 Task: Slide 3 - Table Of Contents.
Action: Mouse moved to (36, 91)
Screenshot: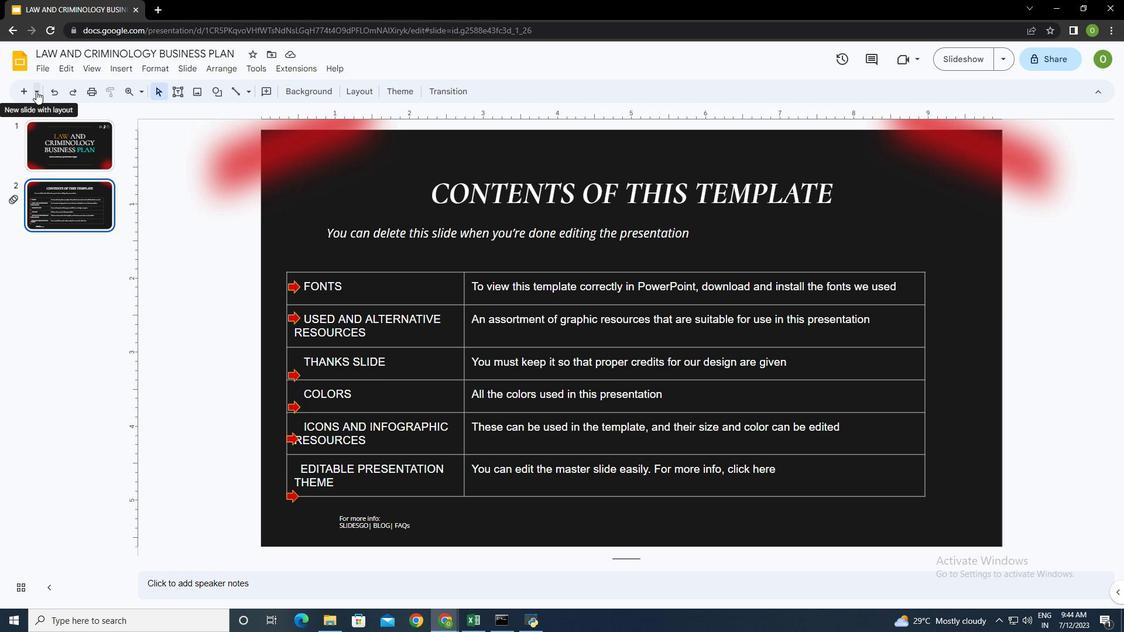 
Action: Mouse pressed left at (36, 91)
Screenshot: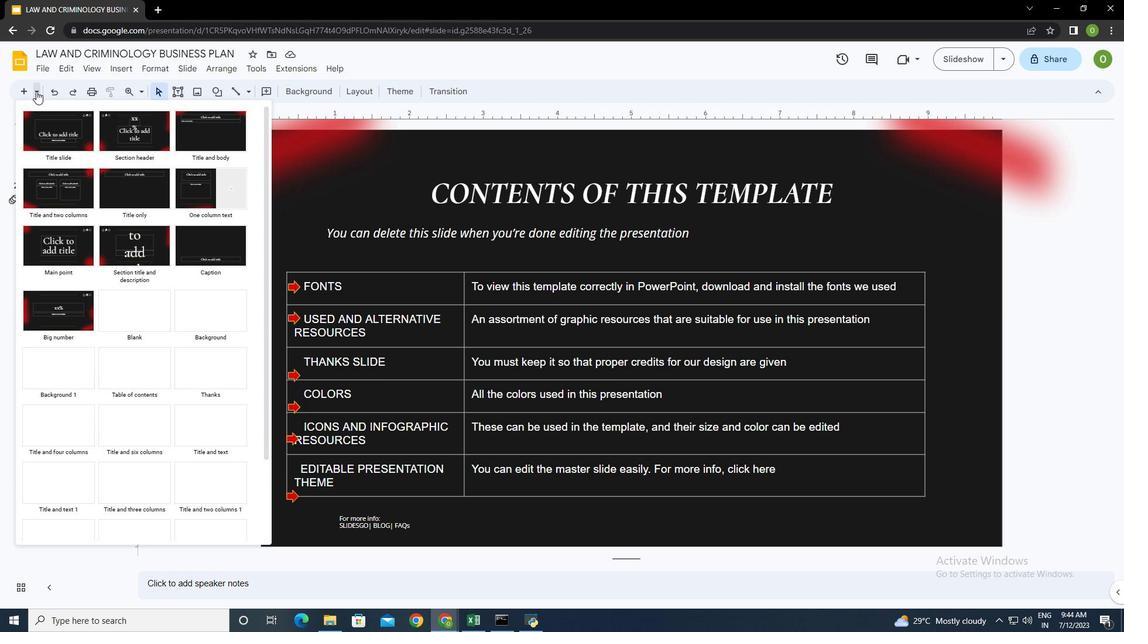 
Action: Mouse moved to (127, 186)
Screenshot: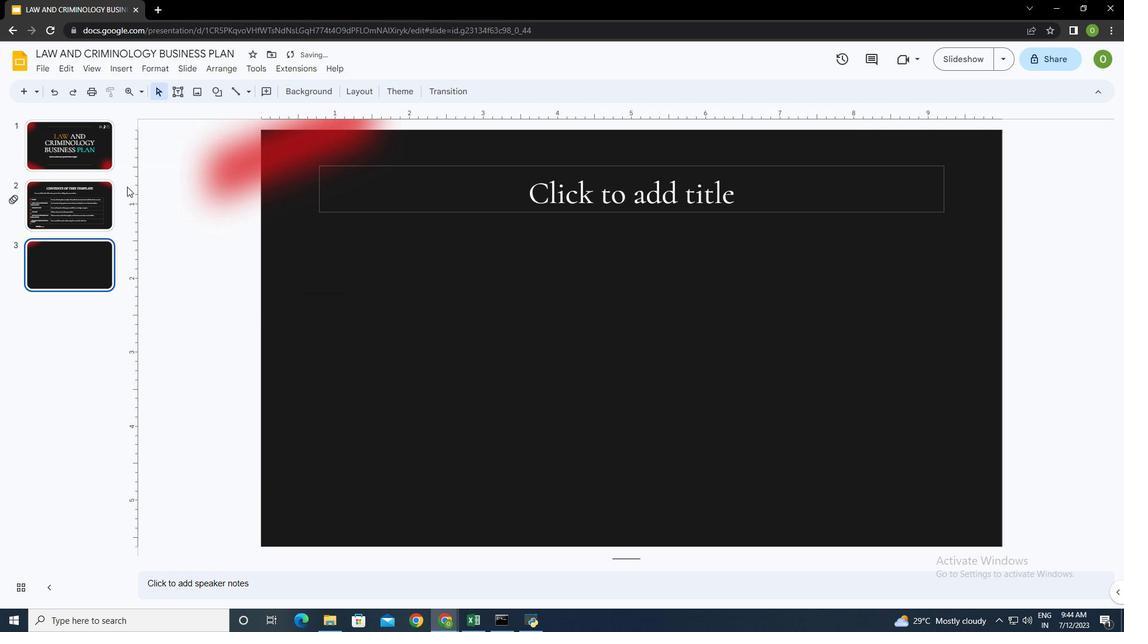 
Action: Mouse pressed left at (127, 186)
Screenshot: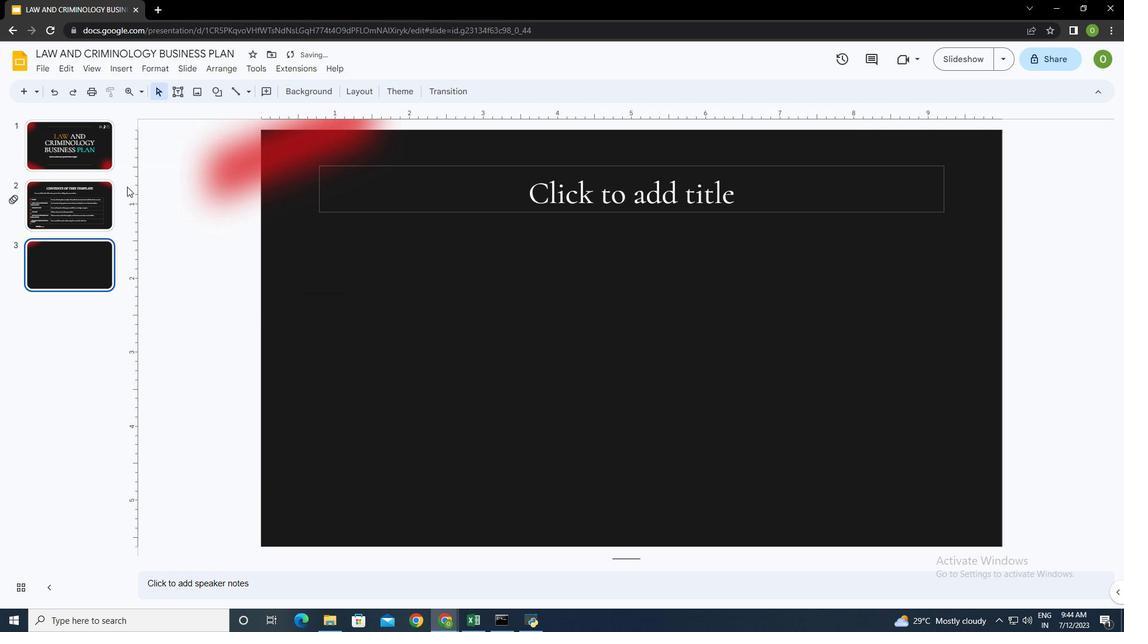 
Action: Mouse moved to (424, 183)
Screenshot: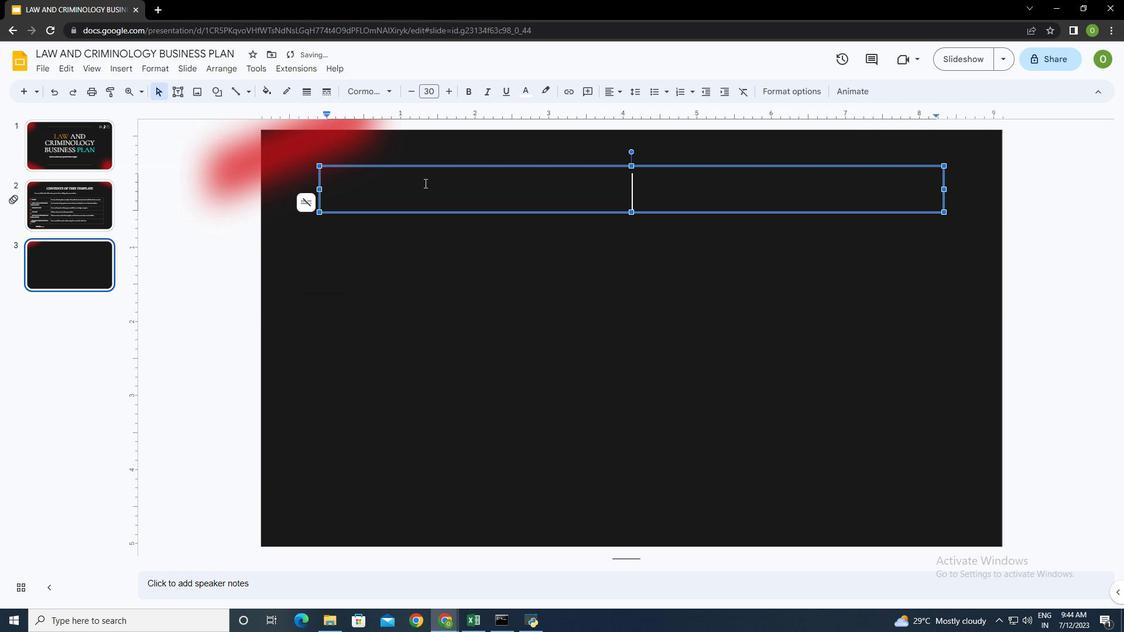 
Action: Mouse pressed left at (424, 183)
Screenshot: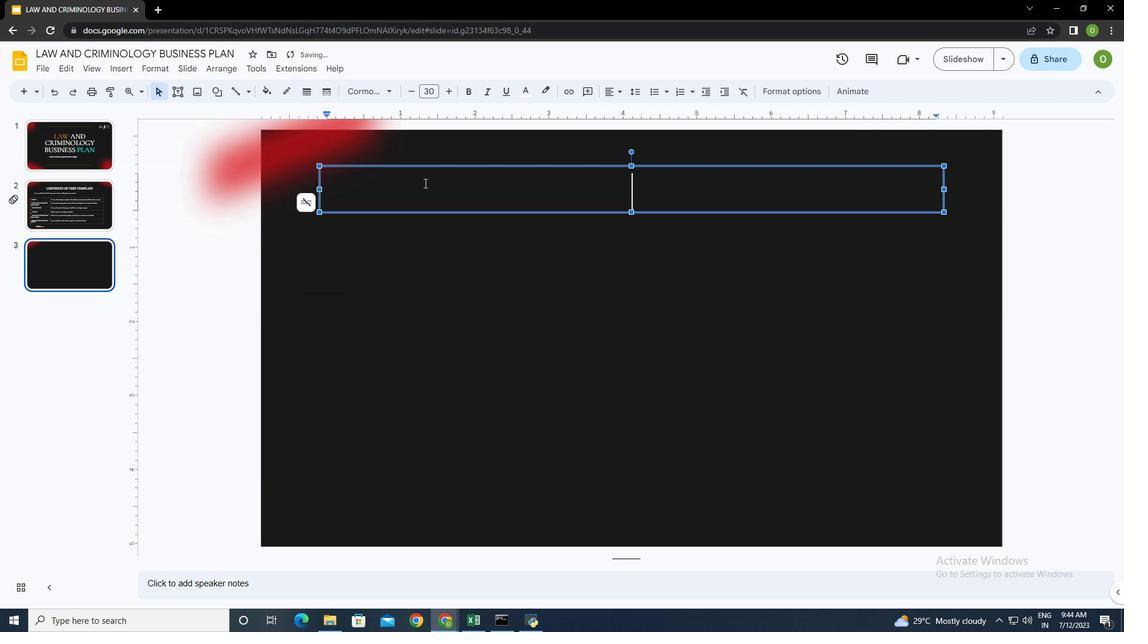 
Action: Mouse moved to (424, 183)
Screenshot: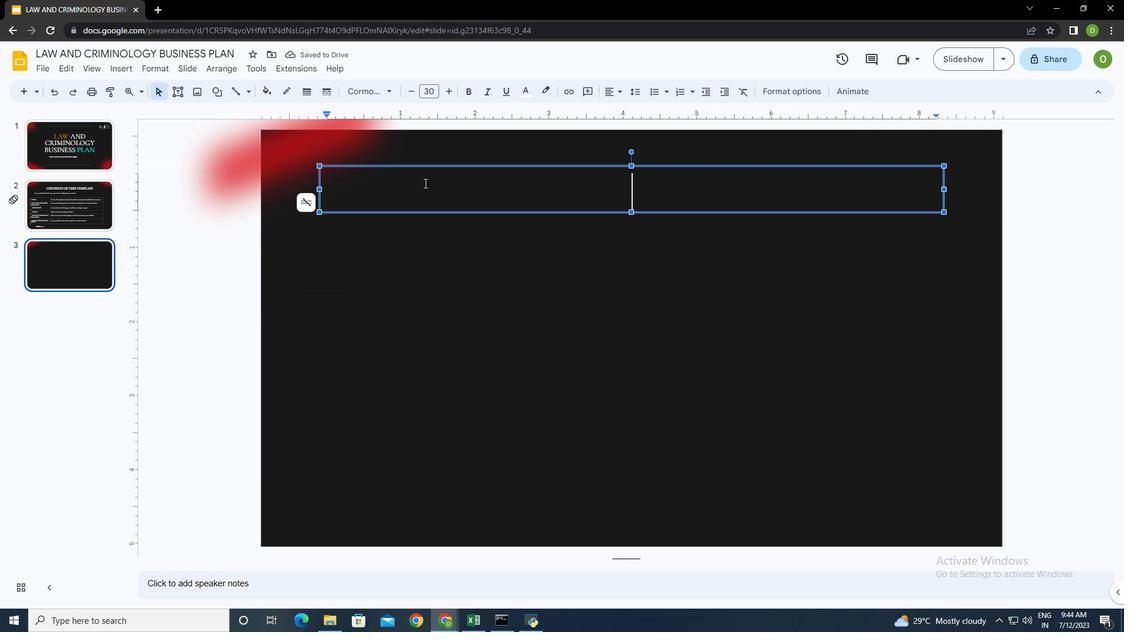 
Action: Key pressed <Key.shift>table<Key.space>of<Key.space>contents
Screenshot: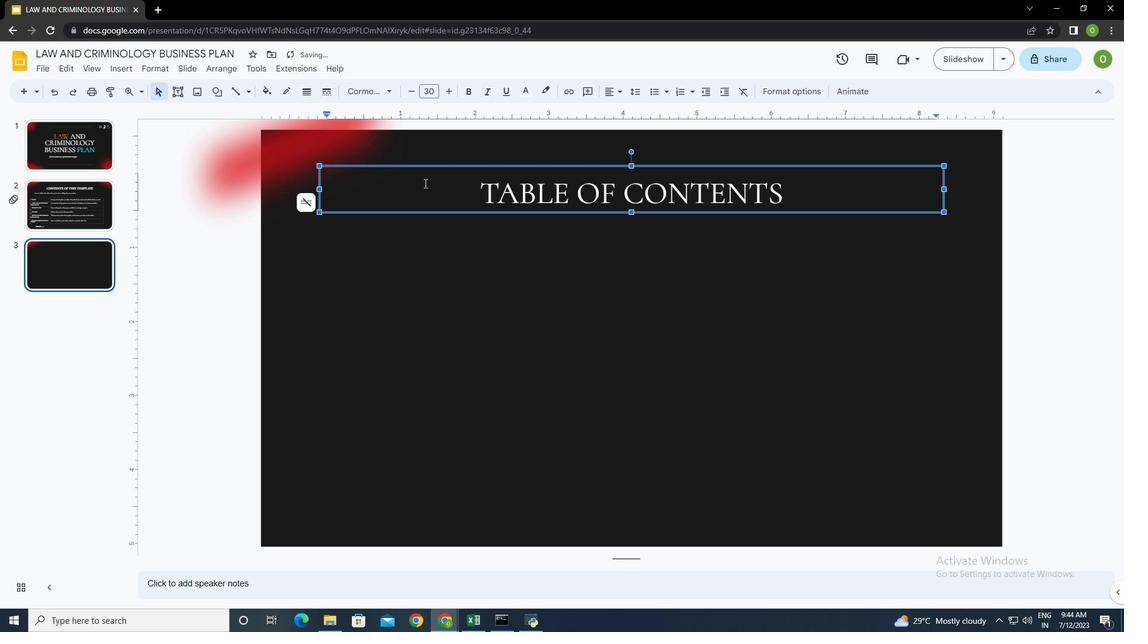 
Action: Mouse moved to (802, 192)
Screenshot: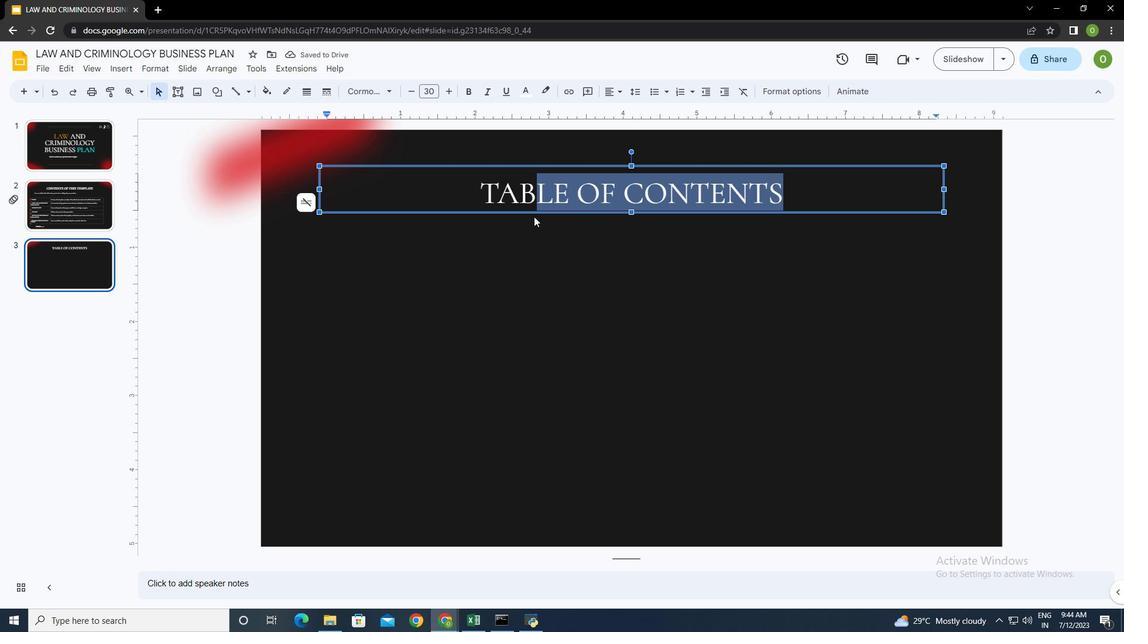 
Action: Mouse pressed left at (802, 192)
Screenshot: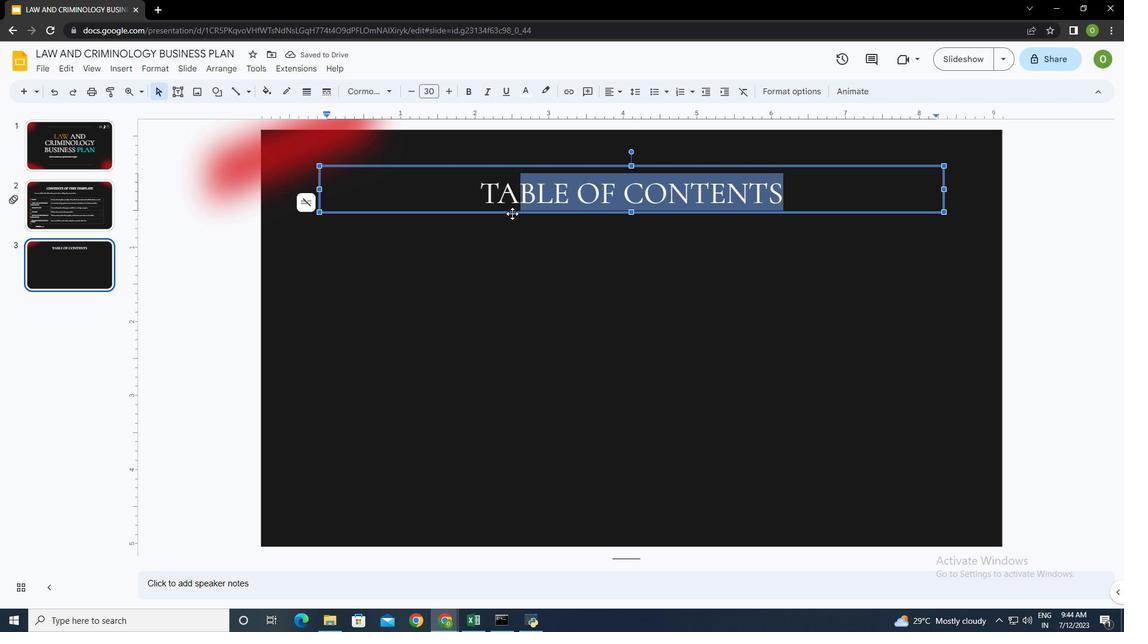 
Action: Mouse moved to (412, 91)
Screenshot: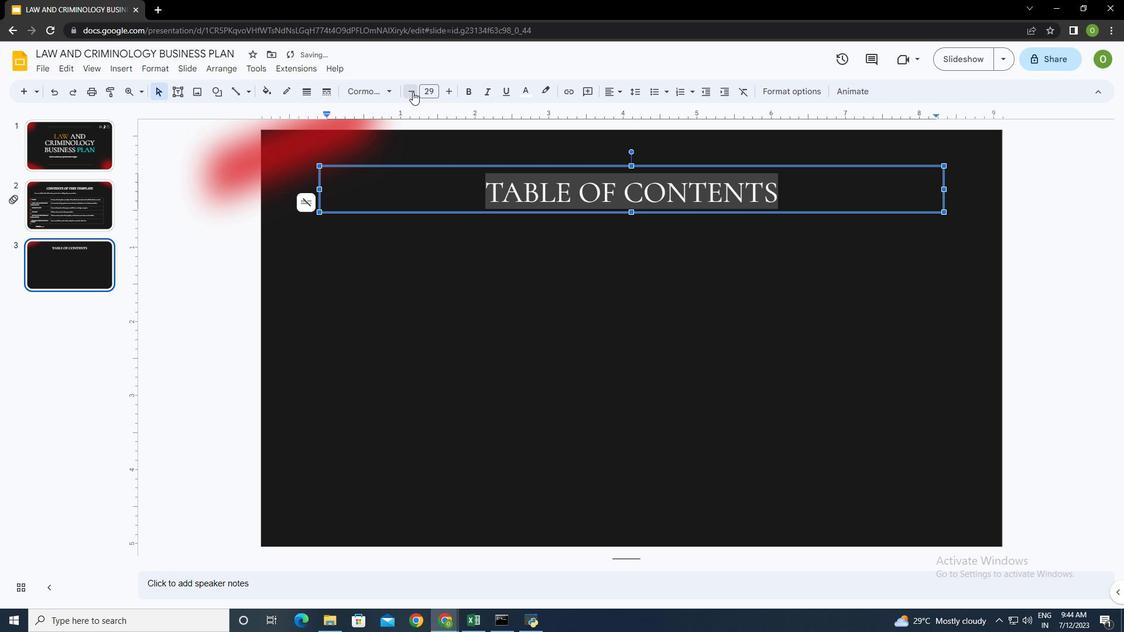 
Action: Mouse pressed left at (412, 91)
Screenshot: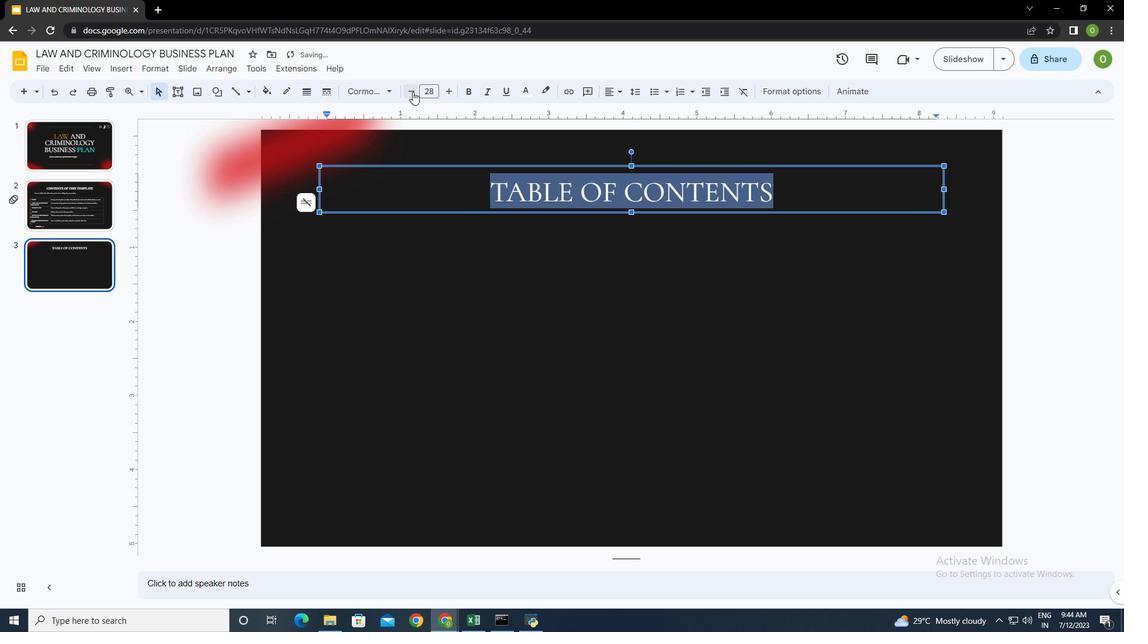 
Action: Mouse pressed left at (412, 91)
Screenshot: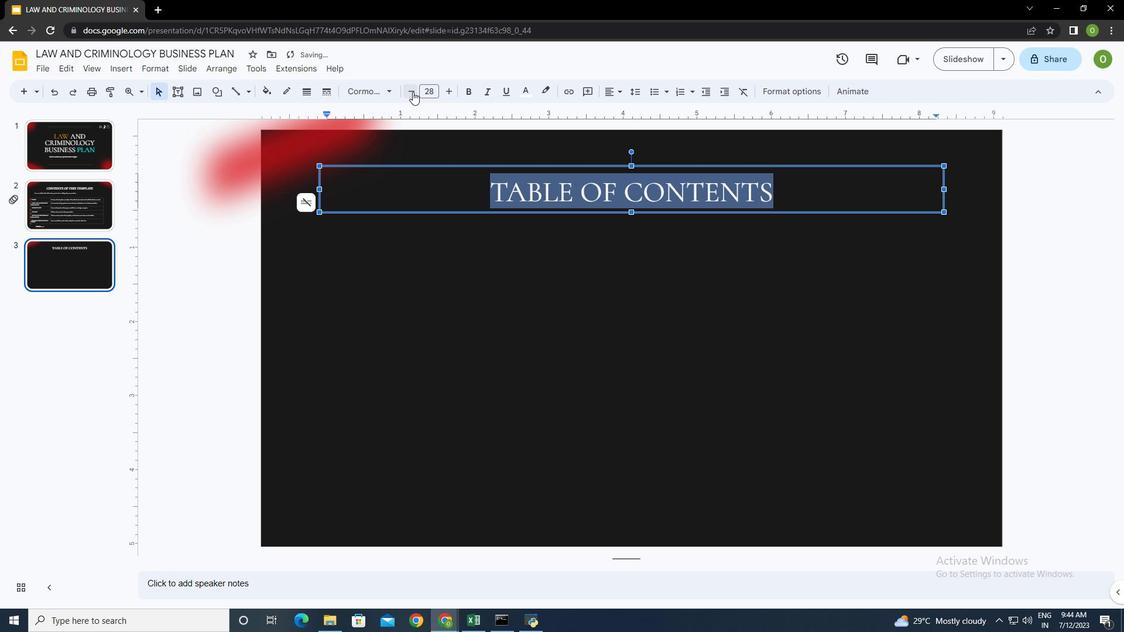 
Action: Mouse pressed left at (412, 91)
Screenshot: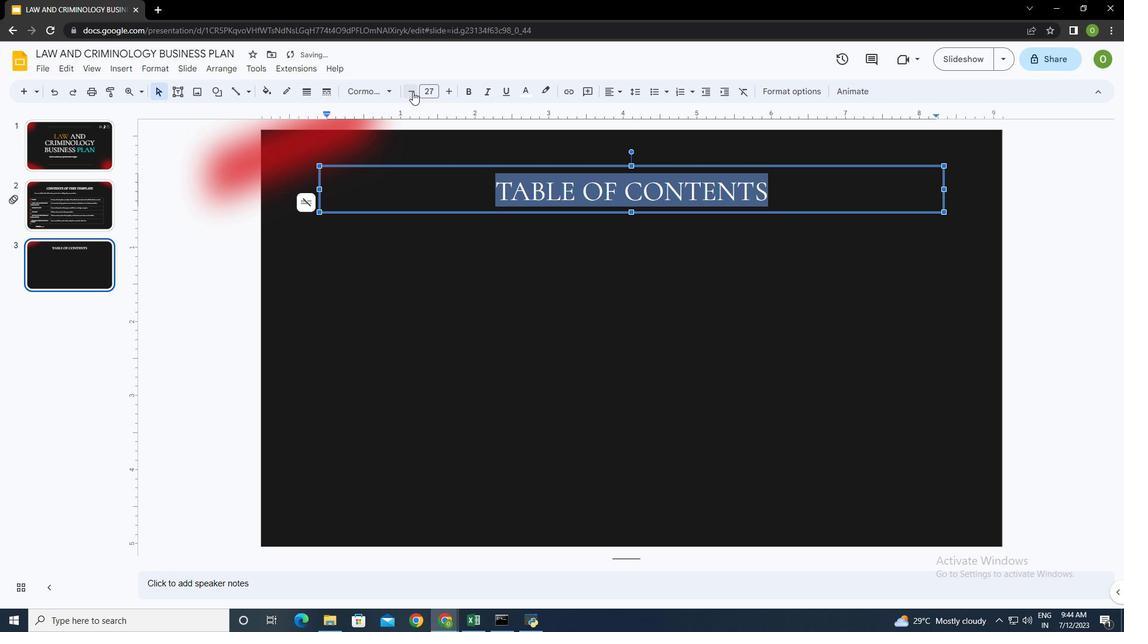 
Action: Mouse pressed left at (412, 91)
Screenshot: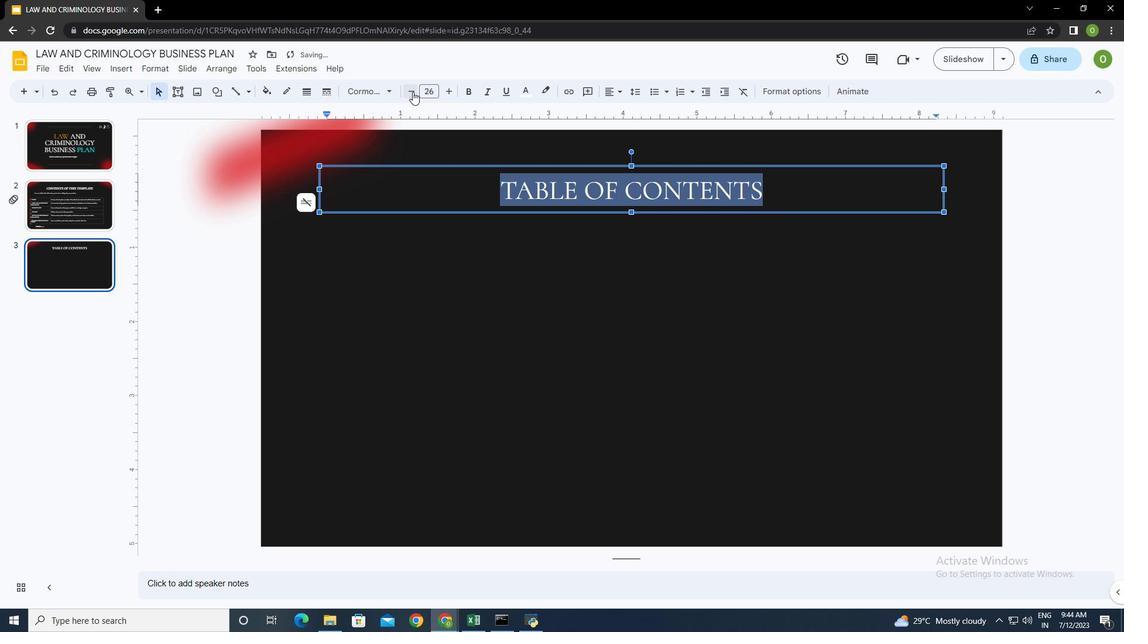 
Action: Mouse pressed left at (412, 91)
Screenshot: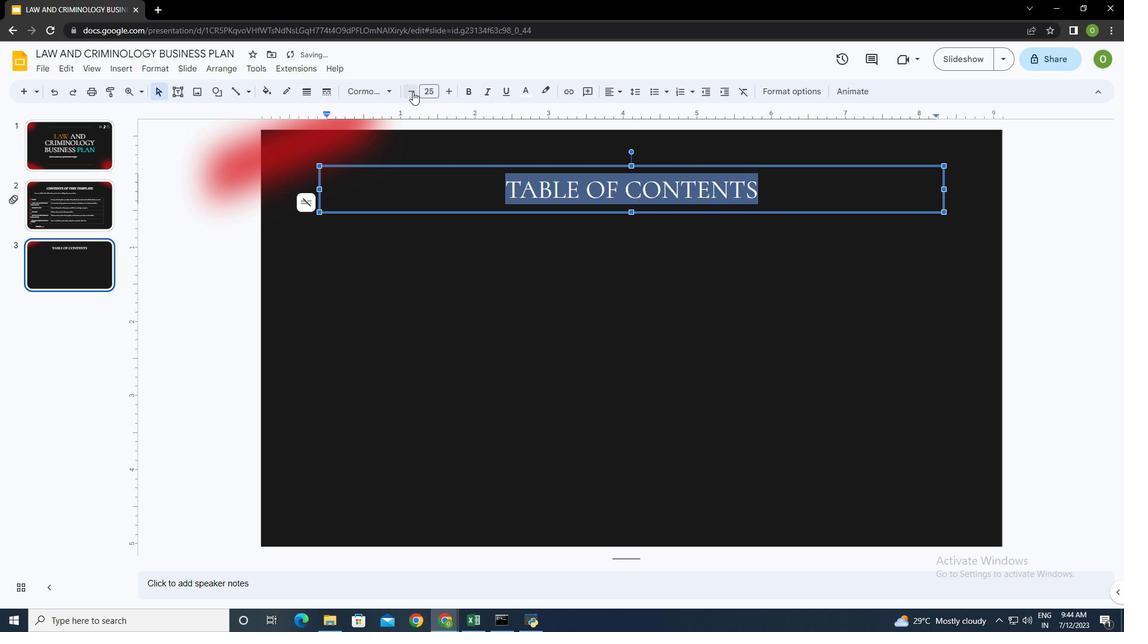 
Action: Mouse moved to (839, 196)
Screenshot: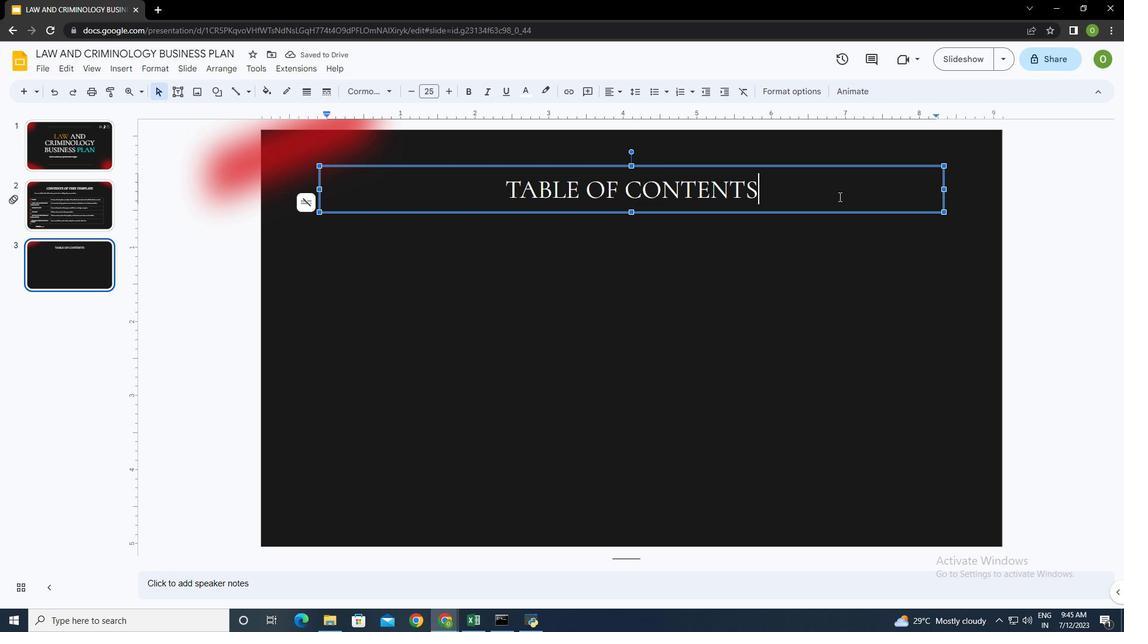 
Action: Mouse pressed left at (839, 196)
Screenshot: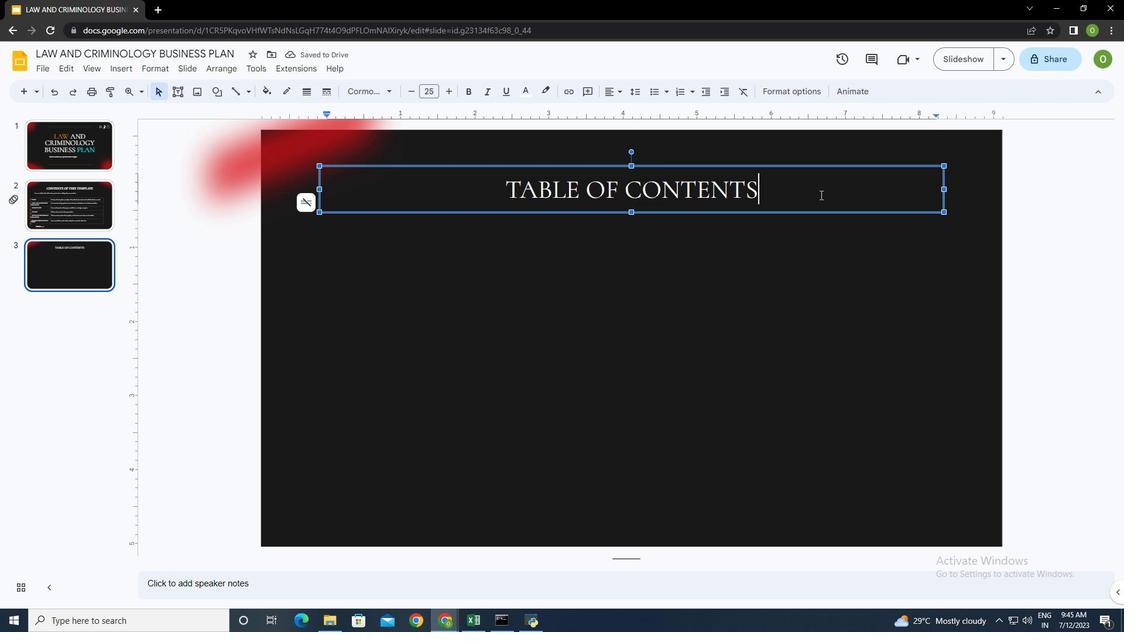 
Action: Mouse moved to (792, 90)
Screenshot: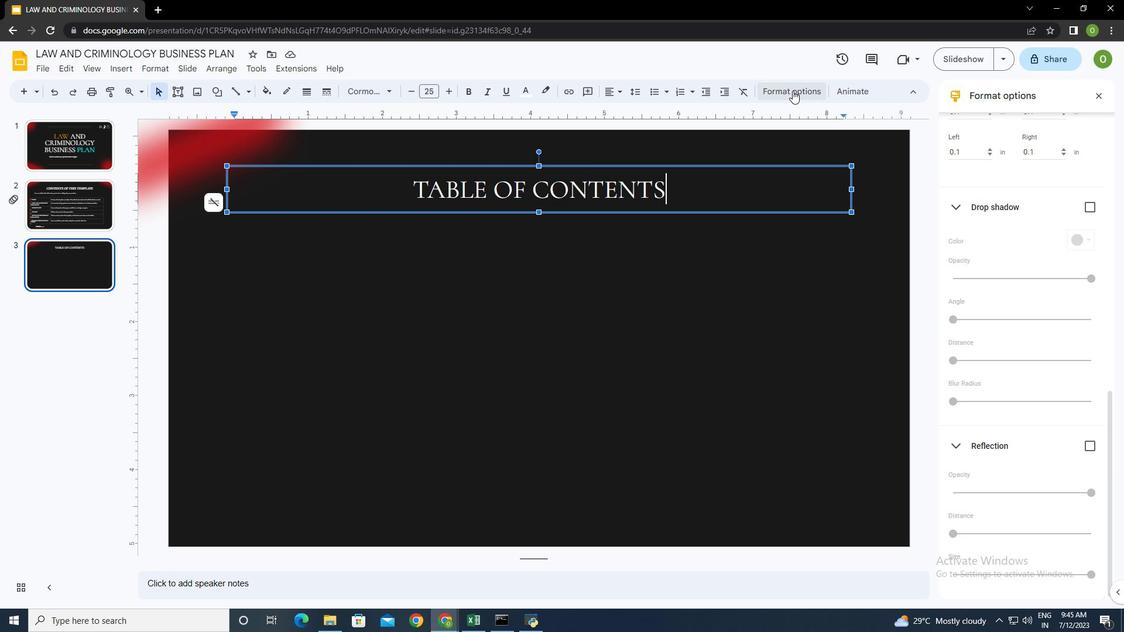 
Action: Mouse pressed left at (792, 90)
Screenshot: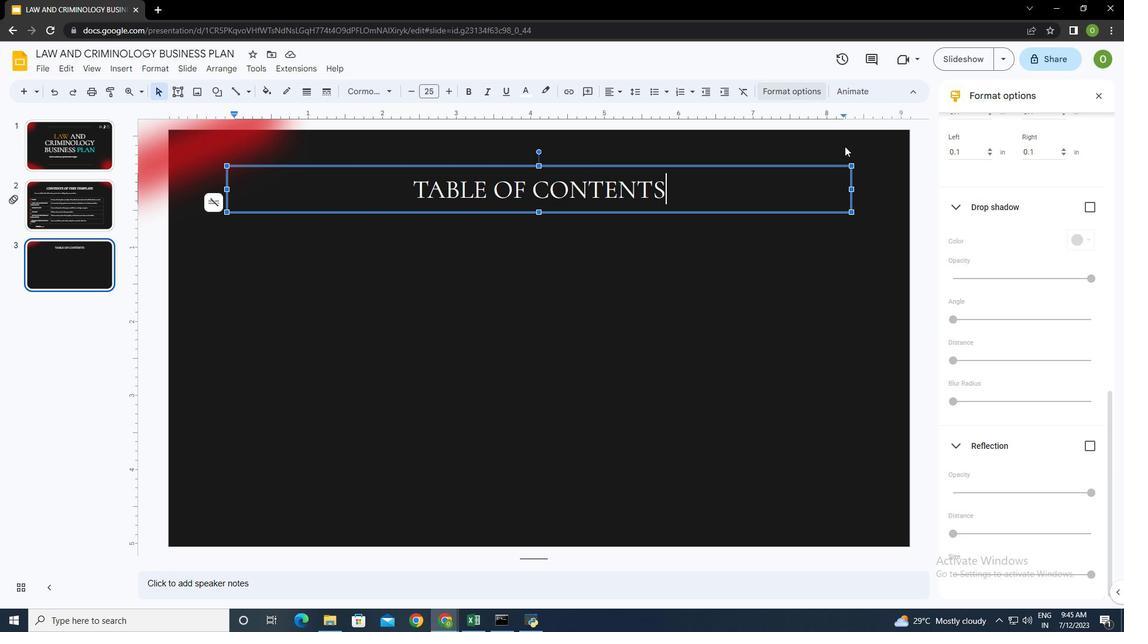 
Action: Mouse moved to (986, 182)
Screenshot: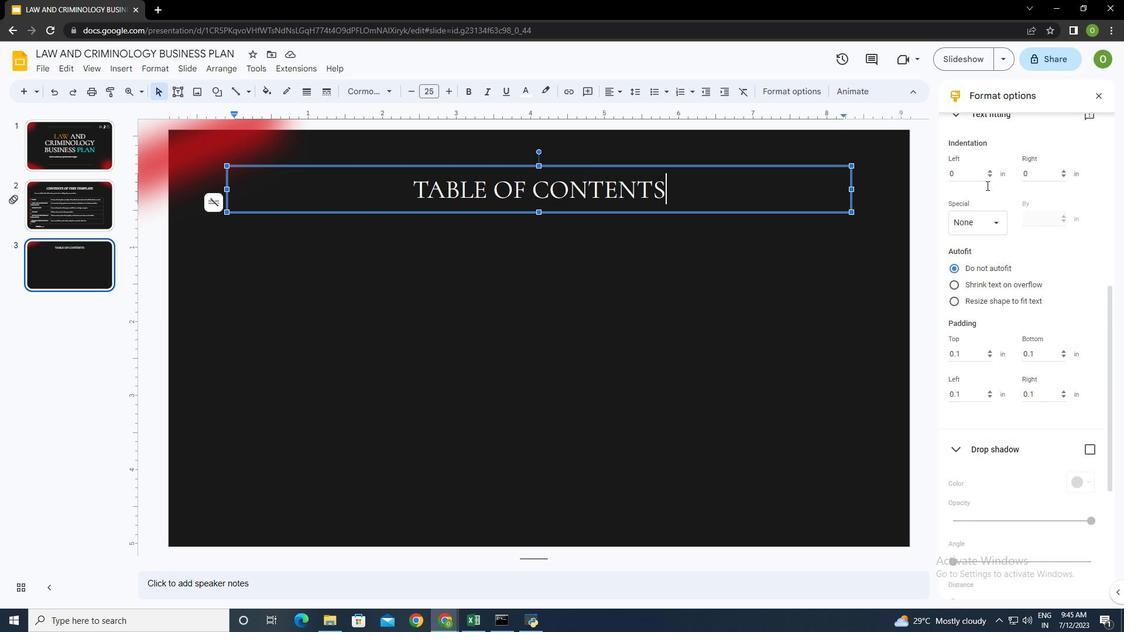 
Action: Mouse scrolled (986, 183) with delta (0, 0)
Screenshot: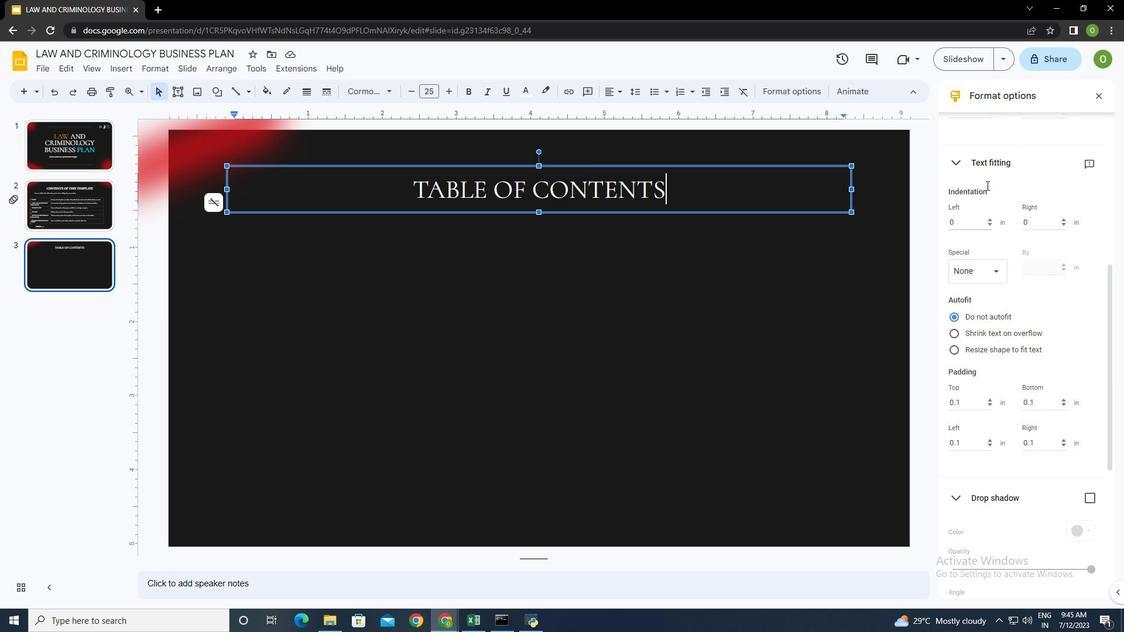 
Action: Mouse scrolled (986, 183) with delta (0, 0)
Screenshot: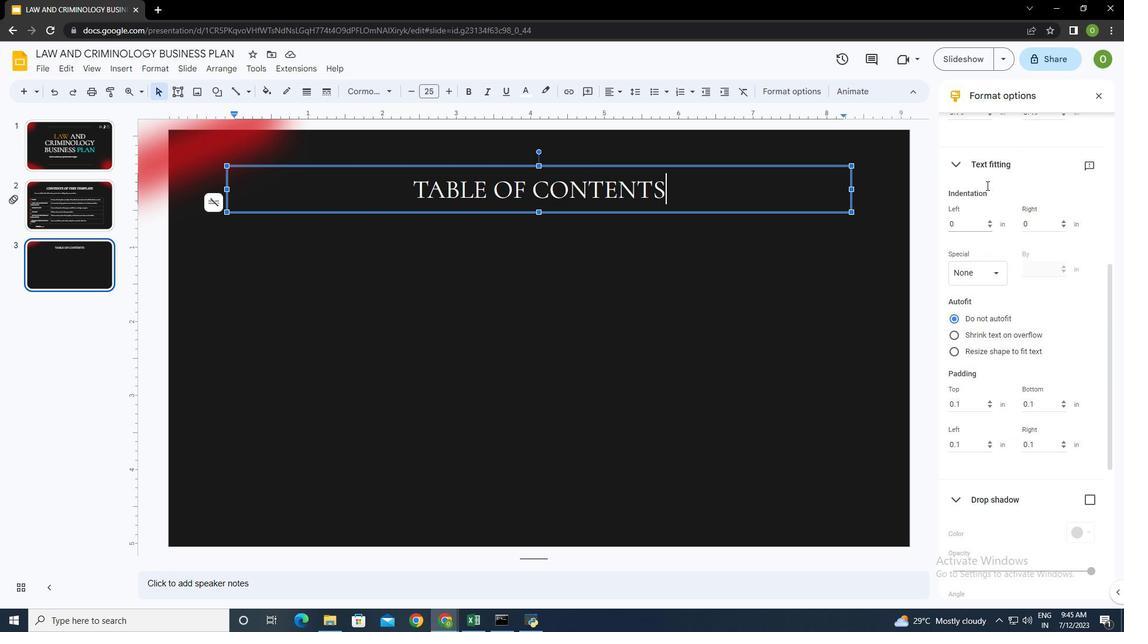 
Action: Mouse scrolled (986, 183) with delta (0, 0)
Screenshot: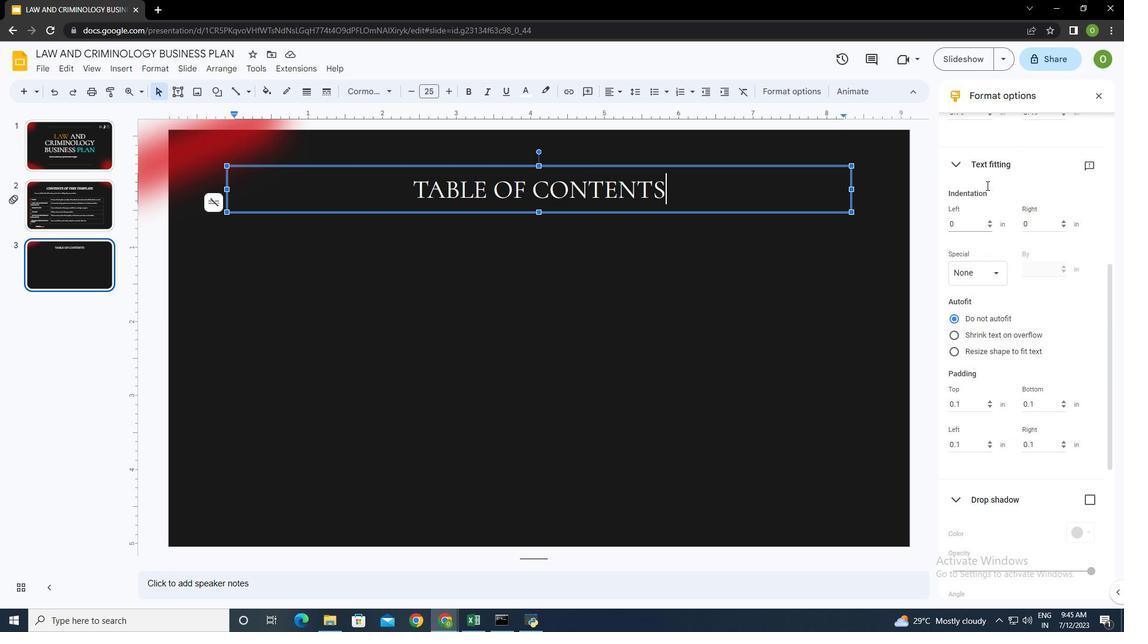 
Action: Mouse moved to (986, 183)
Screenshot: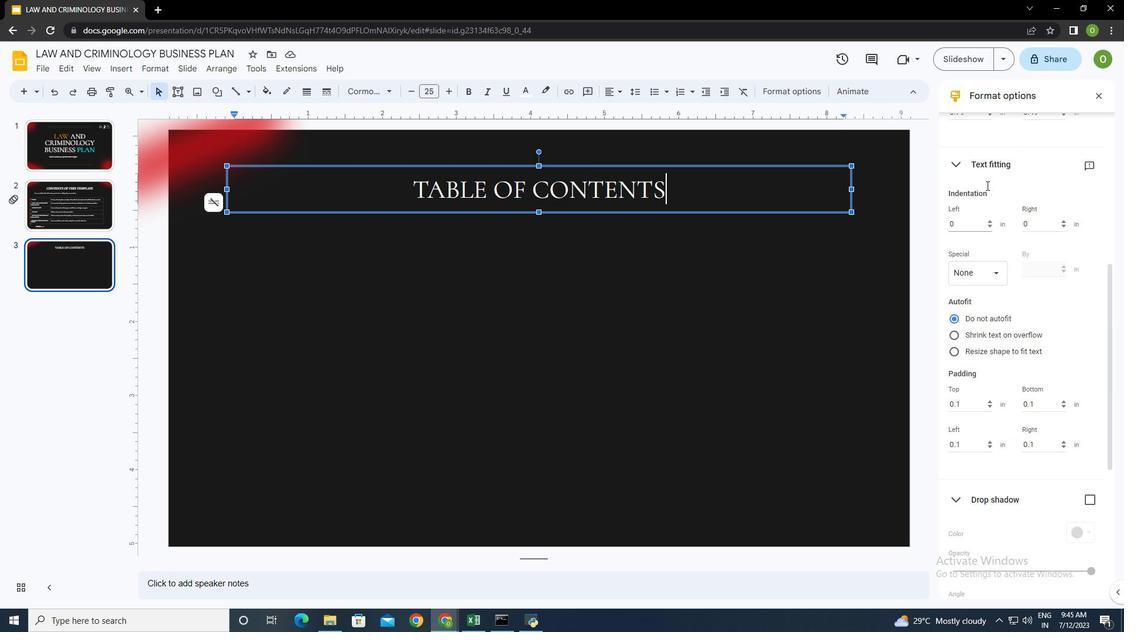 
Action: Mouse scrolled (986, 183) with delta (0, 0)
Screenshot: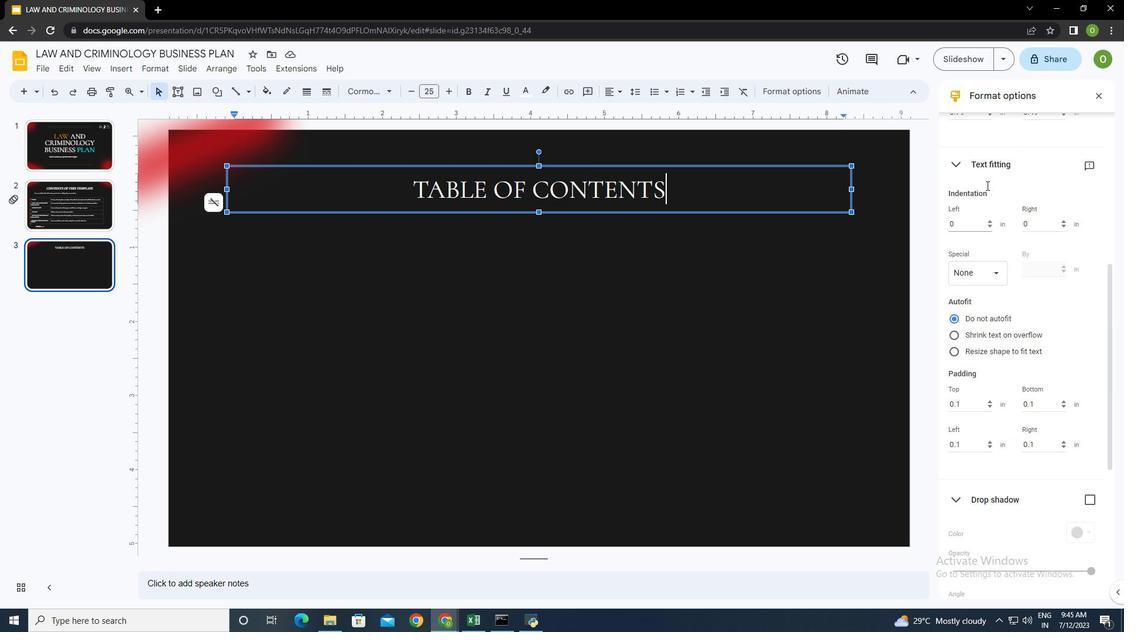 
Action: Mouse moved to (986, 184)
Screenshot: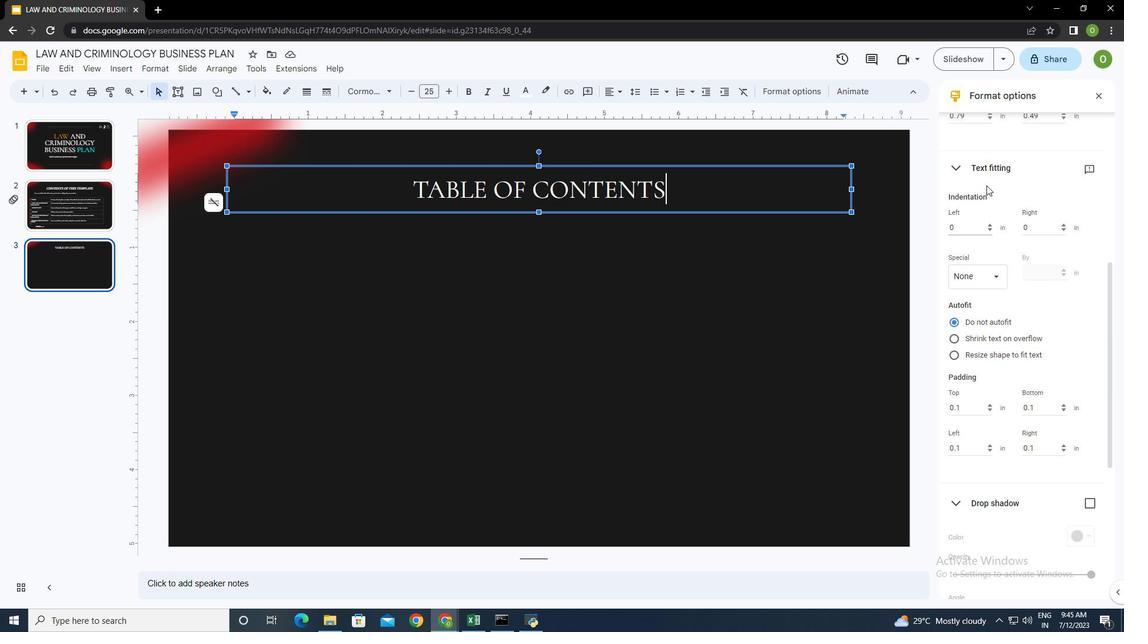 
Action: Mouse scrolled (986, 185) with delta (0, 0)
Screenshot: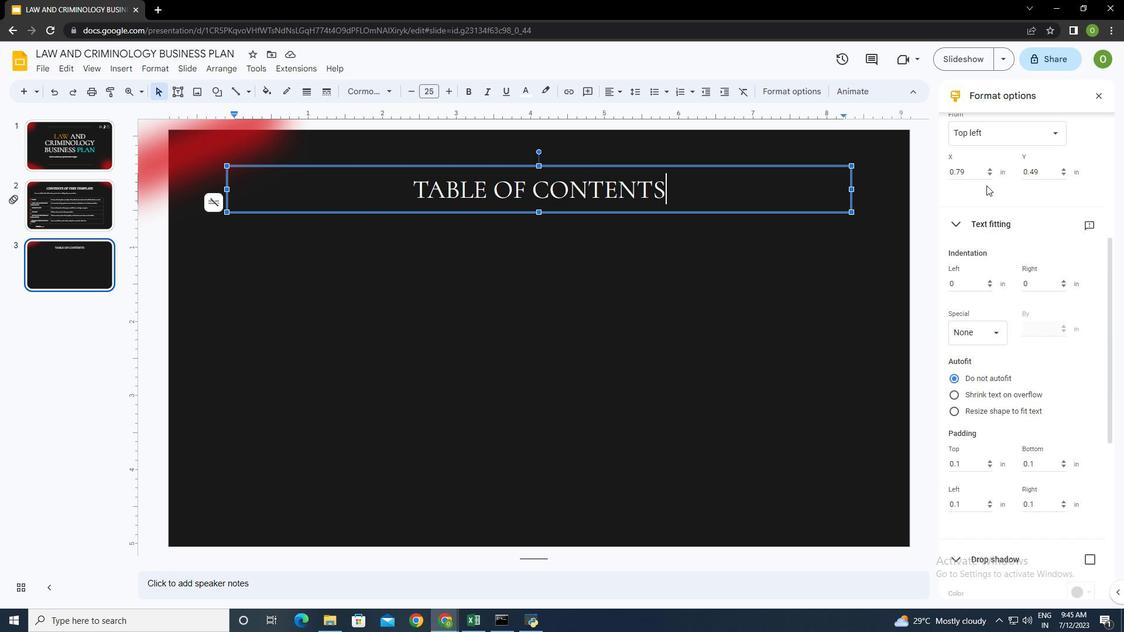 
Action: Mouse moved to (986, 185)
Screenshot: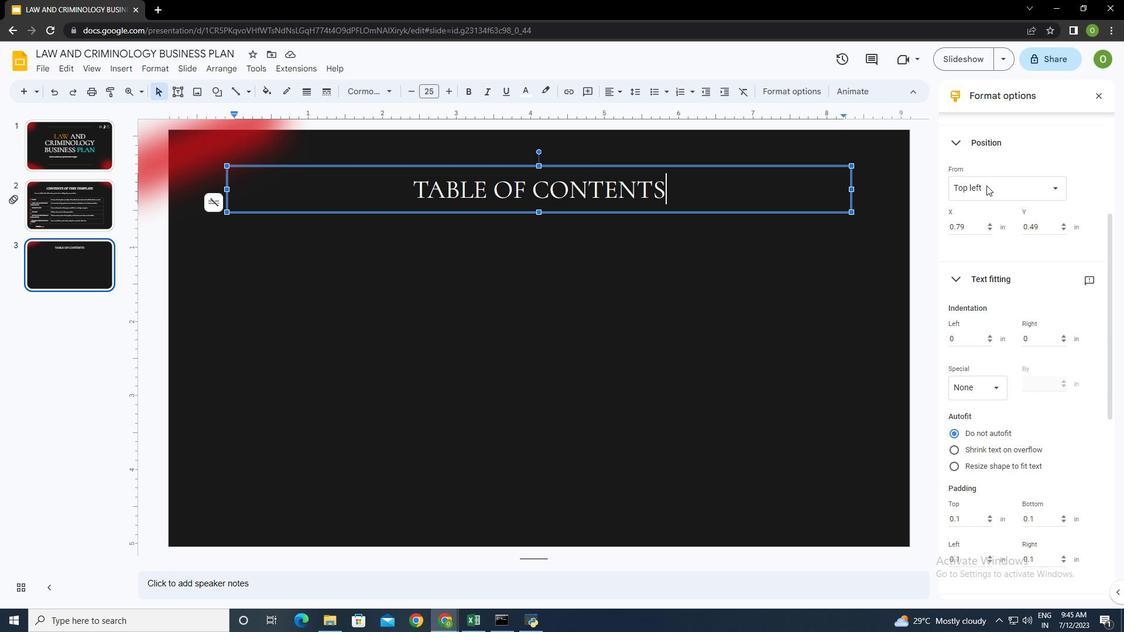 
Action: Mouse scrolled (986, 186) with delta (0, 0)
Screenshot: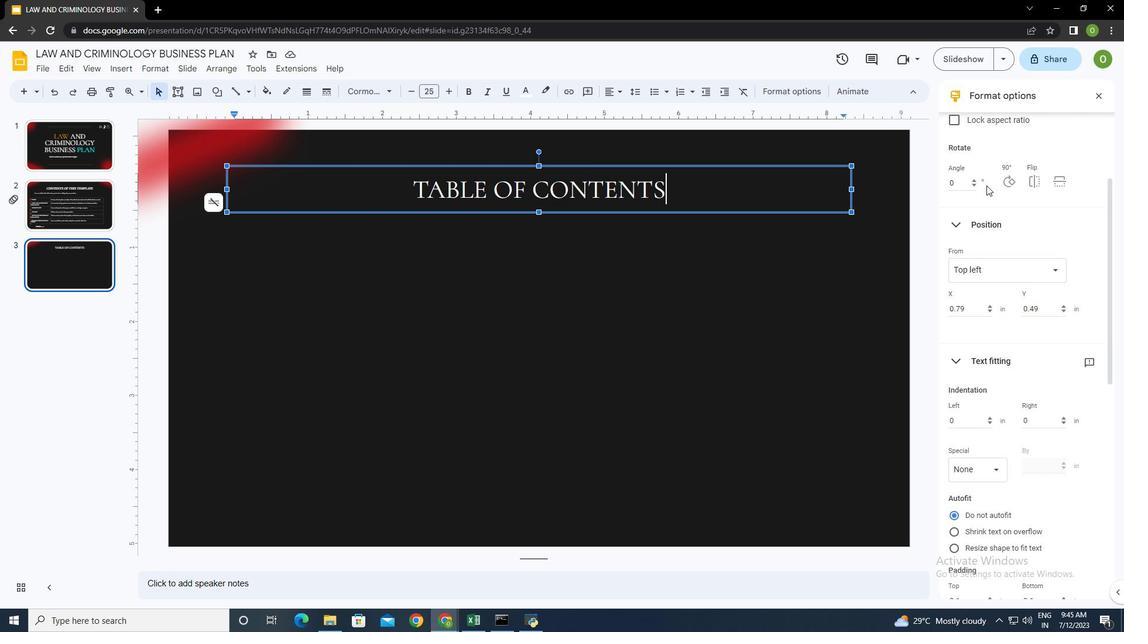 
Action: Mouse scrolled (986, 186) with delta (0, 0)
Screenshot: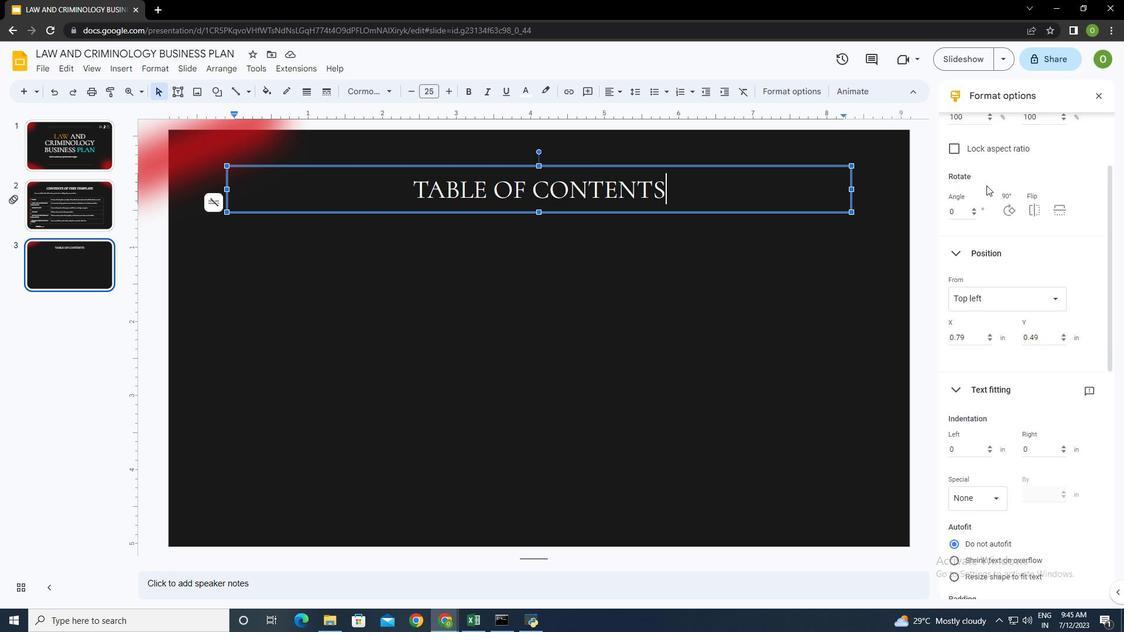 
Action: Mouse scrolled (986, 186) with delta (0, 0)
Screenshot: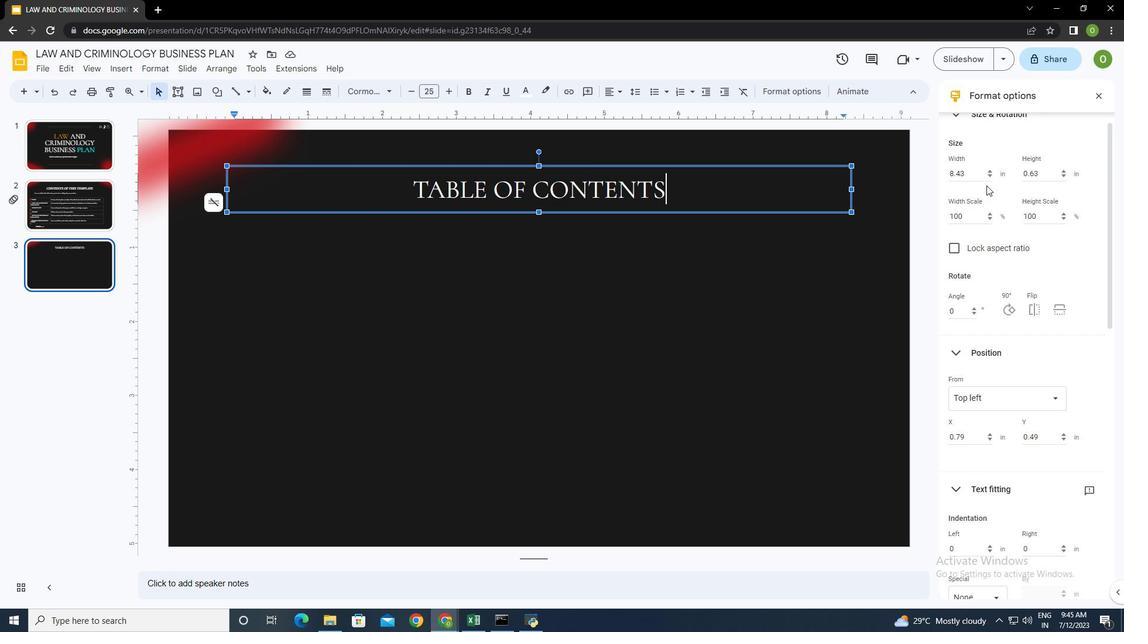 
Action: Mouse scrolled (986, 186) with delta (0, 0)
Screenshot: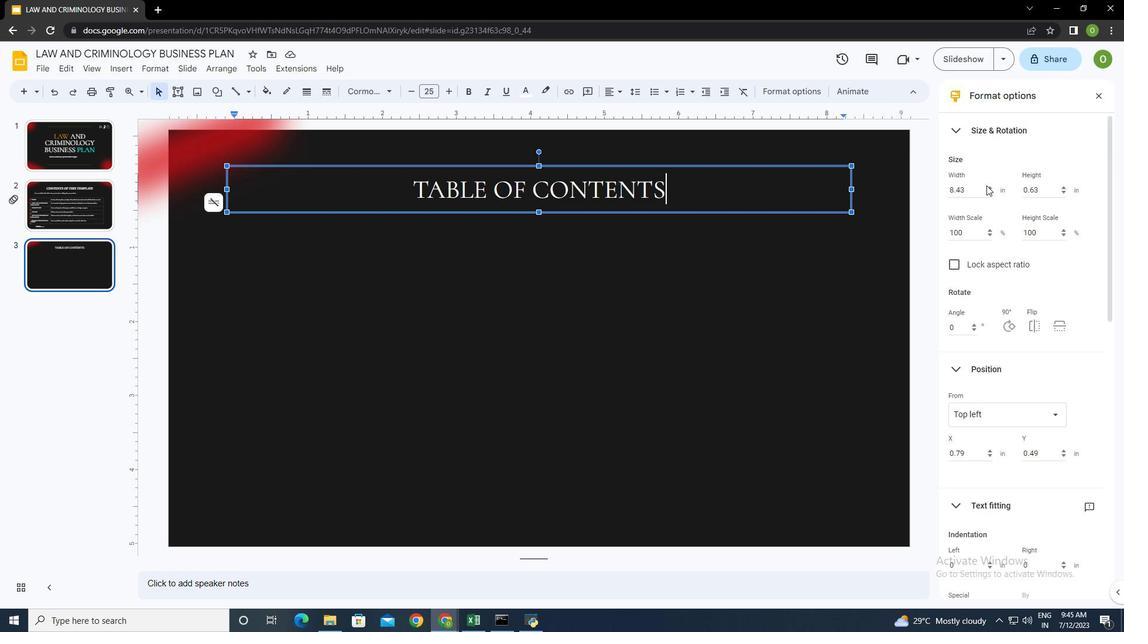 
Action: Mouse scrolled (986, 186) with delta (0, 0)
Screenshot: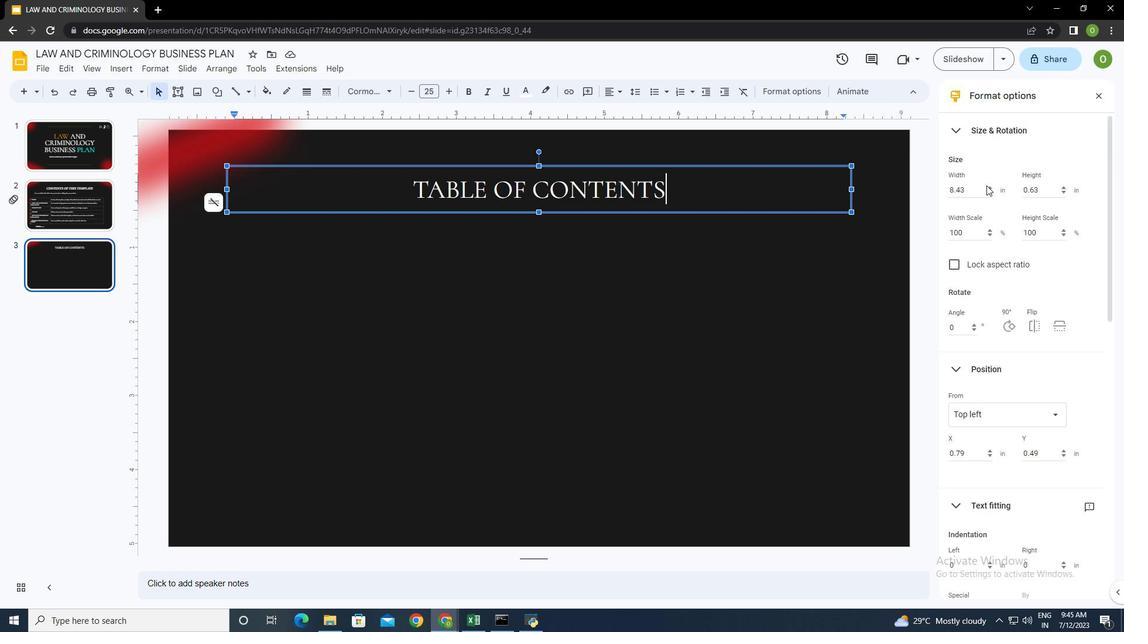 
Action: Mouse scrolled (986, 186) with delta (0, 0)
Screenshot: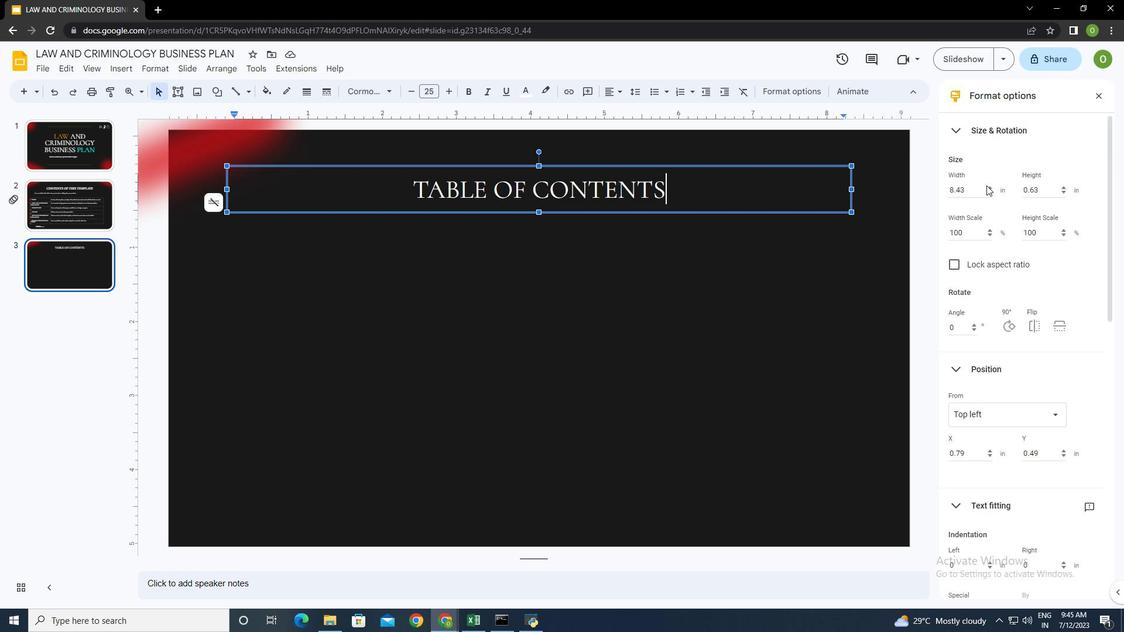 
Action: Mouse scrolled (986, 186) with delta (0, 0)
Screenshot: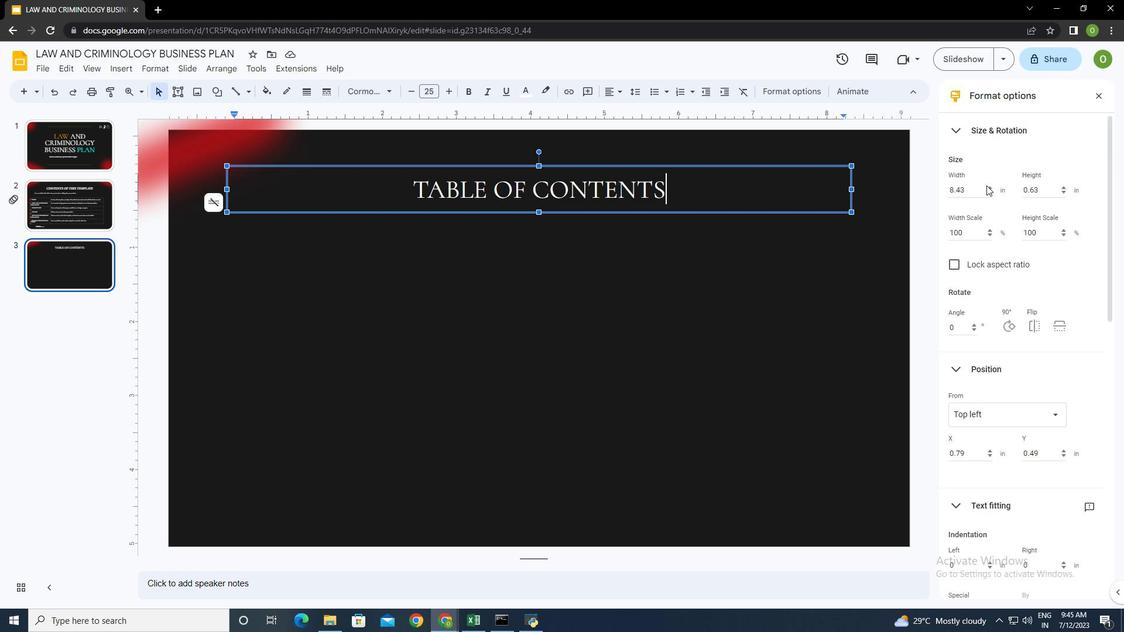 
Action: Mouse scrolled (986, 186) with delta (0, 0)
Screenshot: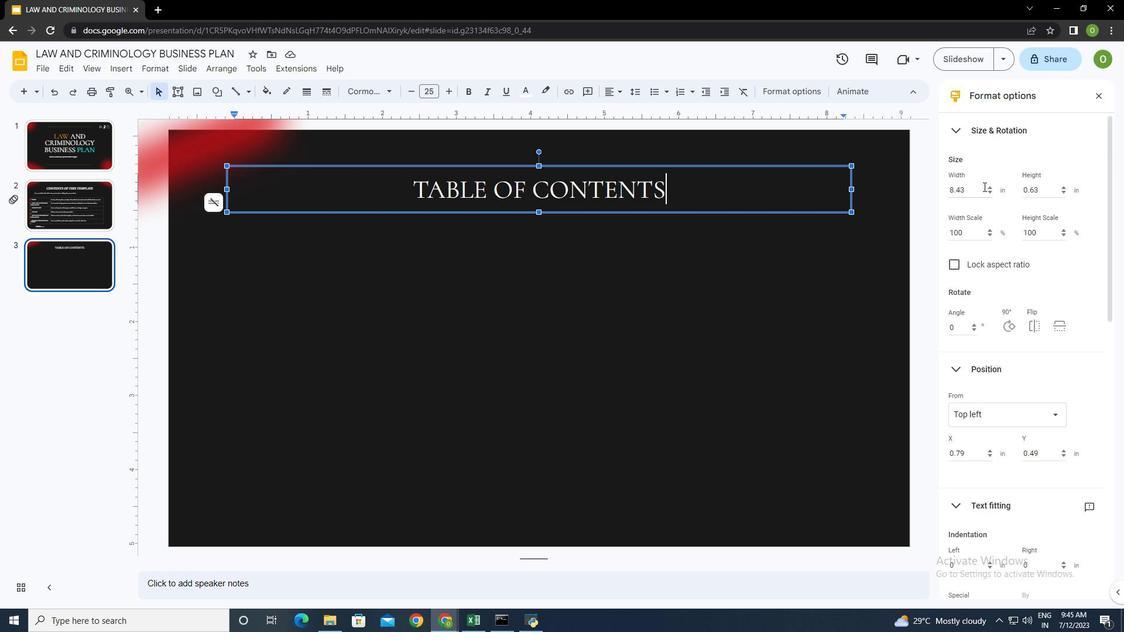 
Action: Mouse scrolled (986, 186) with delta (0, 0)
Screenshot: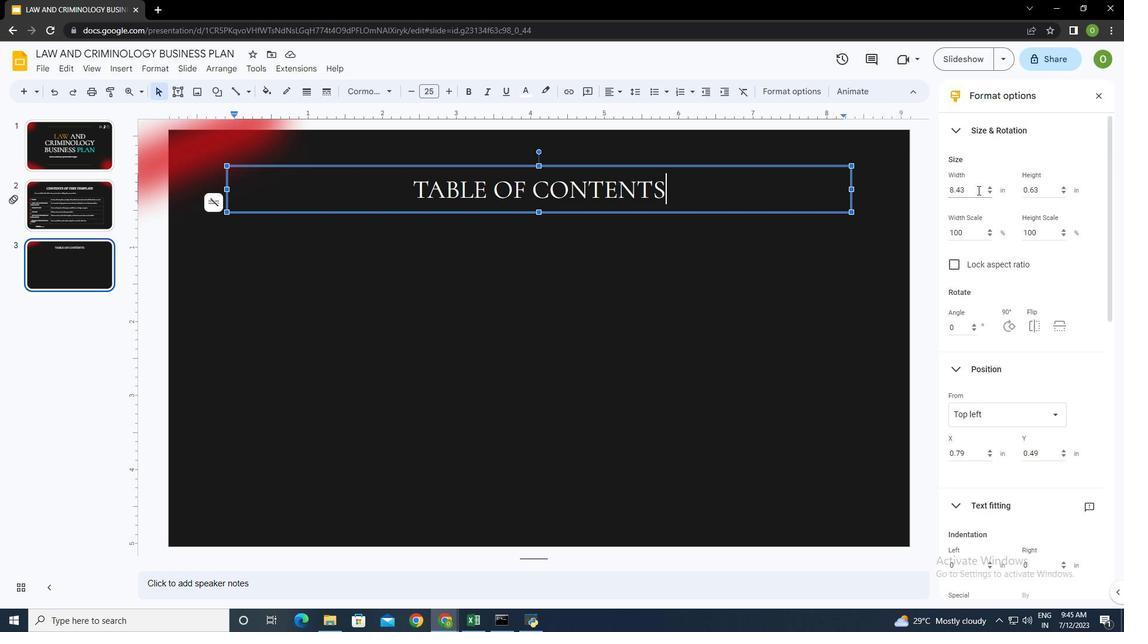 
Action: Mouse moved to (977, 190)
Screenshot: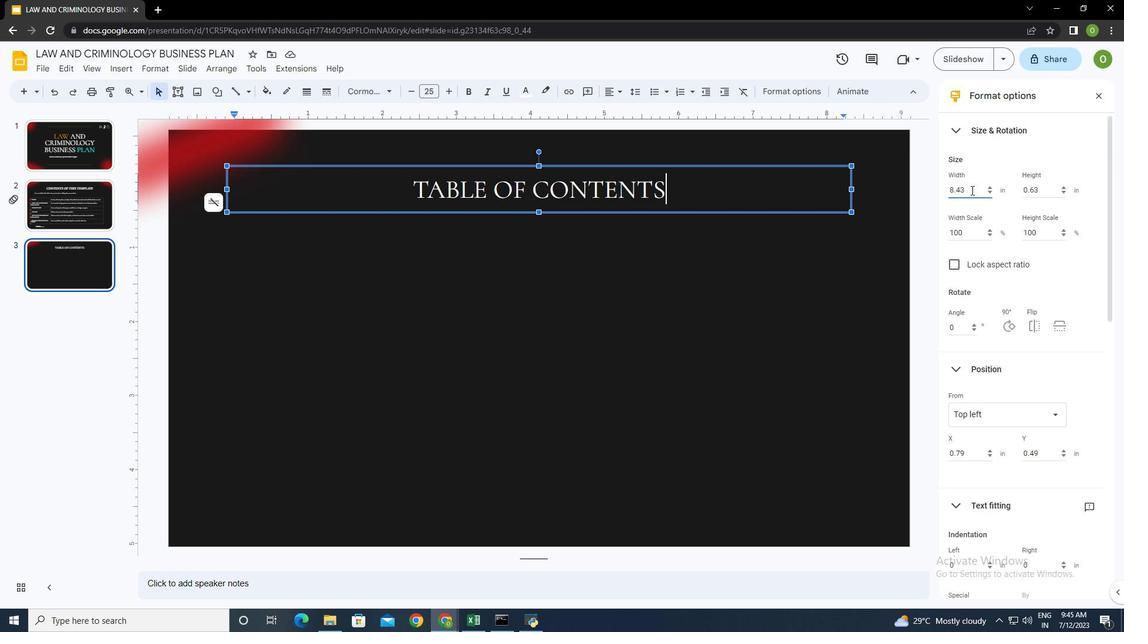 
Action: Mouse pressed left at (977, 190)
Screenshot: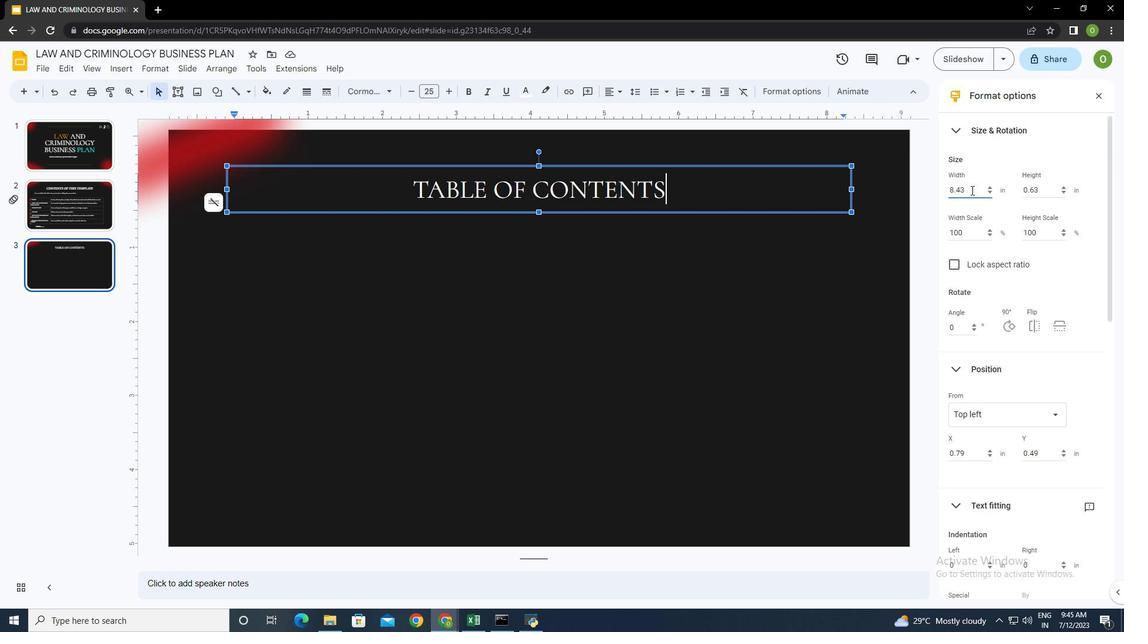 
Action: Mouse moved to (971, 190)
Screenshot: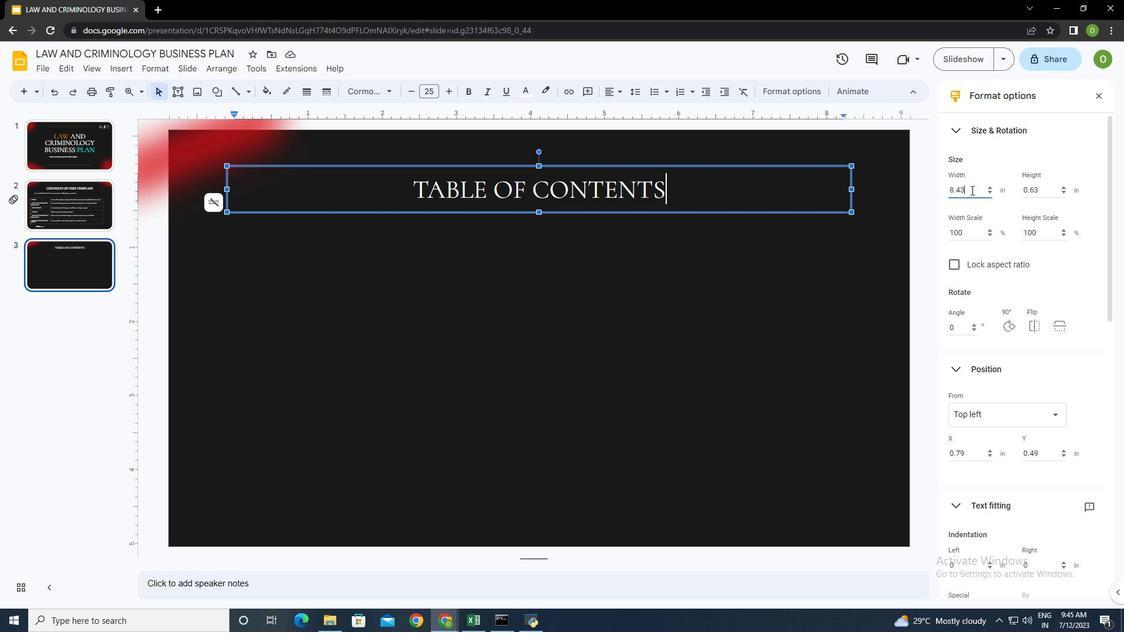 
Action: Key pressed <Key.backspace><Key.backspace>00
Screenshot: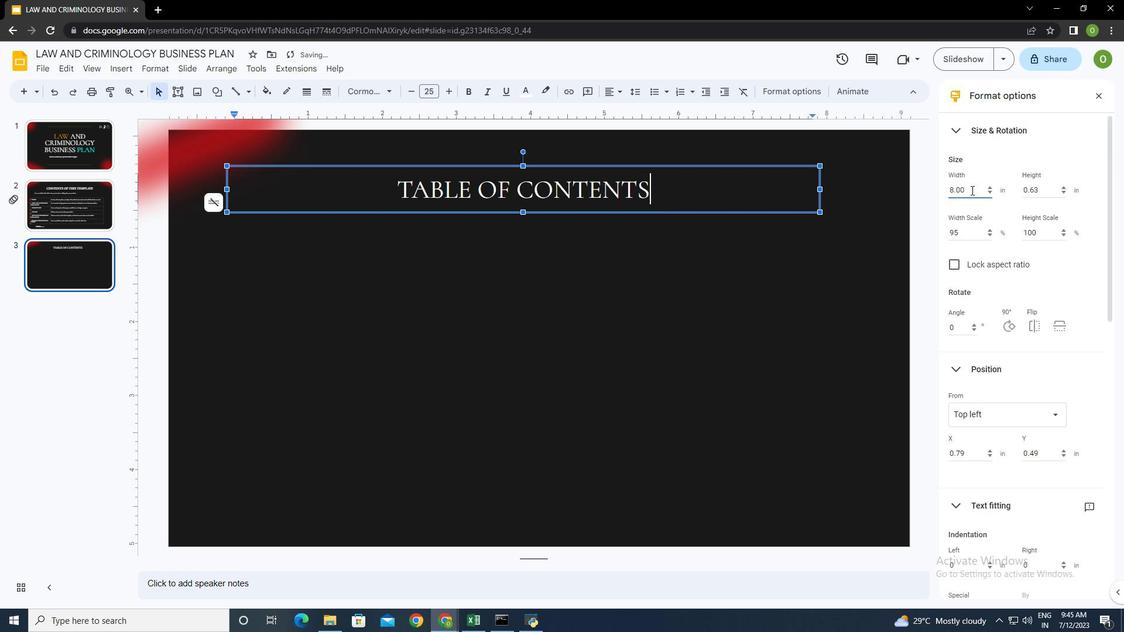 
Action: Mouse moved to (1043, 189)
Screenshot: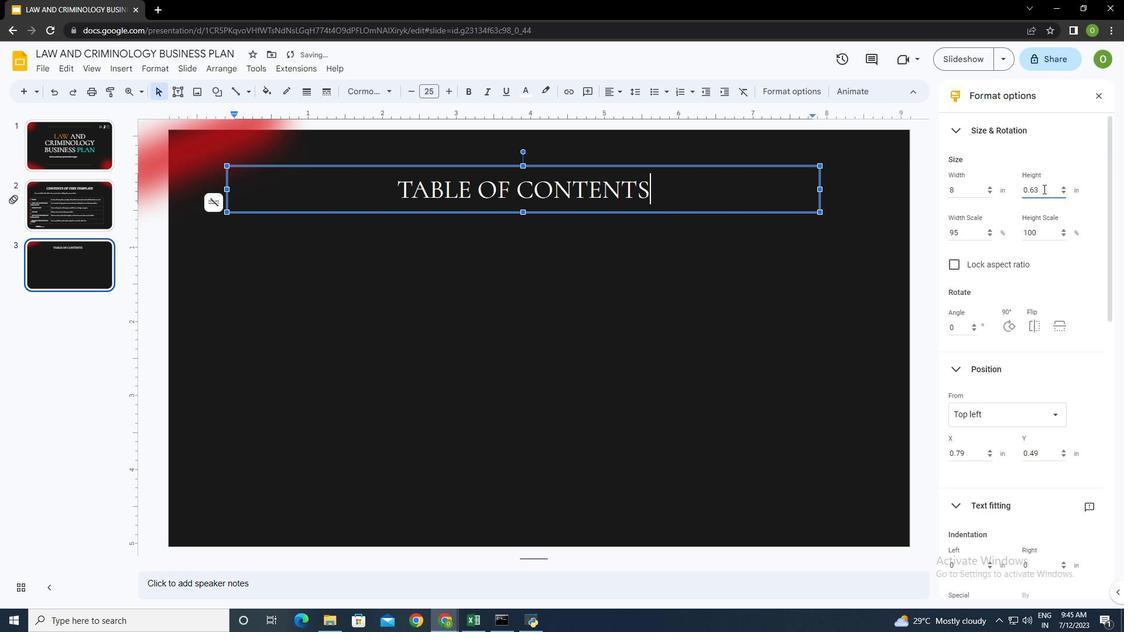 
Action: Mouse pressed left at (1043, 189)
Screenshot: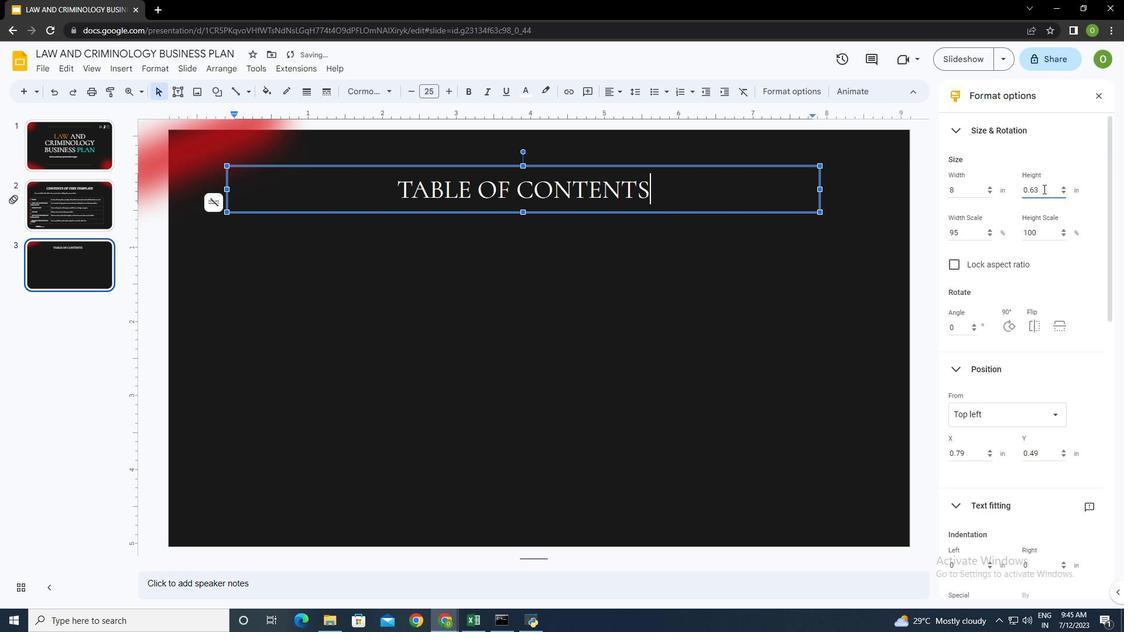 
Action: Key pressed <Key.backspace><Key.backspace>50
Screenshot: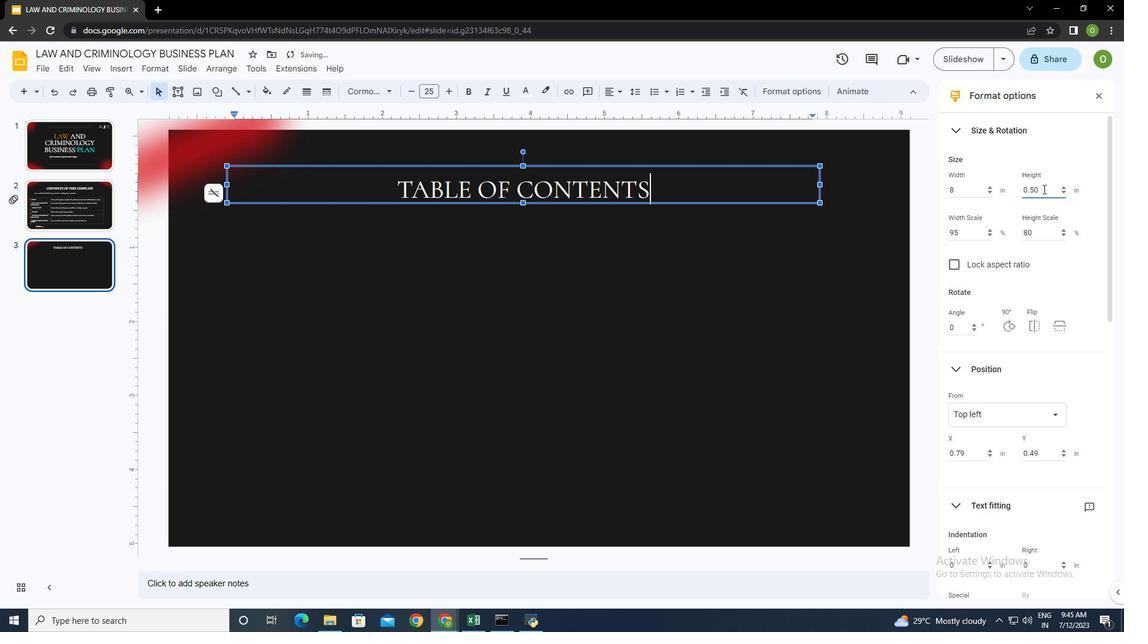 
Action: Mouse moved to (1060, 261)
Screenshot: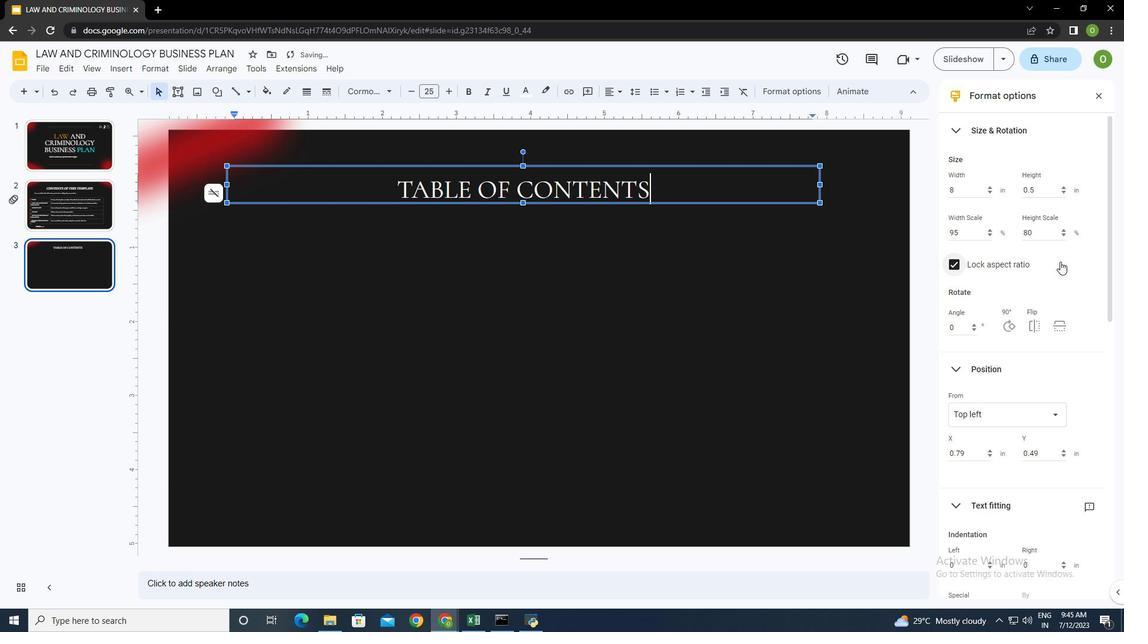 
Action: Mouse pressed left at (1060, 261)
Screenshot: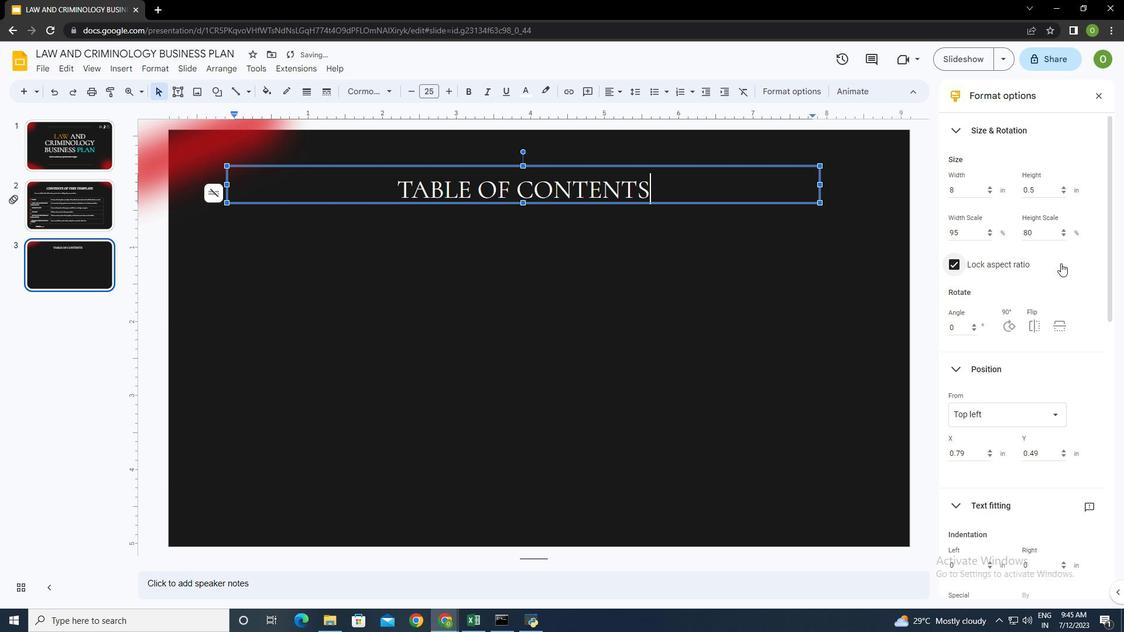 
Action: Mouse moved to (953, 262)
Screenshot: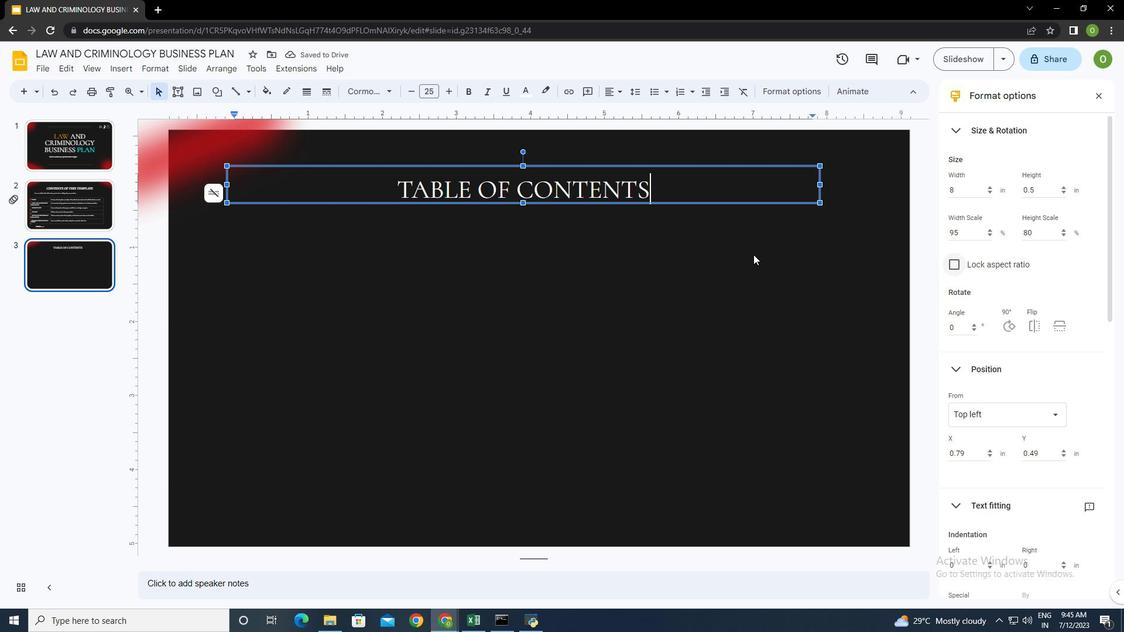 
Action: Mouse pressed left at (953, 262)
Screenshot: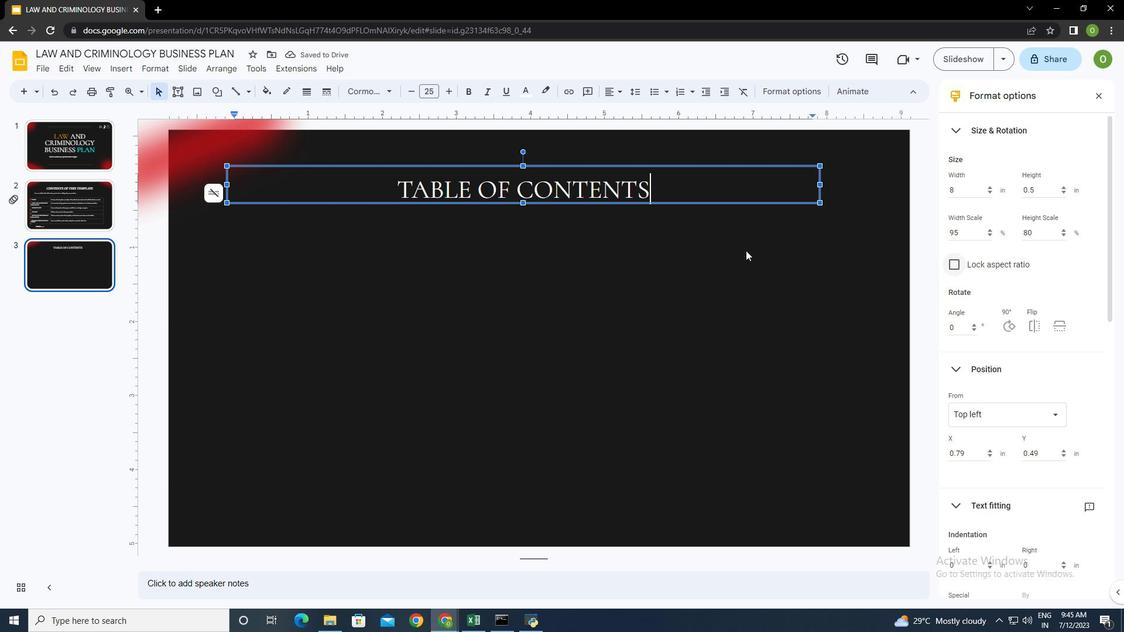 
Action: Mouse moved to (722, 227)
Screenshot: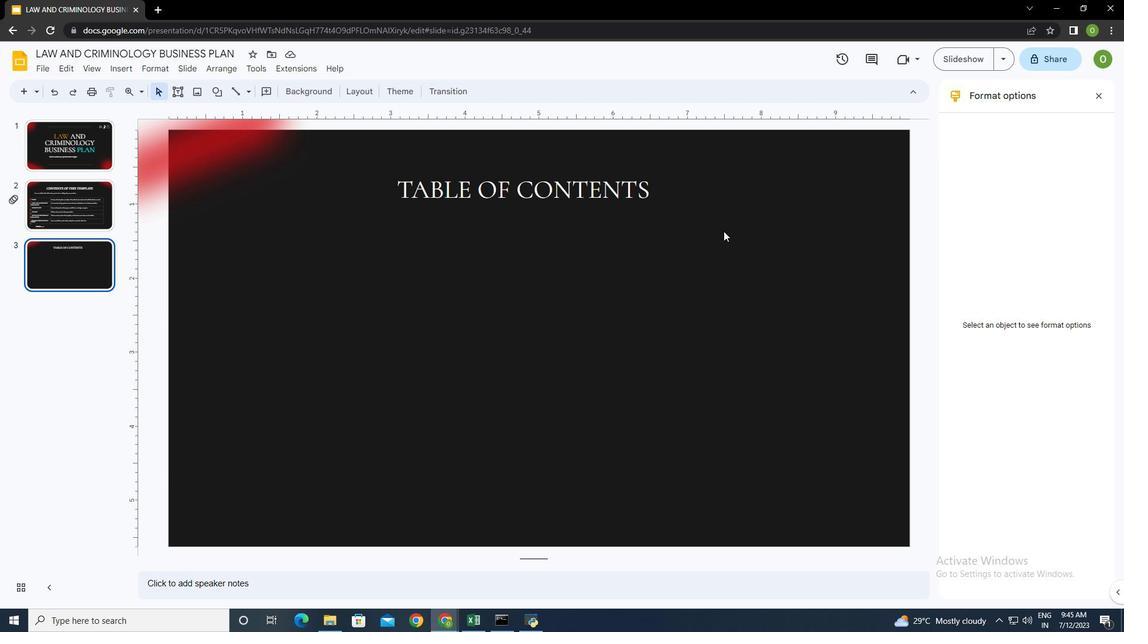 
Action: Mouse pressed left at (722, 227)
Screenshot: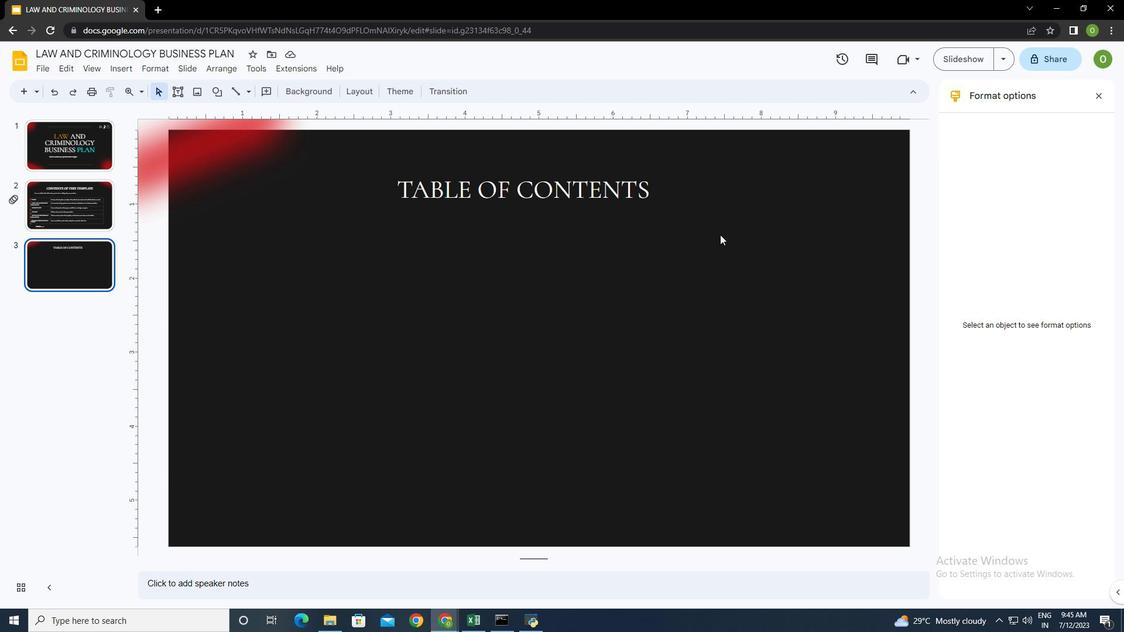 
Action: Mouse moved to (118, 67)
Screenshot: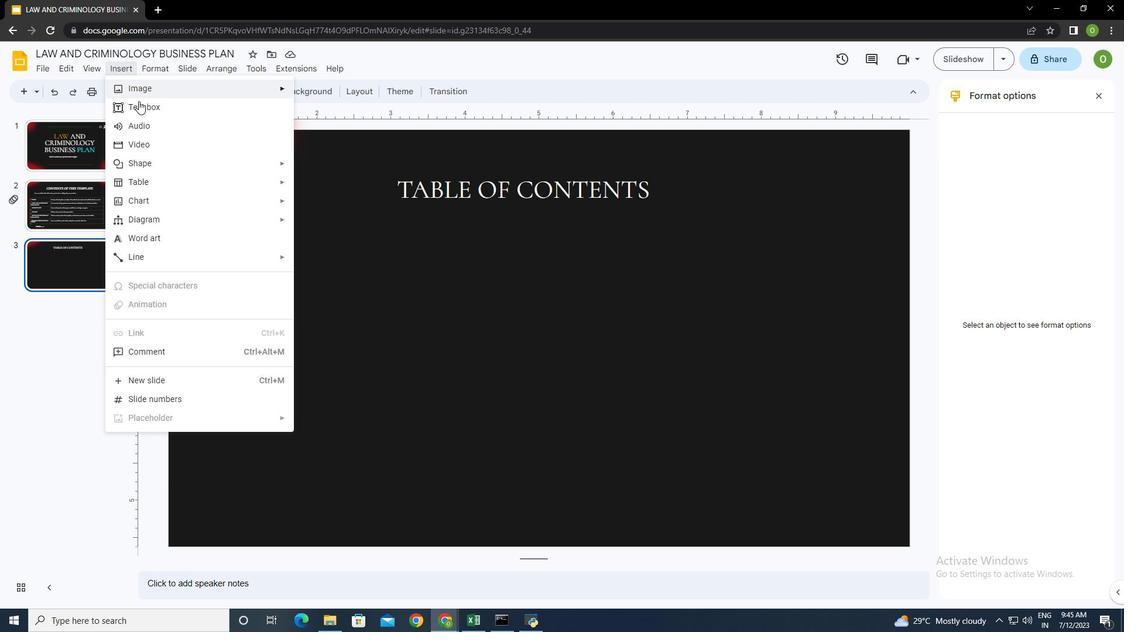 
Action: Mouse pressed left at (118, 67)
Screenshot: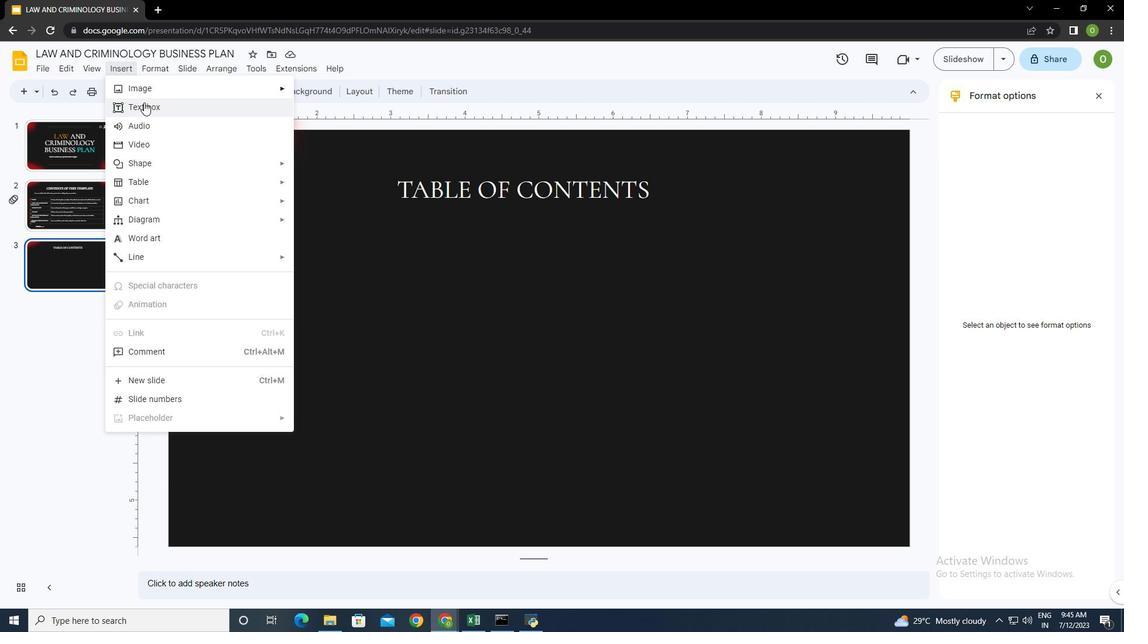 
Action: Mouse moved to (158, 107)
Screenshot: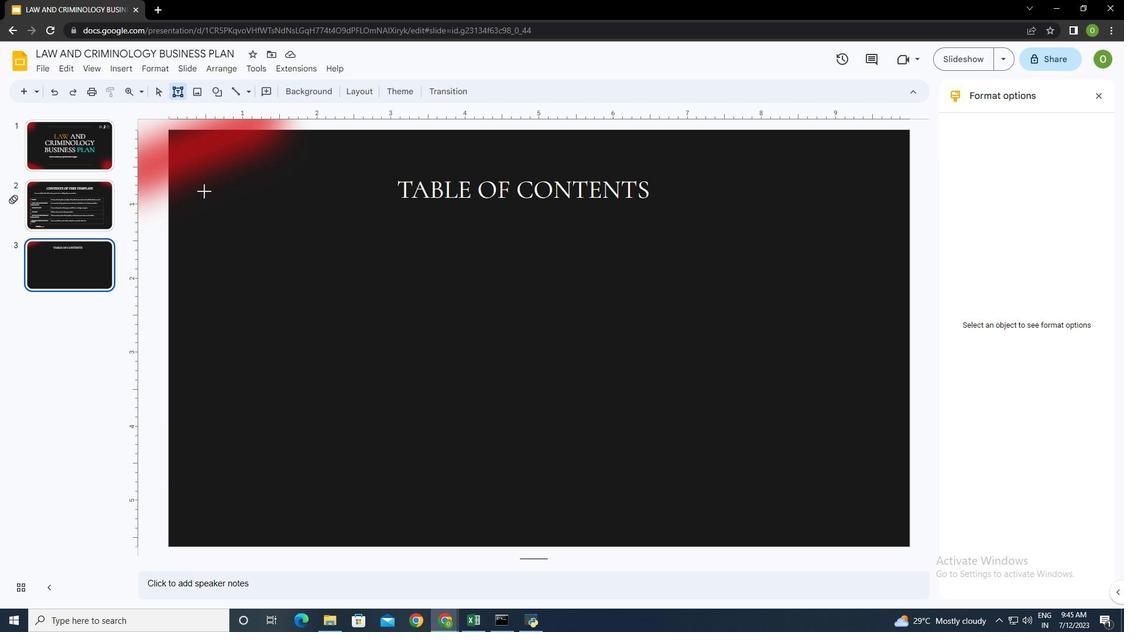 
Action: Mouse pressed left at (158, 107)
Screenshot: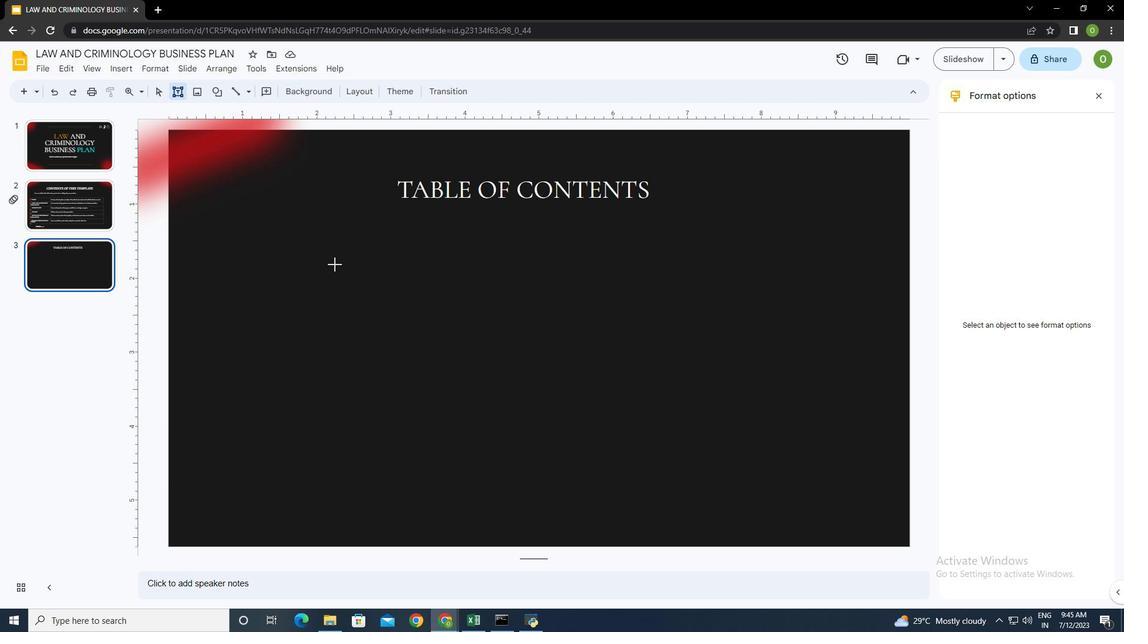 
Action: Mouse moved to (285, 238)
Screenshot: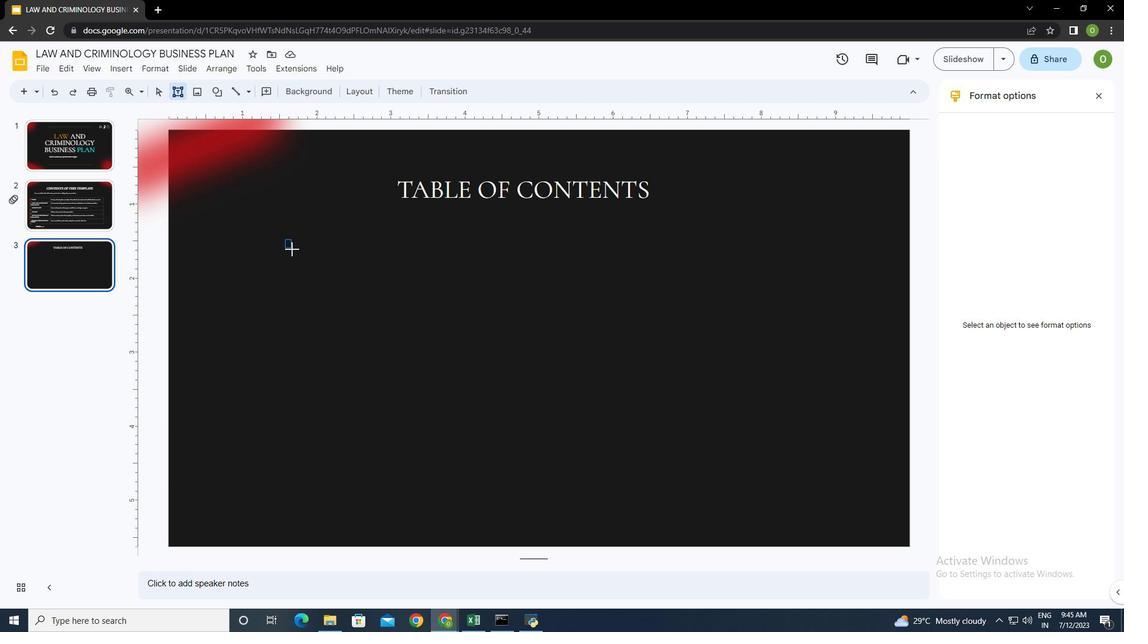 
Action: Mouse pressed left at (285, 238)
Screenshot: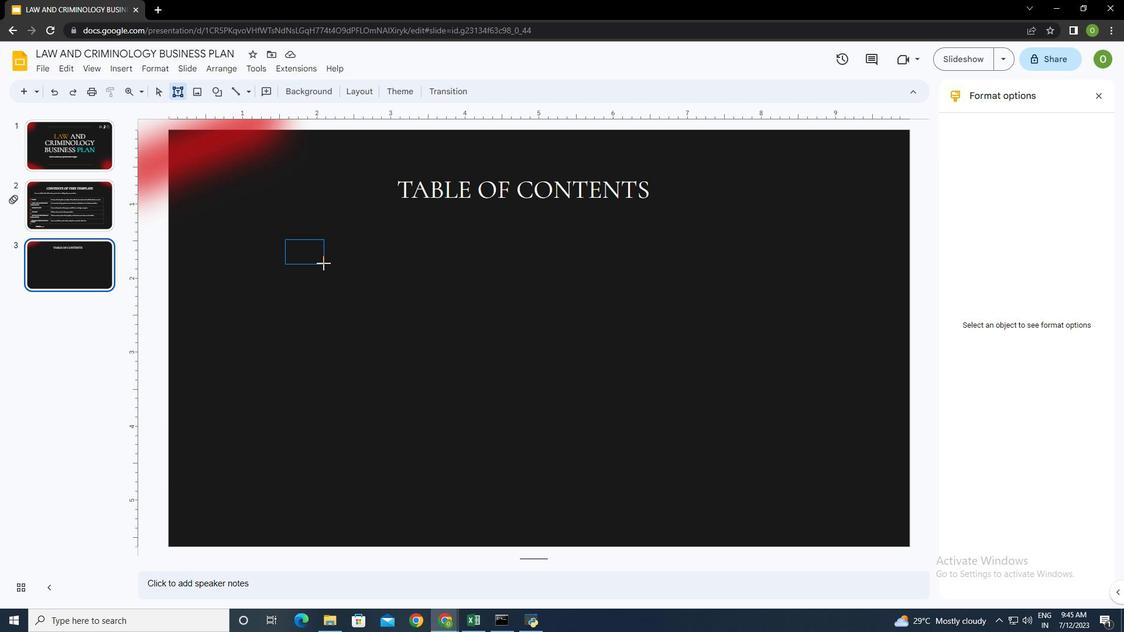 
Action: Mouse moved to (484, 227)
Screenshot: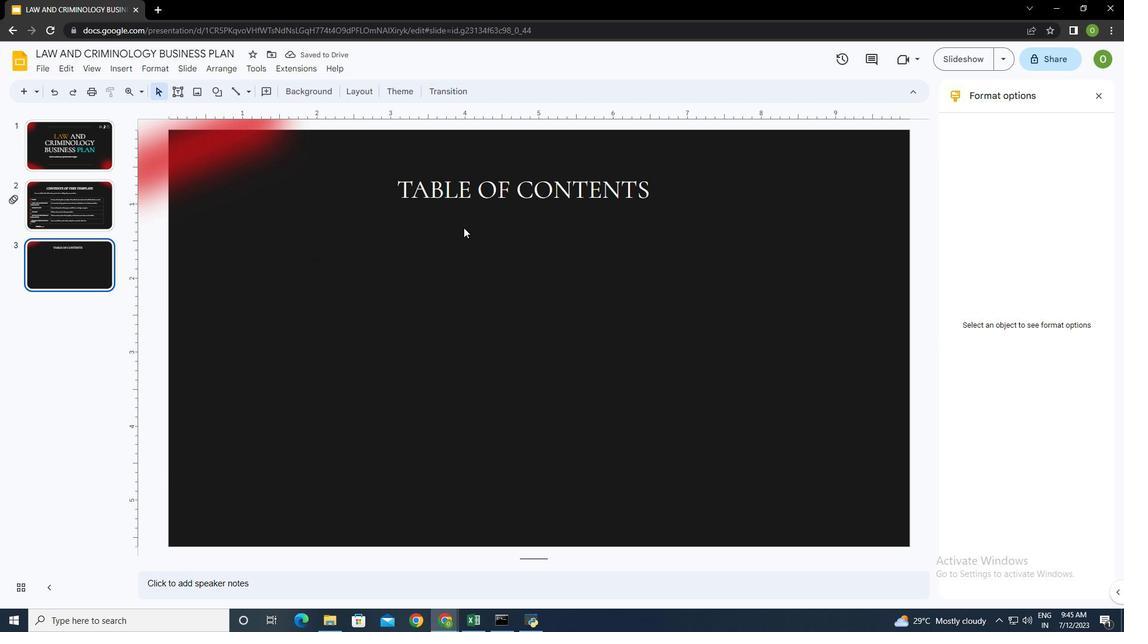 
Action: Mouse pressed left at (484, 227)
Screenshot: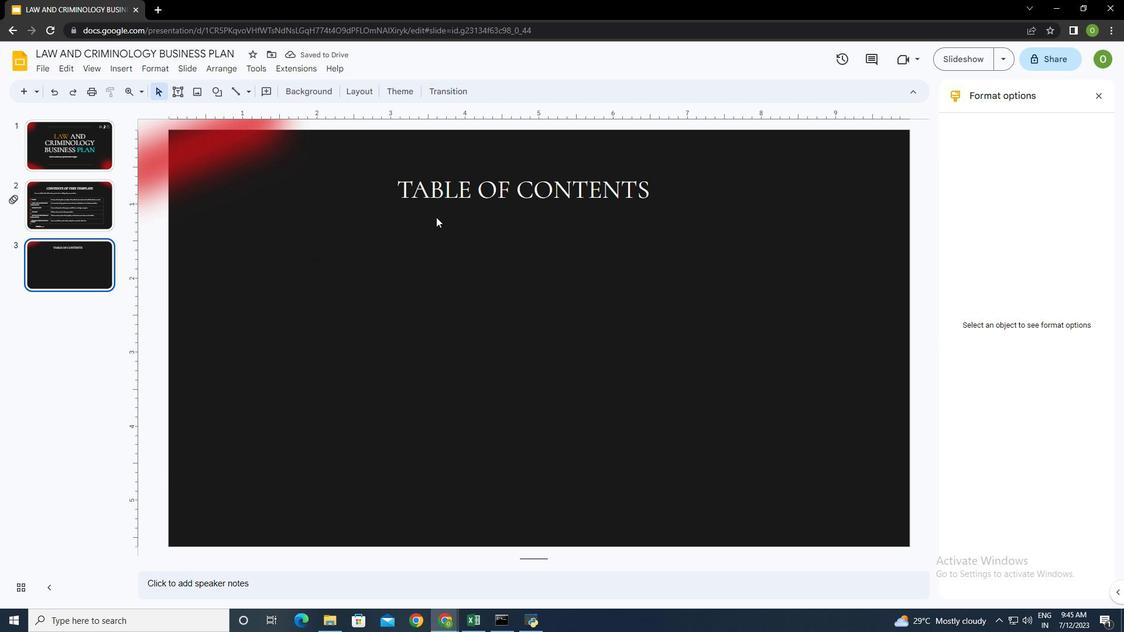 
Action: Mouse moved to (301, 246)
Screenshot: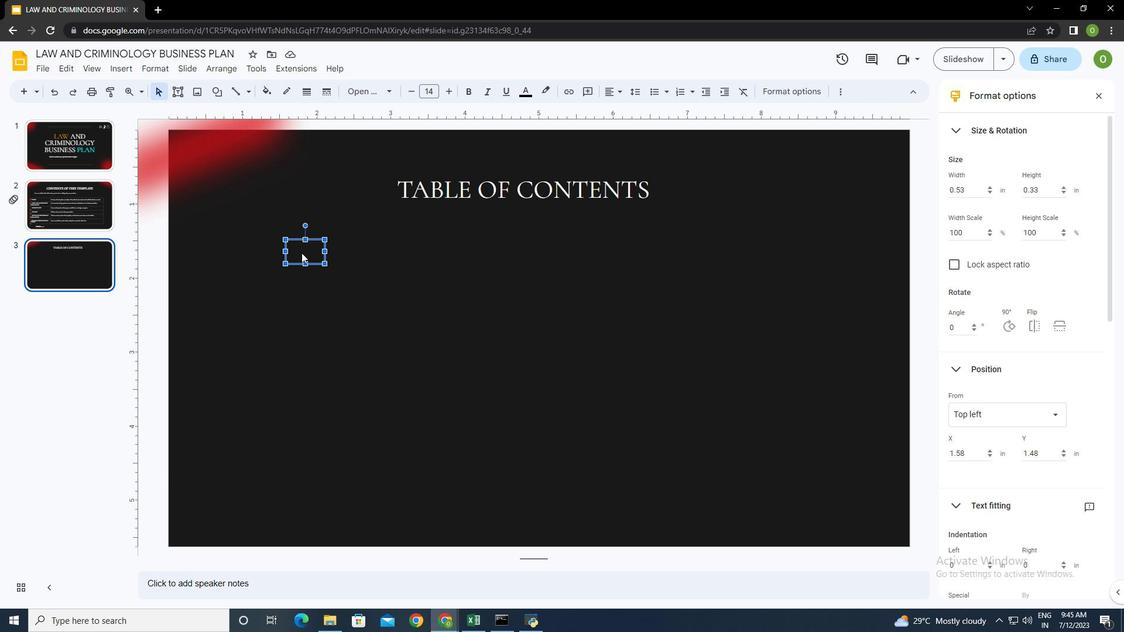 
Action: Mouse pressed left at (301, 246)
Screenshot: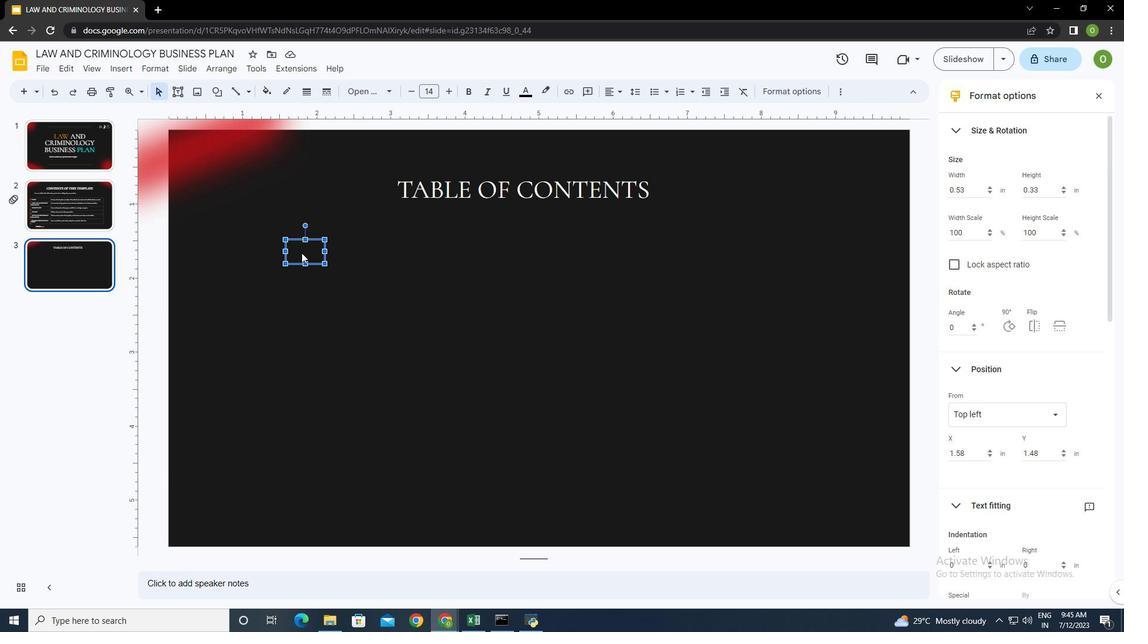 
Action: Mouse moved to (301, 252)
Screenshot: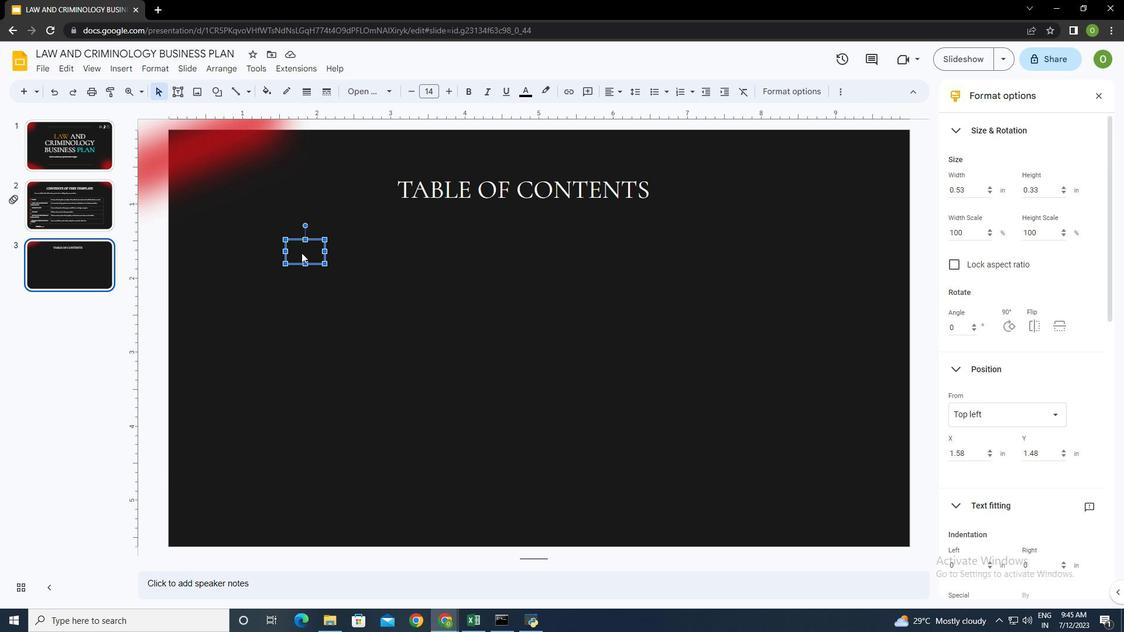 
Action: Key pressed 01
Screenshot: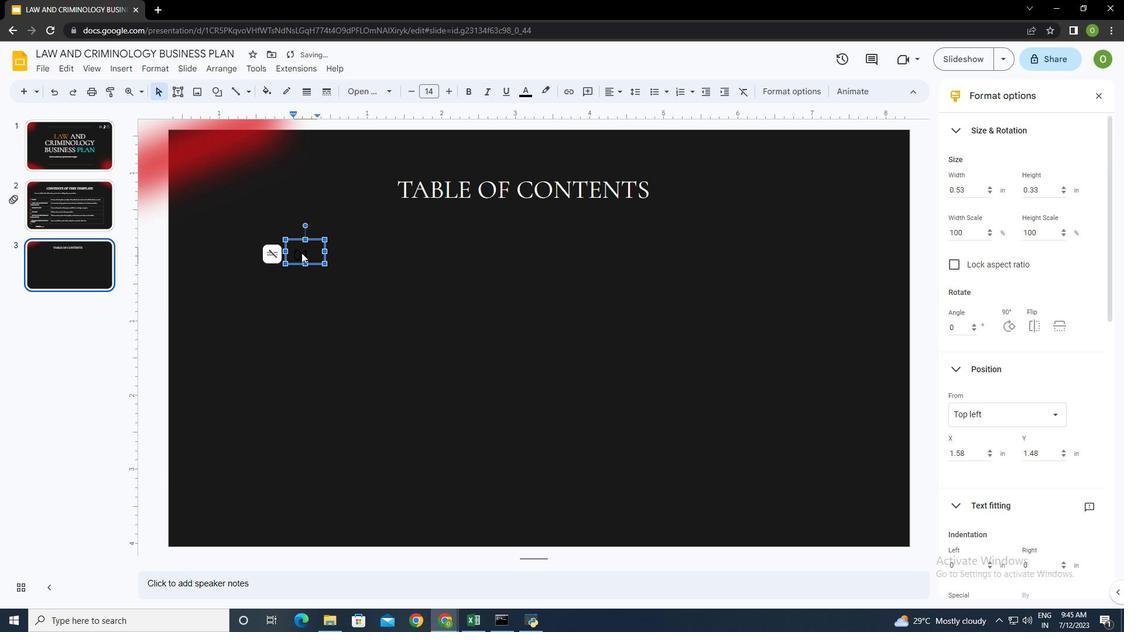 
Action: Mouse moved to (522, 90)
Screenshot: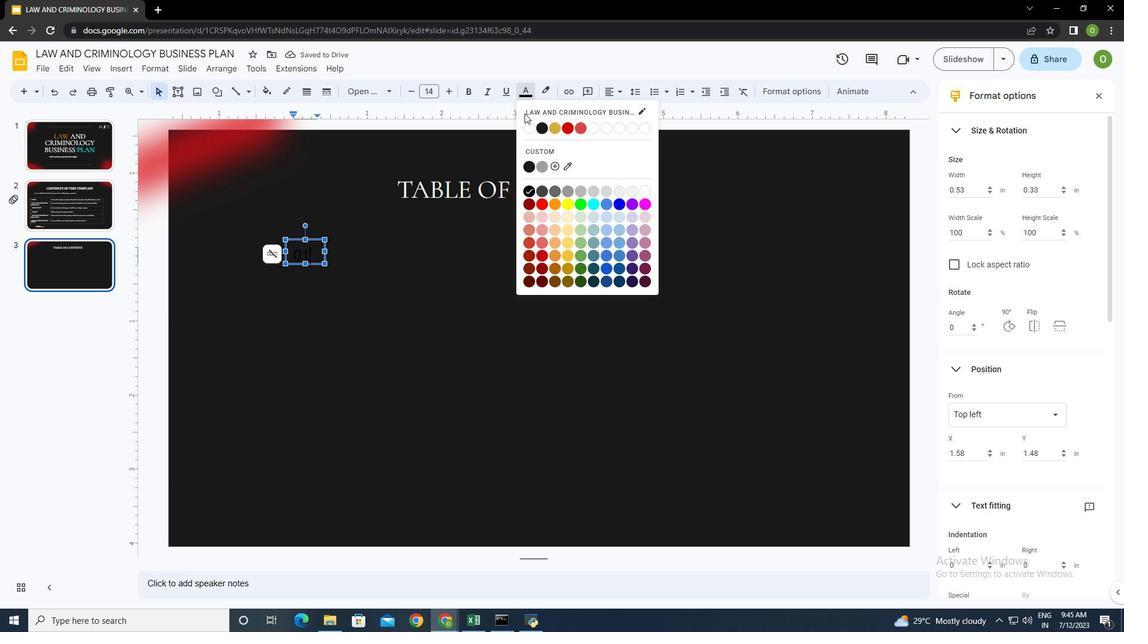
Action: Mouse pressed left at (522, 90)
Screenshot: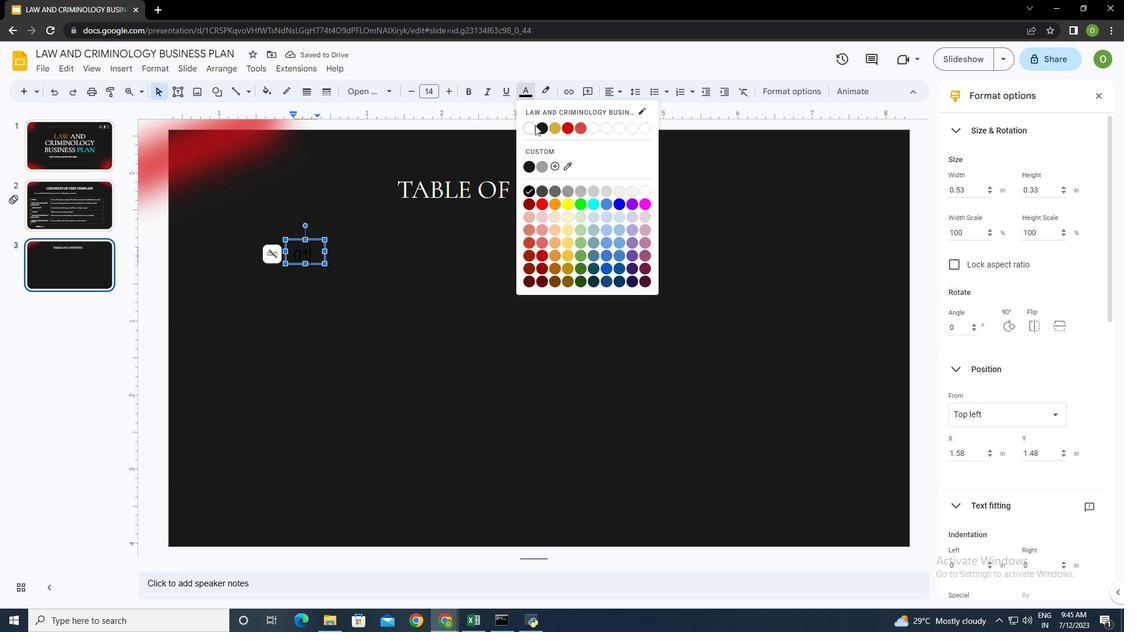 
Action: Mouse moved to (530, 126)
Screenshot: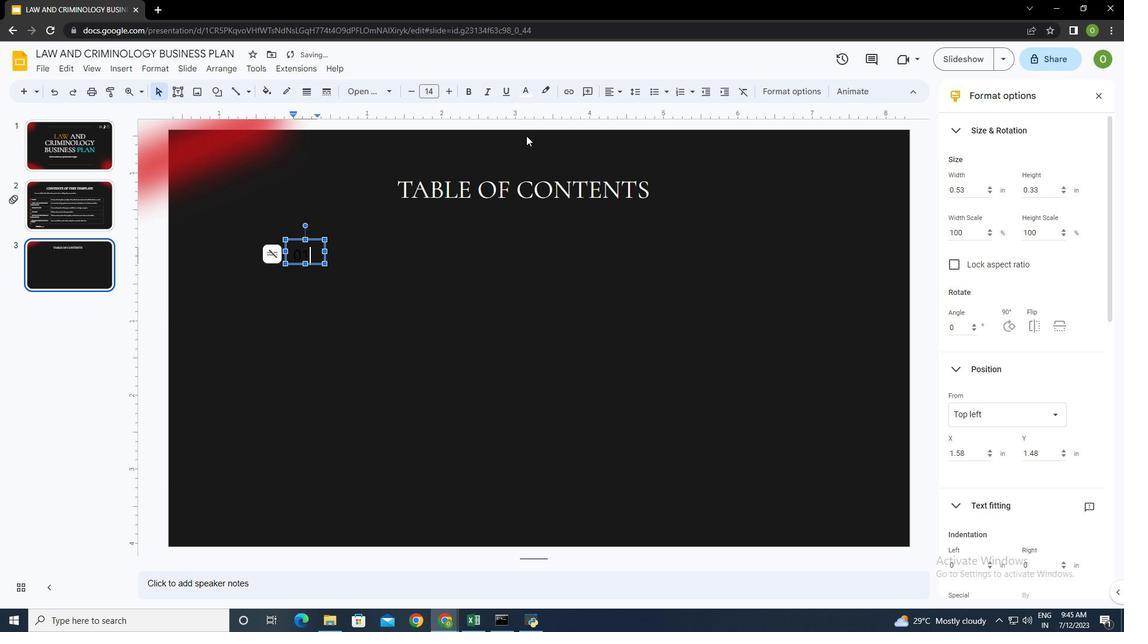 
Action: Mouse pressed left at (530, 126)
Screenshot: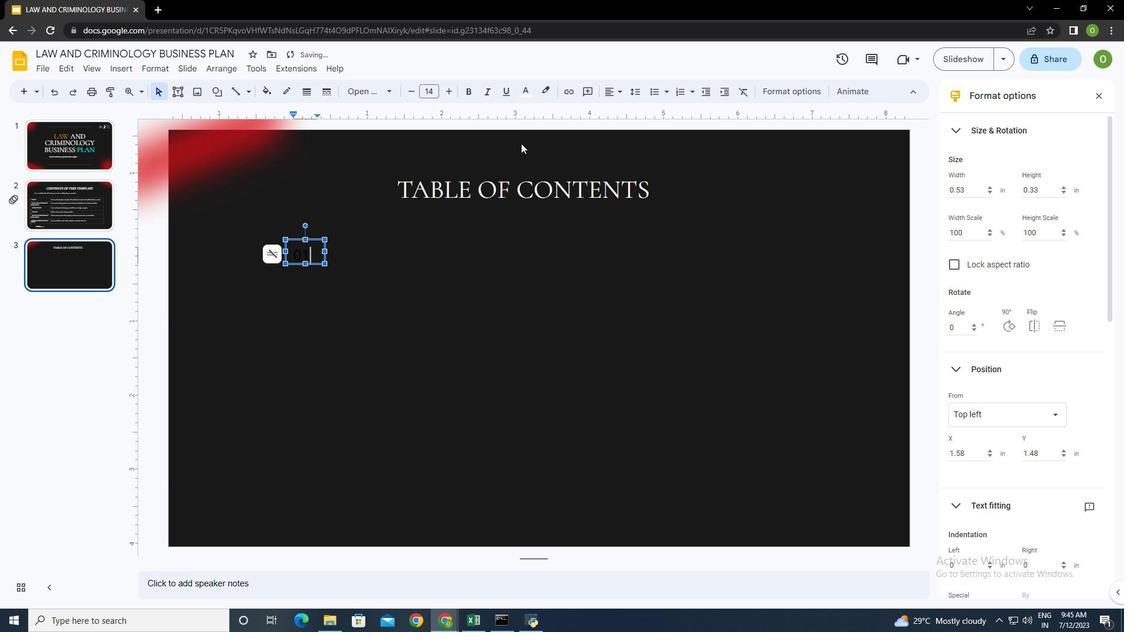 
Action: Mouse moved to (314, 252)
Screenshot: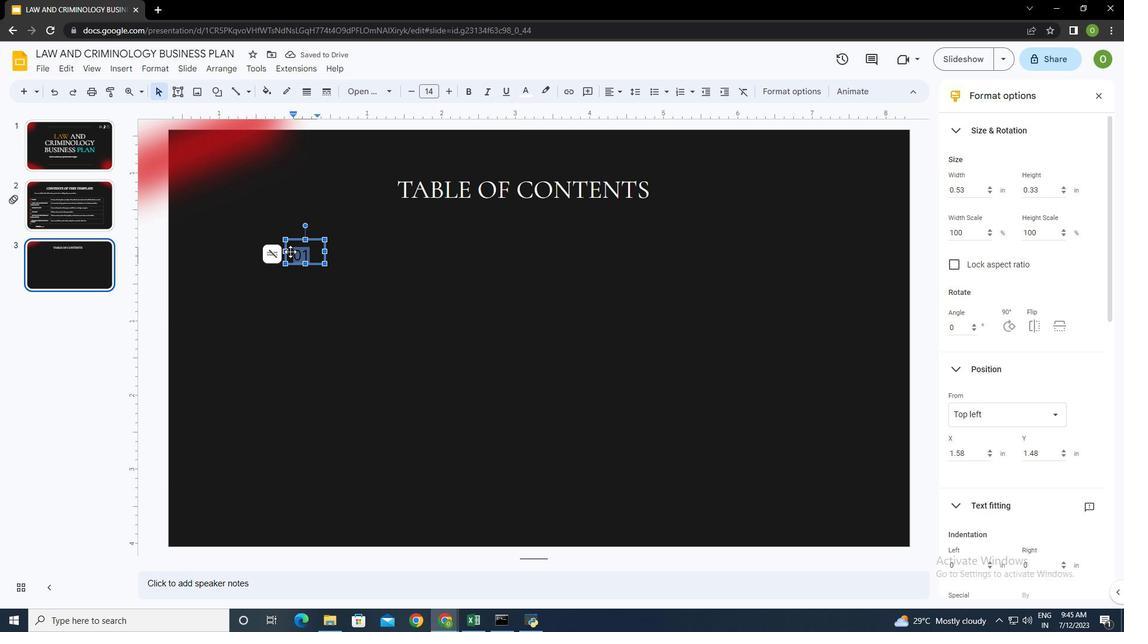 
Action: Mouse pressed left at (314, 252)
Screenshot: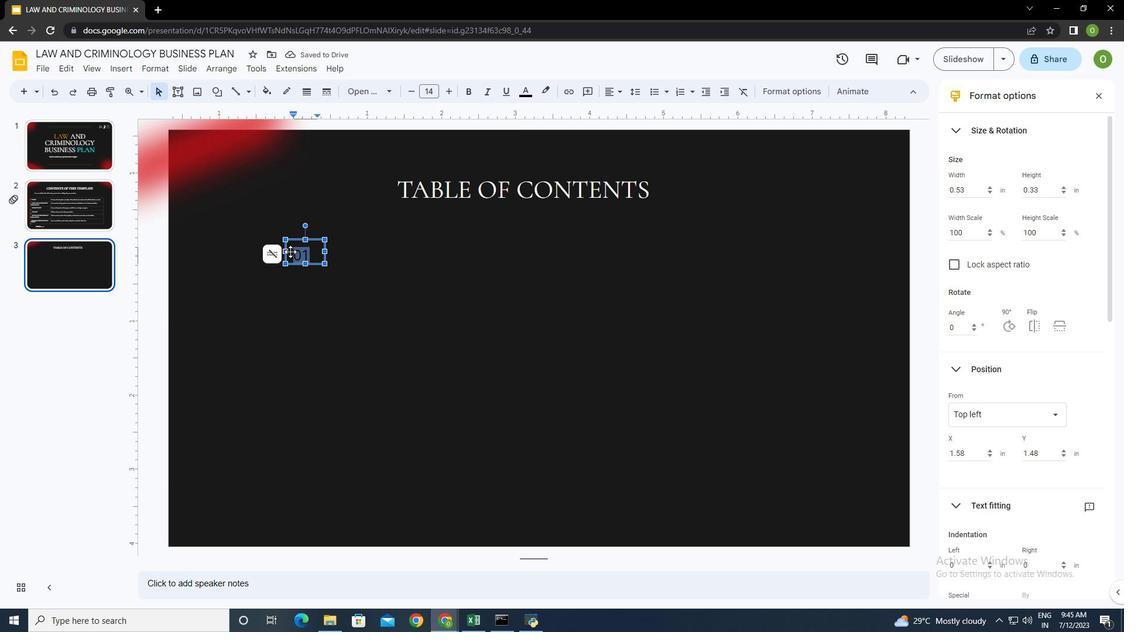 
Action: Mouse moved to (524, 91)
Screenshot: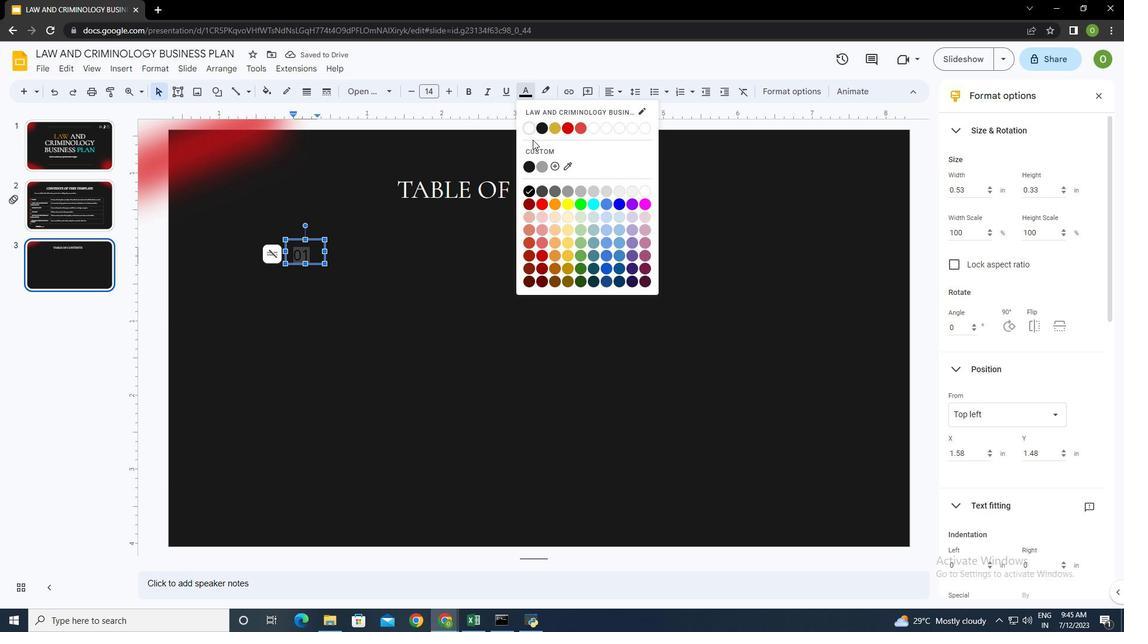 
Action: Mouse pressed left at (524, 91)
Screenshot: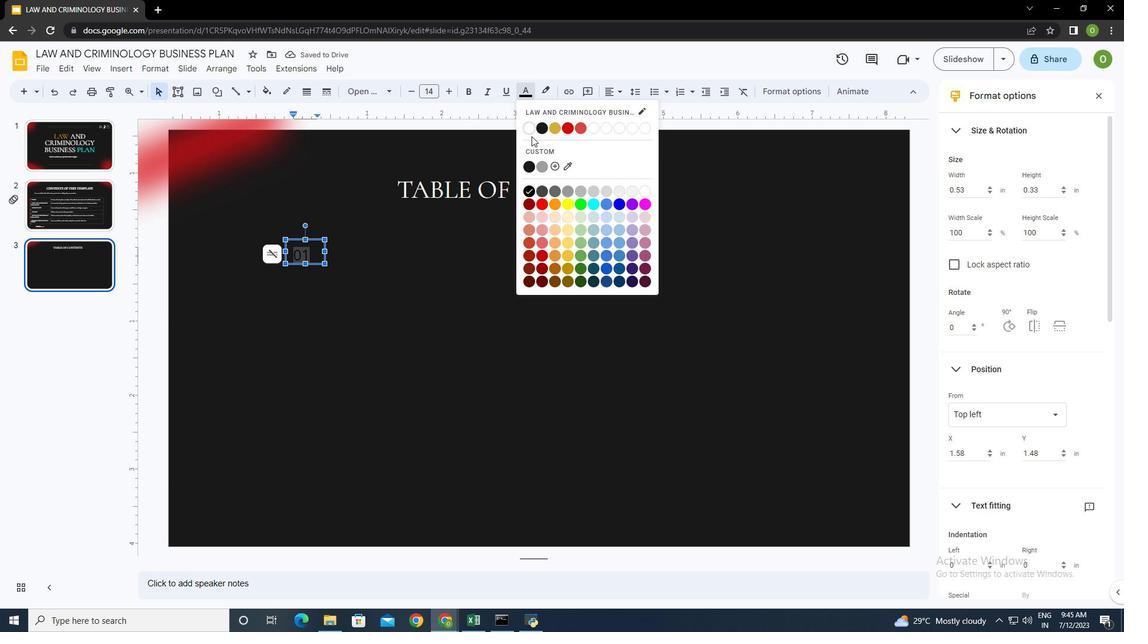 
Action: Mouse moved to (530, 131)
Screenshot: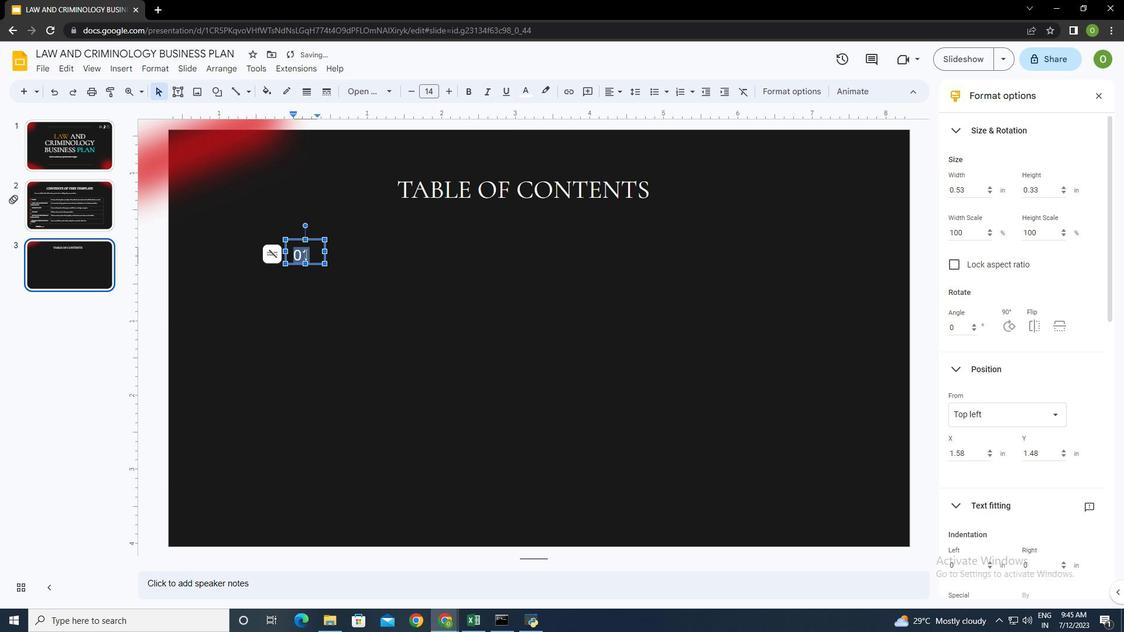 
Action: Mouse pressed left at (530, 131)
Screenshot: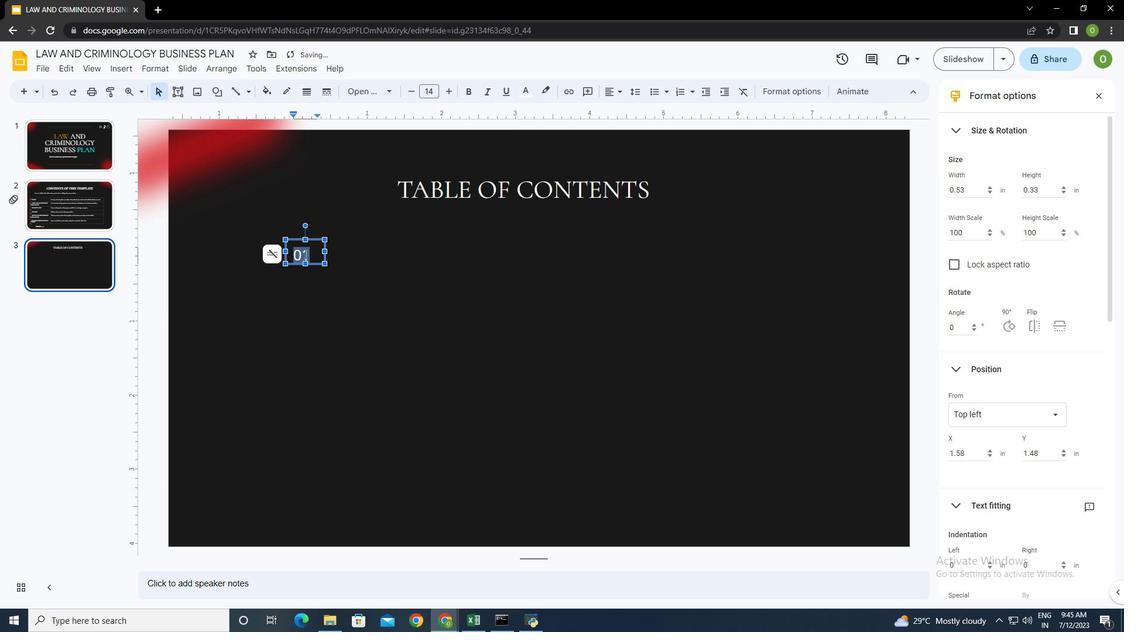 
Action: Mouse moved to (448, 91)
Screenshot: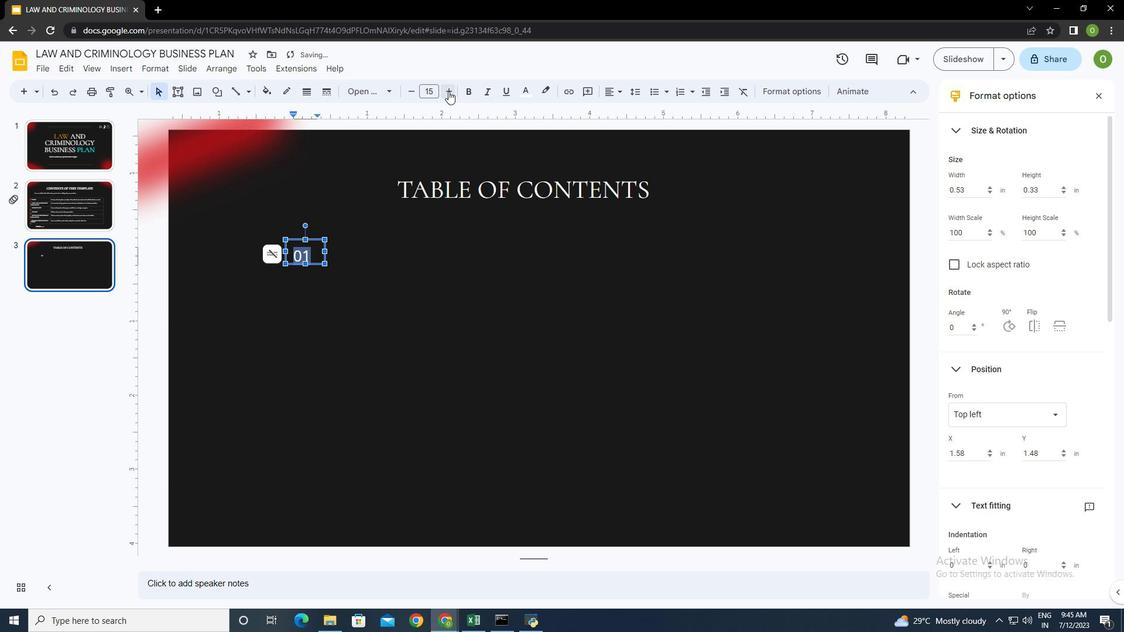 
Action: Mouse pressed left at (448, 91)
Screenshot: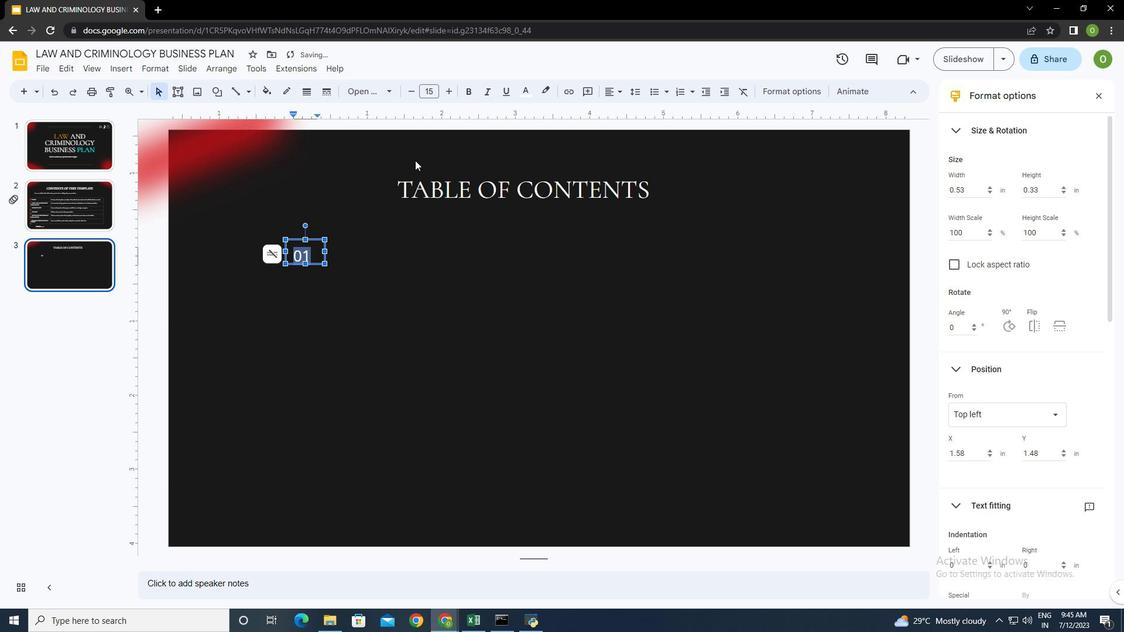 
Action: Mouse moved to (337, 253)
Screenshot: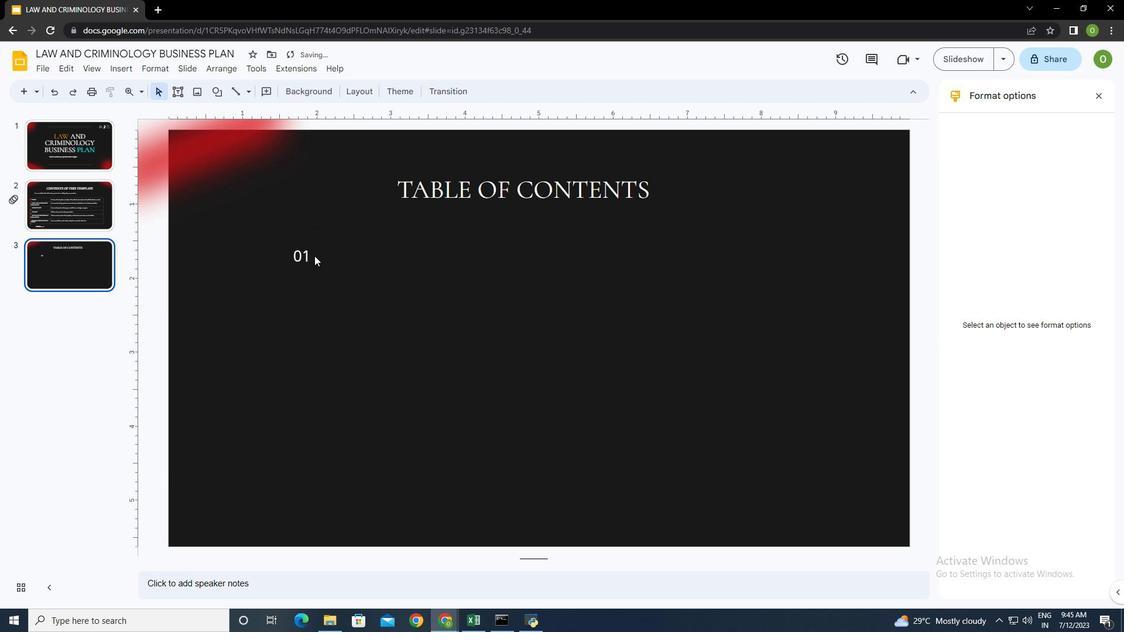 
Action: Mouse pressed left at (337, 253)
Screenshot: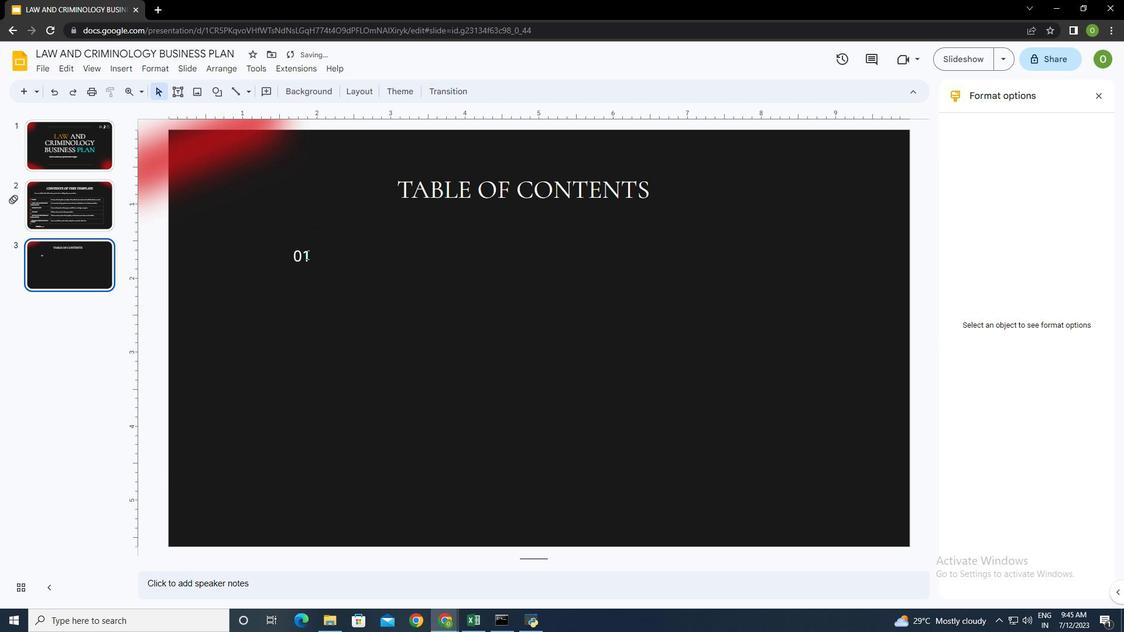 
Action: Mouse moved to (305, 254)
Screenshot: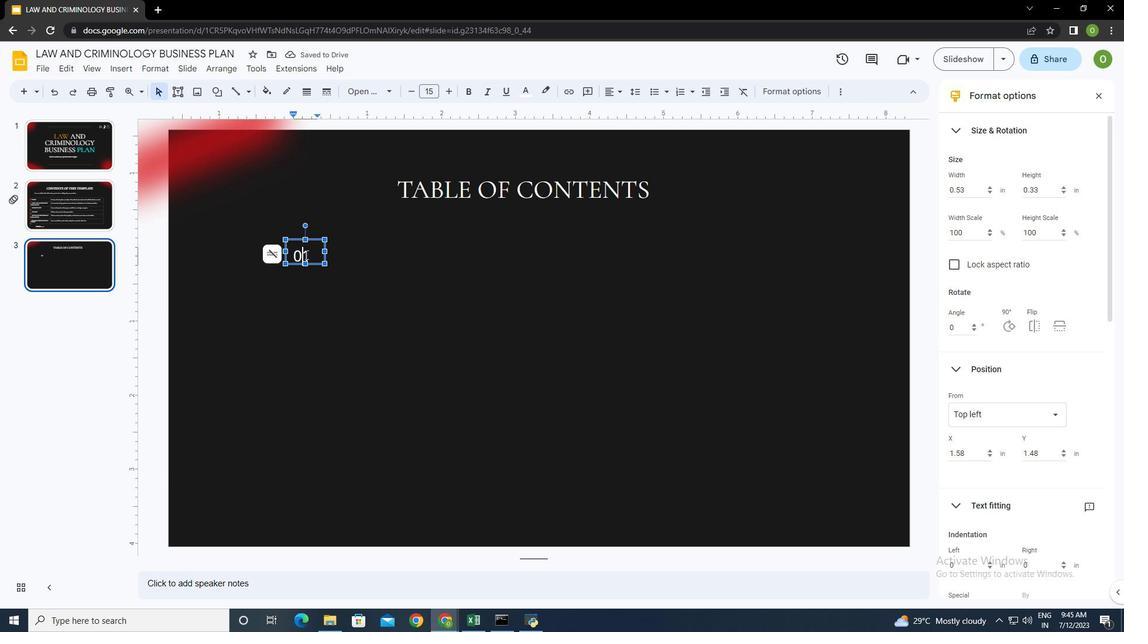 
Action: Mouse pressed left at (305, 254)
Screenshot: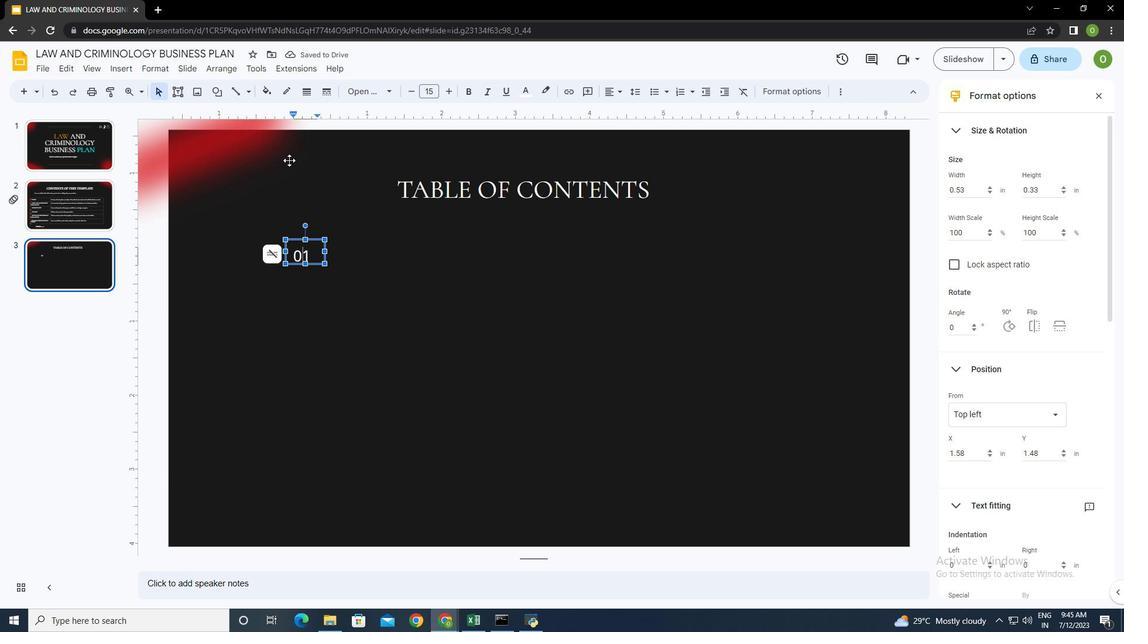
Action: Mouse moved to (131, 67)
Screenshot: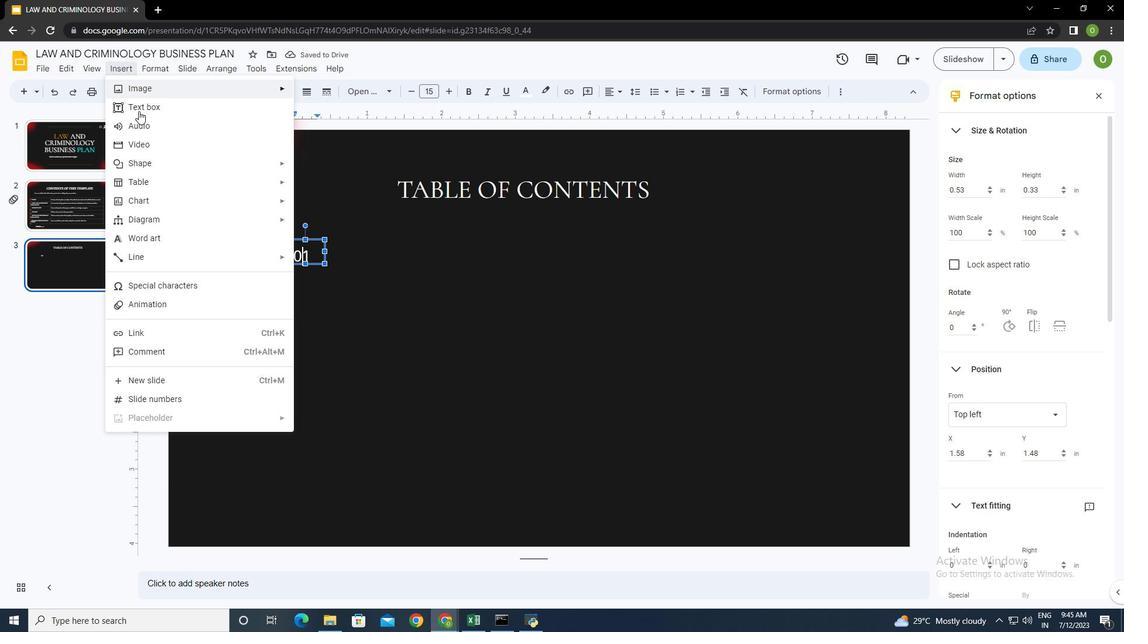 
Action: Mouse pressed left at (131, 67)
Screenshot: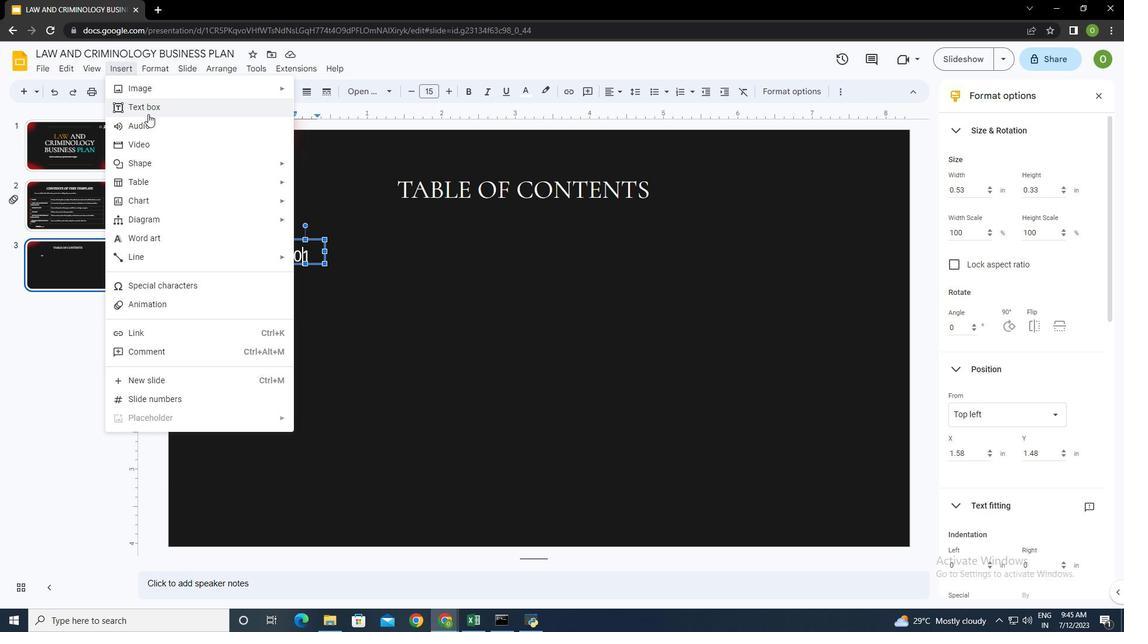 
Action: Mouse moved to (158, 110)
Screenshot: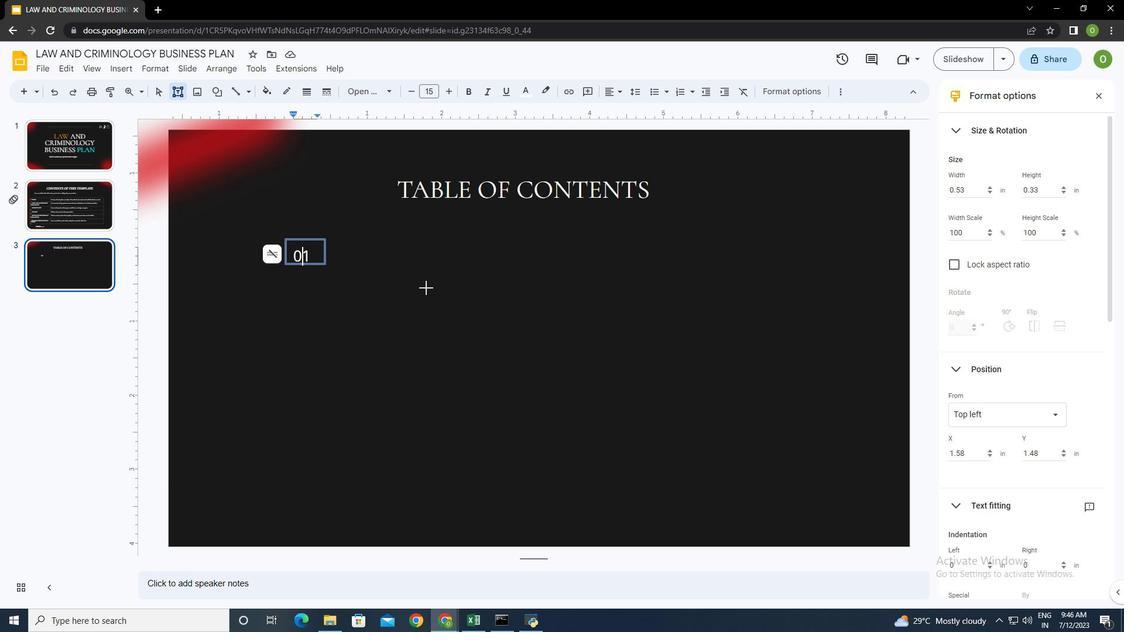 
Action: Mouse pressed left at (158, 110)
Screenshot: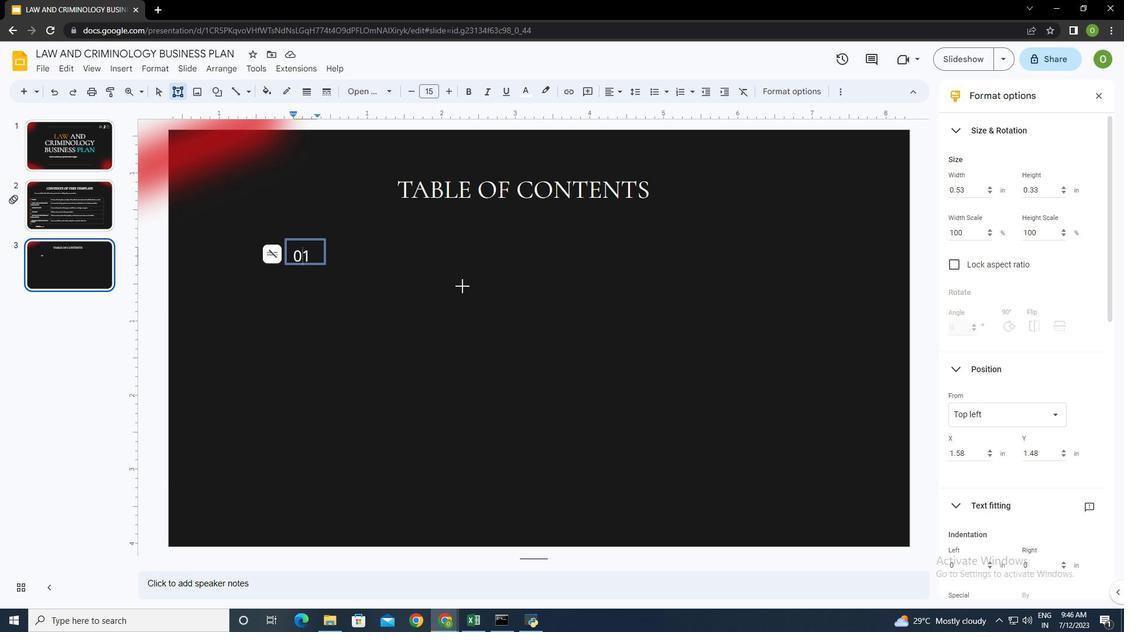 
Action: Mouse moved to (475, 238)
Screenshot: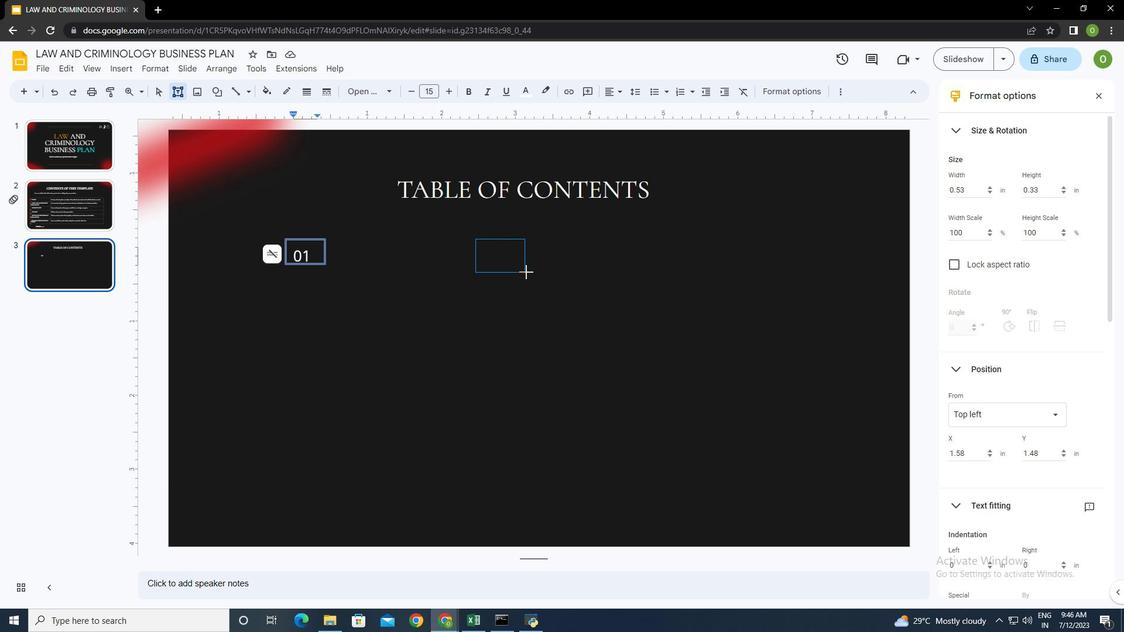 
Action: Mouse pressed left at (475, 238)
Screenshot: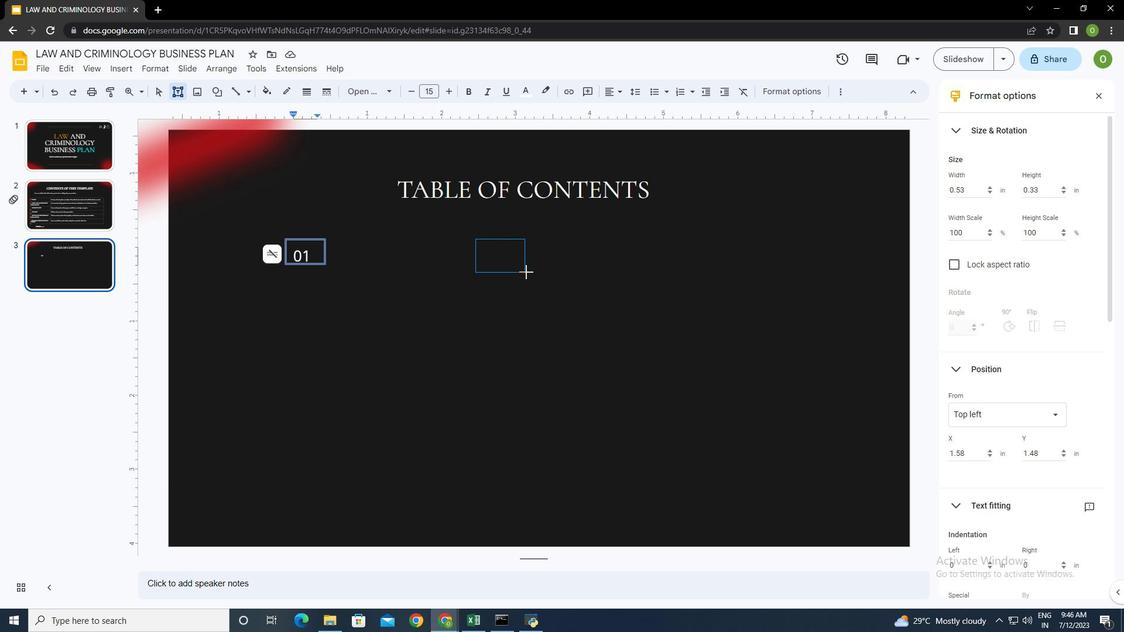 
Action: Mouse moved to (545, 254)
Screenshot: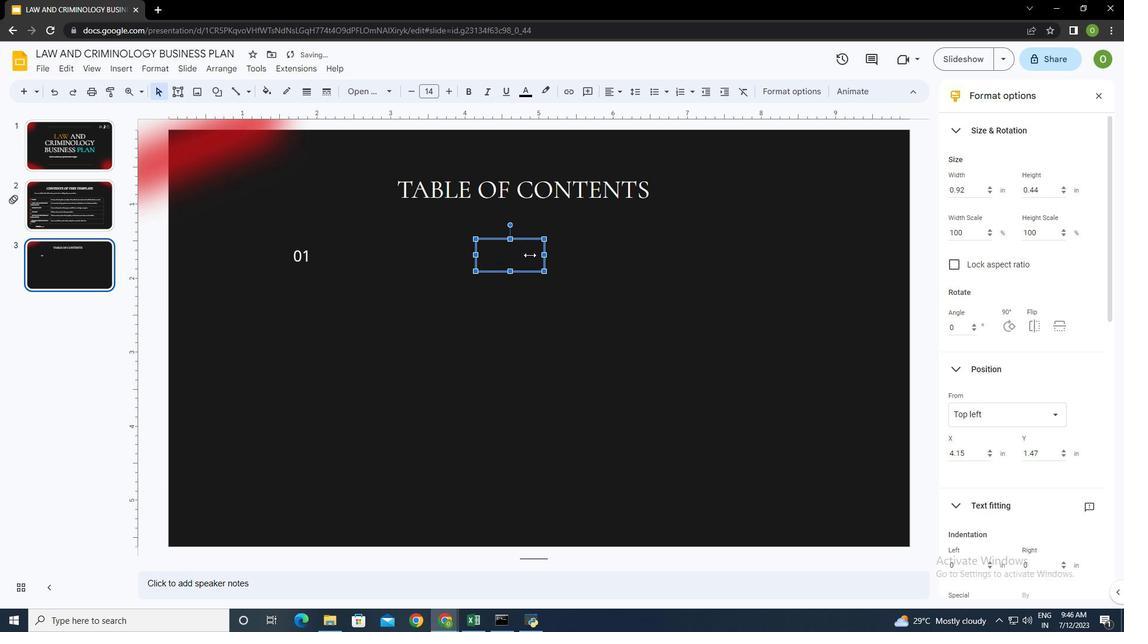 
Action: Mouse pressed left at (545, 254)
Screenshot: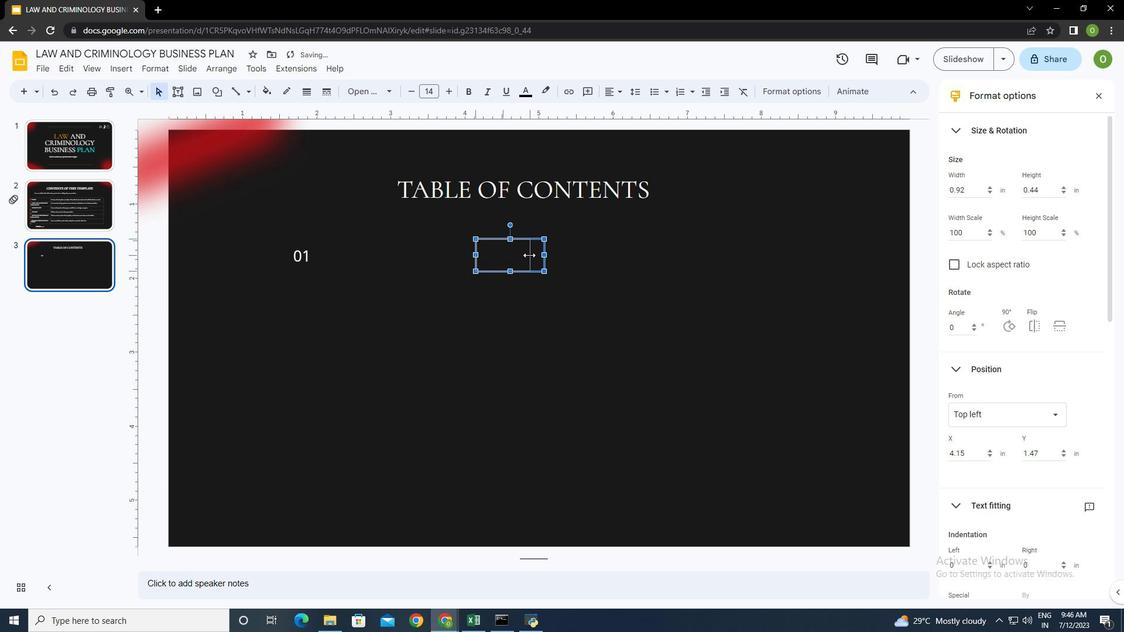 
Action: Mouse moved to (522, 93)
Screenshot: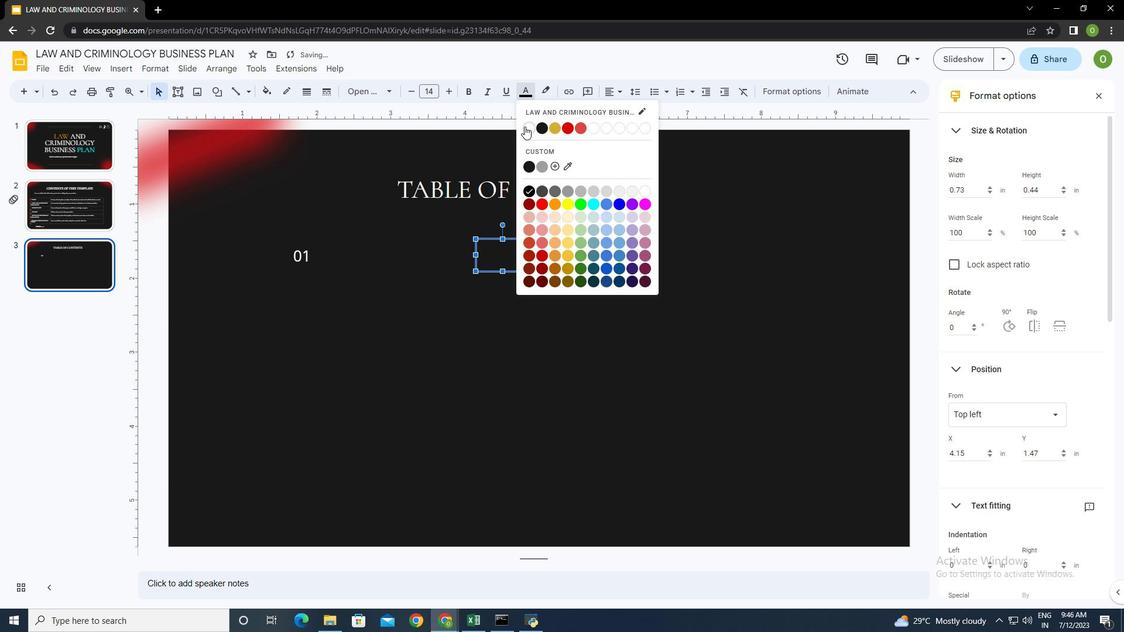
Action: Mouse pressed left at (522, 93)
Screenshot: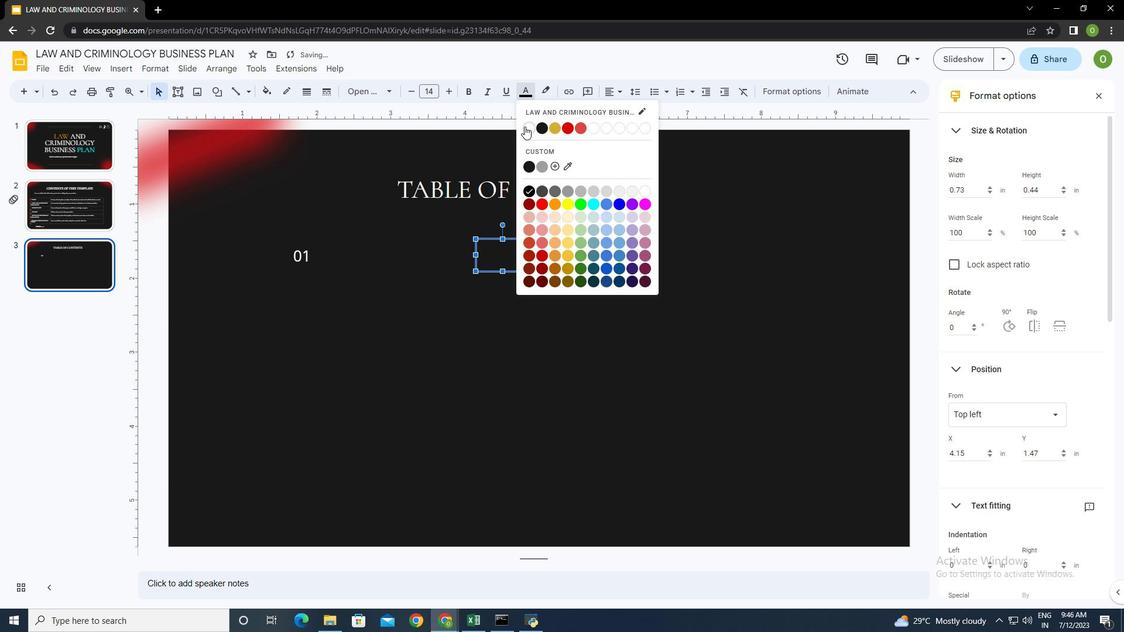 
Action: Mouse moved to (525, 128)
Screenshot: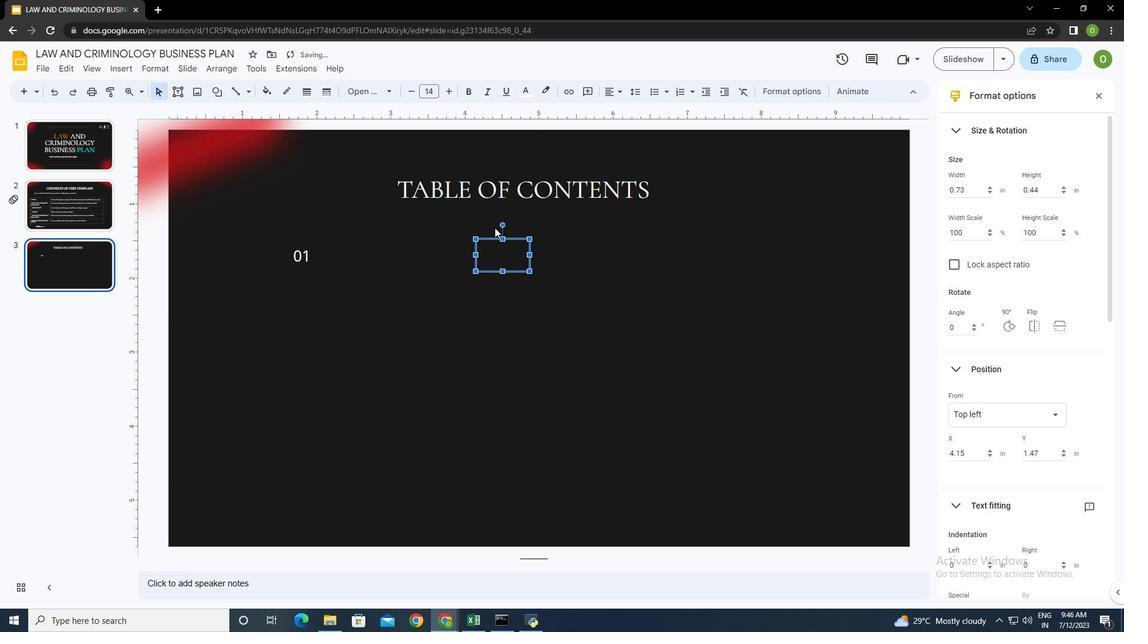 
Action: Mouse pressed left at (525, 128)
Screenshot: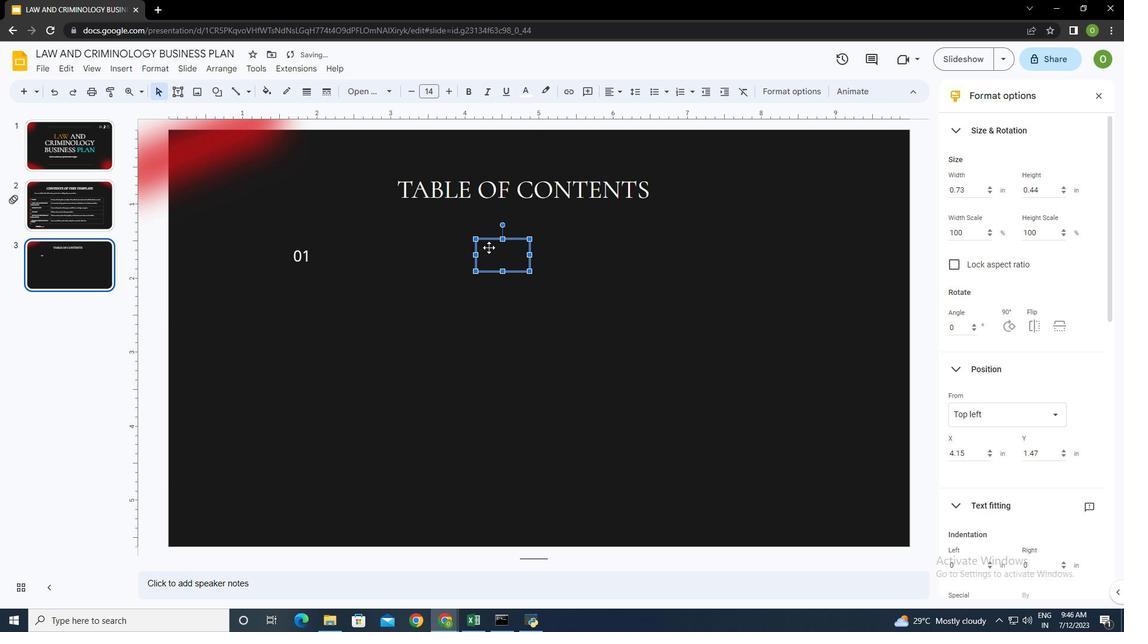 
Action: Mouse moved to (488, 255)
Screenshot: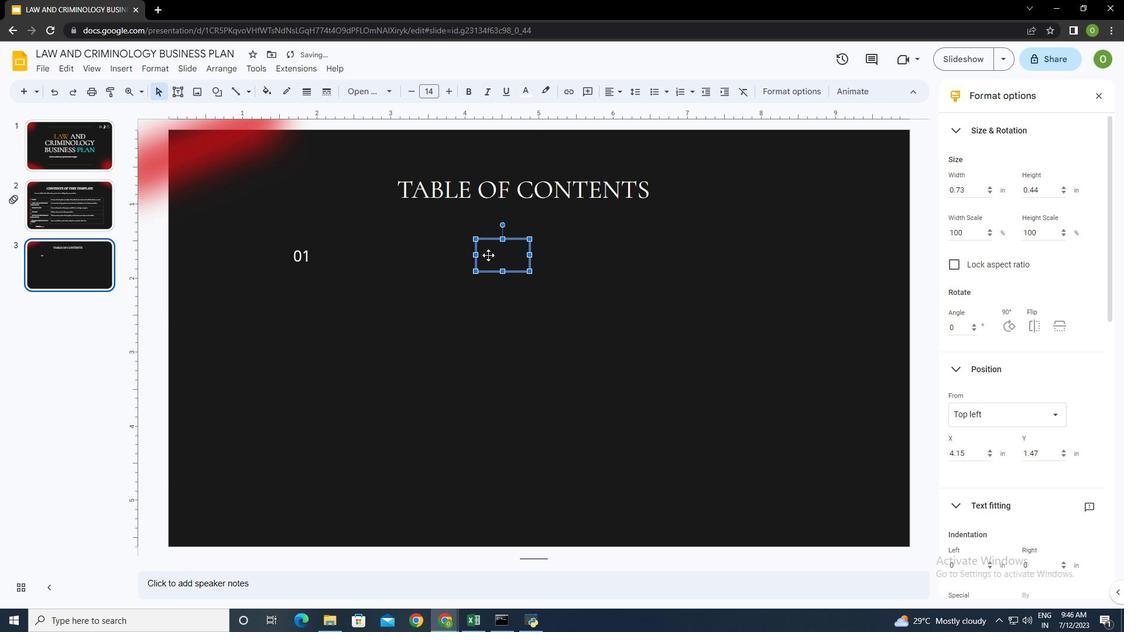 
Action: Mouse pressed left at (488, 255)
Screenshot: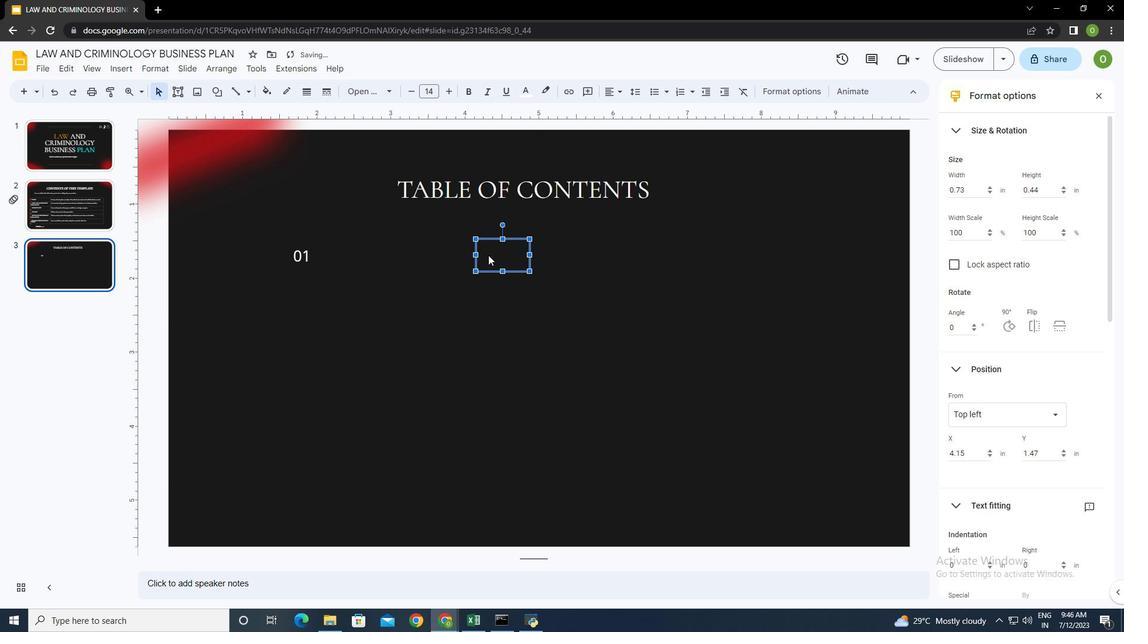
Action: Mouse moved to (488, 255)
Screenshot: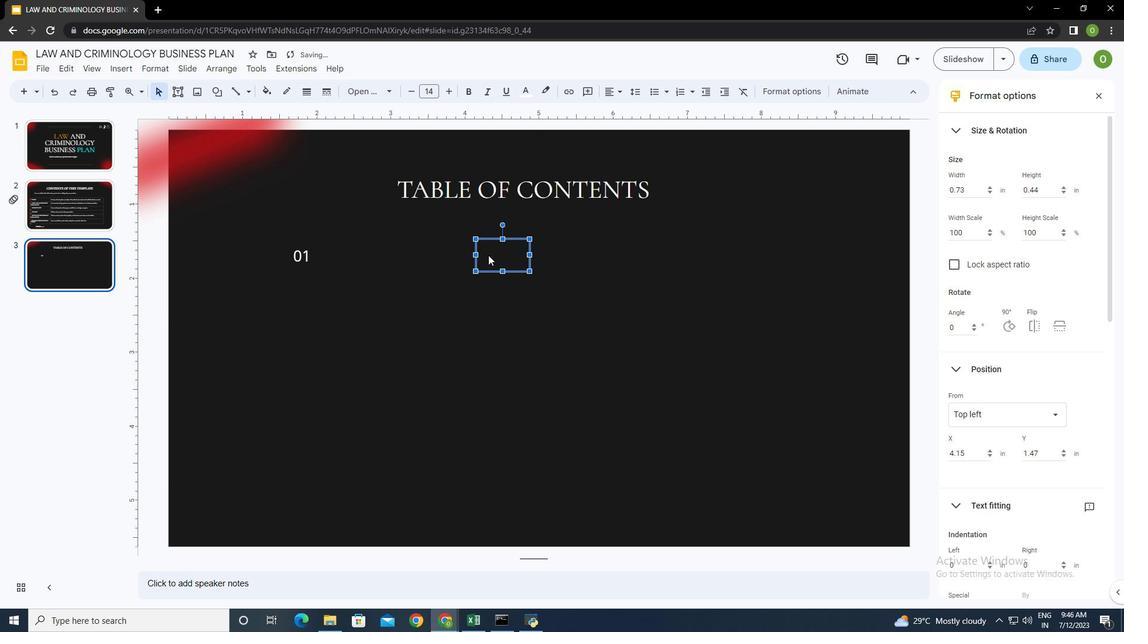 
Action: Key pressed 02<Key.enter><Key.backspace>
Screenshot: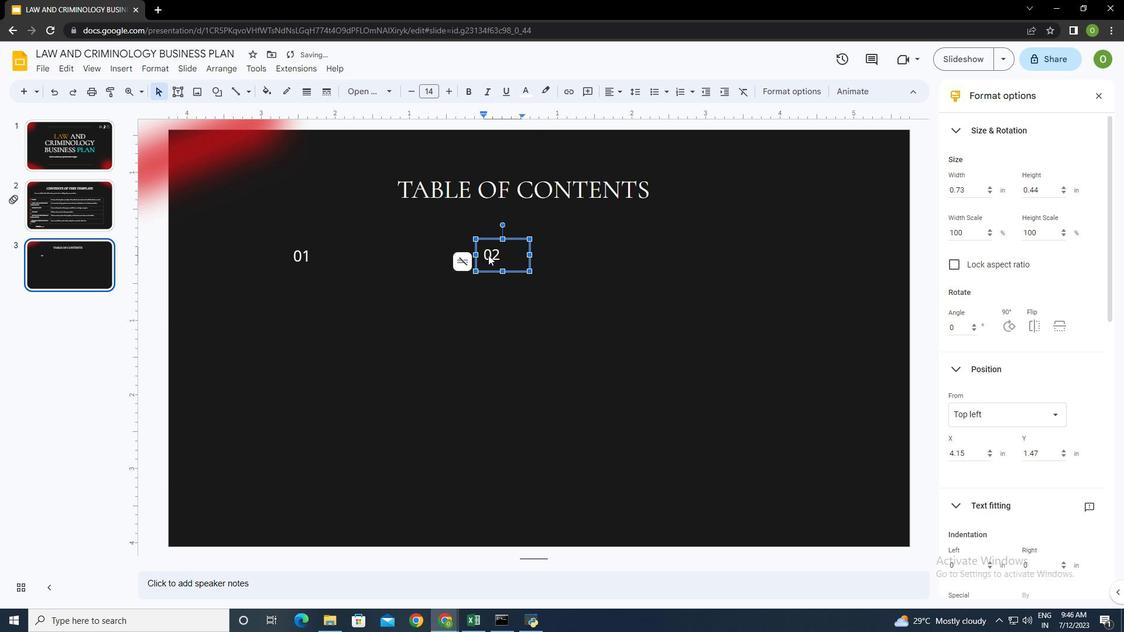 
Action: Mouse moved to (652, 260)
Screenshot: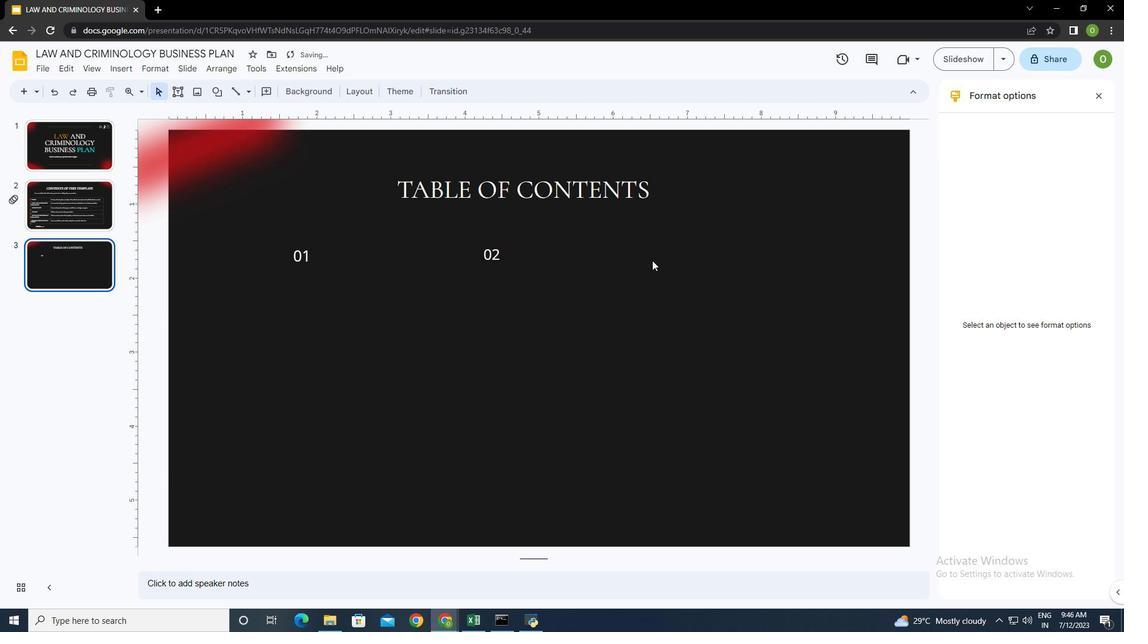 
Action: Mouse pressed left at (652, 260)
Screenshot: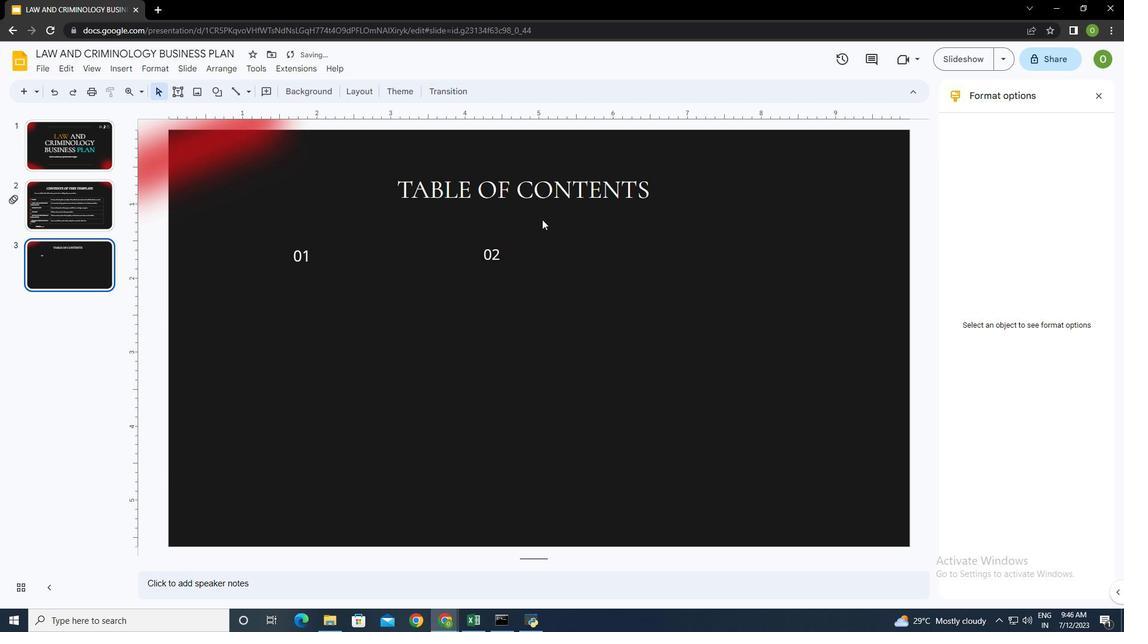 
Action: Mouse moved to (125, 64)
Screenshot: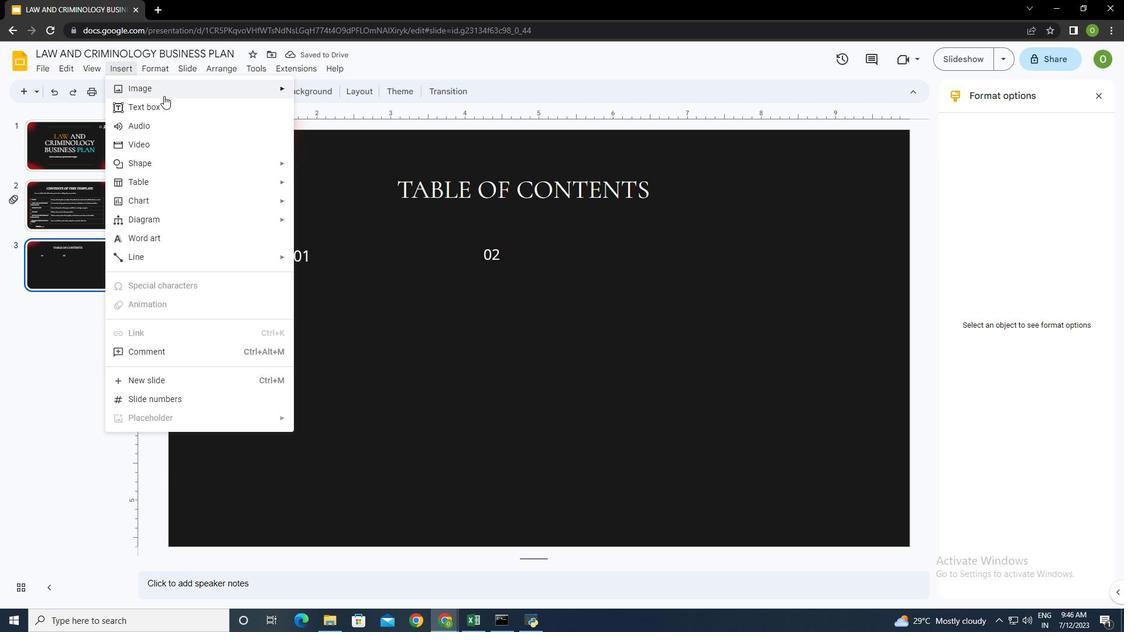 
Action: Mouse pressed left at (125, 64)
Screenshot: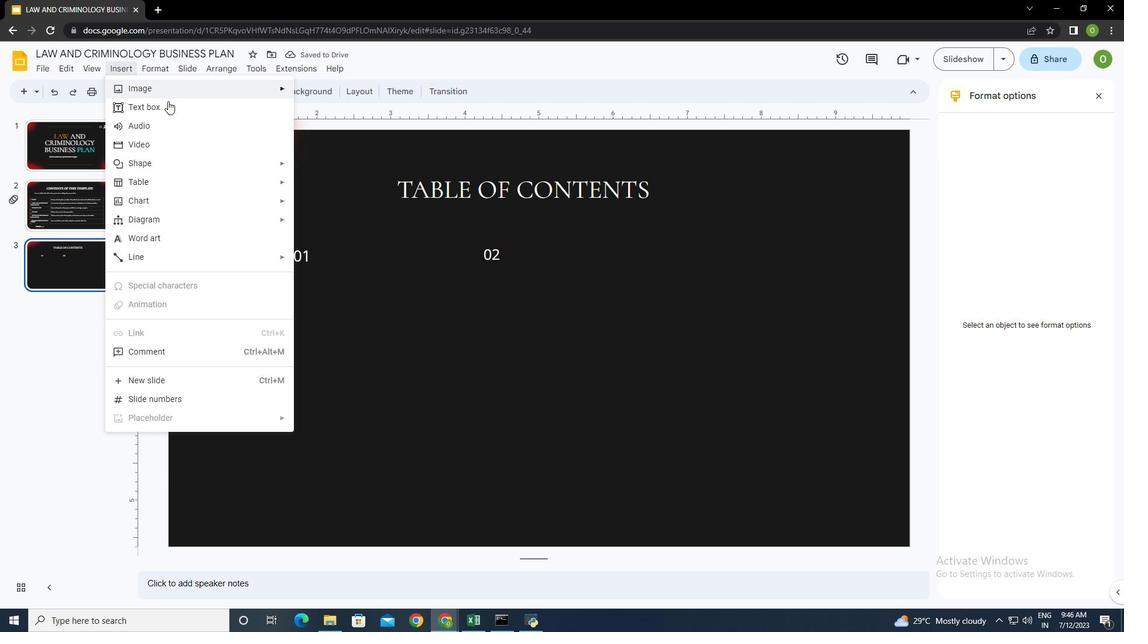 
Action: Mouse moved to (169, 103)
Screenshot: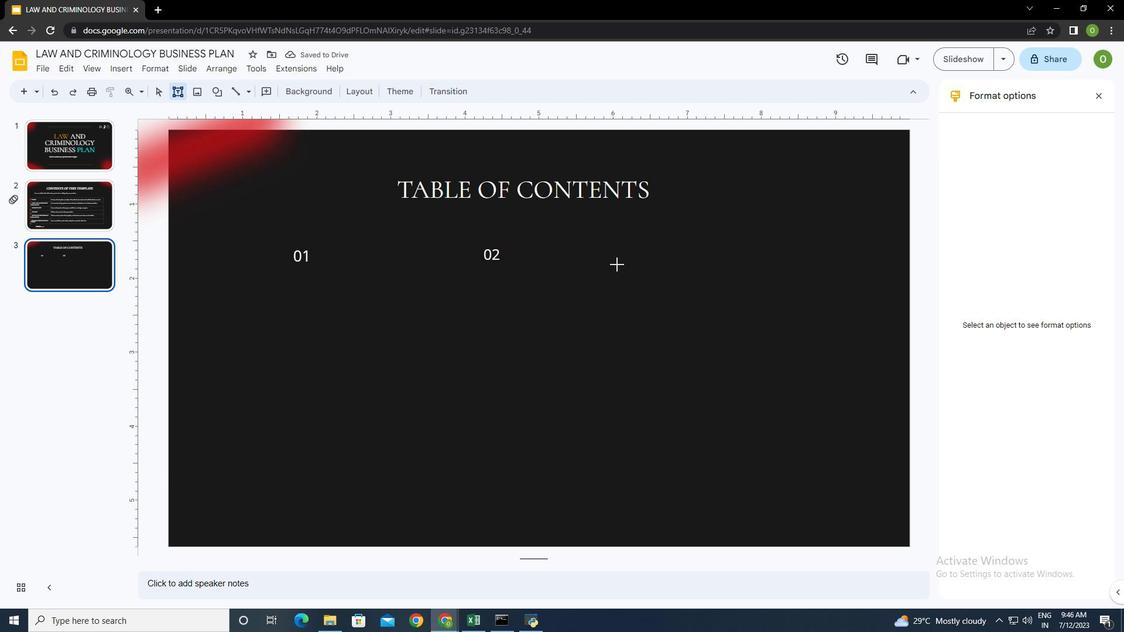 
Action: Mouse pressed left at (169, 103)
Screenshot: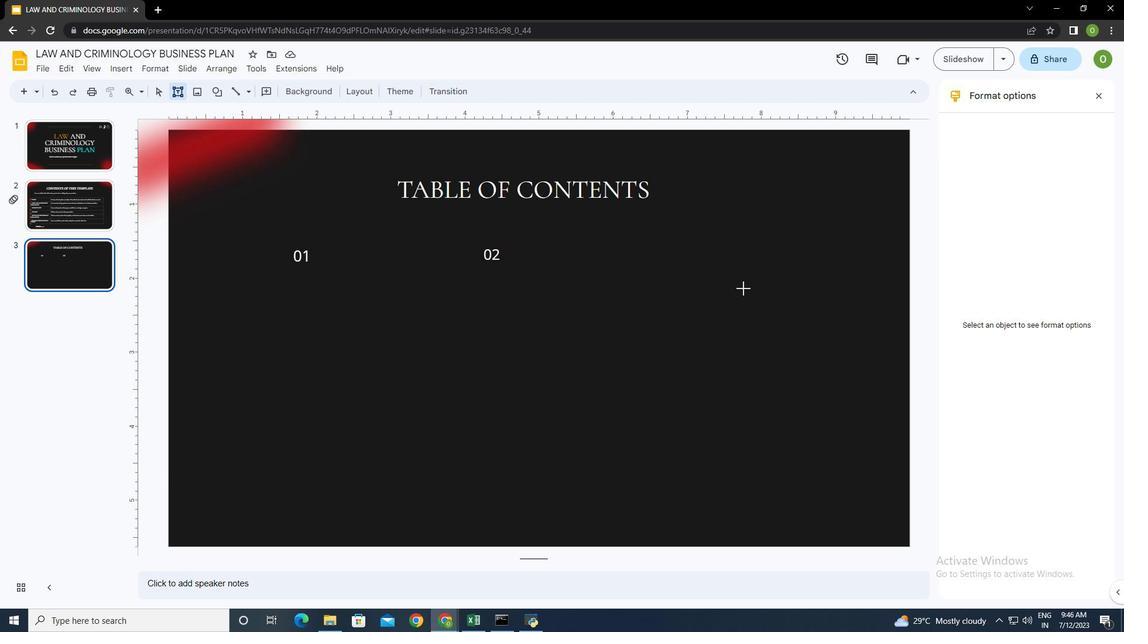 
Action: Mouse moved to (703, 245)
Screenshot: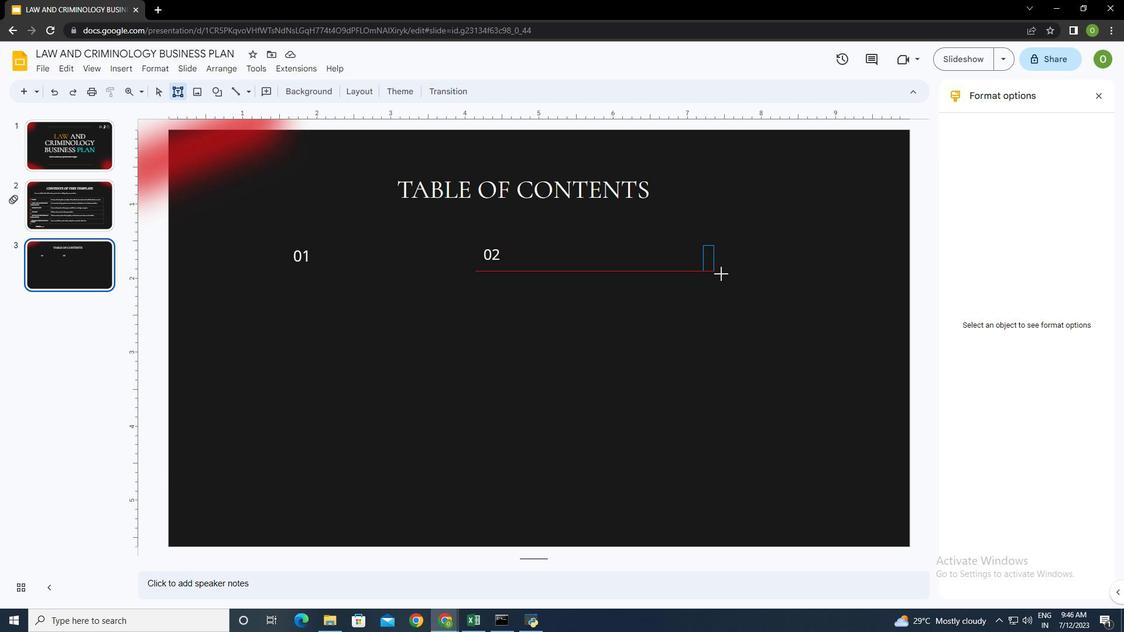 
Action: Mouse pressed left at (703, 245)
Screenshot: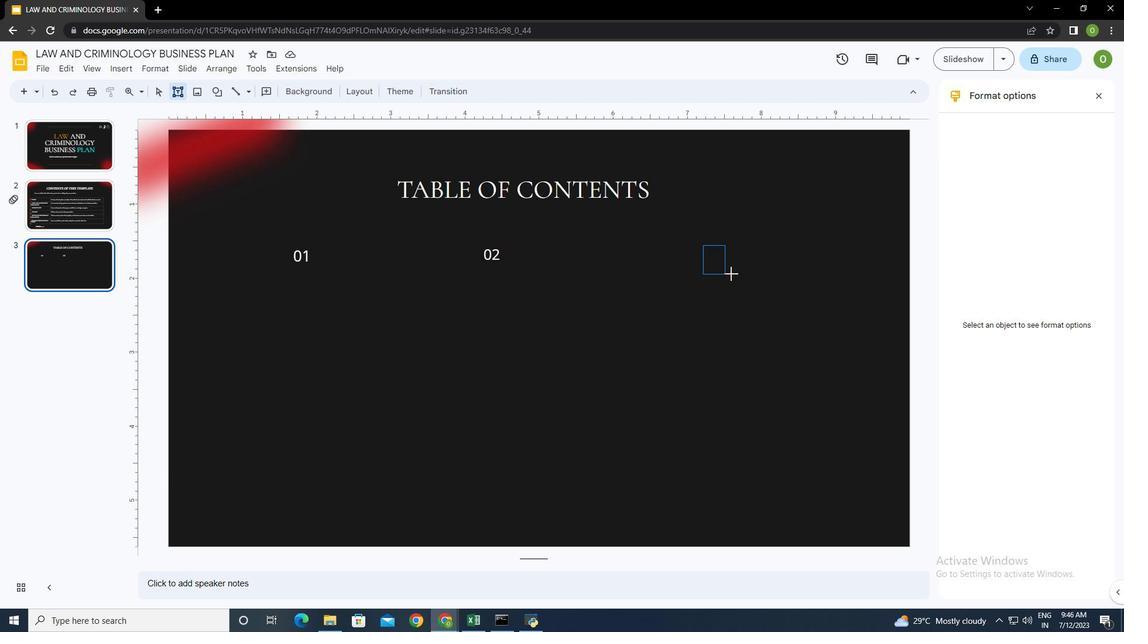 
Action: Mouse moved to (526, 94)
Screenshot: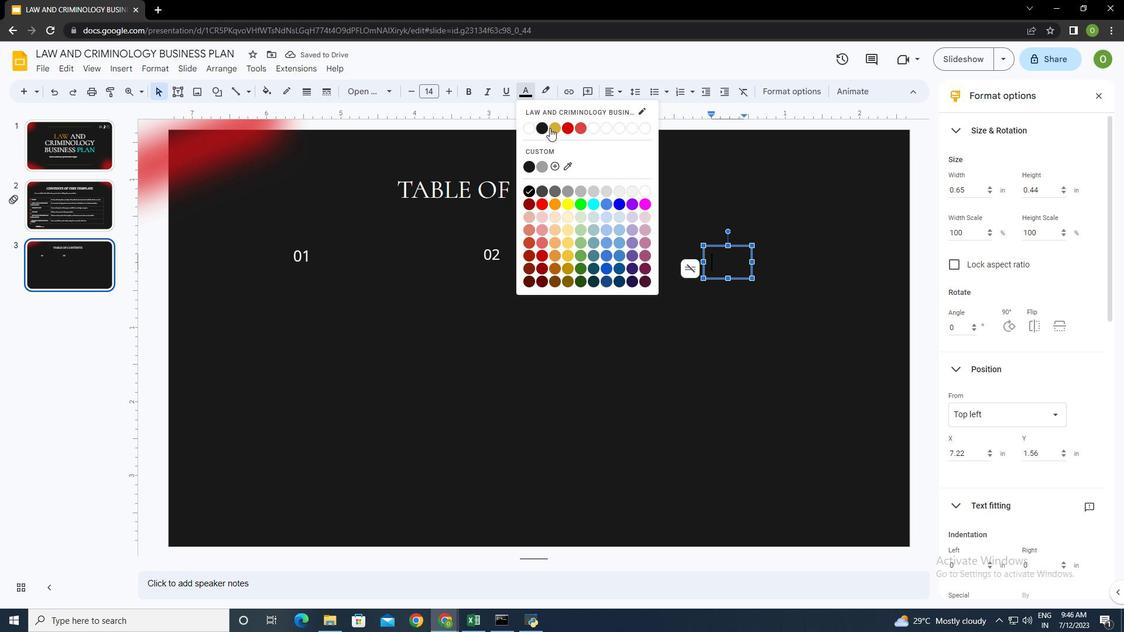 
Action: Mouse pressed left at (526, 94)
Screenshot: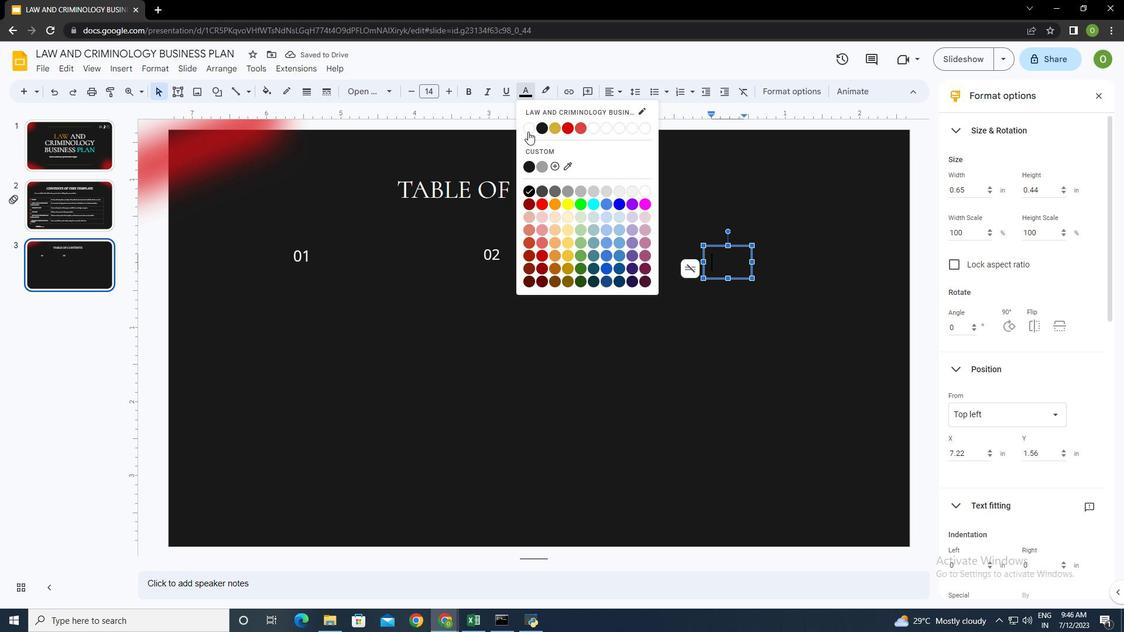 
Action: Mouse moved to (529, 128)
Screenshot: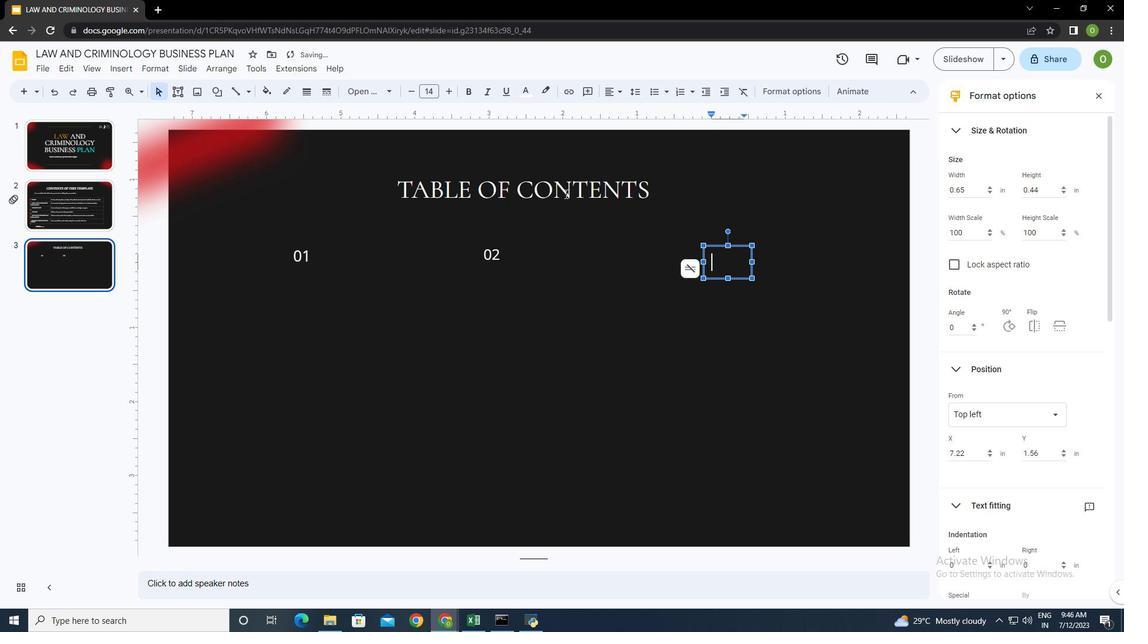 
Action: Mouse pressed left at (529, 128)
Screenshot: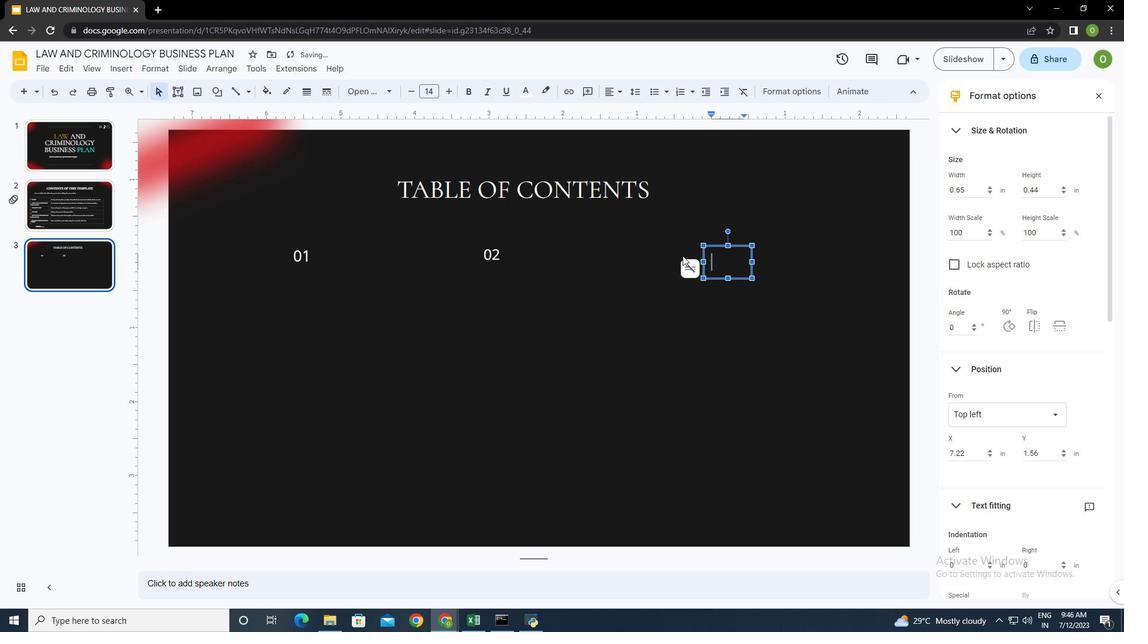 
Action: Mouse moved to (674, 257)
Screenshot: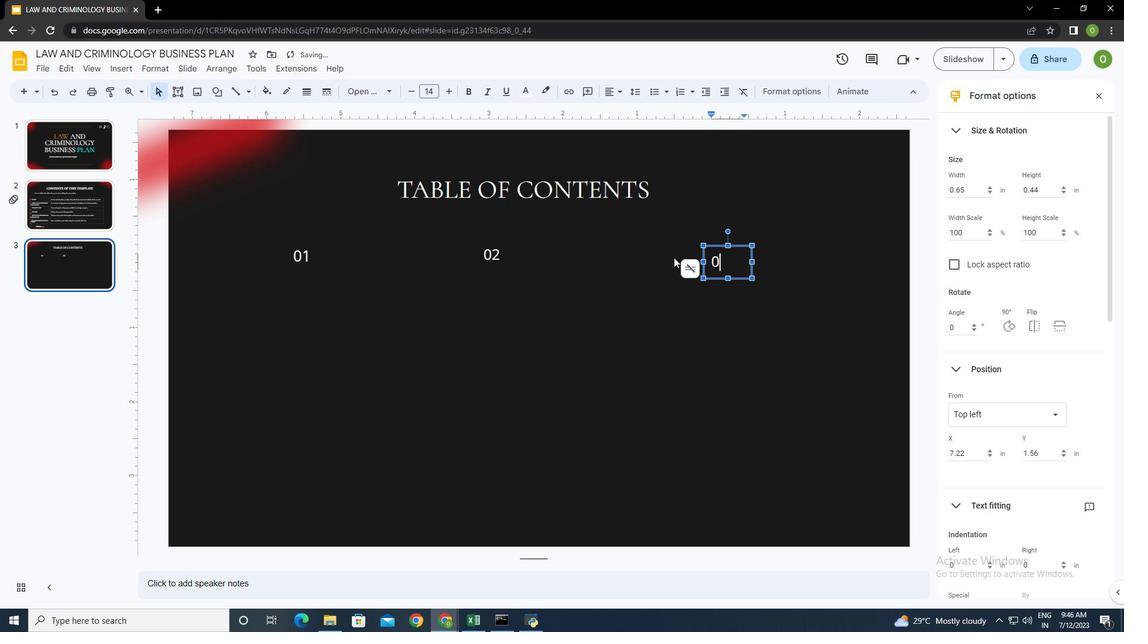 
Action: Key pressed 03
Screenshot: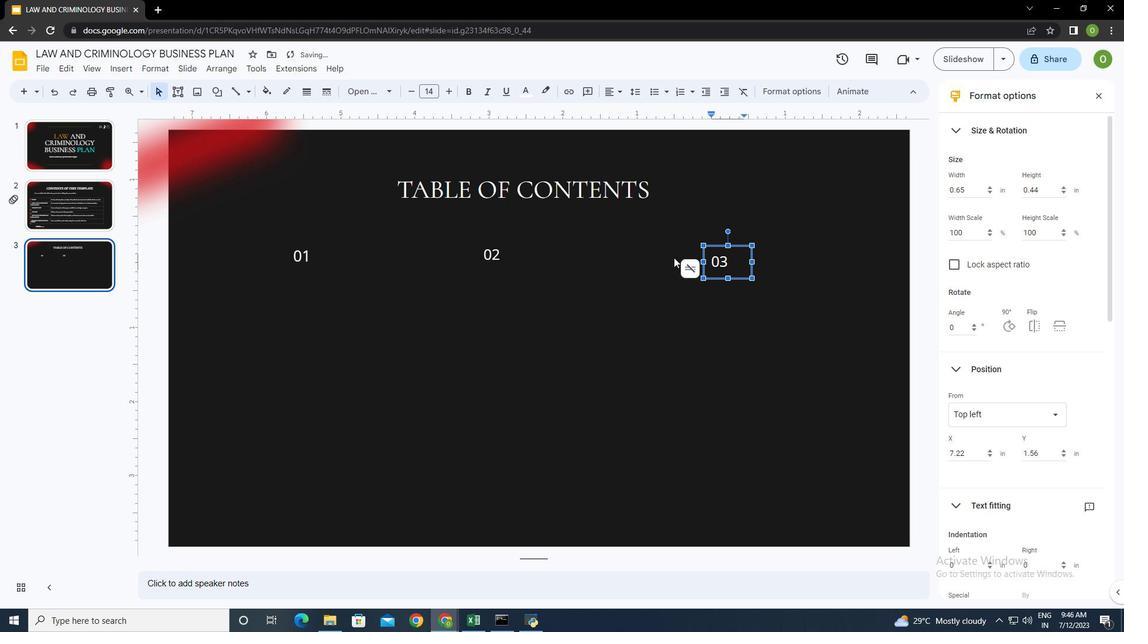 
Action: Mouse moved to (745, 288)
Screenshot: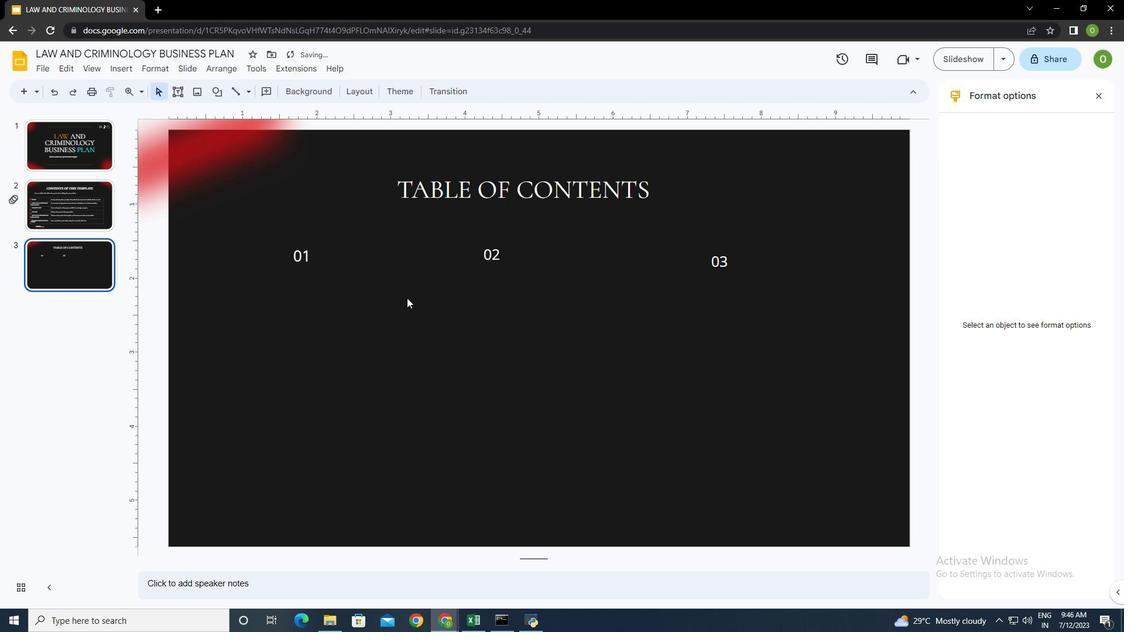 
Action: Mouse pressed left at (745, 288)
Screenshot: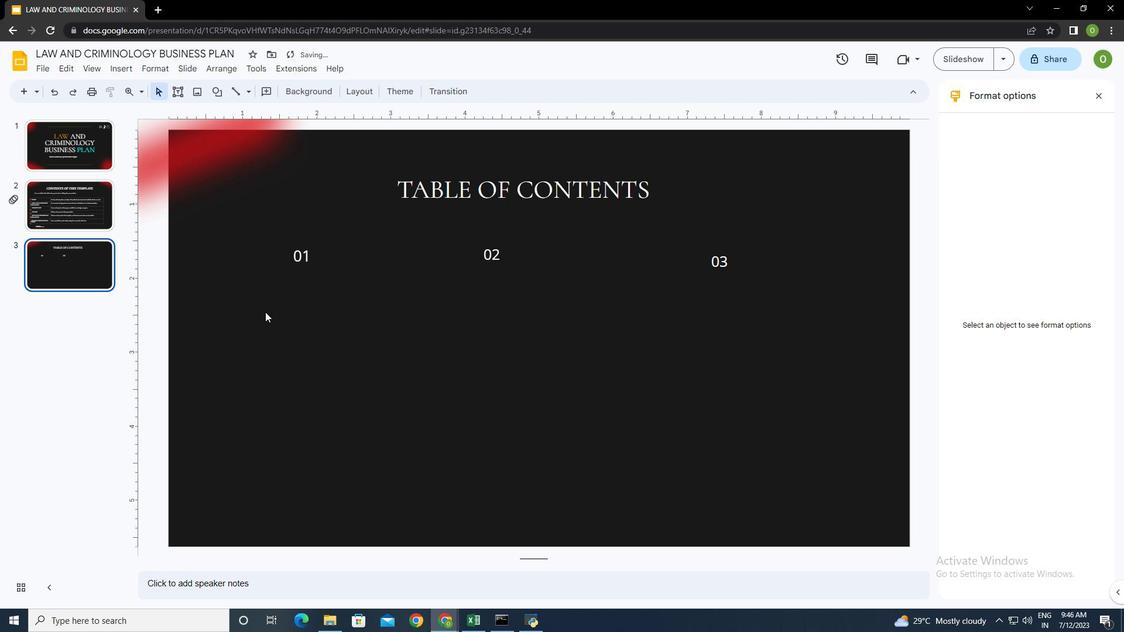 
Action: Mouse moved to (293, 303)
Screenshot: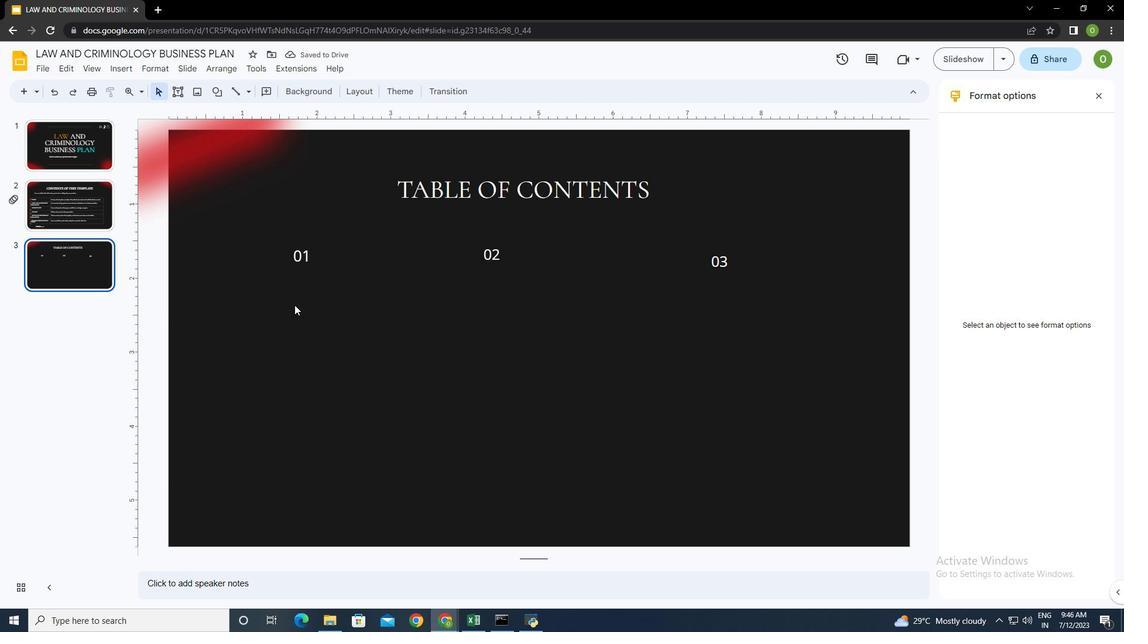 
Action: Mouse pressed left at (293, 303)
Screenshot: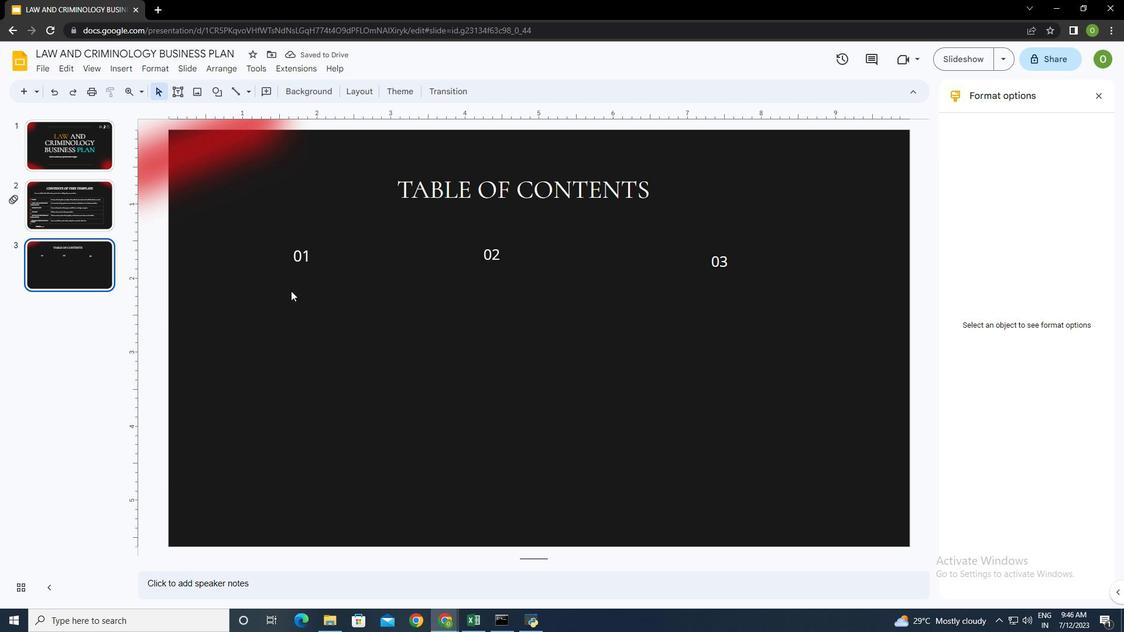 
Action: Mouse moved to (121, 69)
Screenshot: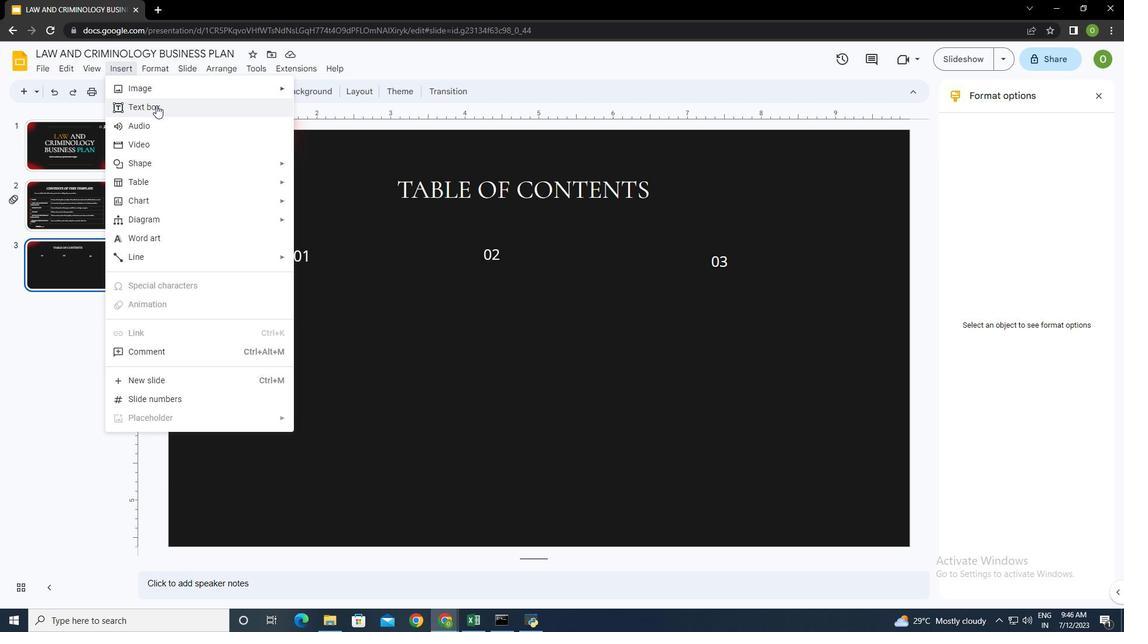 
Action: Mouse pressed left at (121, 69)
Screenshot: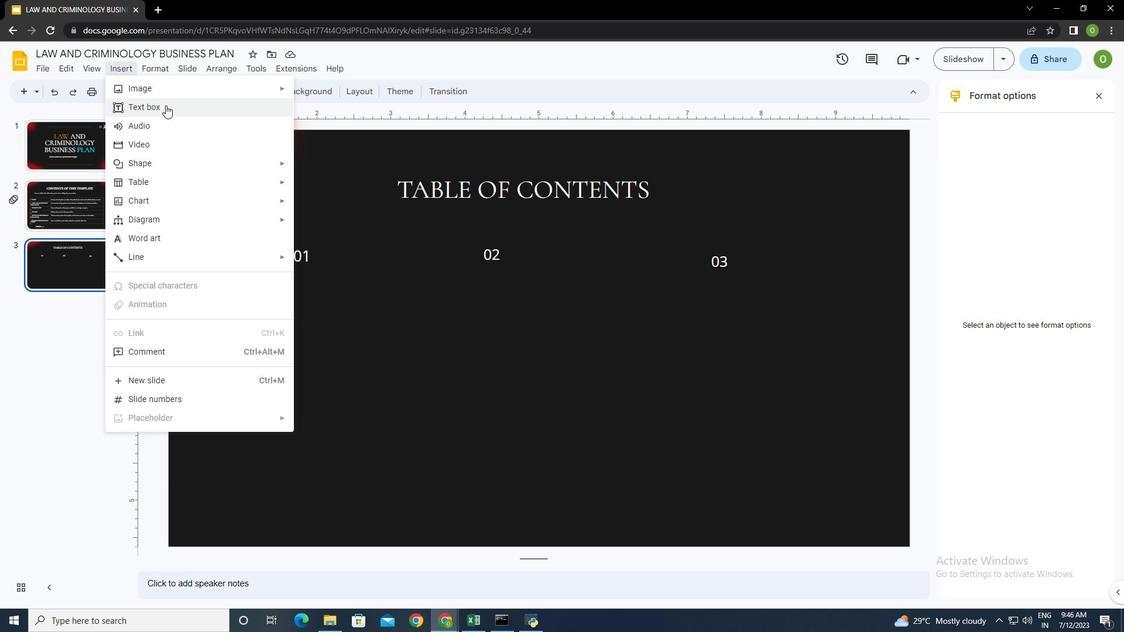 
Action: Mouse moved to (166, 105)
Screenshot: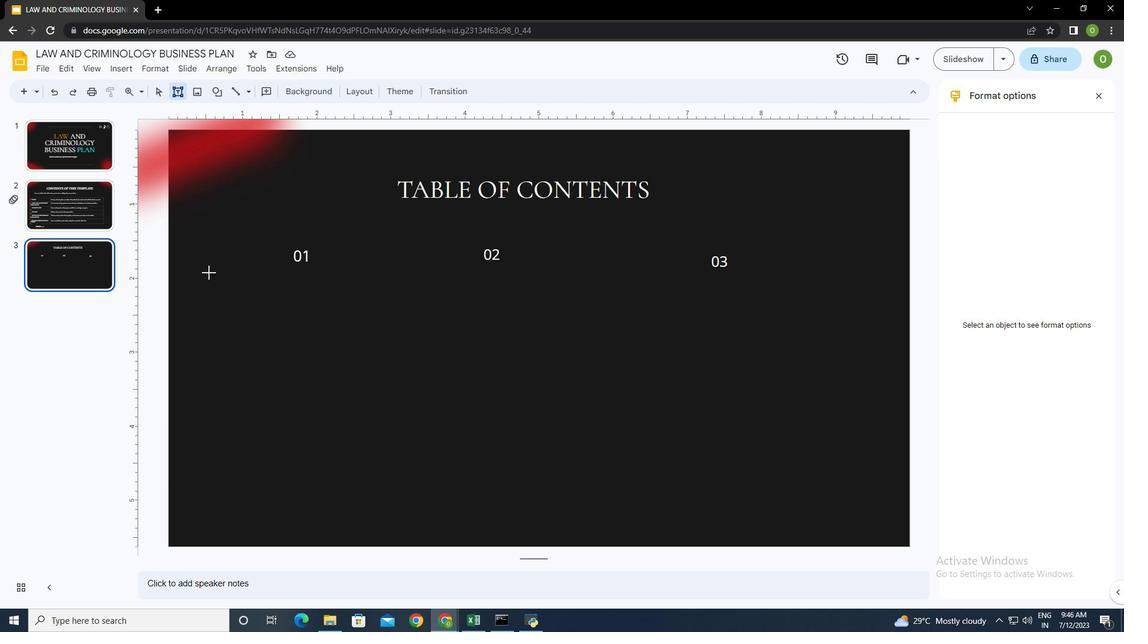 
Action: Mouse pressed left at (166, 105)
Screenshot: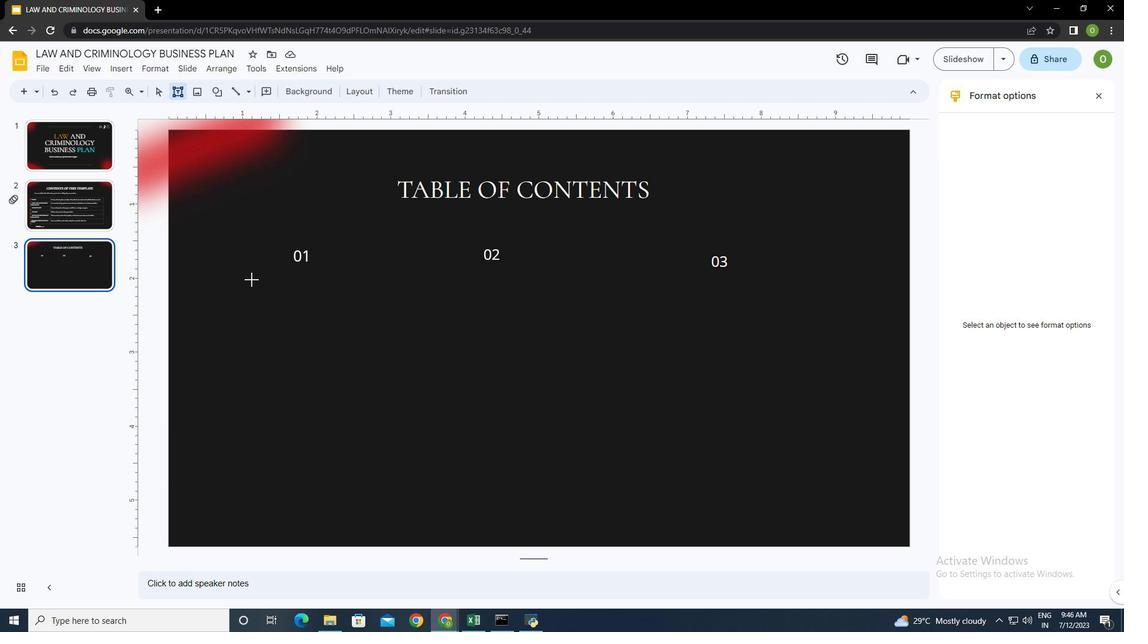 
Action: Mouse moved to (269, 285)
Screenshot: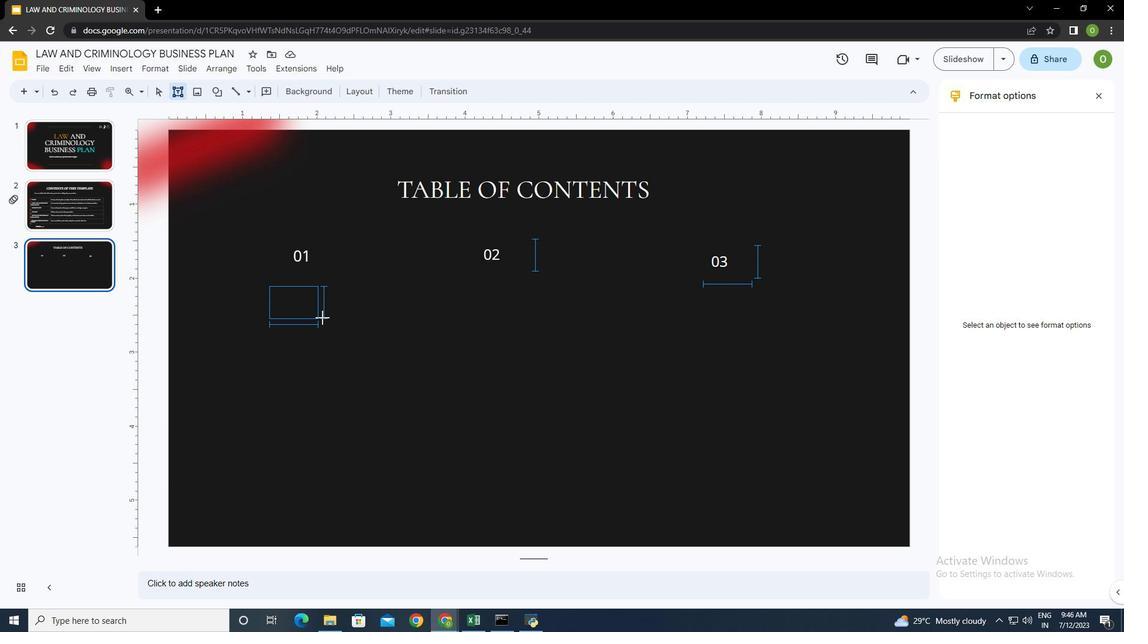 
Action: Mouse pressed left at (269, 285)
Screenshot: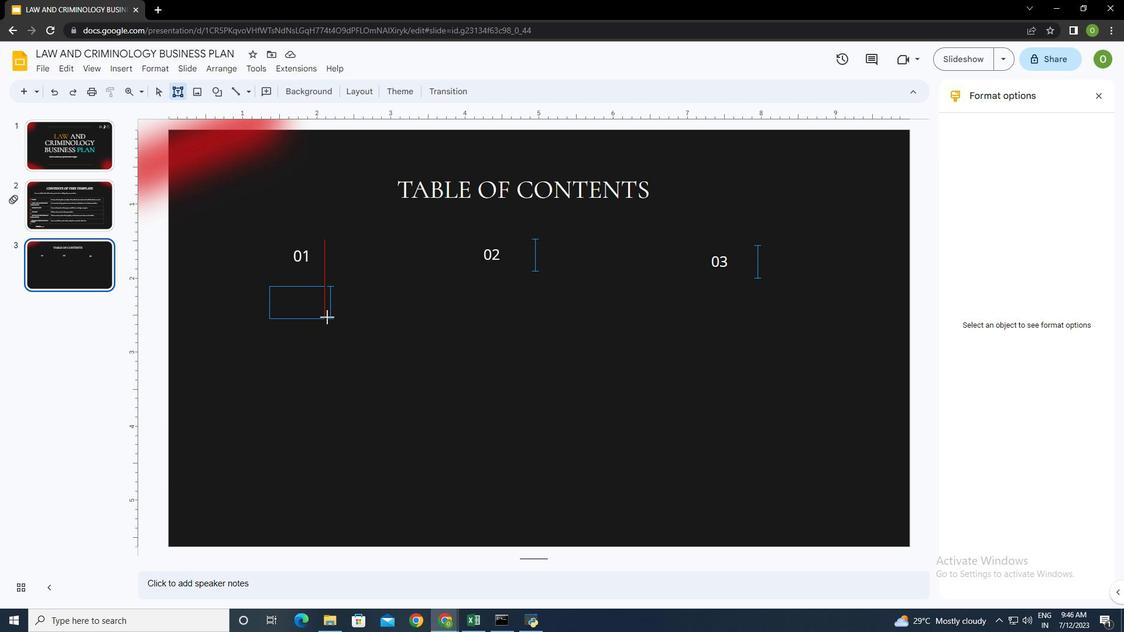 
Action: Mouse moved to (528, 91)
Screenshot: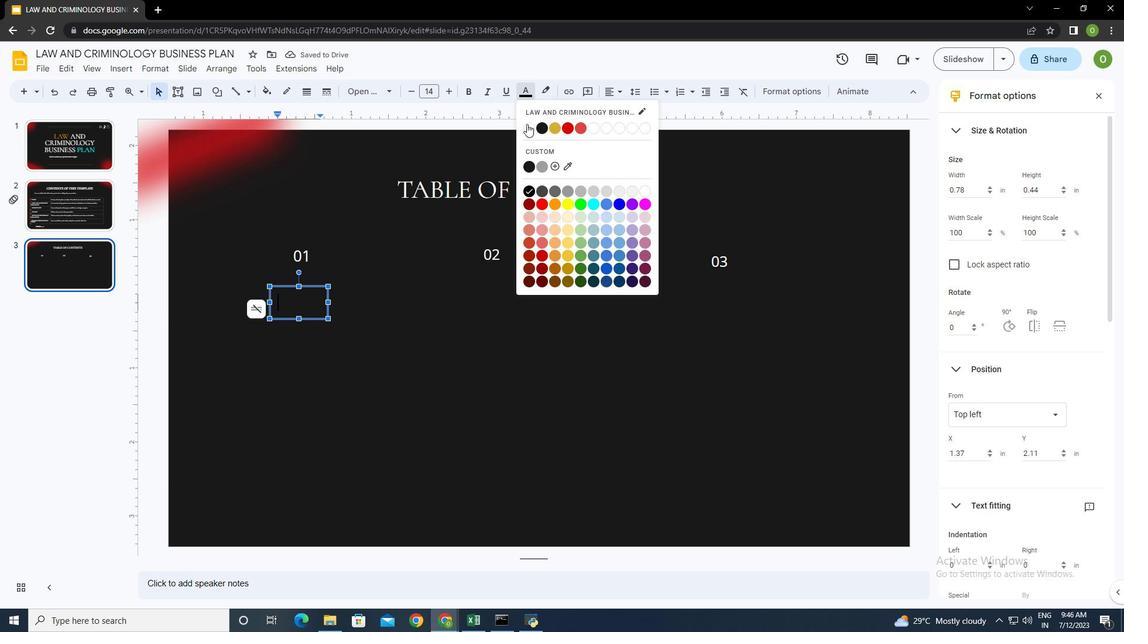 
Action: Mouse pressed left at (528, 91)
Screenshot: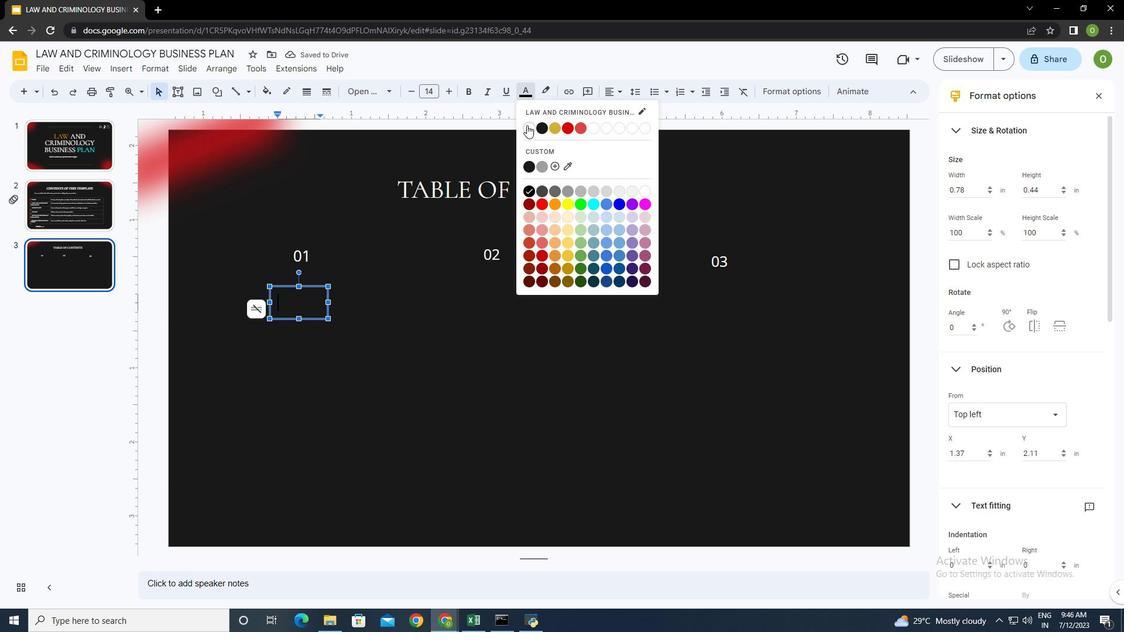 
Action: Mouse moved to (527, 125)
Screenshot: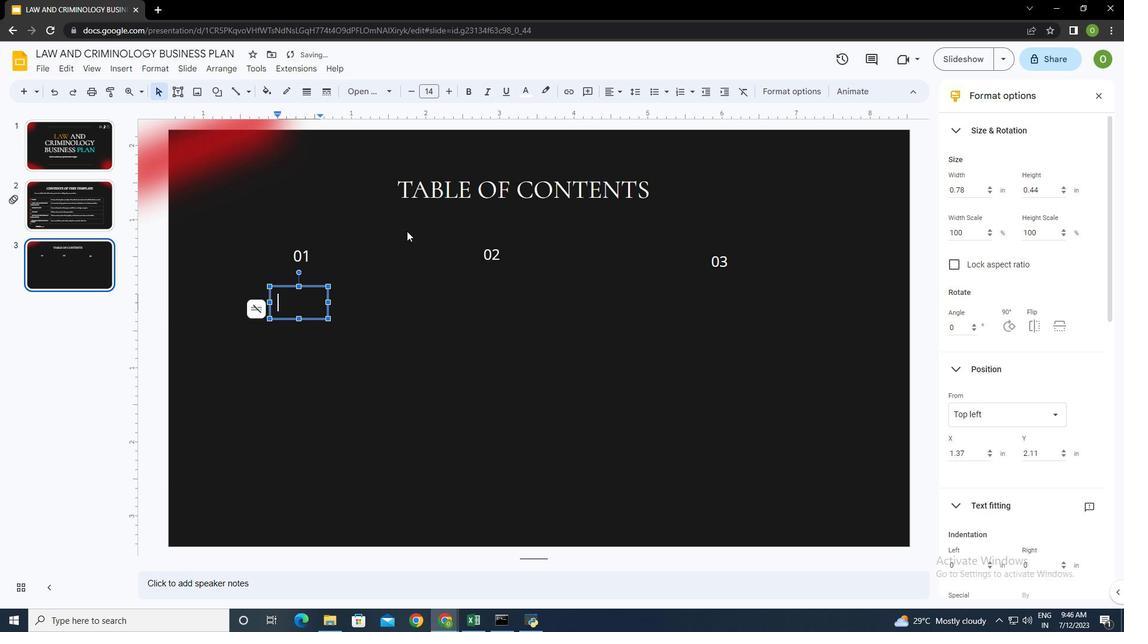 
Action: Mouse pressed left at (527, 125)
Screenshot: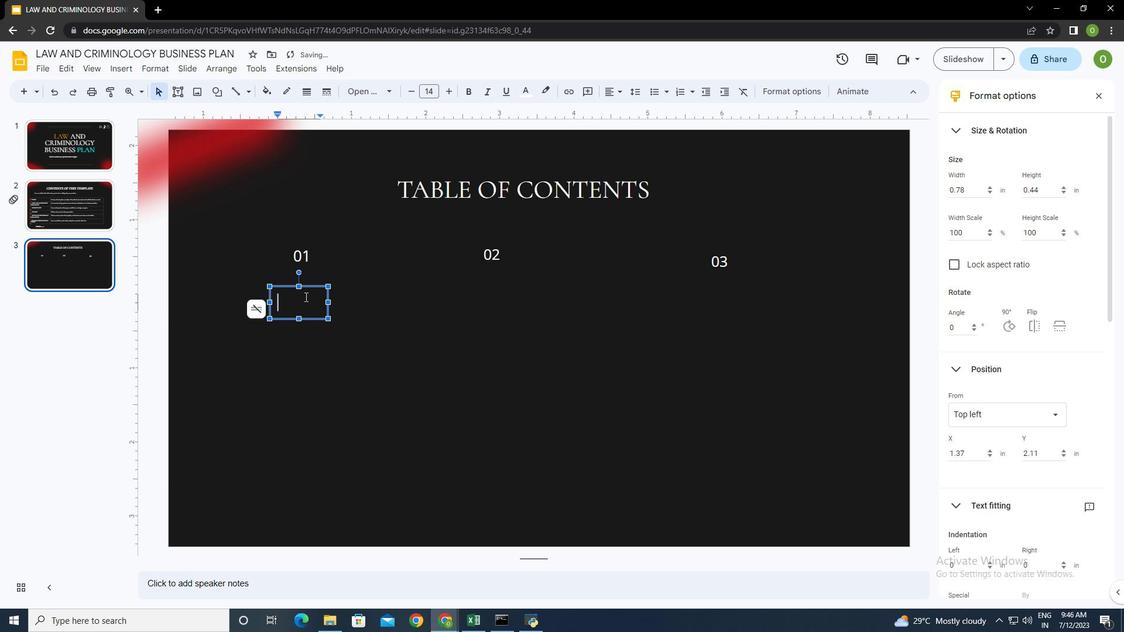 
Action: Mouse moved to (303, 296)
Screenshot: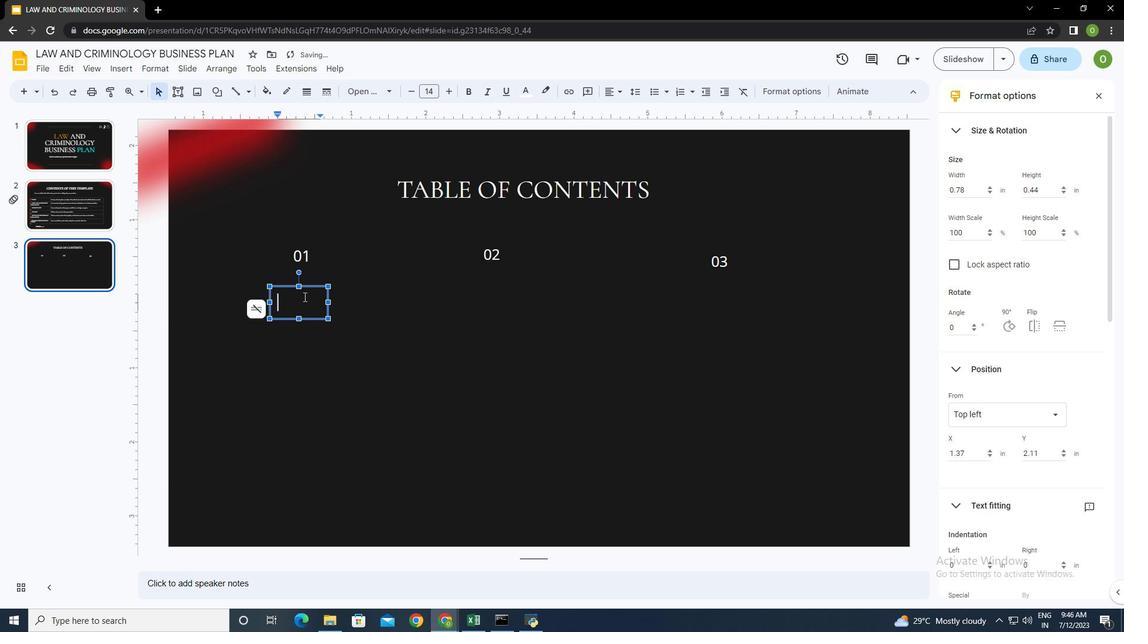 
Action: Key pressed business<Key.space>plan
Screenshot: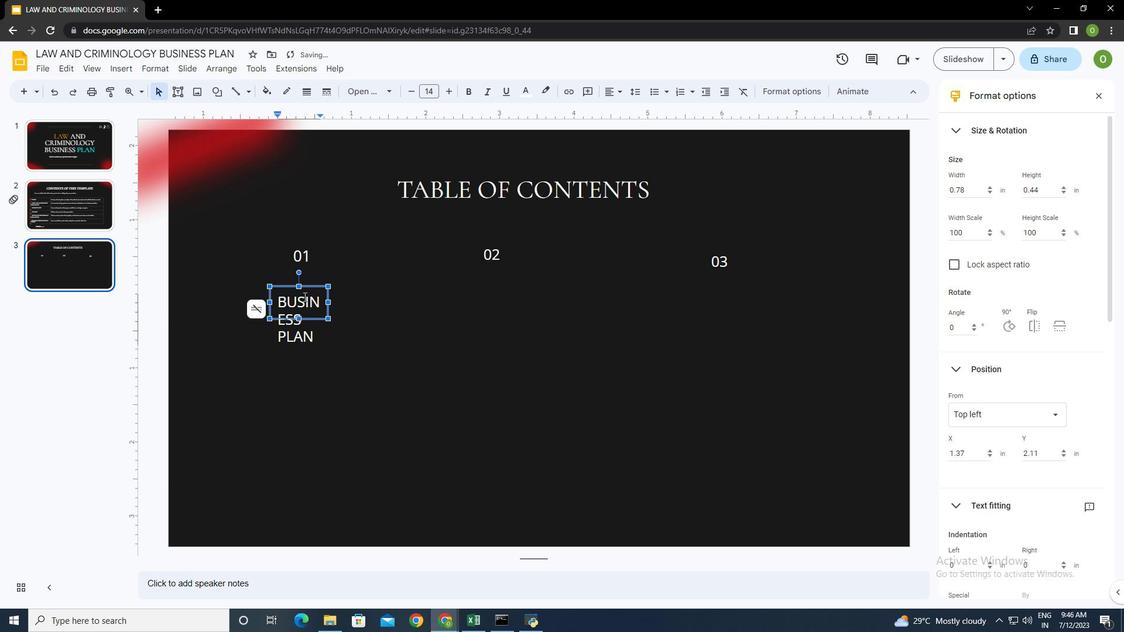 
Action: Mouse moved to (329, 301)
Screenshot: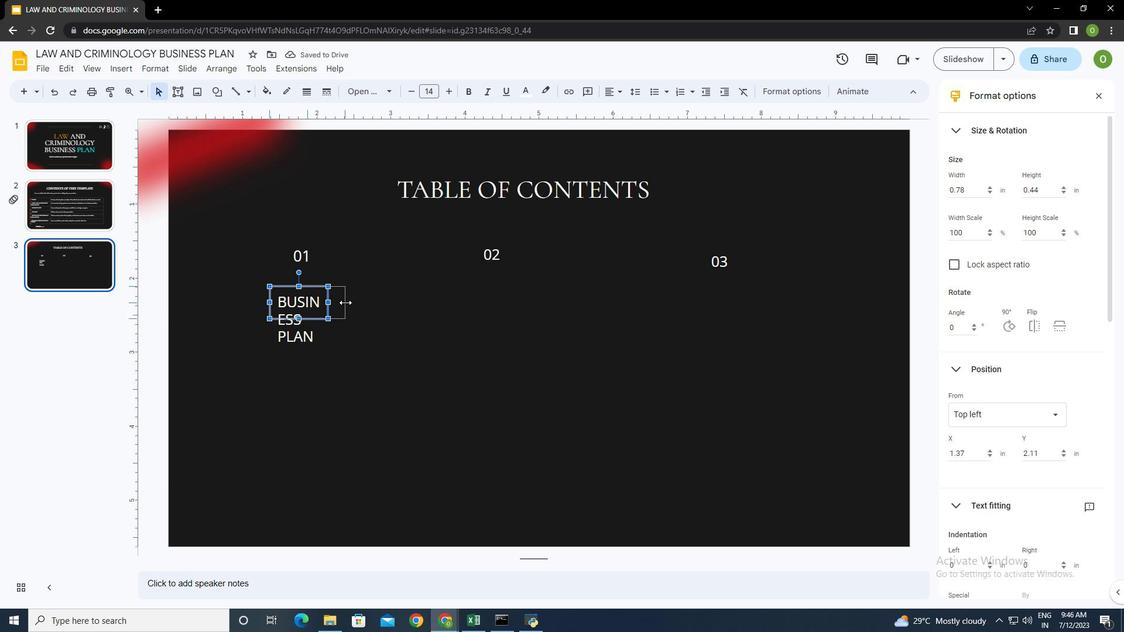 
Action: Mouse pressed left at (329, 301)
Screenshot: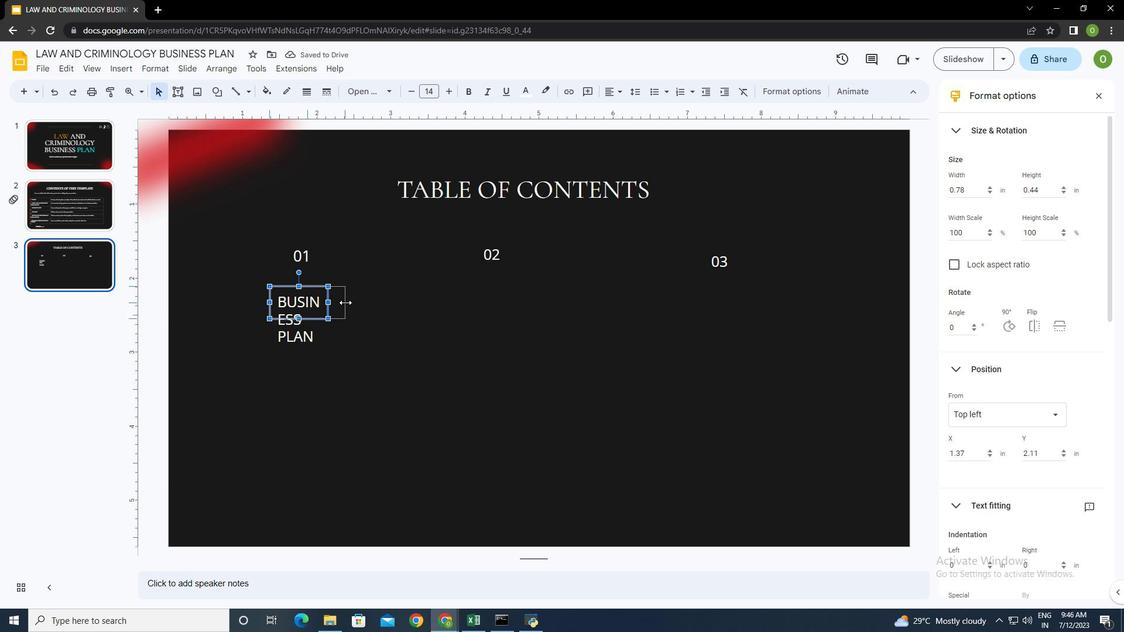 
Action: Mouse moved to (271, 303)
Screenshot: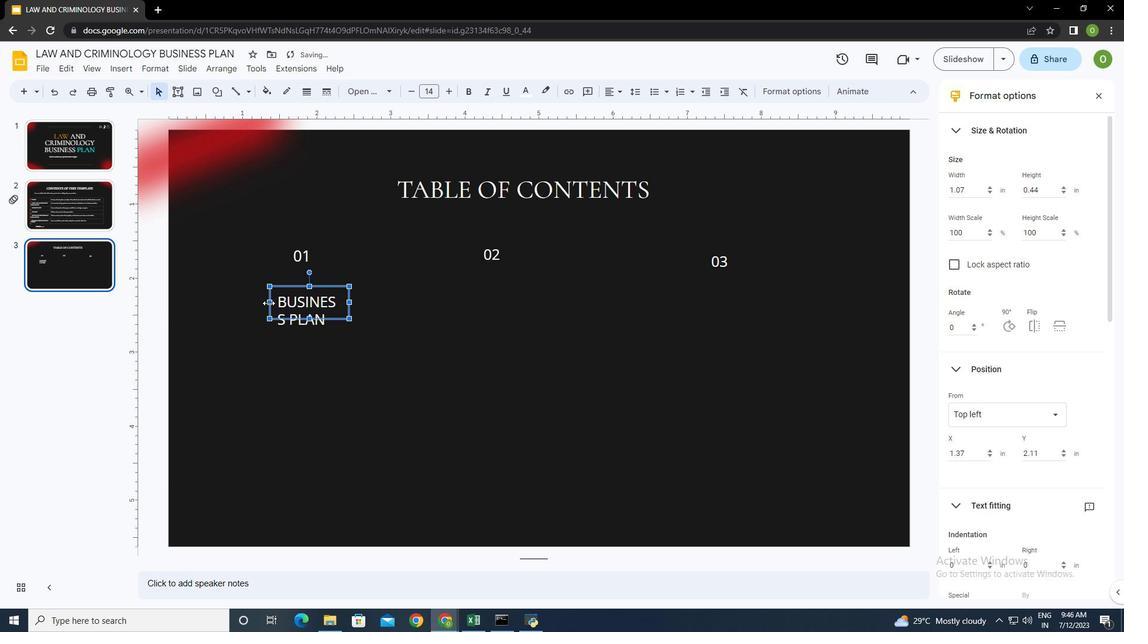 
Action: Mouse pressed left at (271, 303)
Screenshot: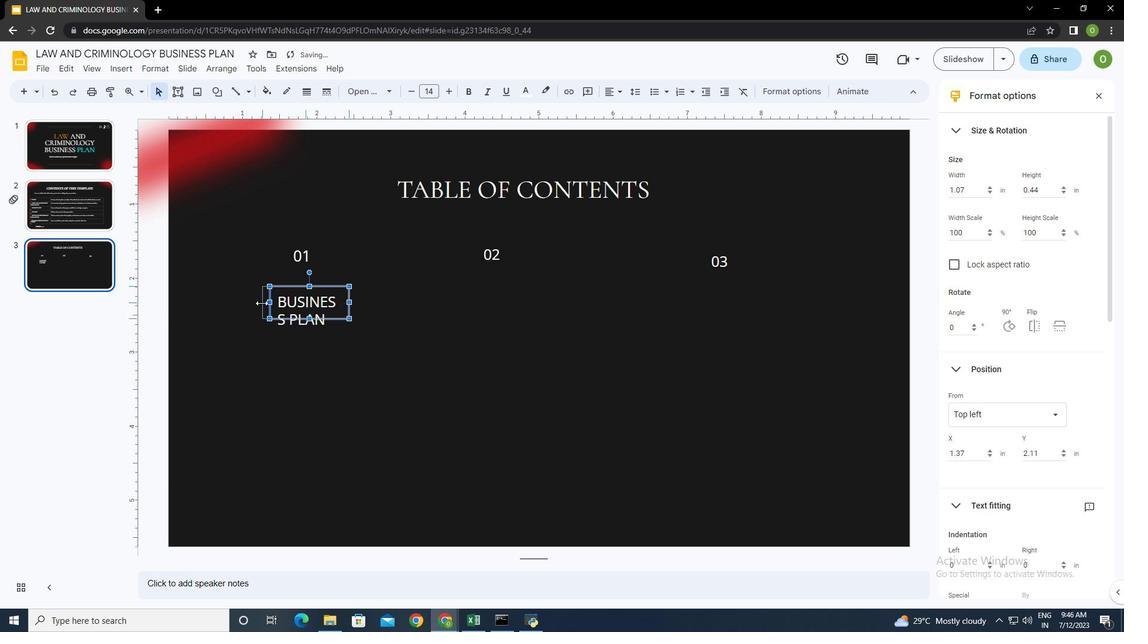 
Action: Mouse moved to (306, 319)
Screenshot: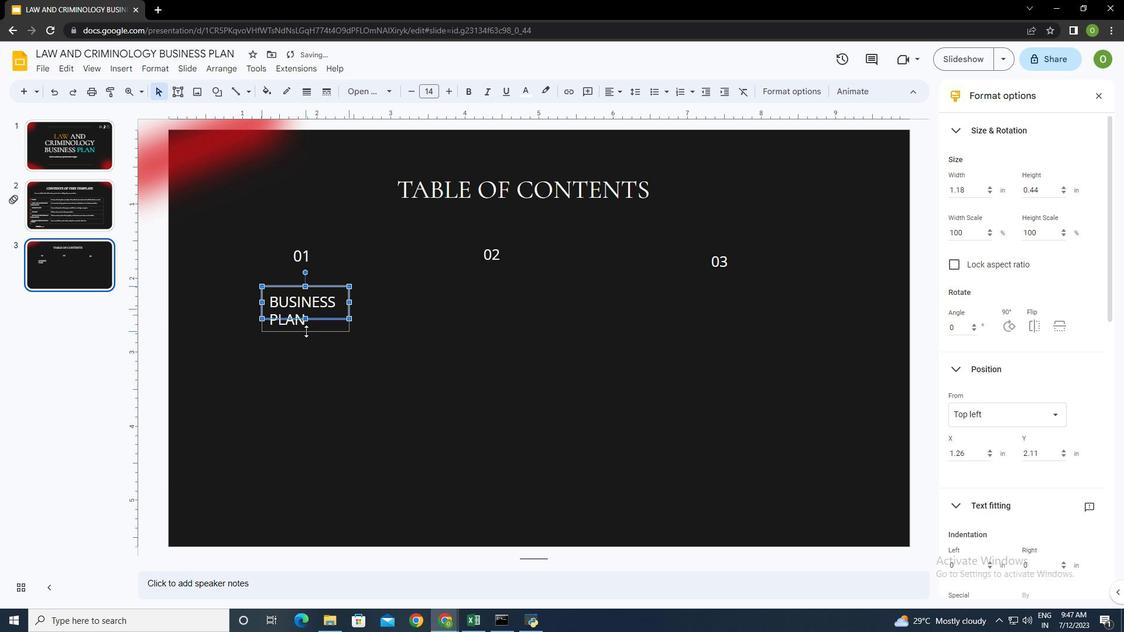 
Action: Mouse pressed left at (306, 319)
Screenshot: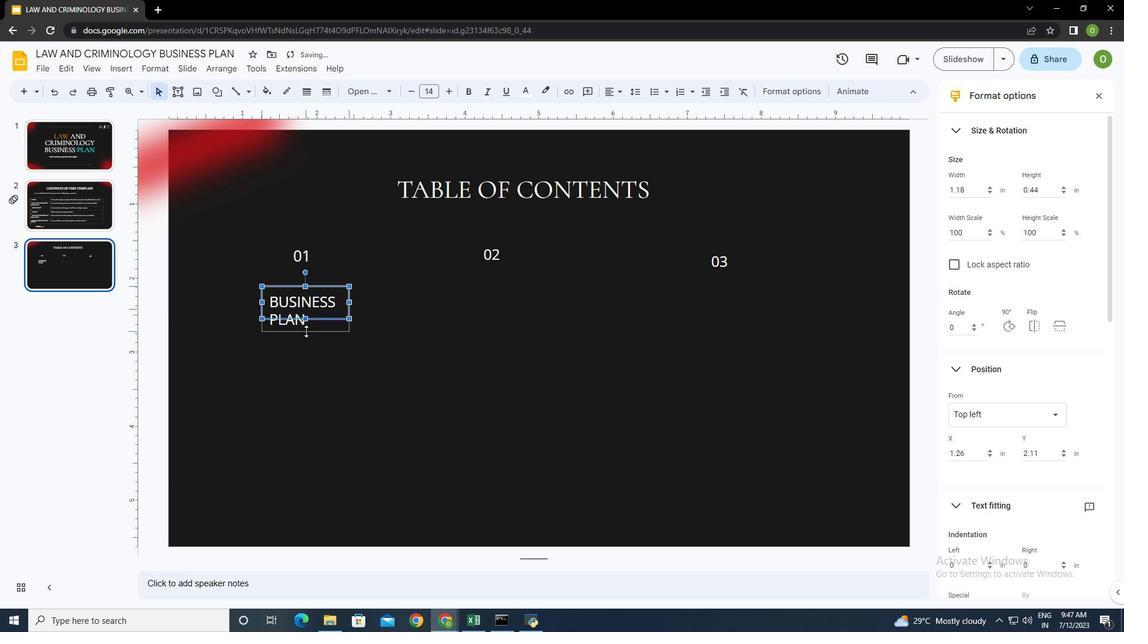 
Action: Mouse moved to (309, 319)
Screenshot: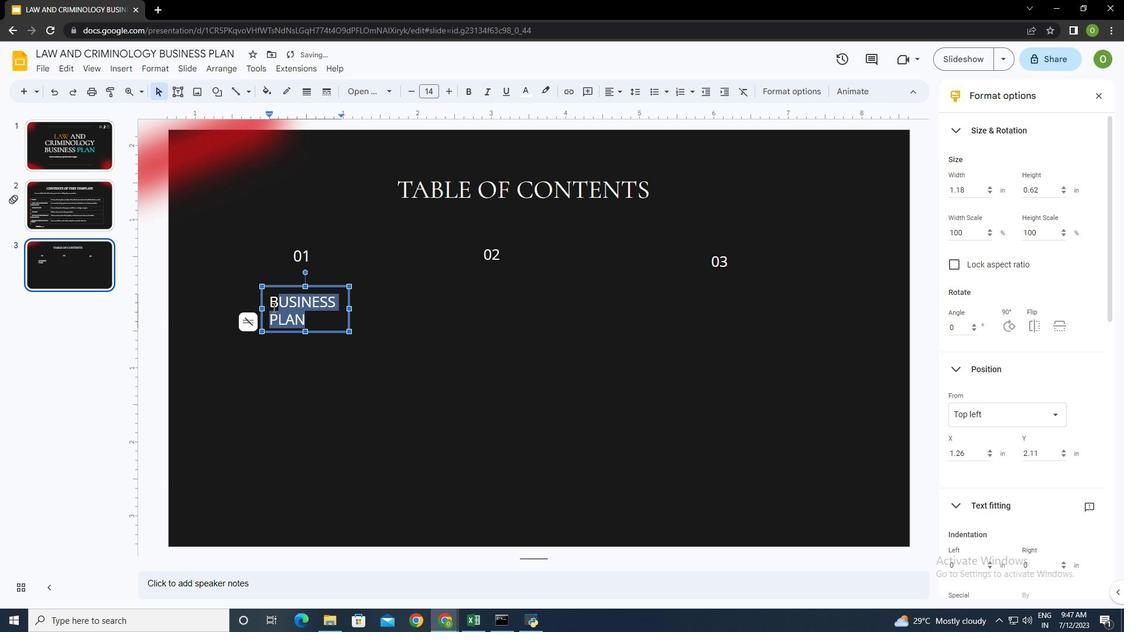 
Action: Mouse pressed left at (309, 319)
Screenshot: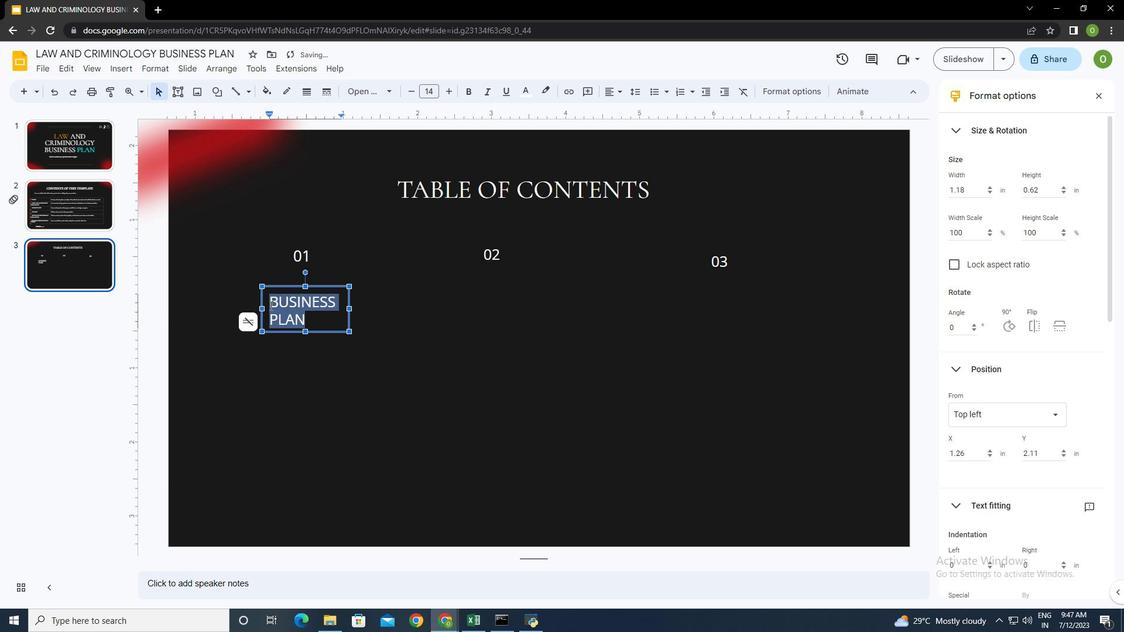 
Action: Mouse moved to (622, 91)
Screenshot: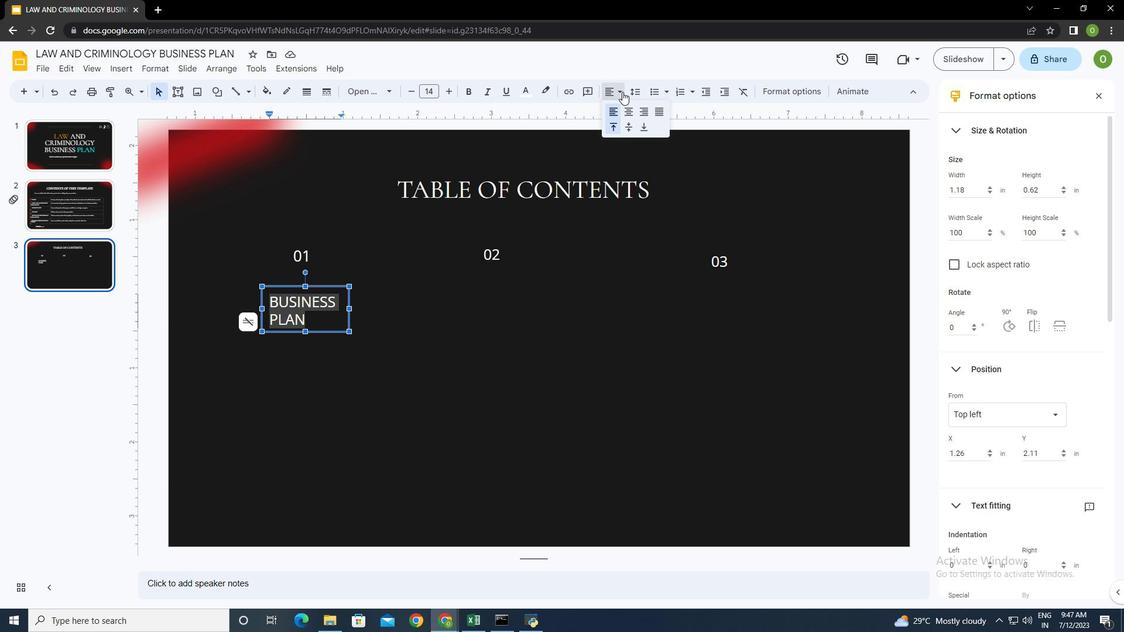 
Action: Mouse pressed left at (622, 91)
Screenshot: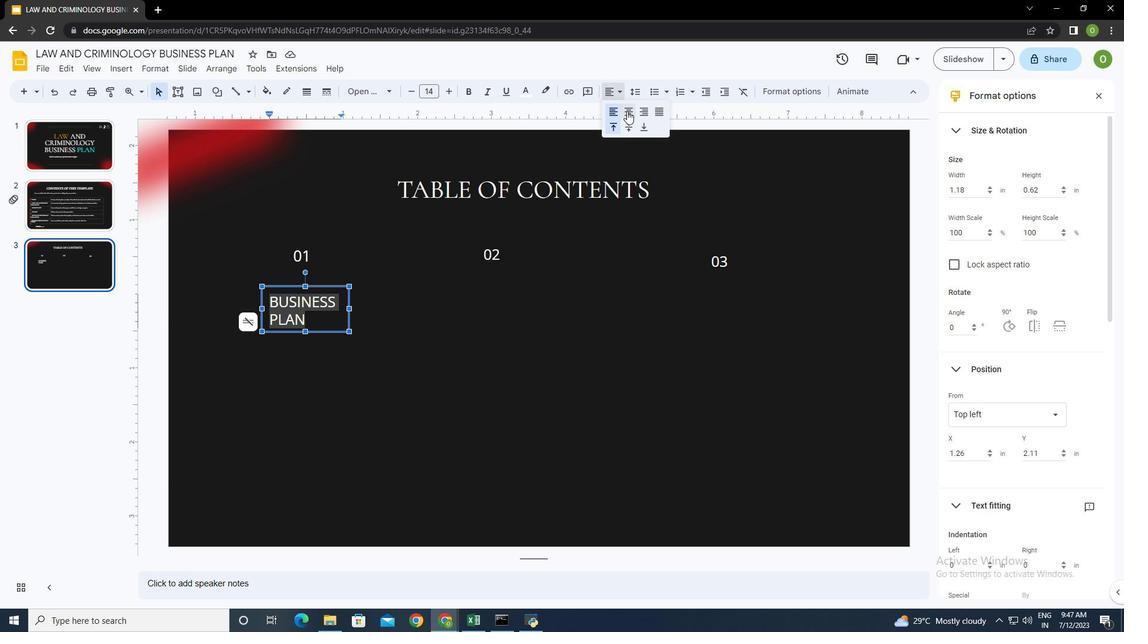 
Action: Mouse moved to (629, 114)
Screenshot: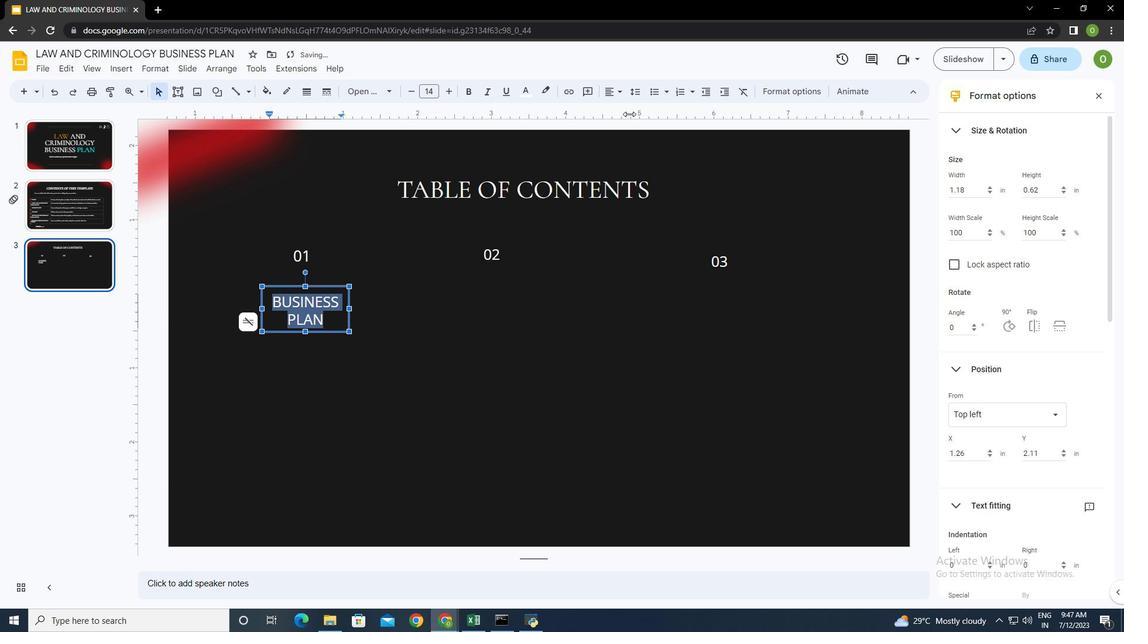 
Action: Mouse pressed left at (629, 114)
Screenshot: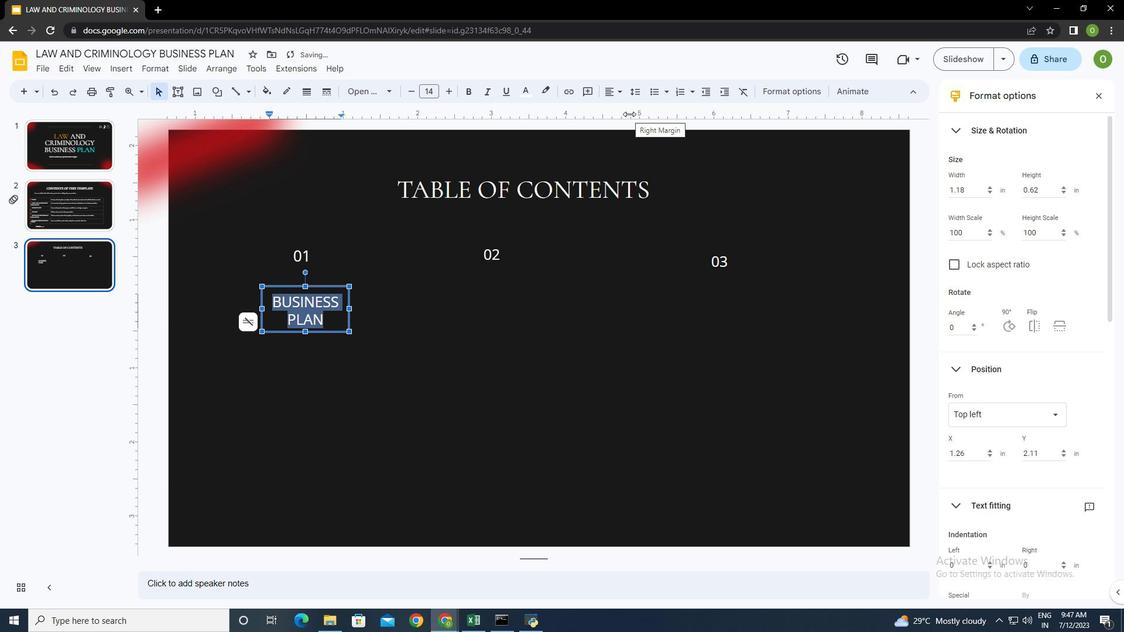 
Action: Mouse moved to (475, 317)
Screenshot: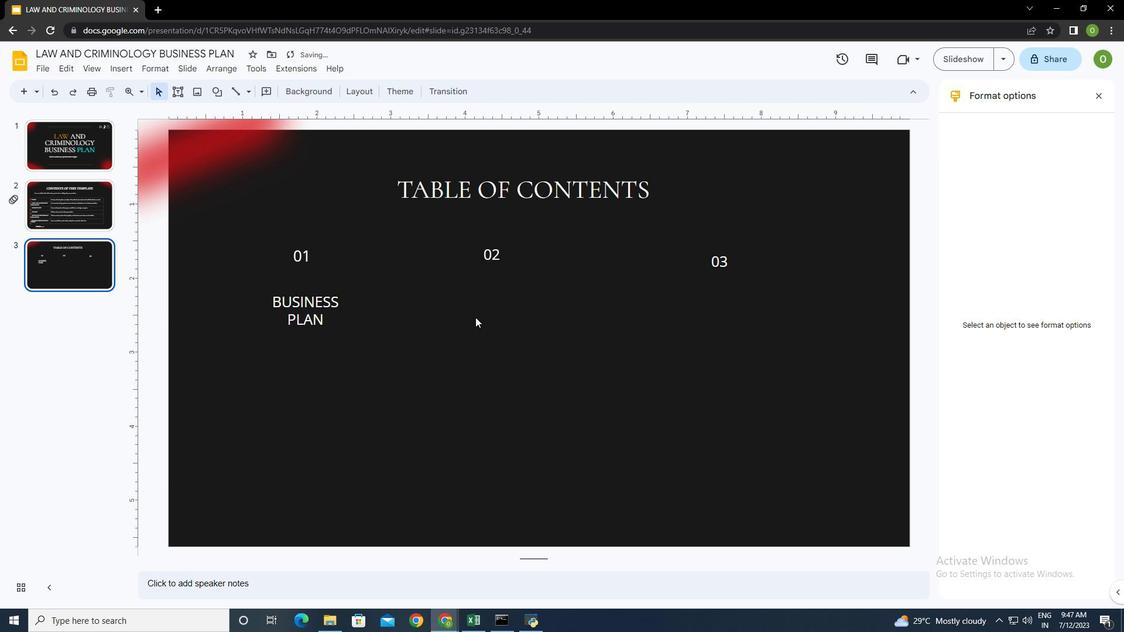 
Action: Mouse pressed left at (475, 317)
Screenshot: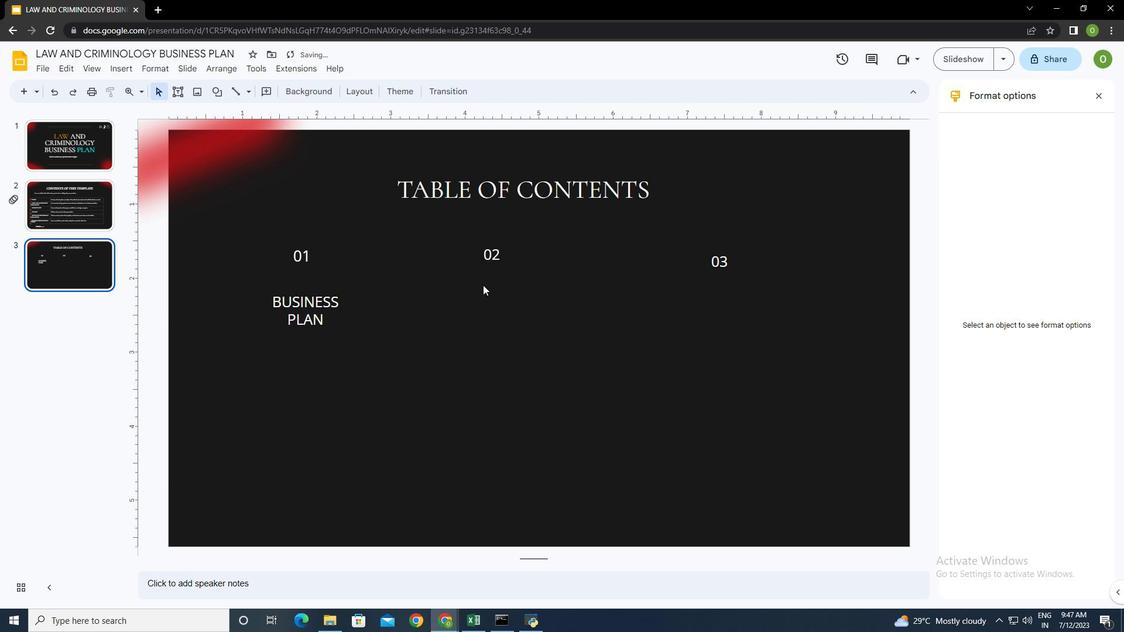 
Action: Mouse moved to (119, 64)
Screenshot: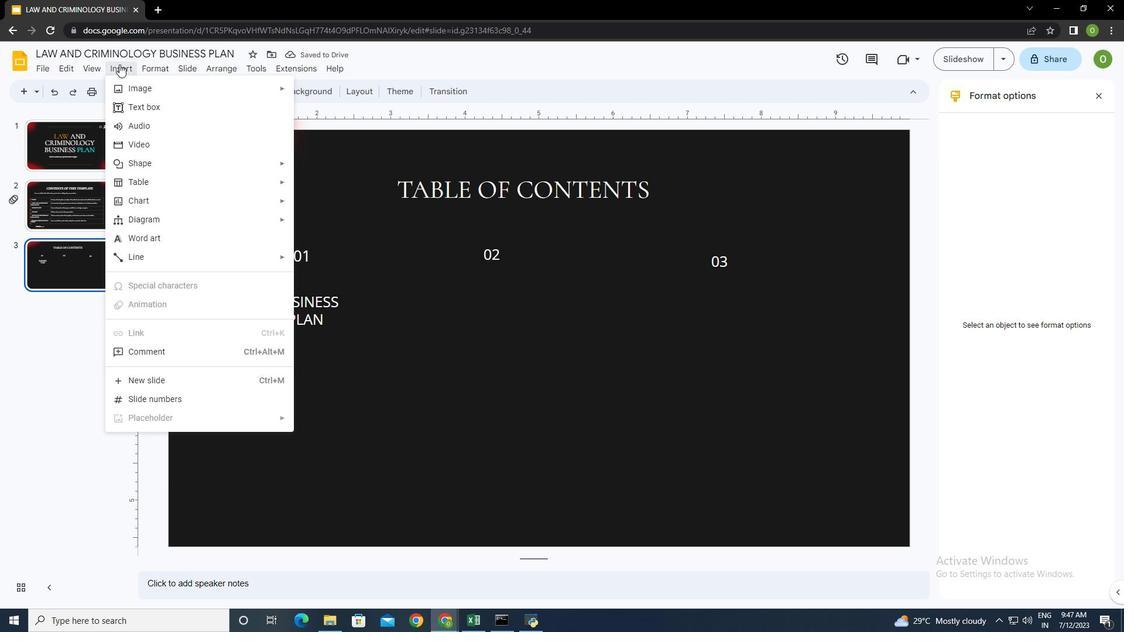 
Action: Mouse pressed left at (119, 64)
Screenshot: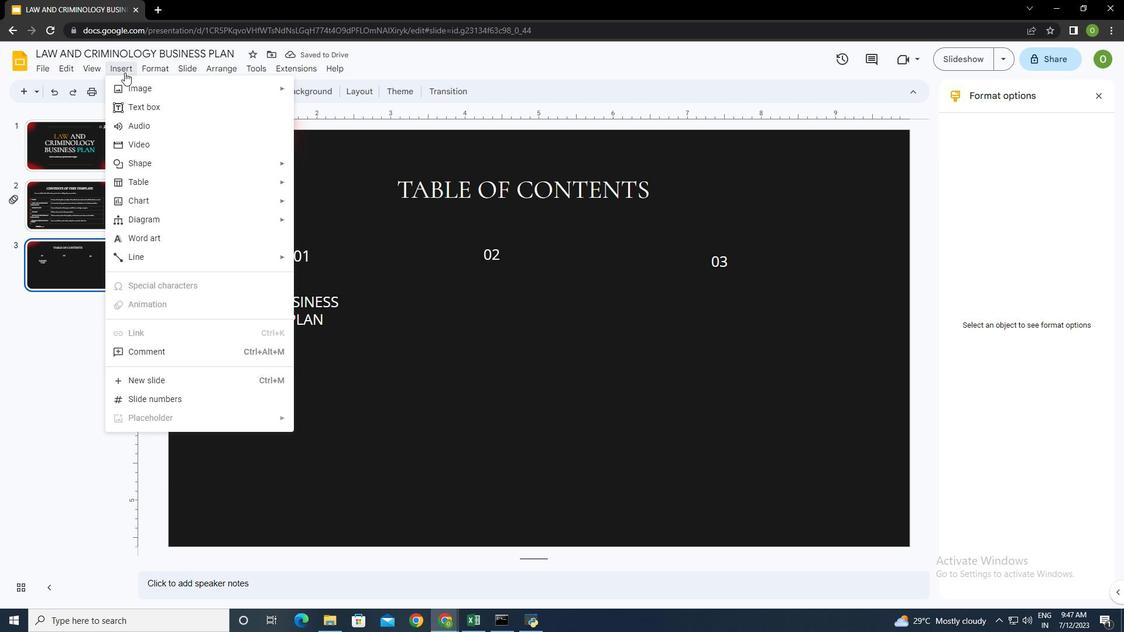 
Action: Mouse moved to (158, 106)
Screenshot: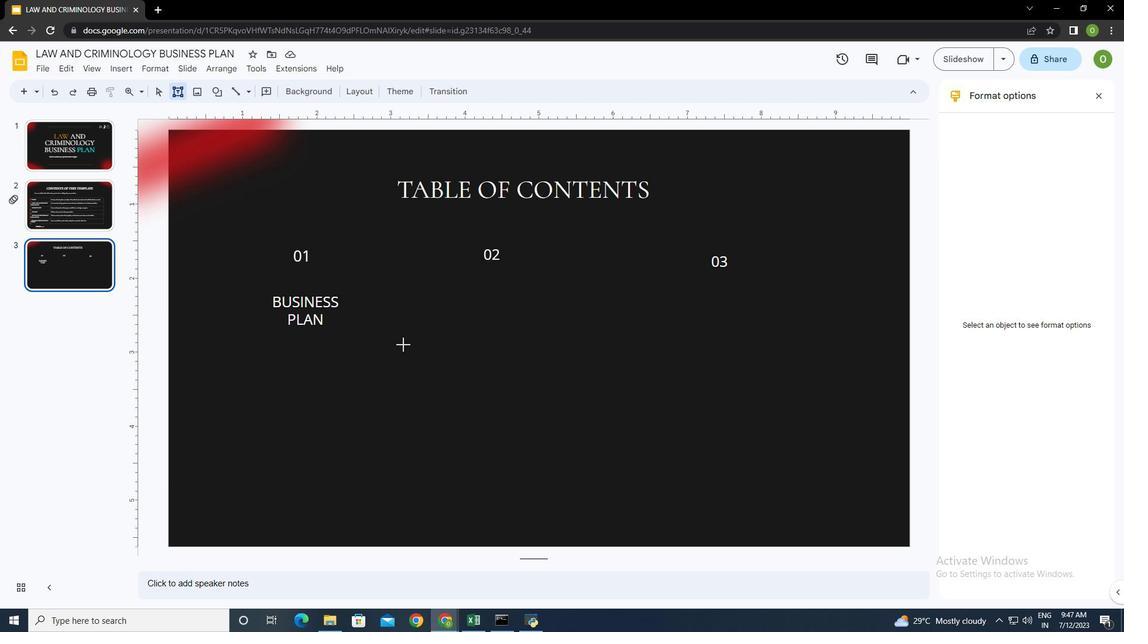 
Action: Mouse pressed left at (158, 106)
Screenshot: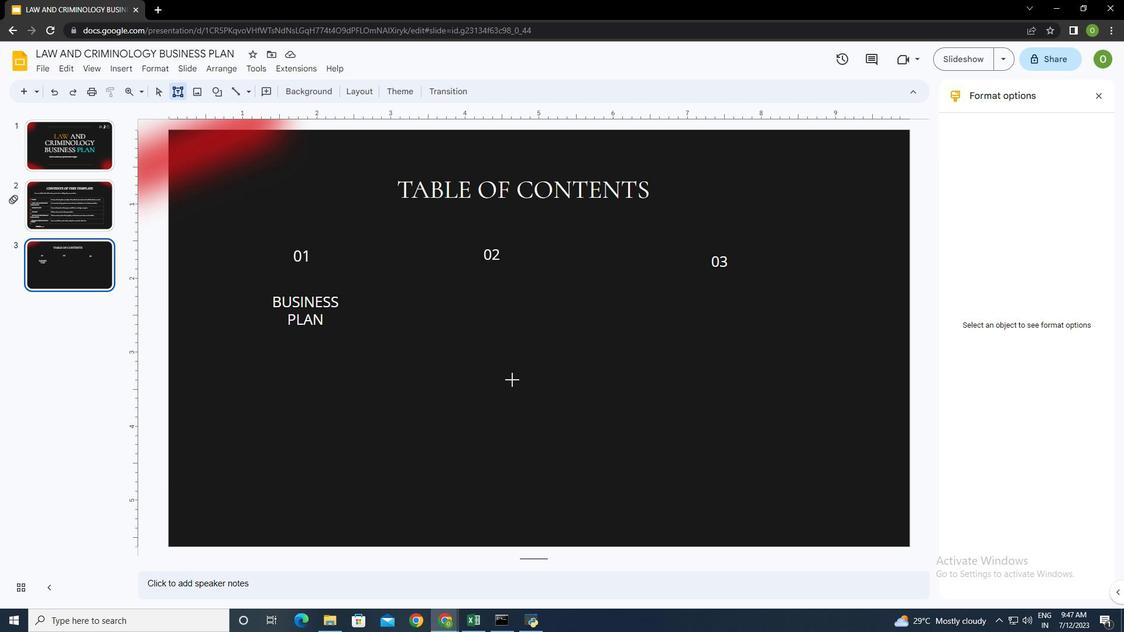 
Action: Mouse moved to (474, 293)
Screenshot: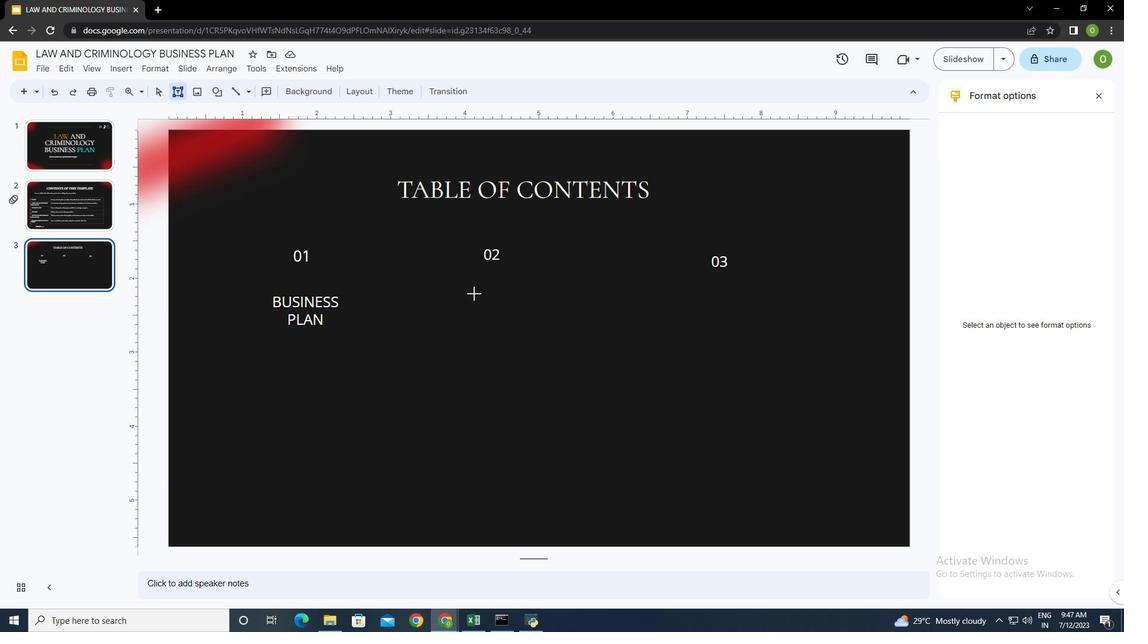 
Action: Mouse pressed left at (474, 293)
Screenshot: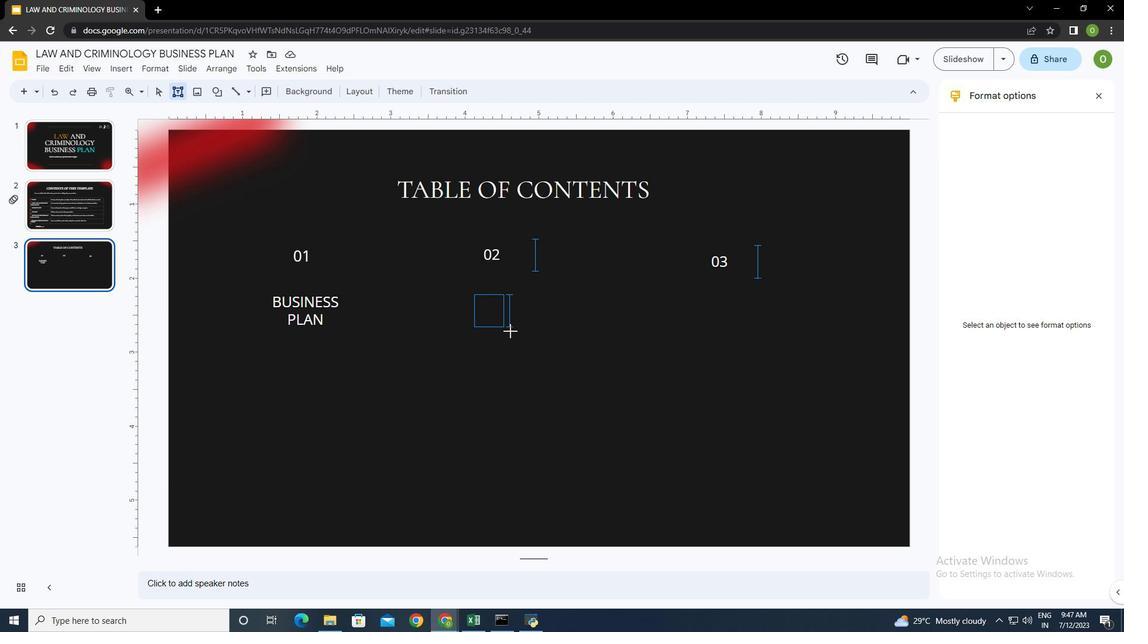 
Action: Mouse moved to (524, 92)
Screenshot: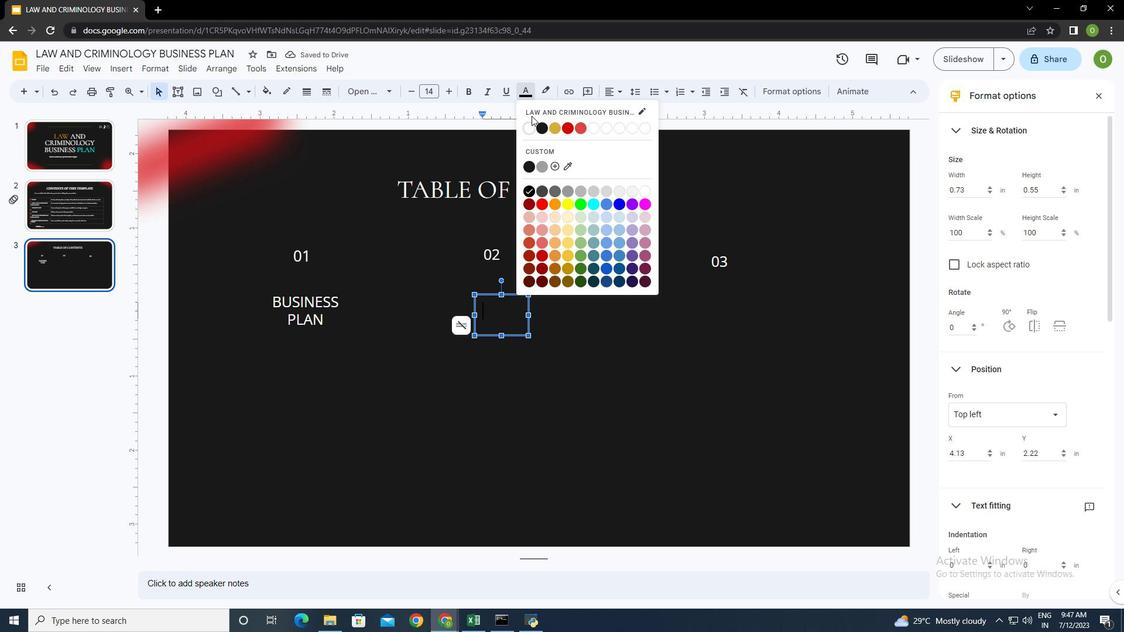 
Action: Mouse pressed left at (524, 92)
Screenshot: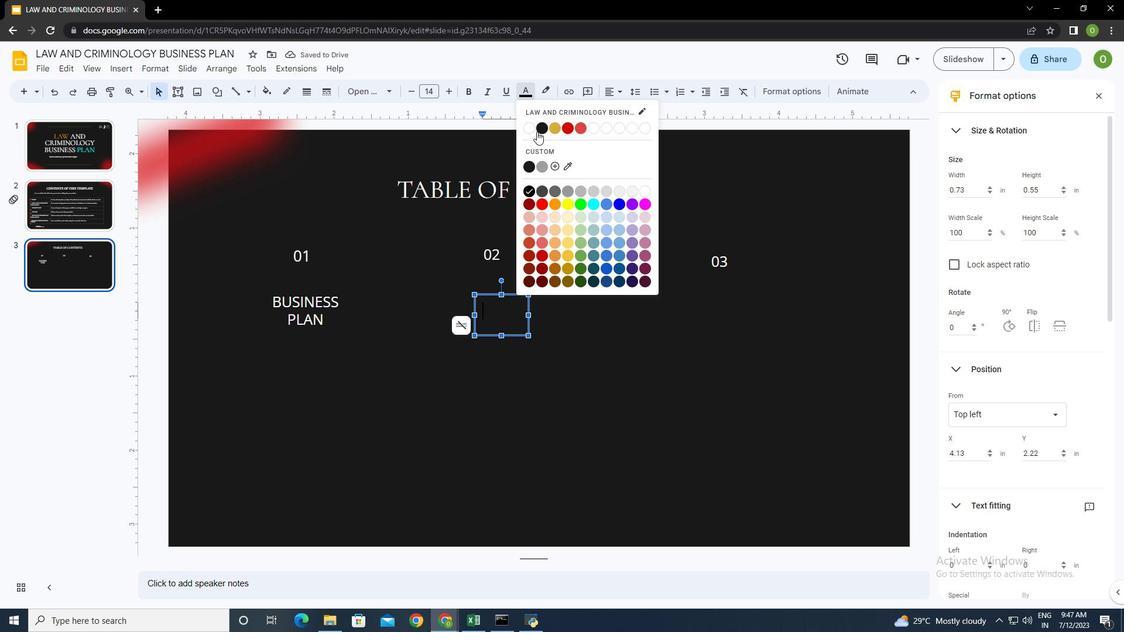
Action: Mouse moved to (532, 128)
Screenshot: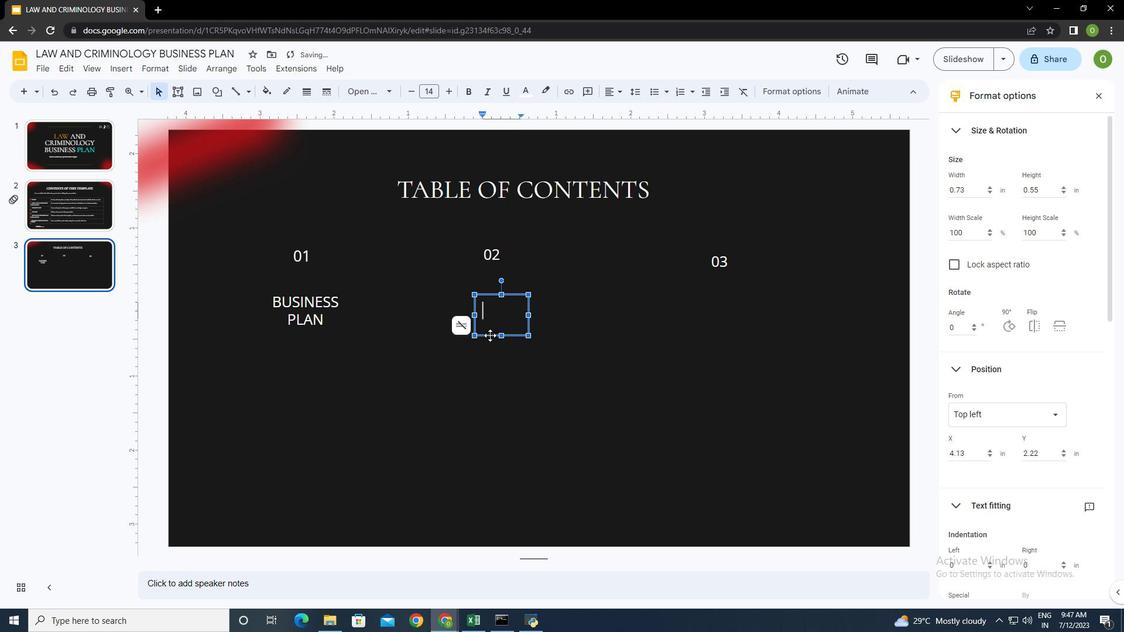 
Action: Mouse pressed left at (532, 128)
Screenshot: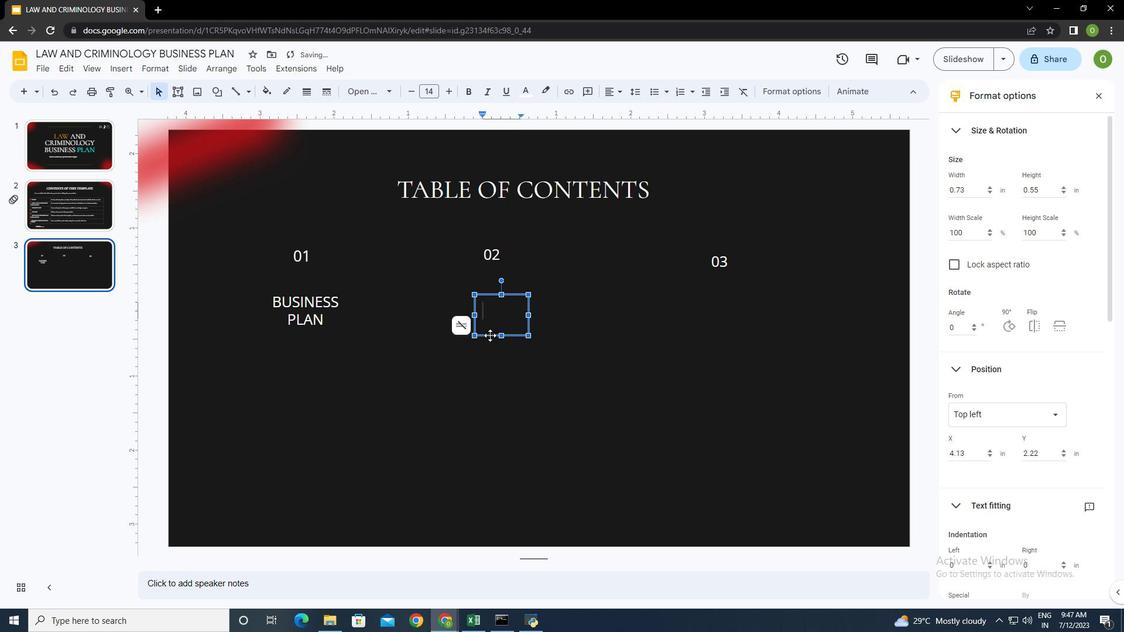 
Action: Mouse moved to (492, 323)
Screenshot: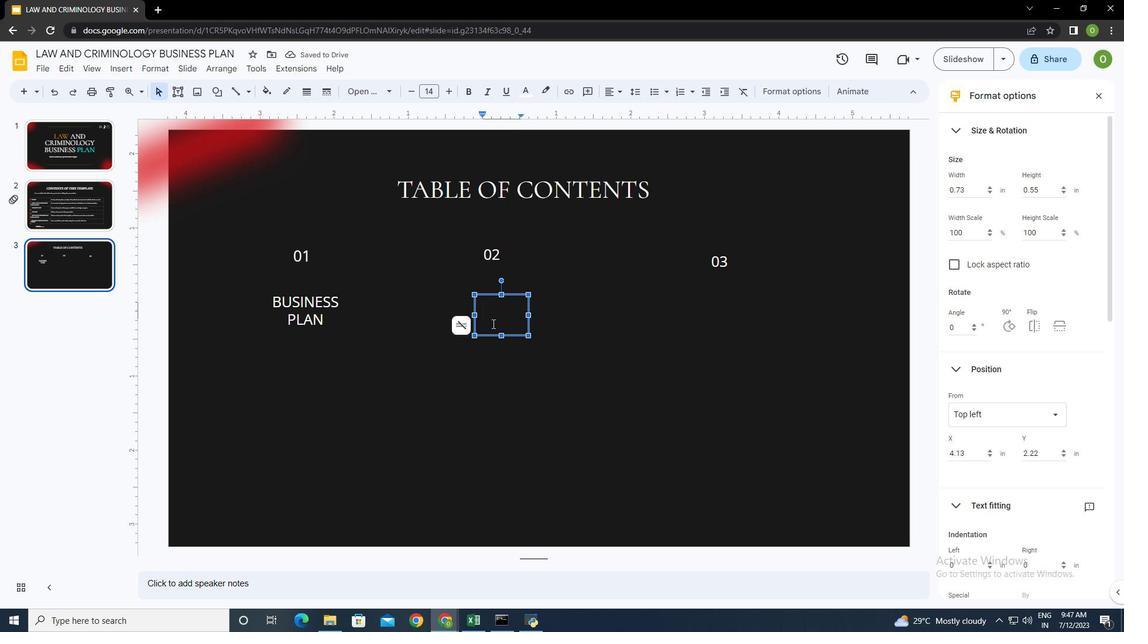 
Action: Key pressed company<Key.space>description
Screenshot: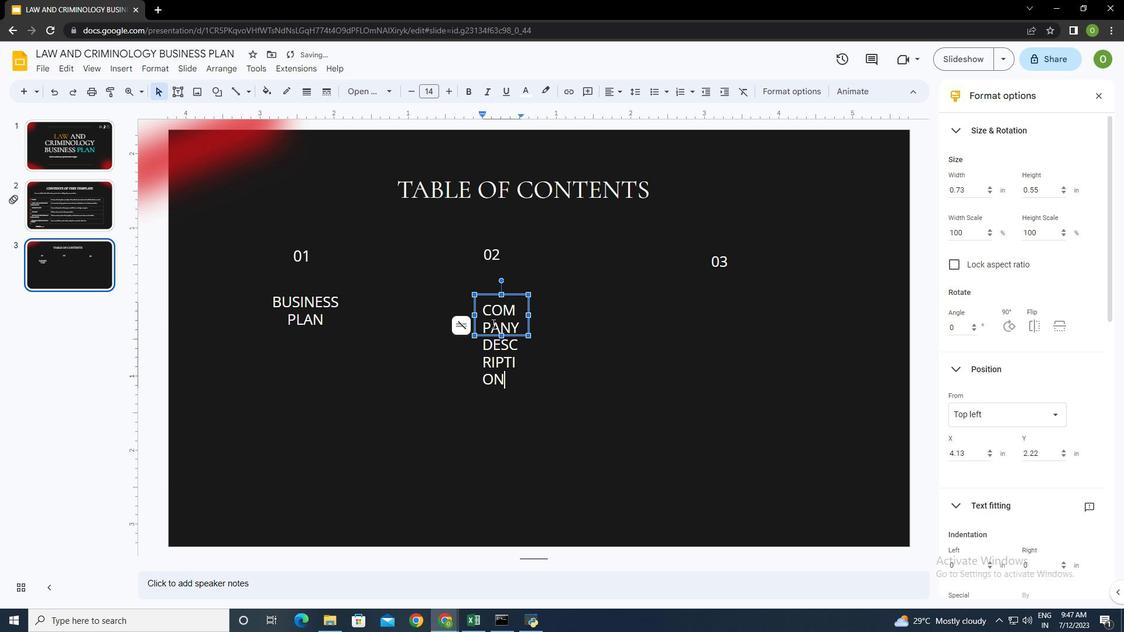
Action: Mouse moved to (965, 190)
Screenshot: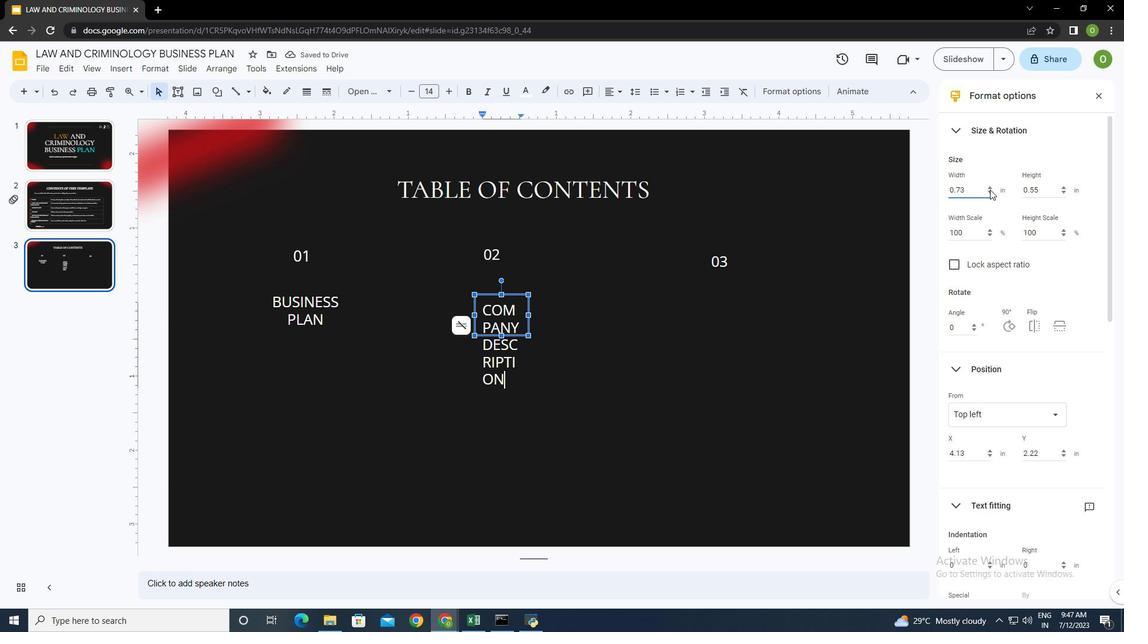 
Action: Mouse pressed left at (965, 190)
Screenshot: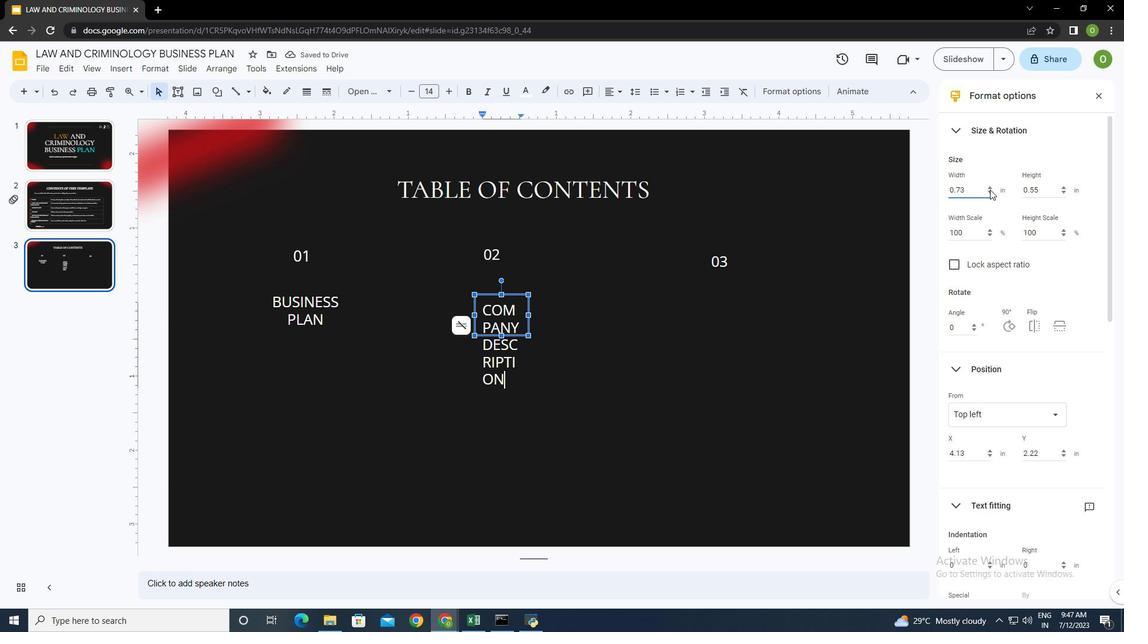 
Action: Mouse moved to (990, 189)
Screenshot: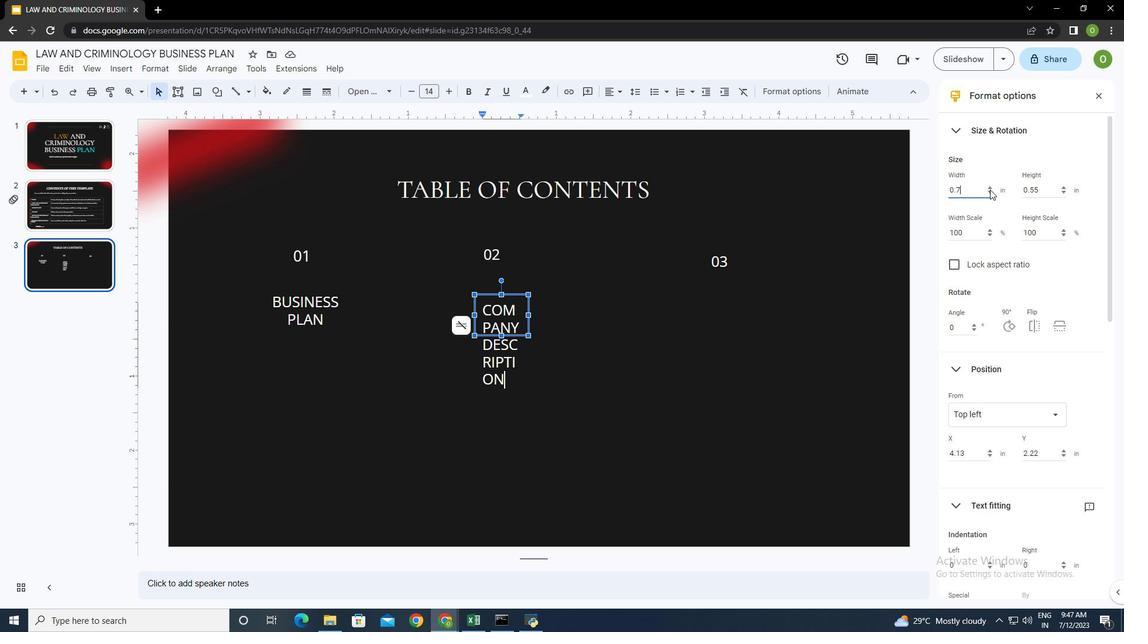 
Action: Key pressed <Key.backspace><Key.backspace><Key.backspace><Key.backspace>4<Key.backspace>2
Screenshot: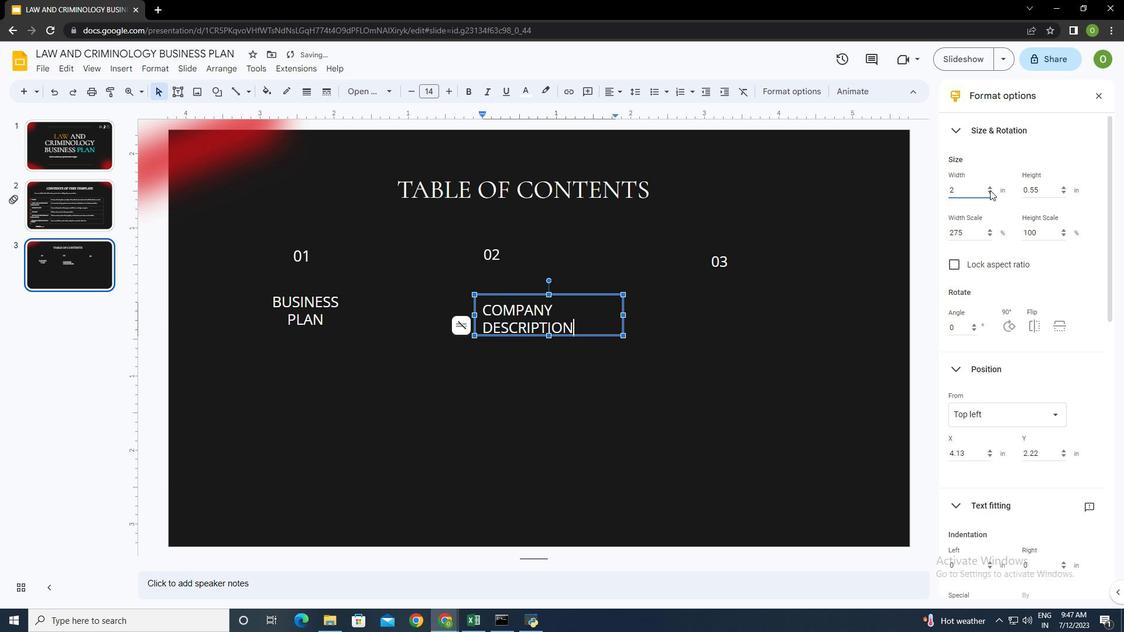 
Action: Mouse moved to (1047, 190)
Screenshot: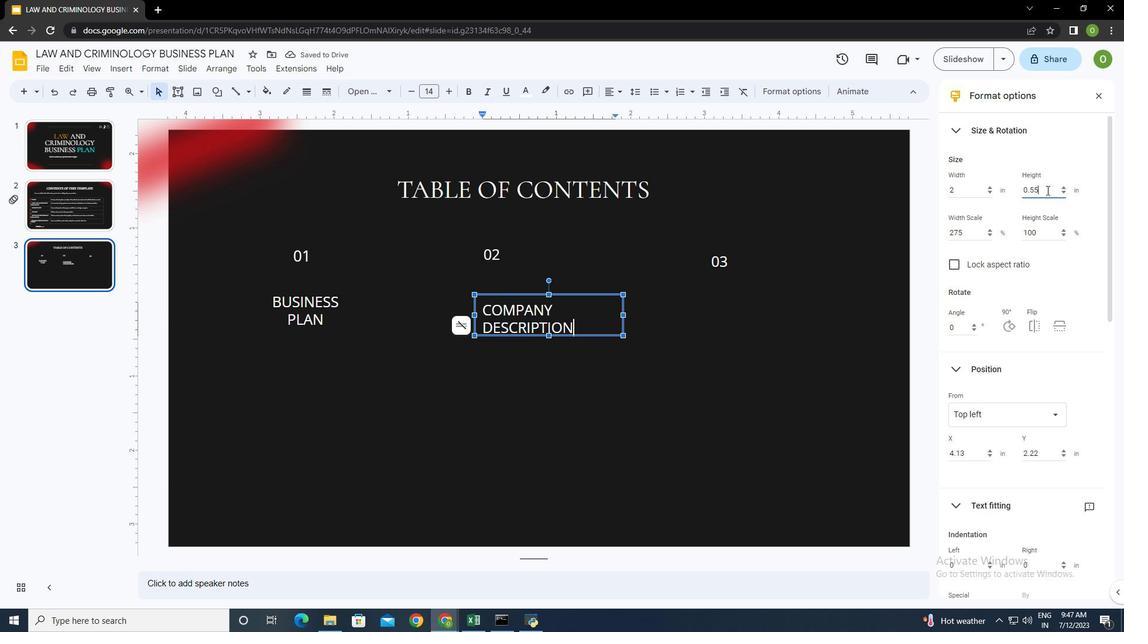 
Action: Mouse pressed left at (1047, 190)
Screenshot: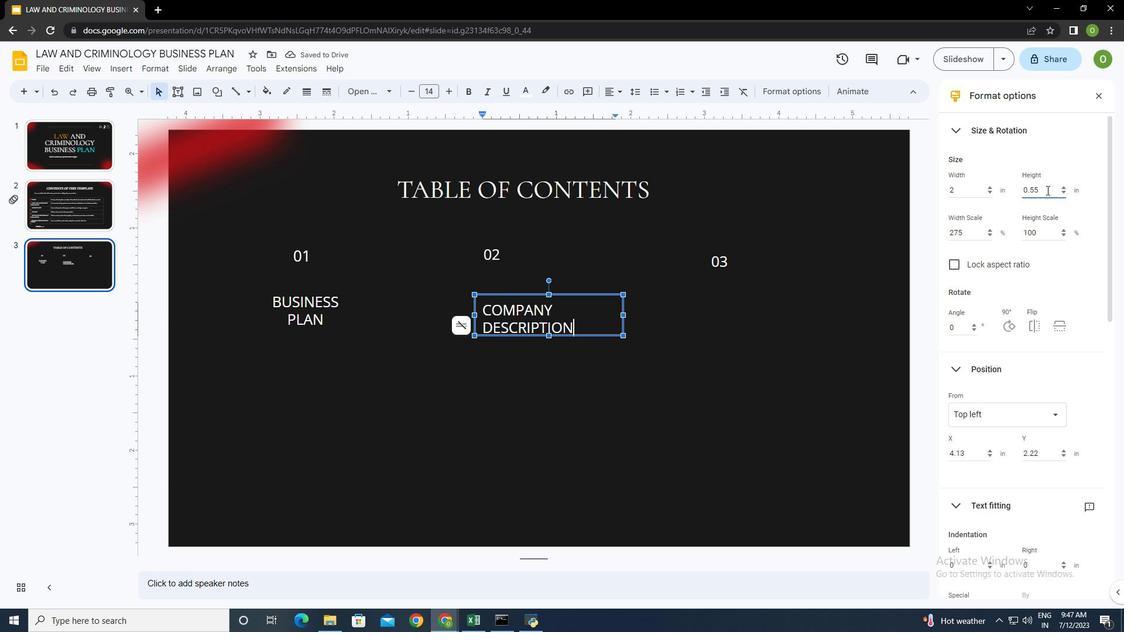 
Action: Mouse moved to (623, 316)
Screenshot: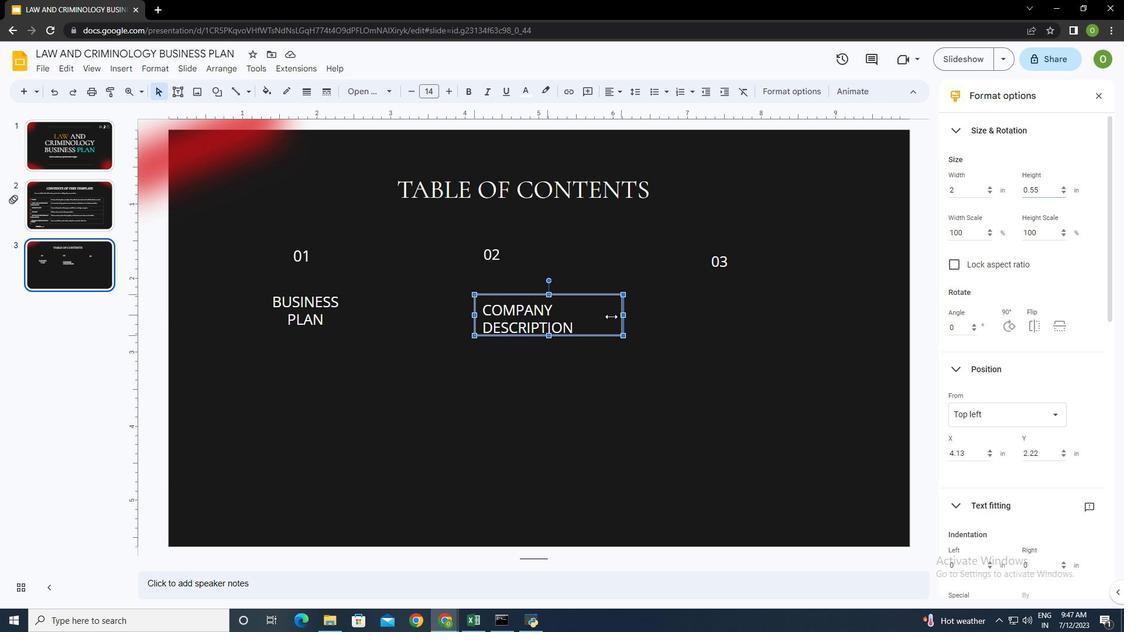 
Action: Mouse pressed left at (623, 316)
Screenshot: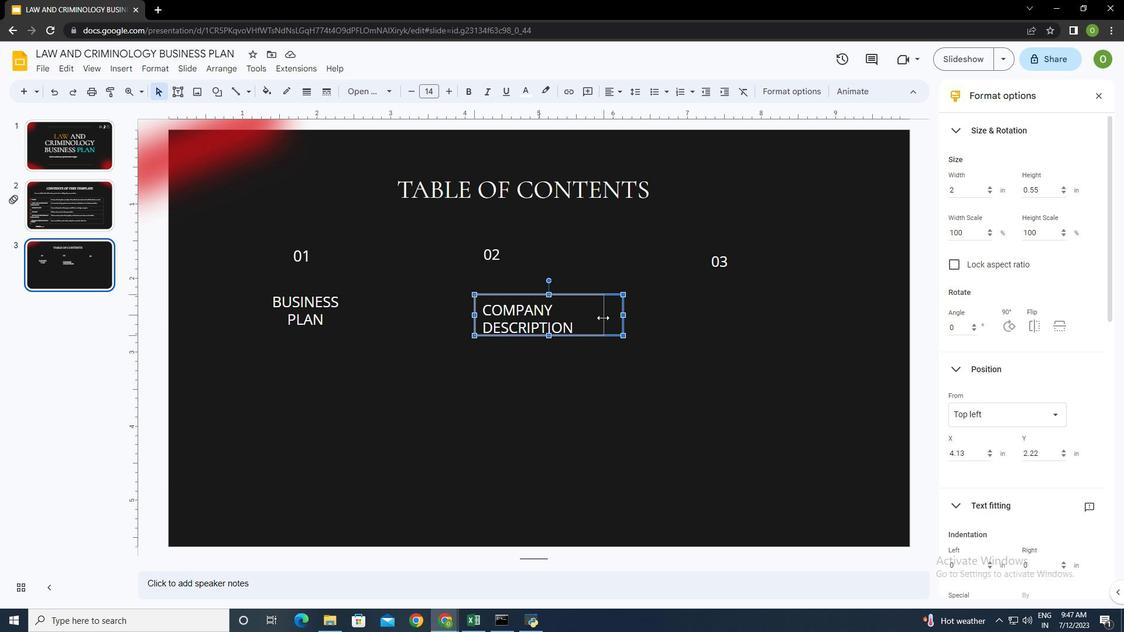 
Action: Mouse moved to (534, 336)
Screenshot: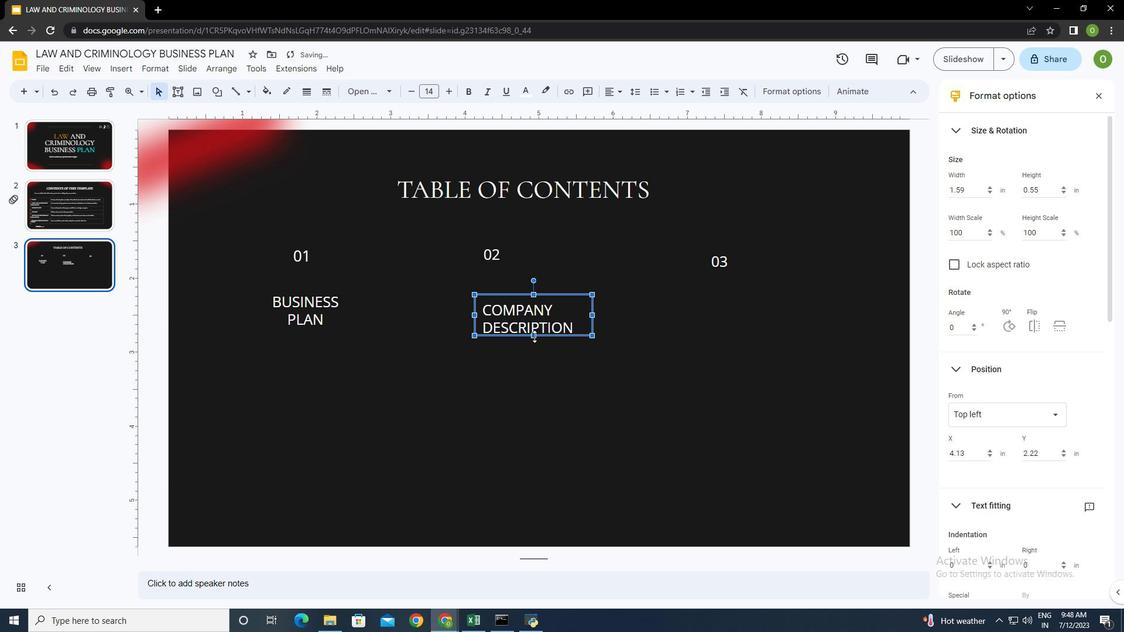 
Action: Mouse pressed left at (534, 336)
Screenshot: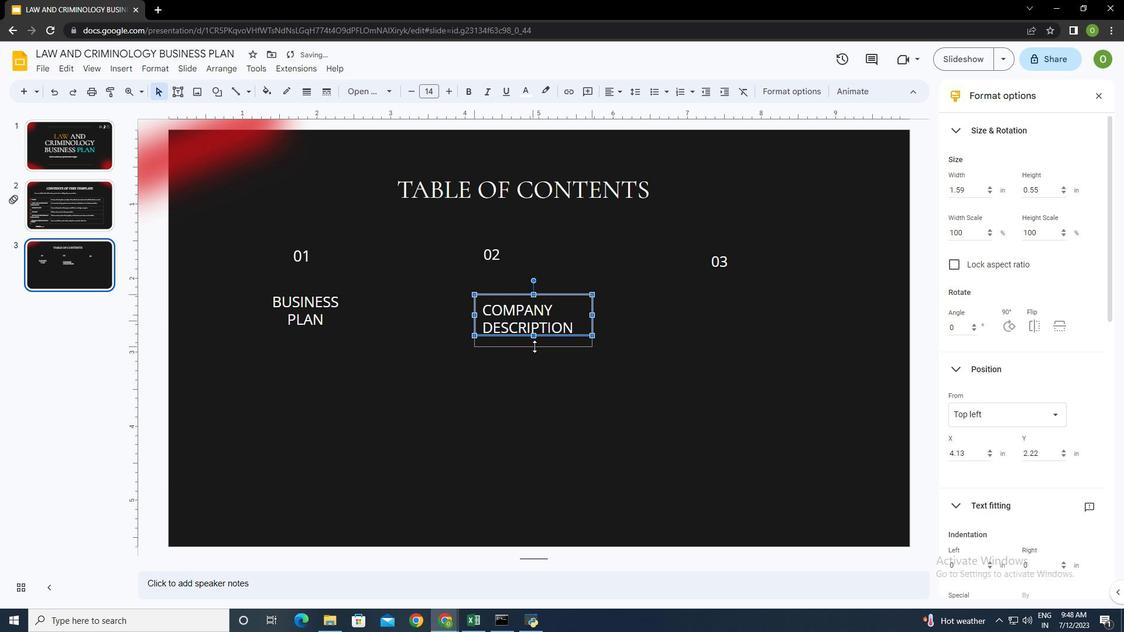 
Action: Mouse moved to (474, 320)
Screenshot: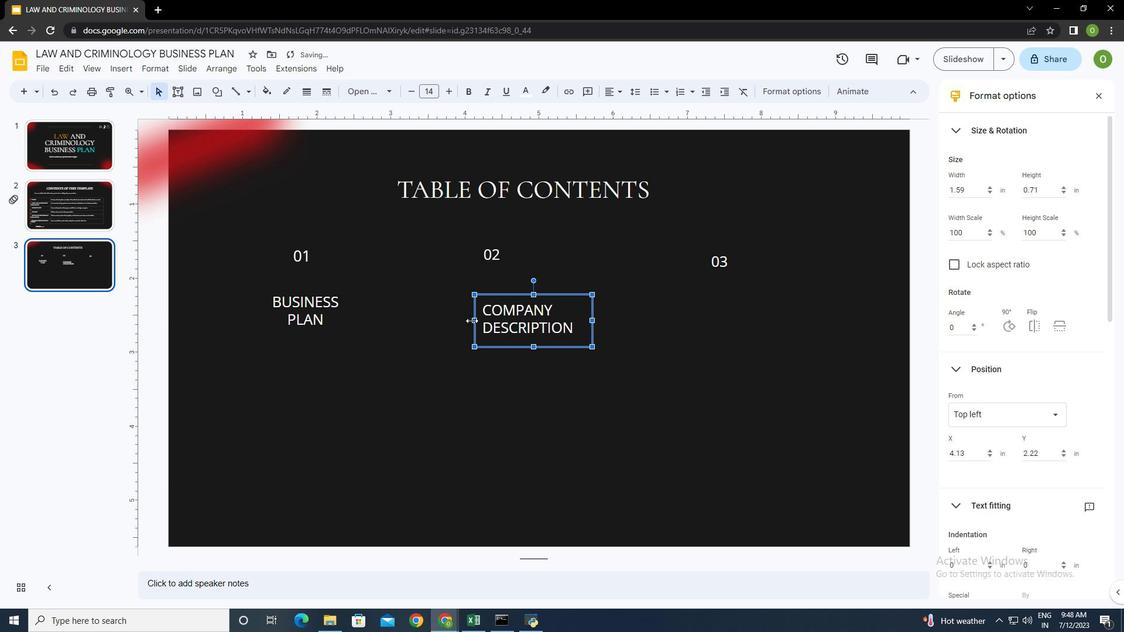 
Action: Mouse pressed left at (474, 320)
Screenshot: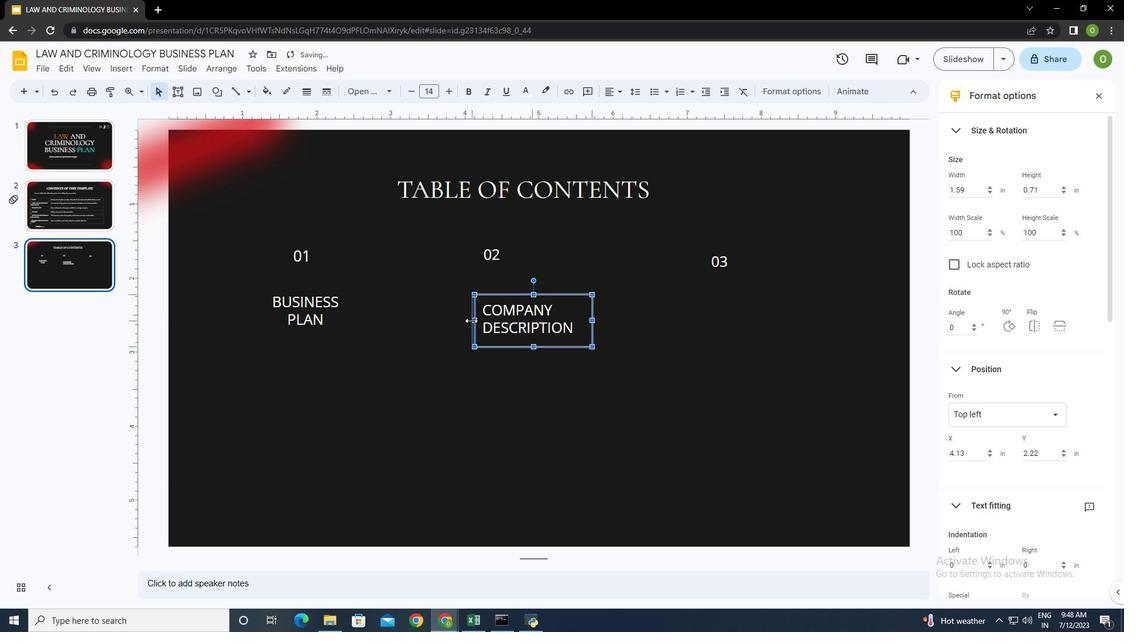 
Action: Mouse moved to (711, 310)
Screenshot: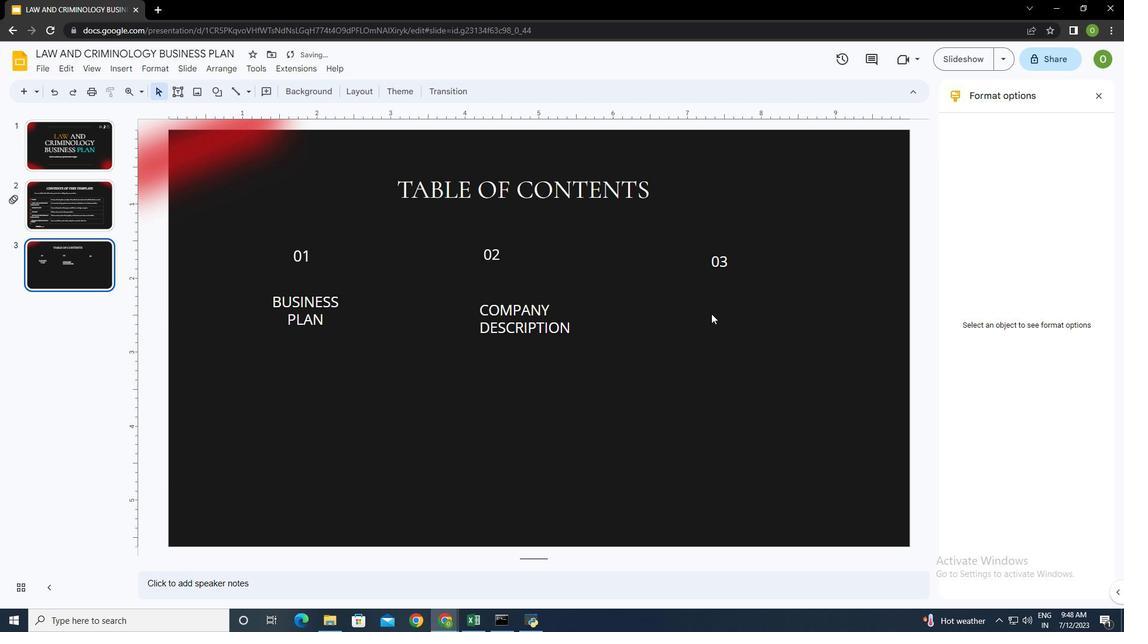 
Action: Mouse pressed left at (711, 310)
Screenshot: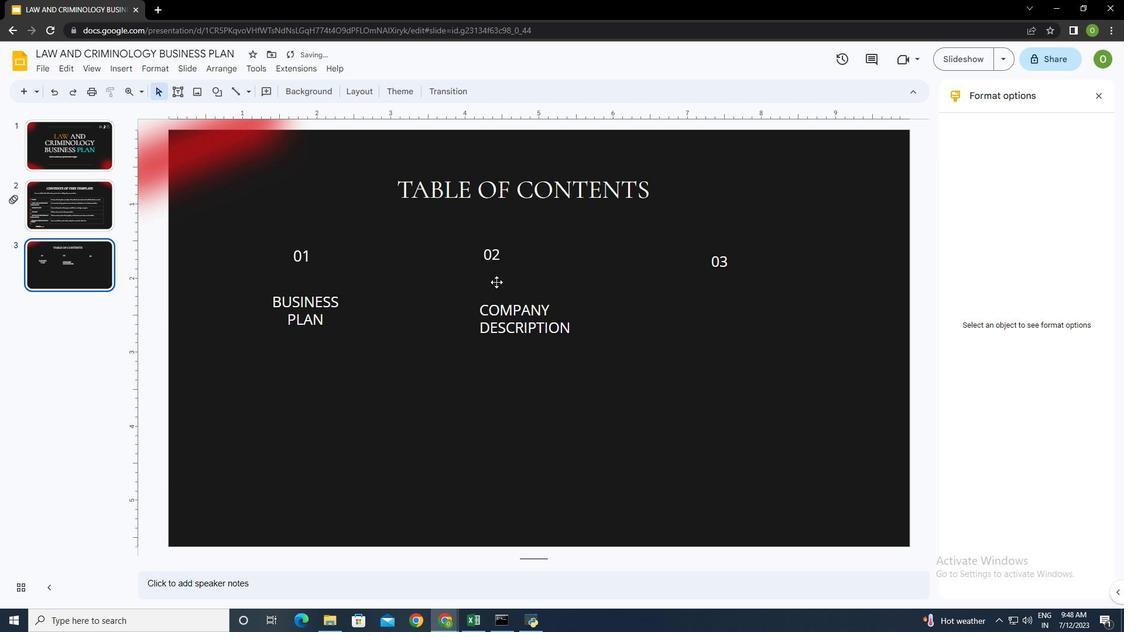 
Action: Mouse moved to (129, 67)
Screenshot: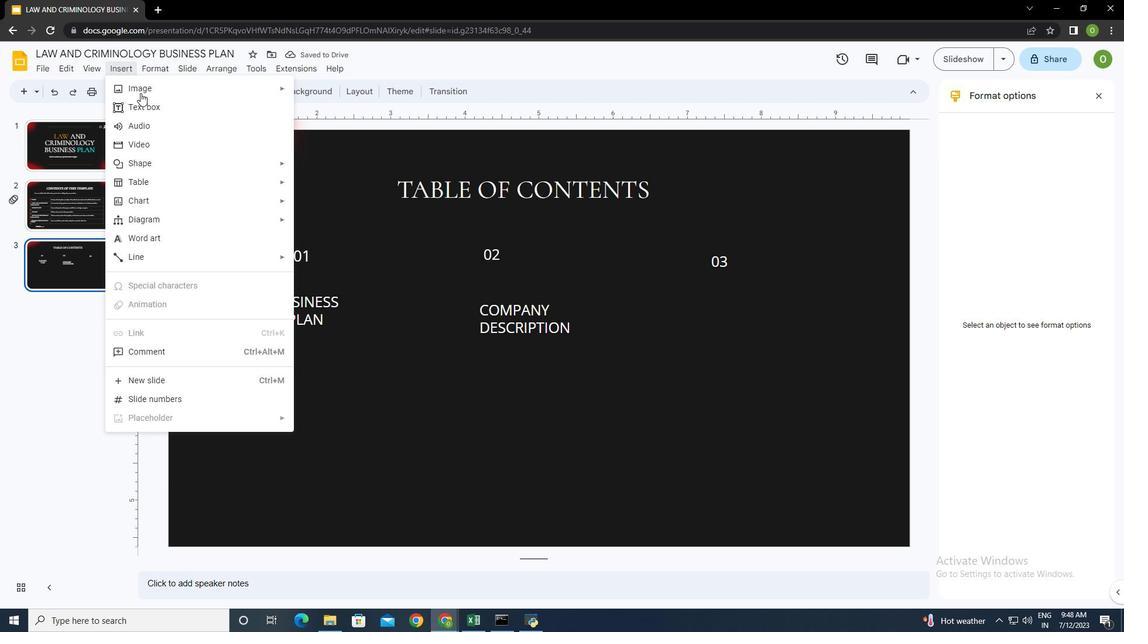 
Action: Mouse pressed left at (129, 67)
Screenshot: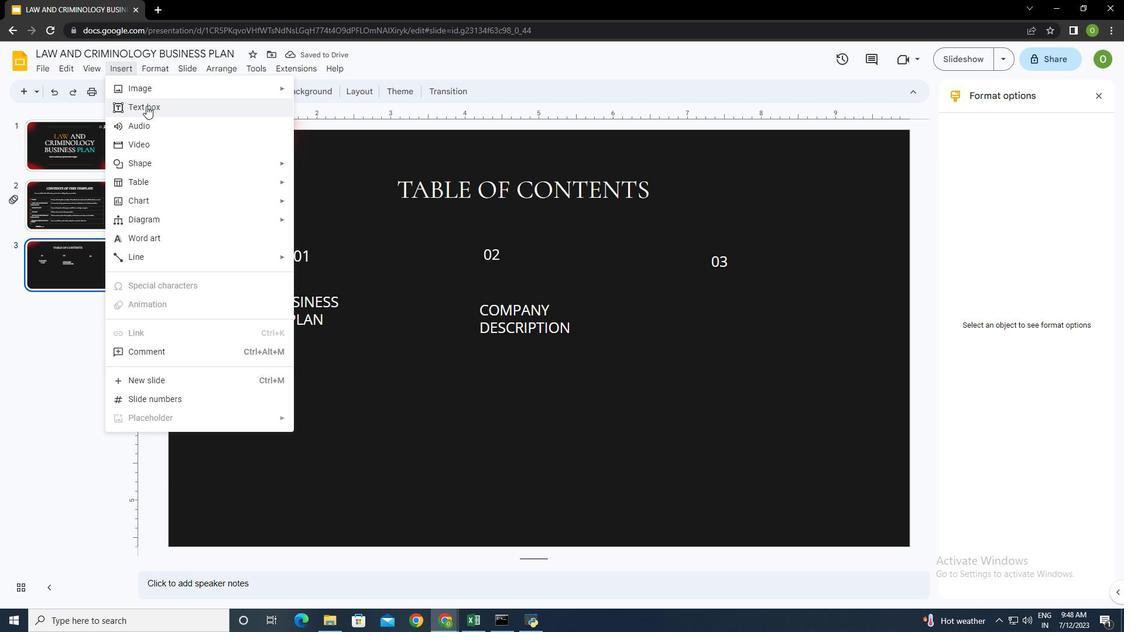 
Action: Mouse moved to (146, 105)
Screenshot: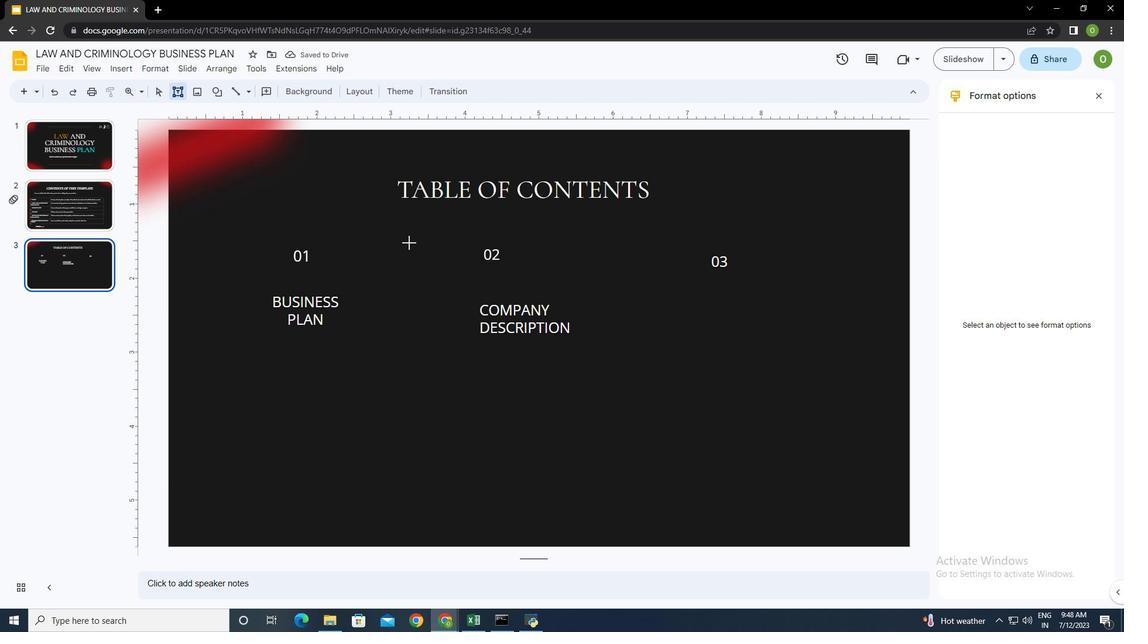 
Action: Mouse pressed left at (146, 105)
Screenshot: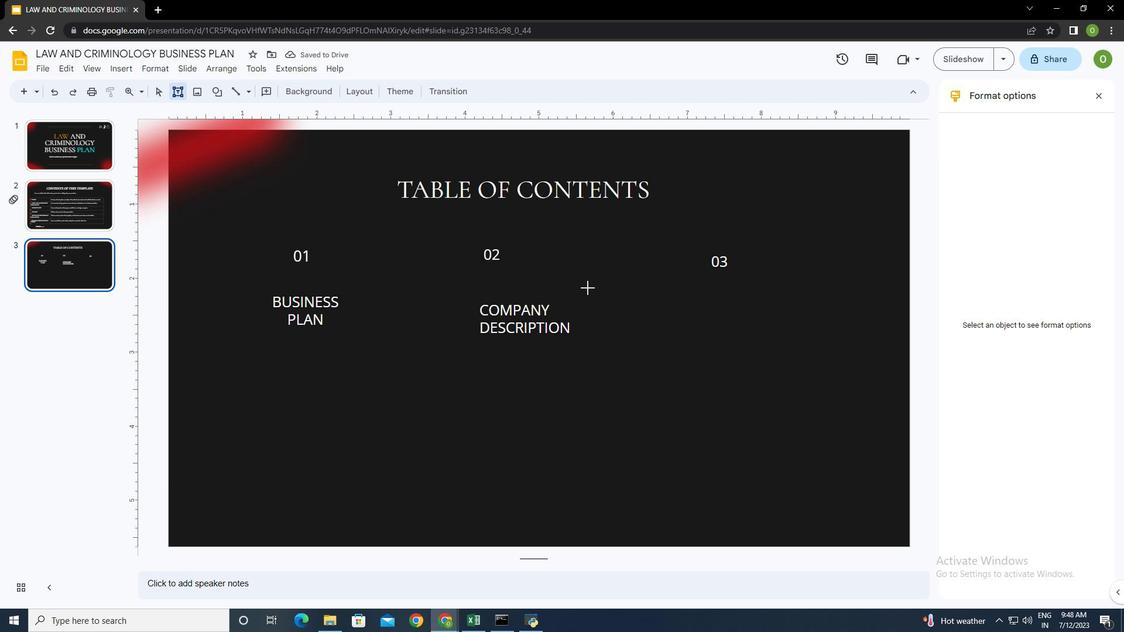 
Action: Mouse moved to (697, 300)
Screenshot: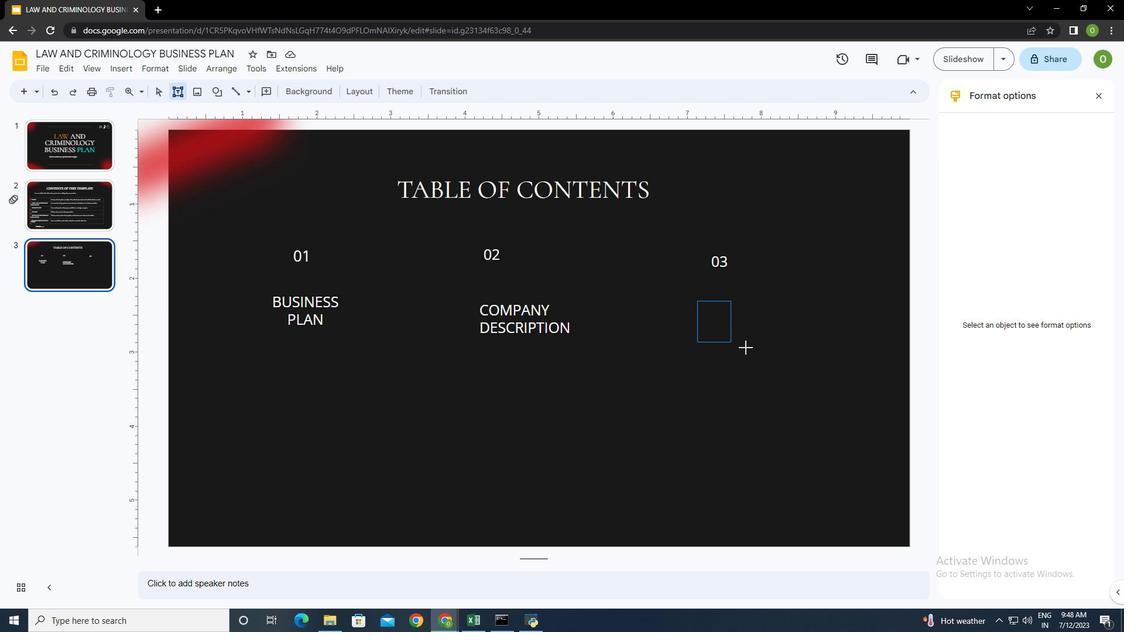 
Action: Mouse pressed left at (697, 300)
Screenshot: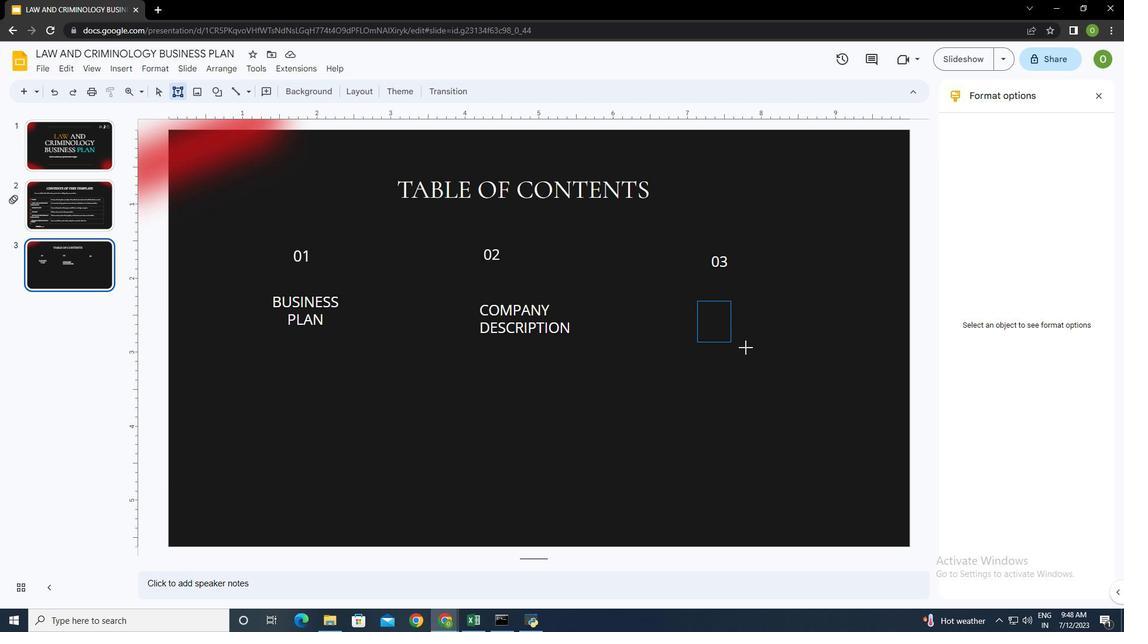 
Action: Mouse moved to (523, 90)
Screenshot: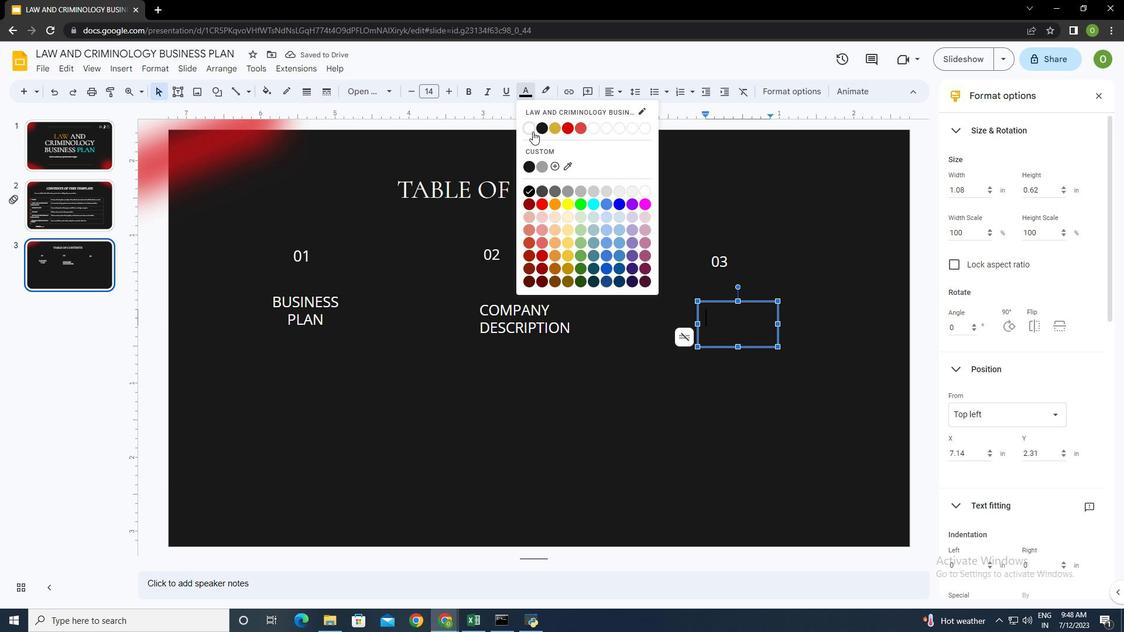 
Action: Mouse pressed left at (523, 90)
Screenshot: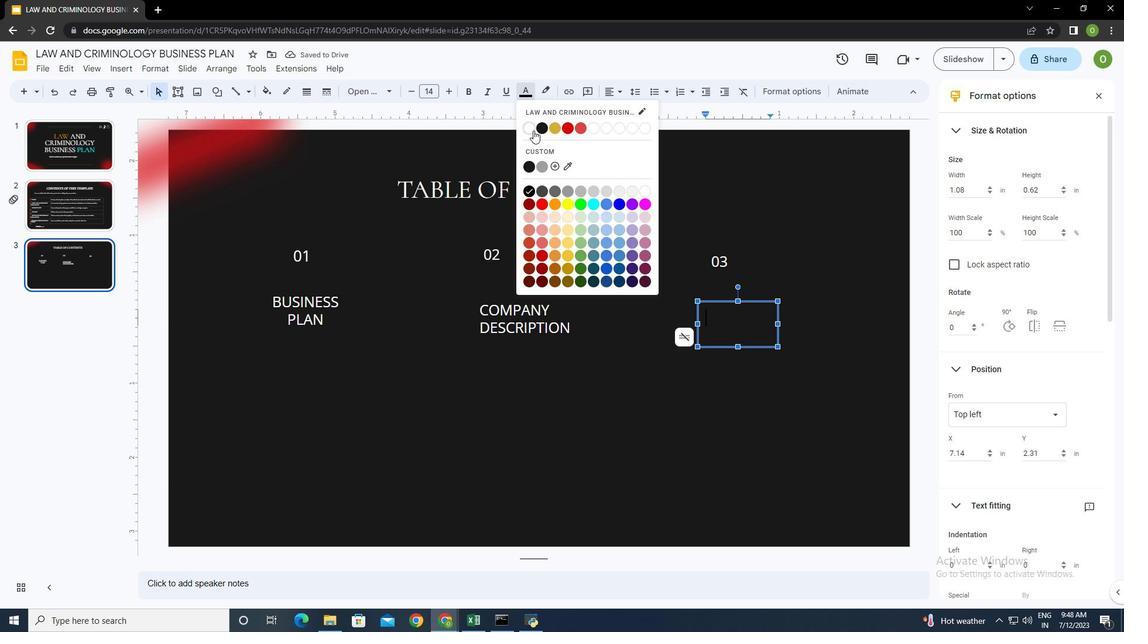 
Action: Mouse moved to (532, 128)
Screenshot: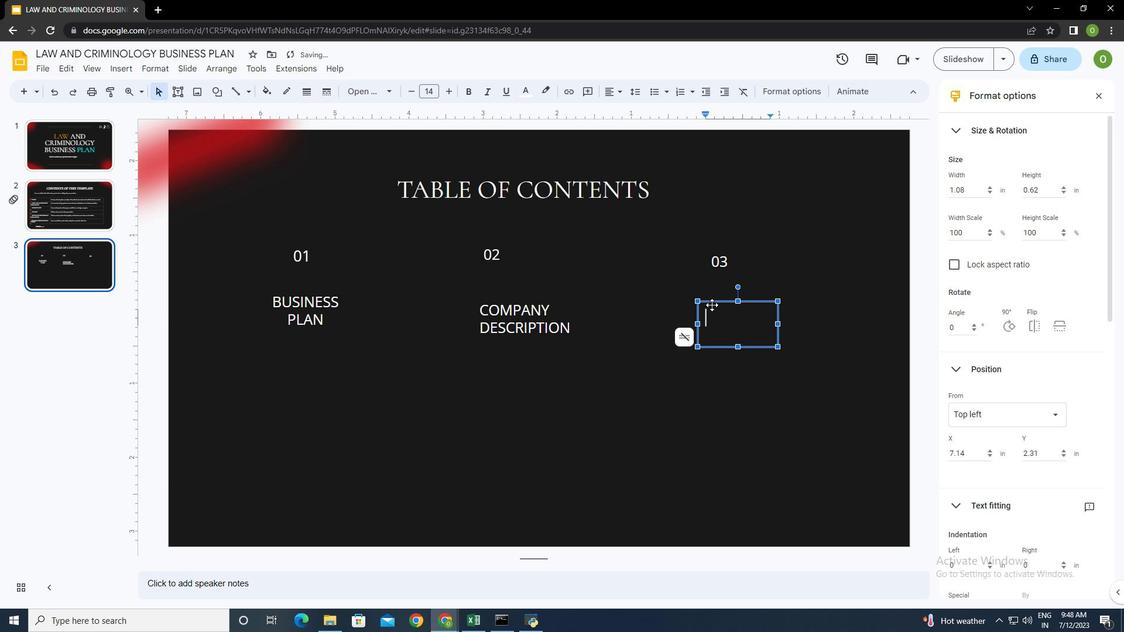 
Action: Mouse pressed left at (532, 128)
Screenshot: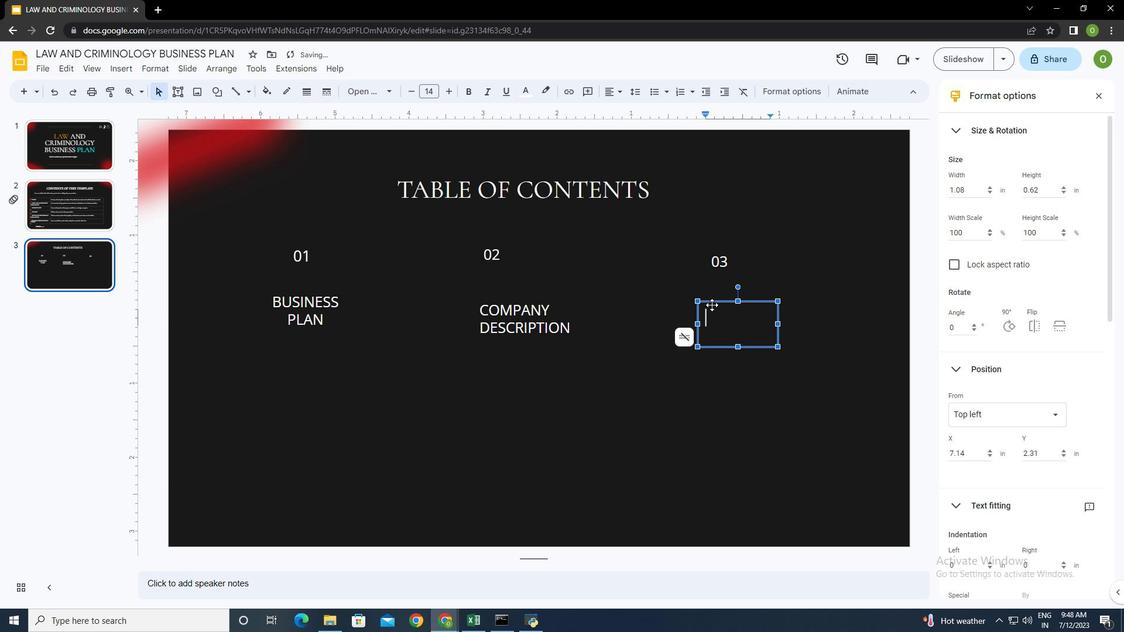 
Action: Mouse moved to (718, 312)
Screenshot: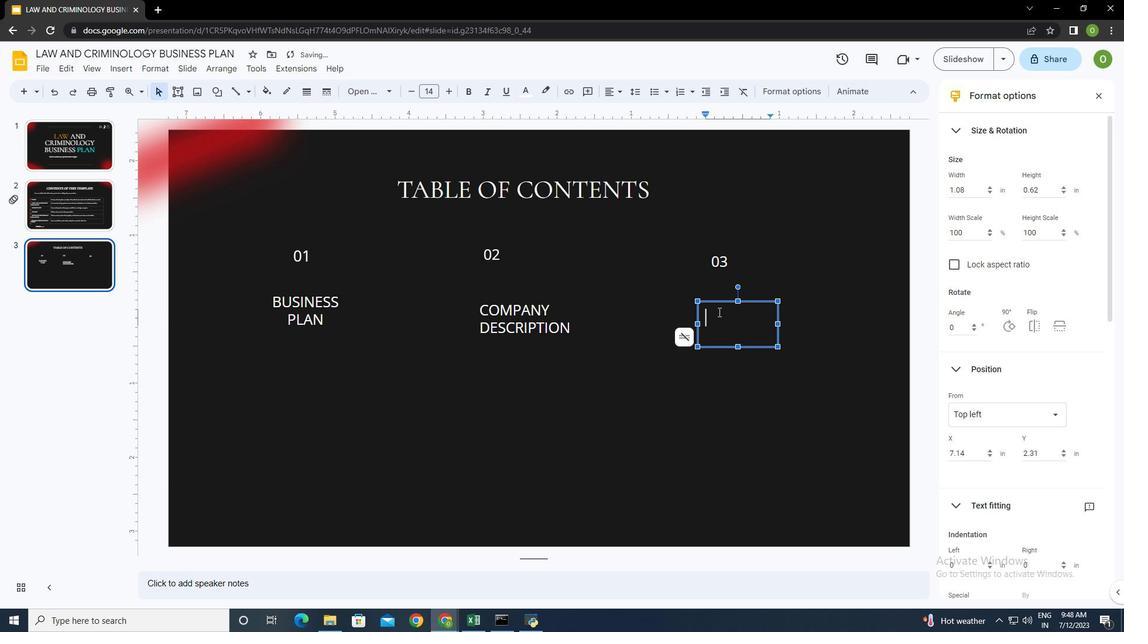 
Action: Key pressed market<Key.space>analysis
Screenshot: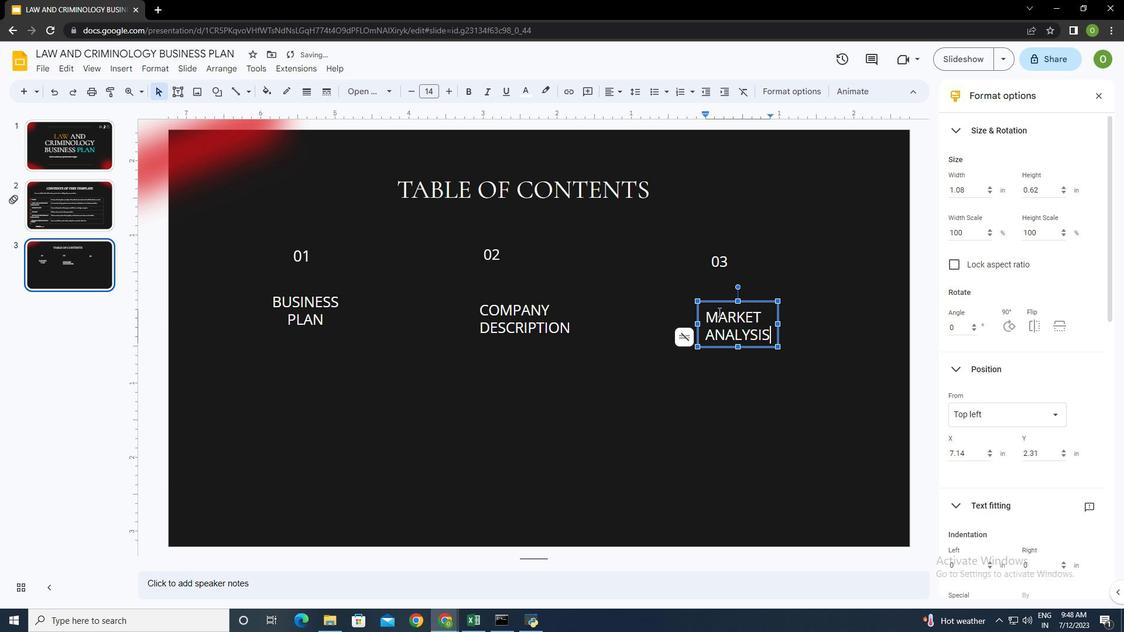 
Action: Mouse moved to (797, 338)
Screenshot: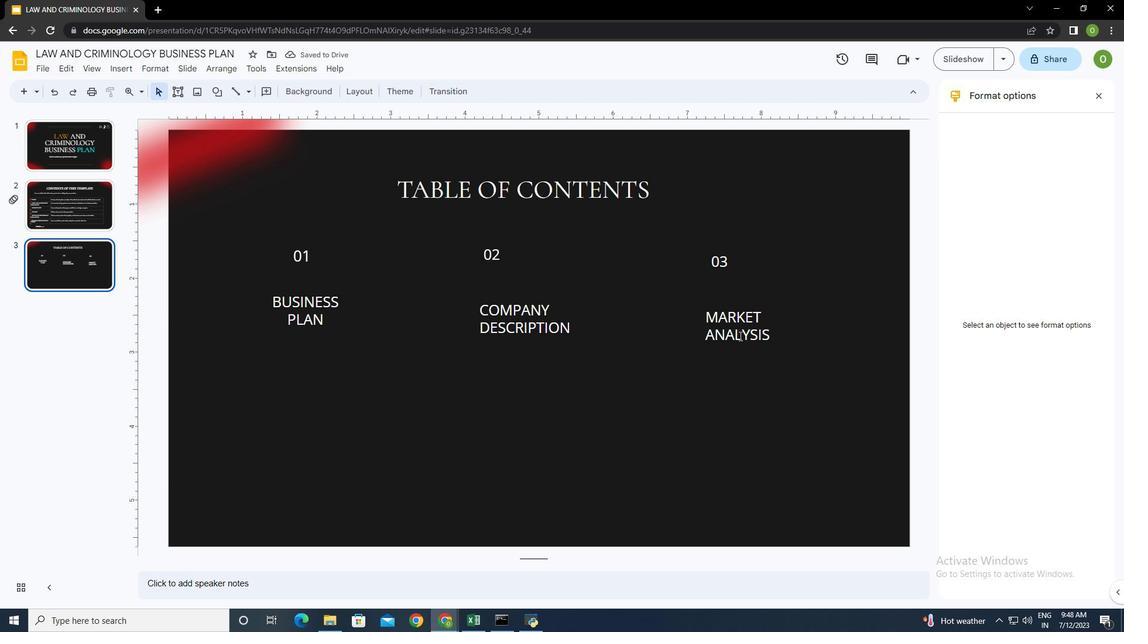 
Action: Mouse pressed left at (797, 338)
Screenshot: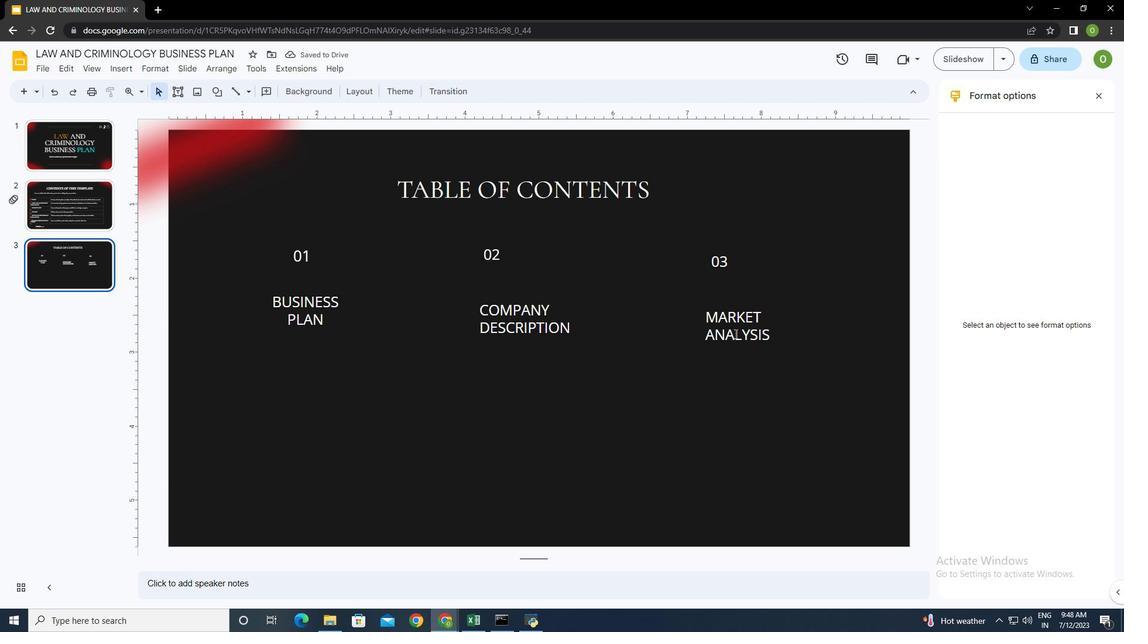
Action: Mouse moved to (729, 328)
Screenshot: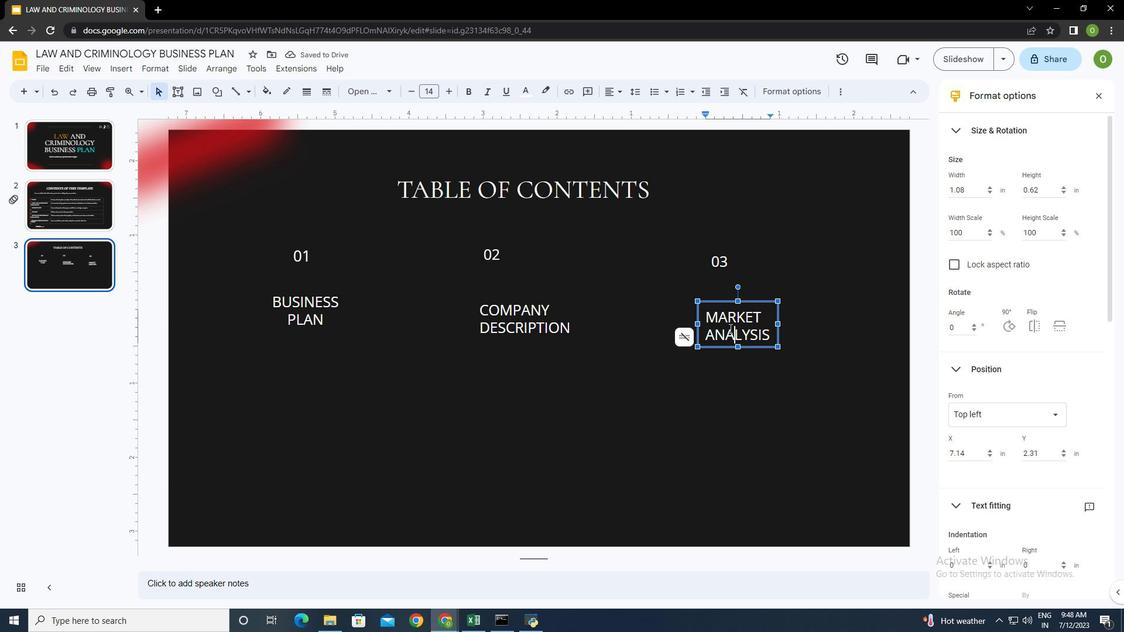 
Action: Mouse pressed left at (729, 328)
Screenshot: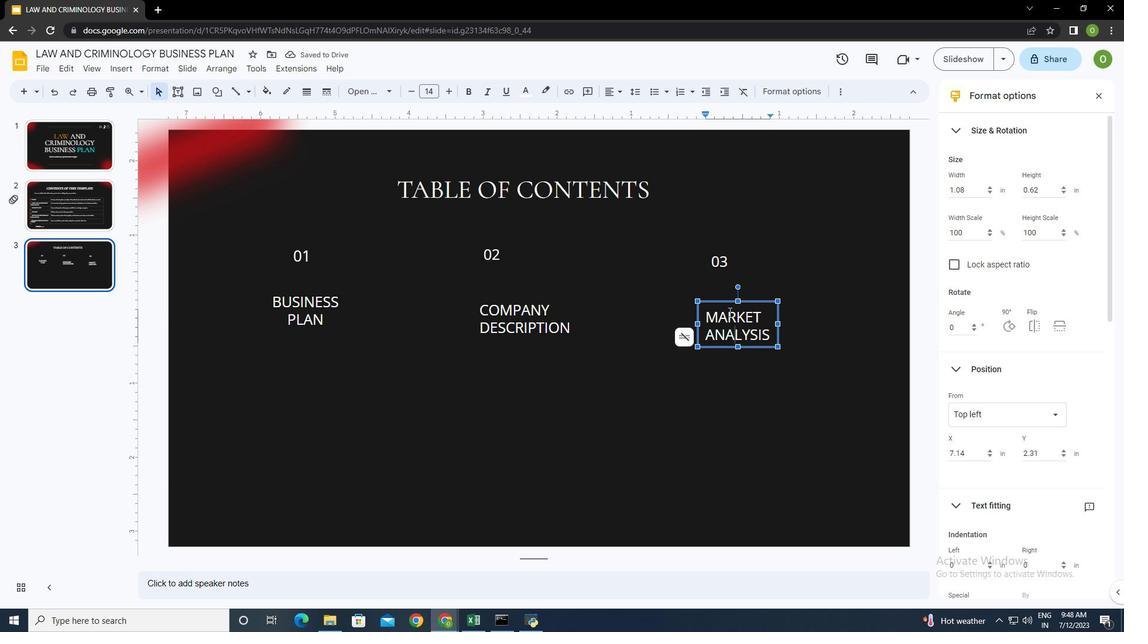 
Action: Mouse moved to (738, 301)
Screenshot: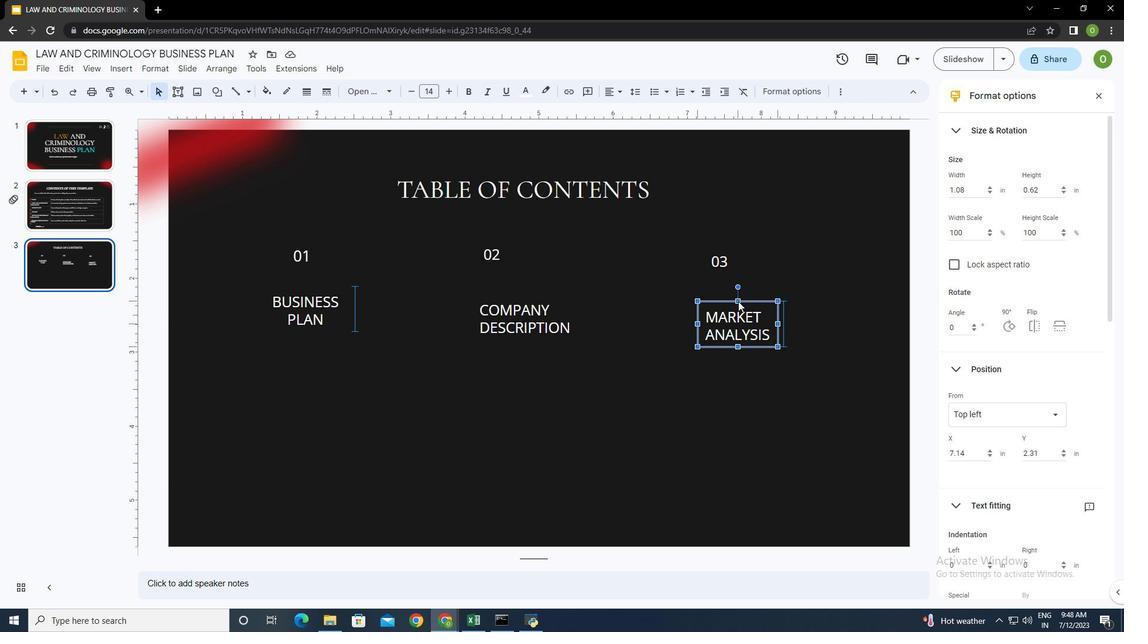 
Action: Mouse pressed left at (738, 301)
Screenshot: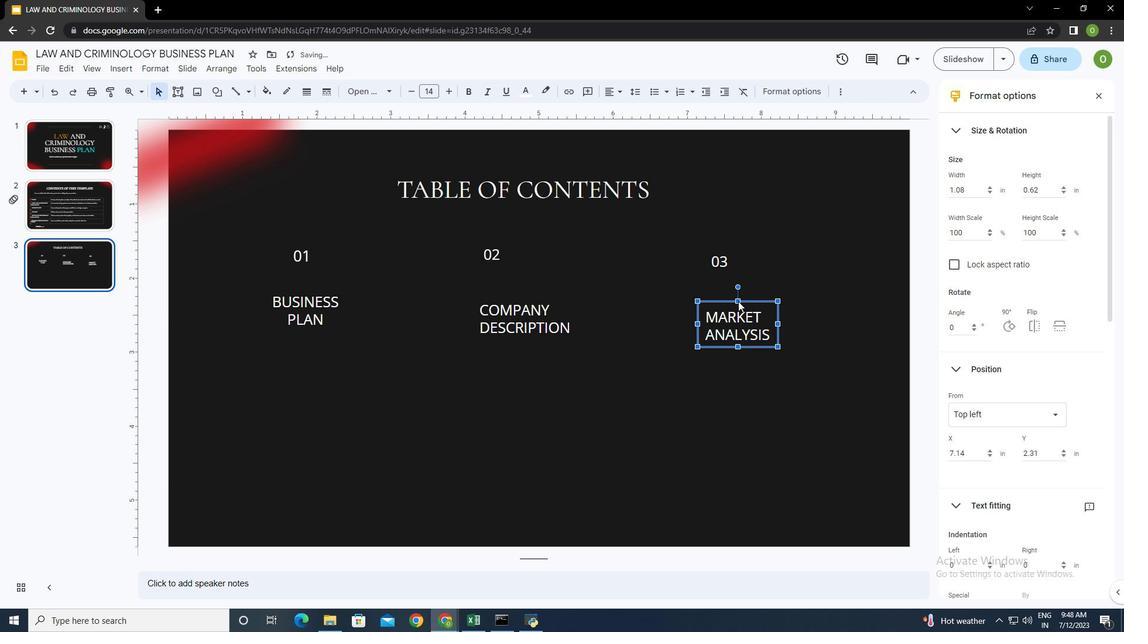 
Action: Mouse moved to (309, 309)
Screenshot: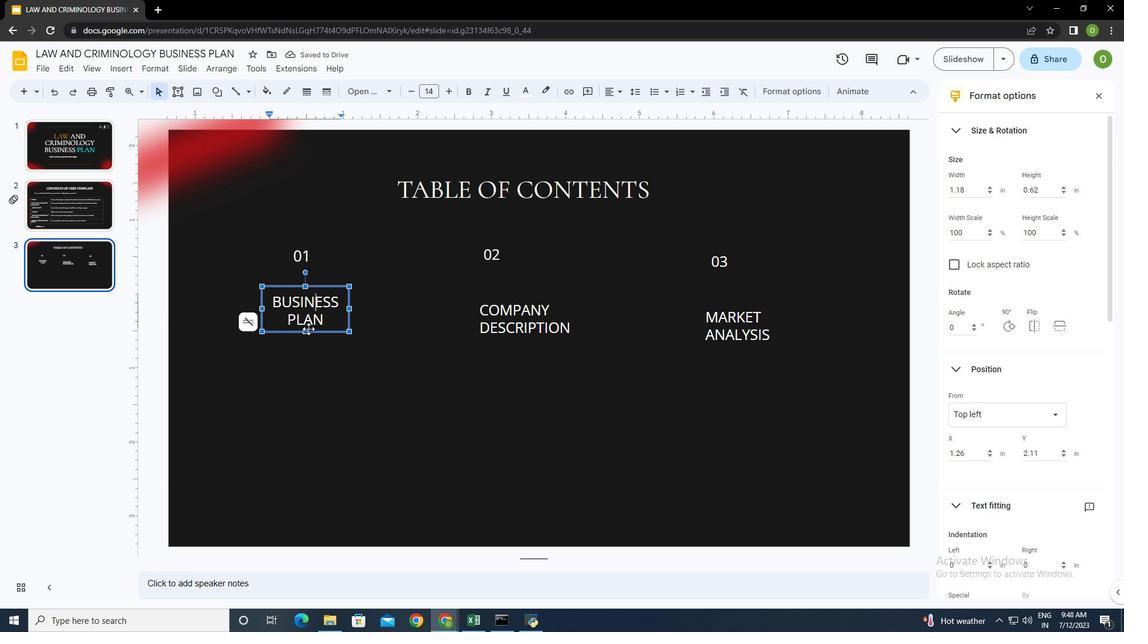 
Action: Mouse pressed left at (309, 309)
Screenshot: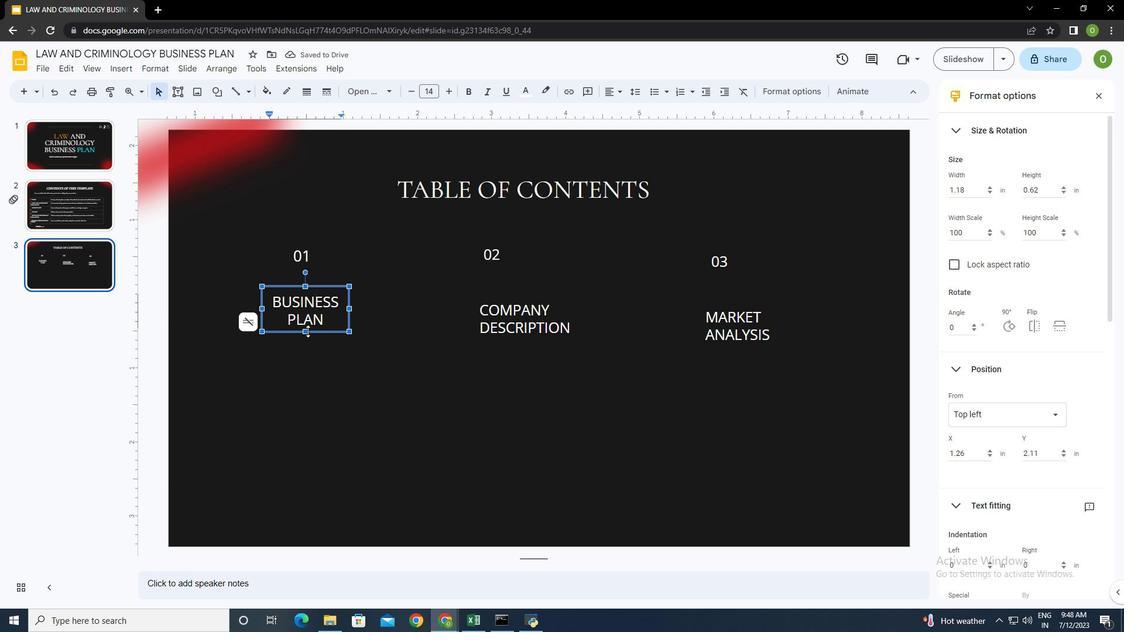 
Action: Mouse moved to (307, 333)
Screenshot: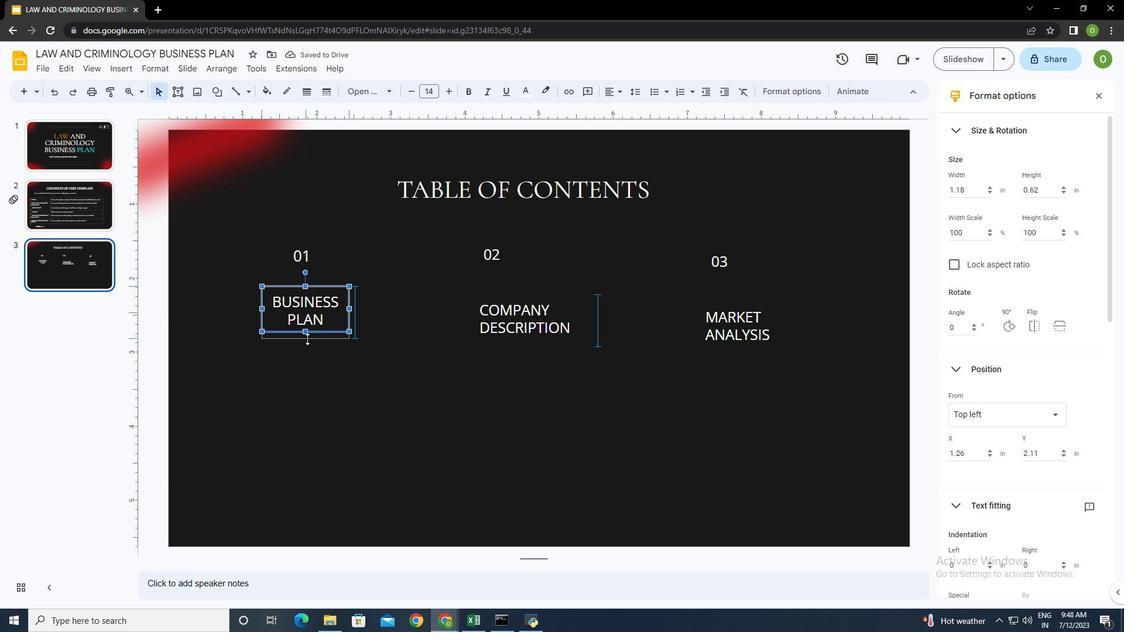 
Action: Mouse pressed left at (307, 333)
Screenshot: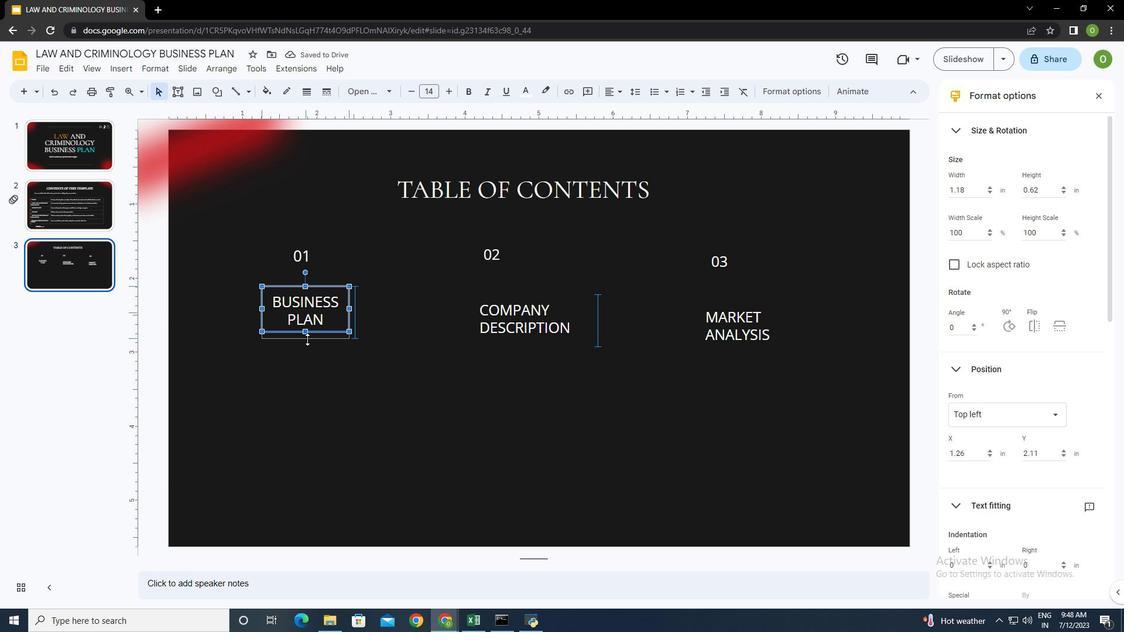 
Action: Mouse moved to (305, 285)
Screenshot: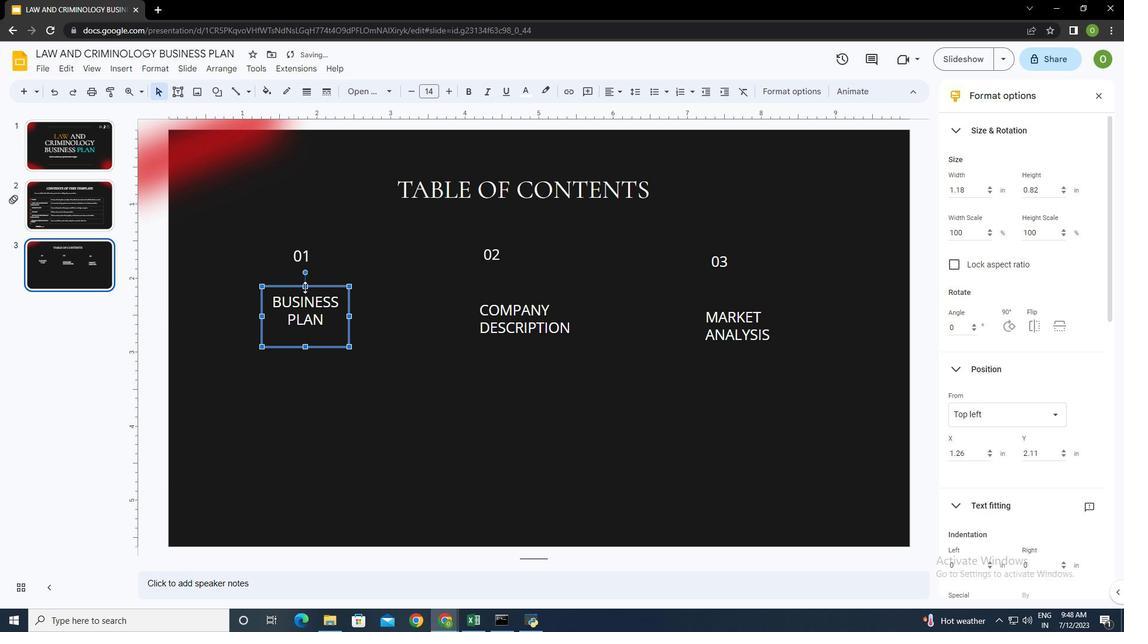 
Action: Mouse pressed left at (305, 285)
Screenshot: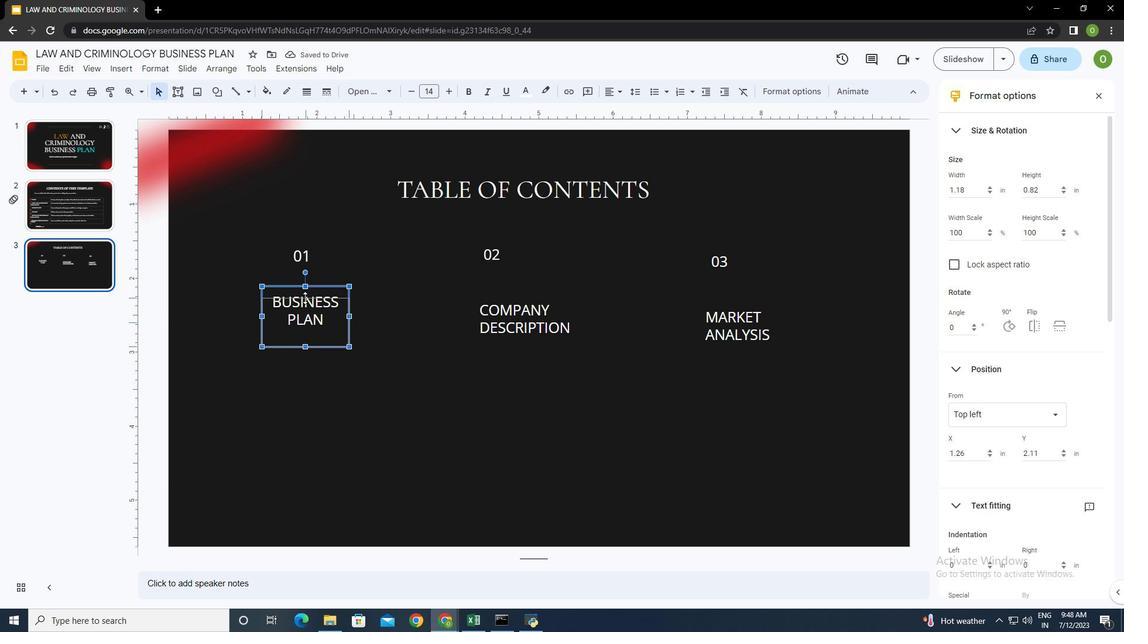
Action: Mouse moved to (505, 304)
Screenshot: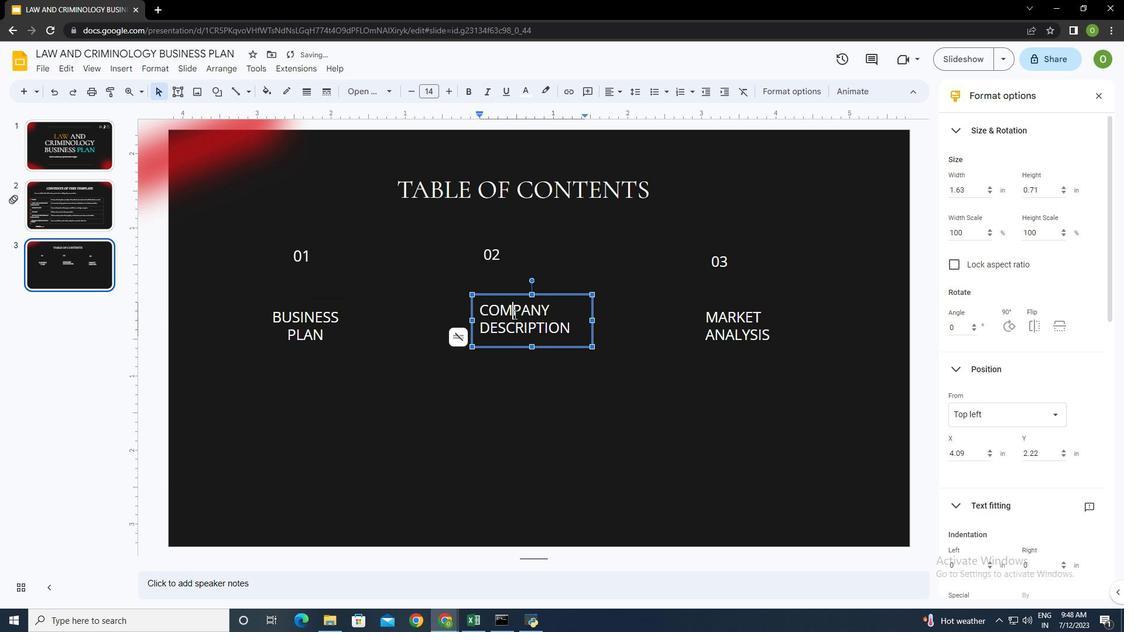 
Action: Mouse pressed left at (505, 304)
Screenshot: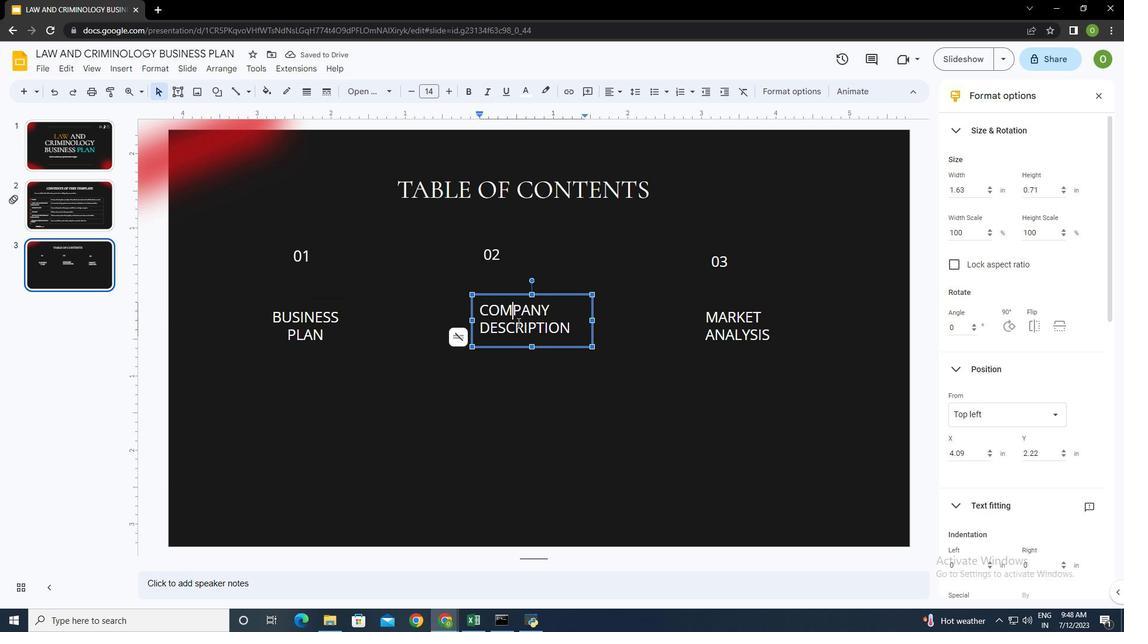 
Action: Mouse moved to (534, 296)
Screenshot: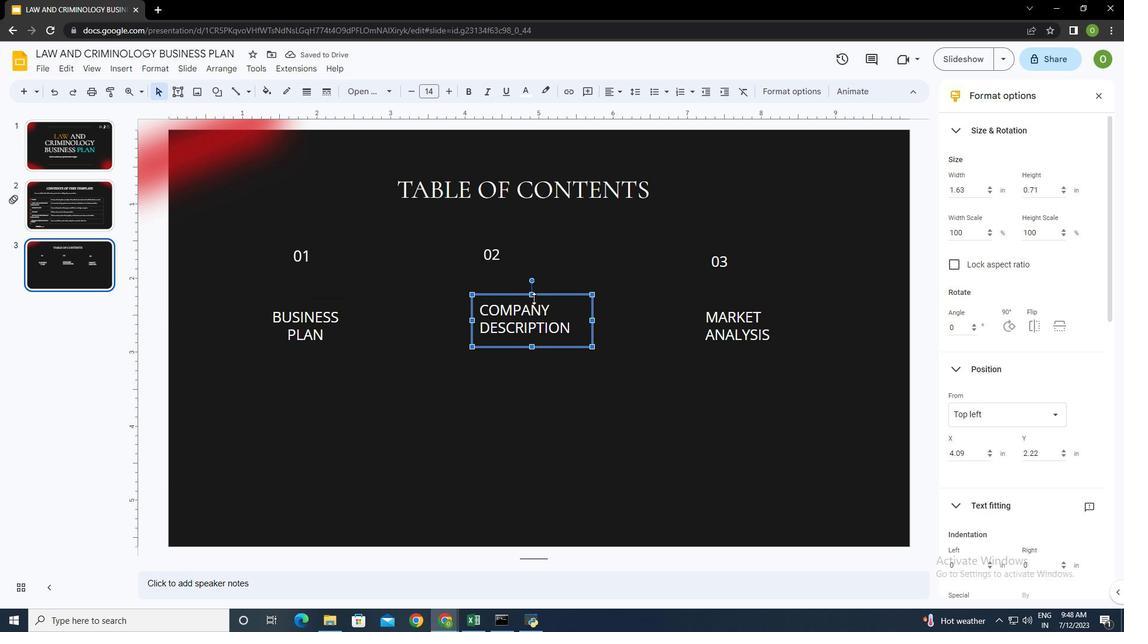 
Action: Mouse pressed left at (534, 296)
Screenshot: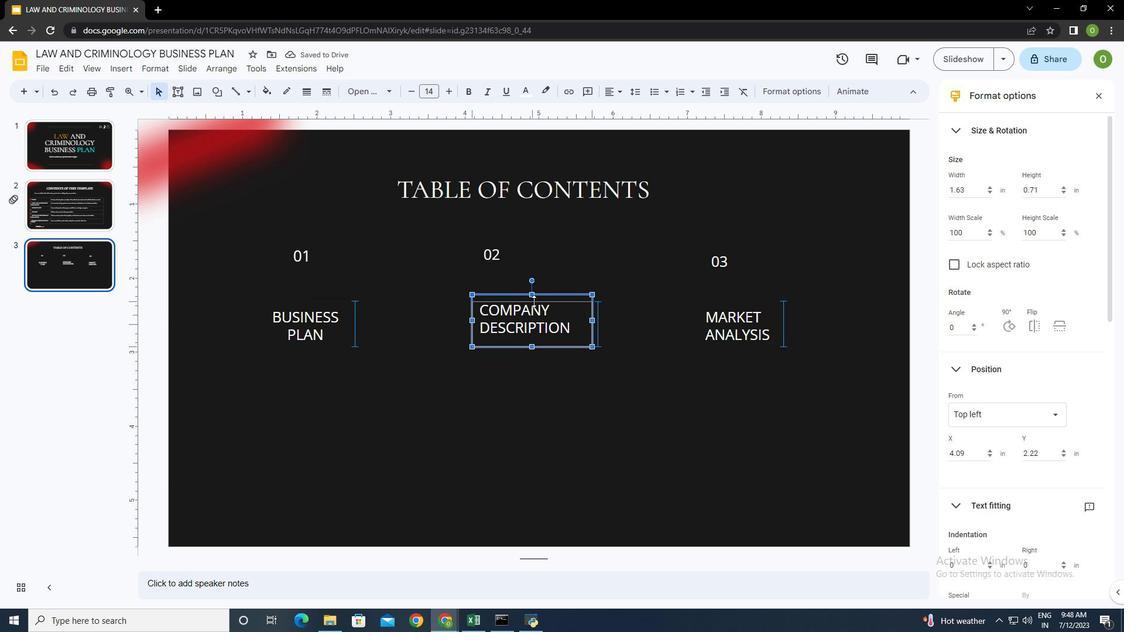 
Action: Mouse moved to (531, 347)
Screenshot: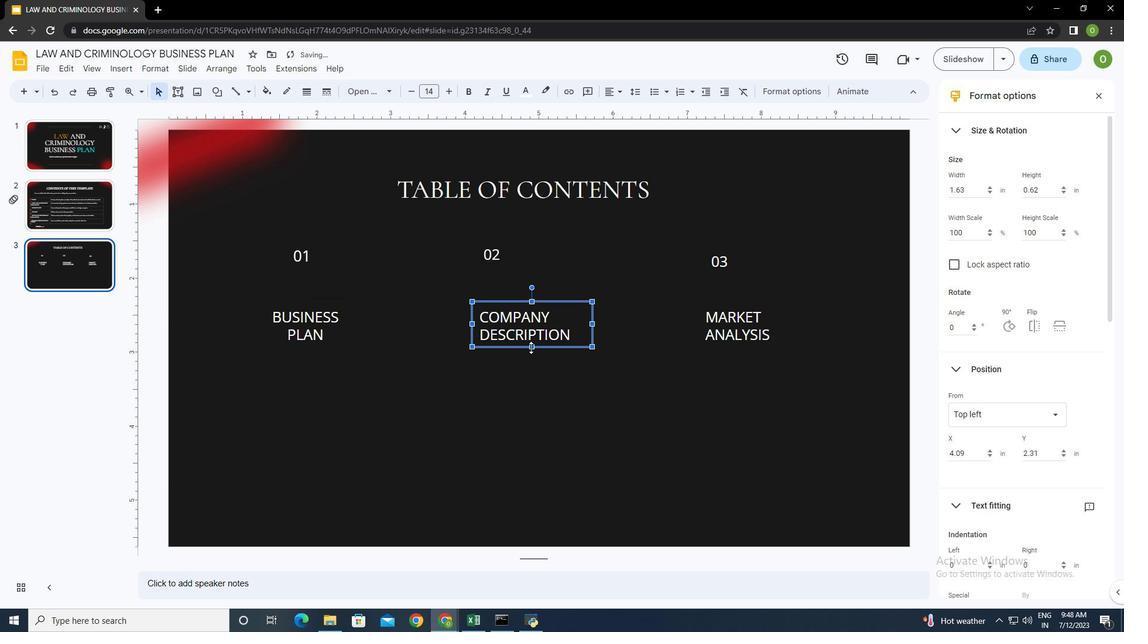 
Action: Mouse pressed left at (531, 347)
Screenshot: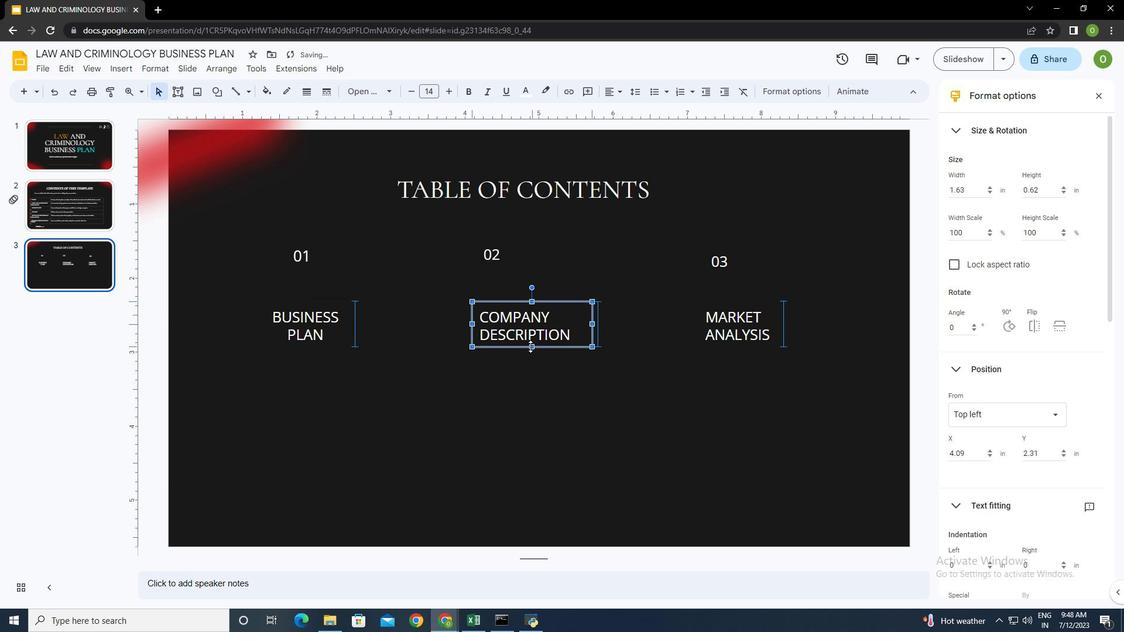 
Action: Mouse moved to (274, 386)
Screenshot: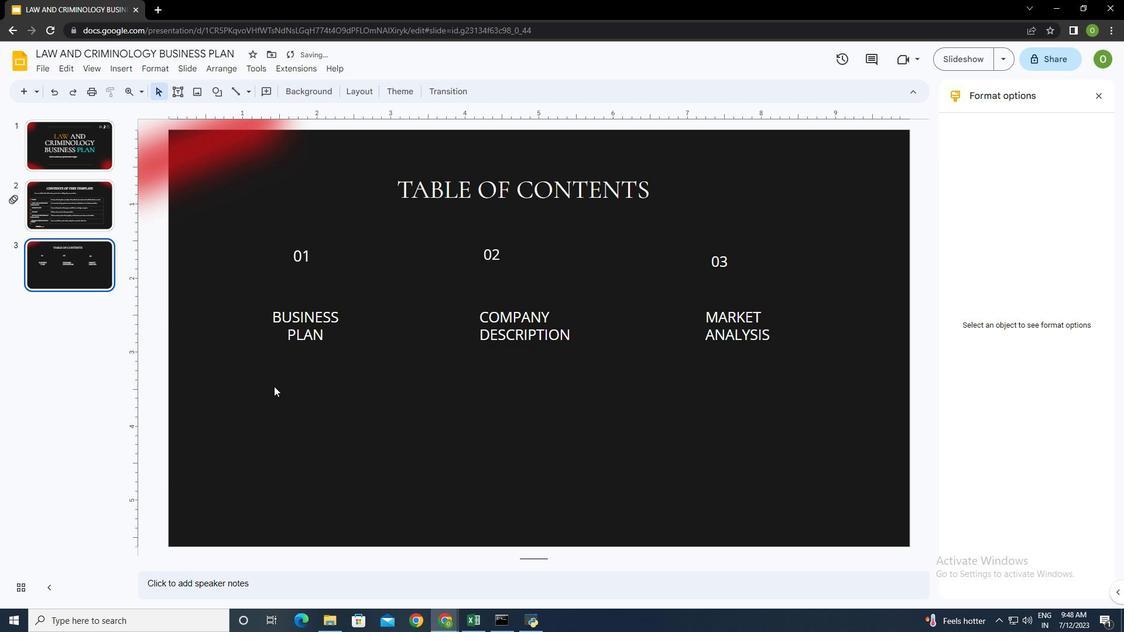 
Action: Mouse pressed left at (274, 386)
Screenshot: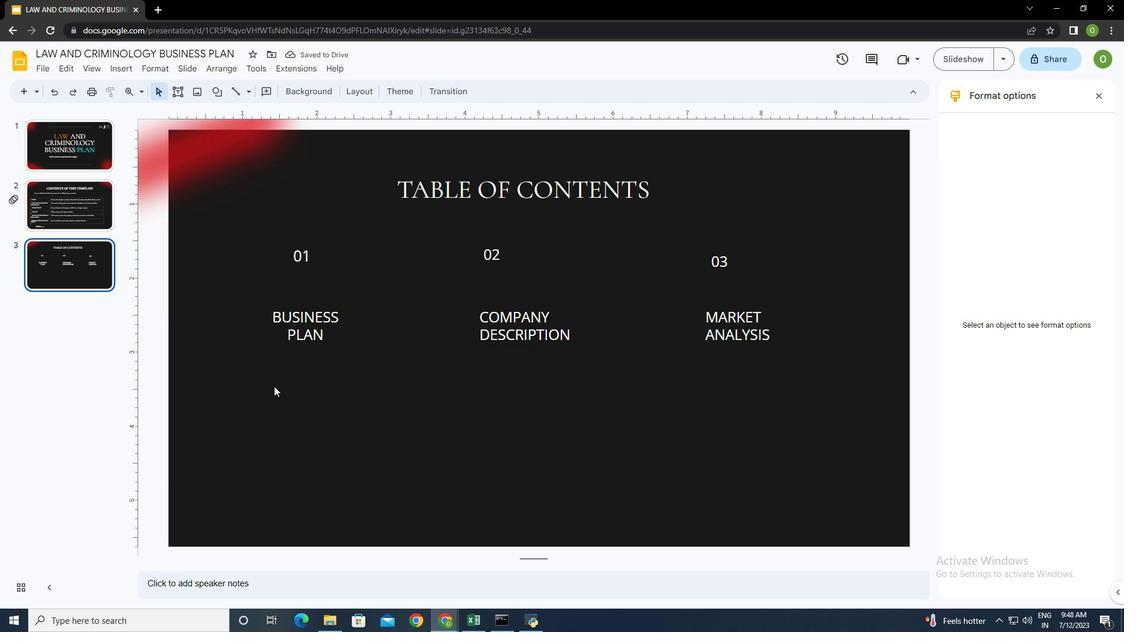 
Action: Mouse moved to (114, 70)
Screenshot: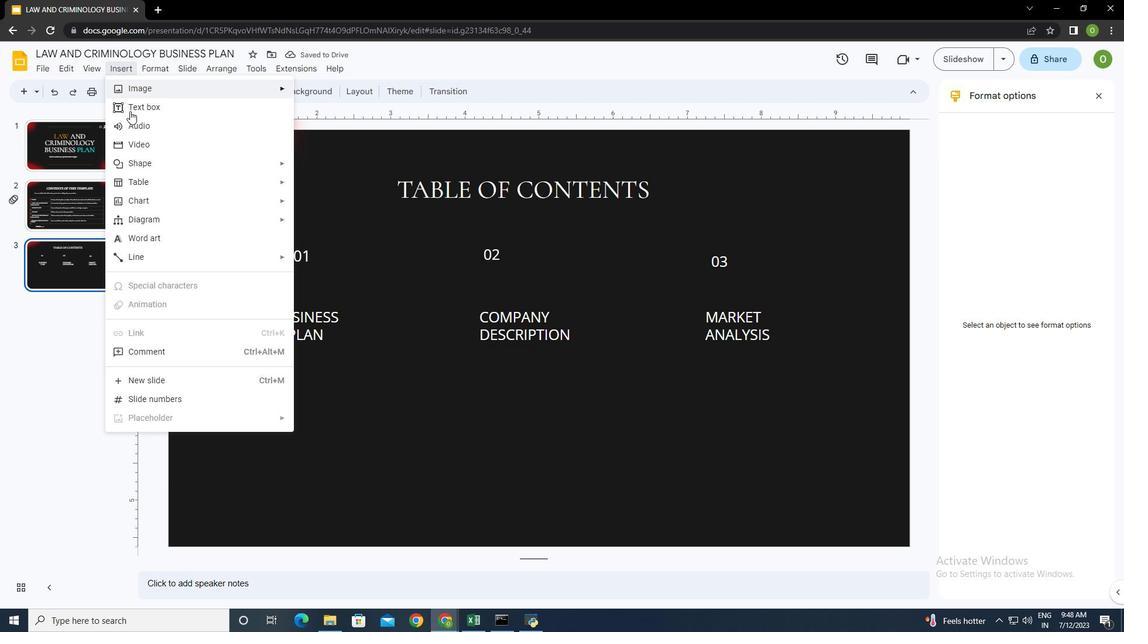 
Action: Mouse pressed left at (114, 70)
Screenshot: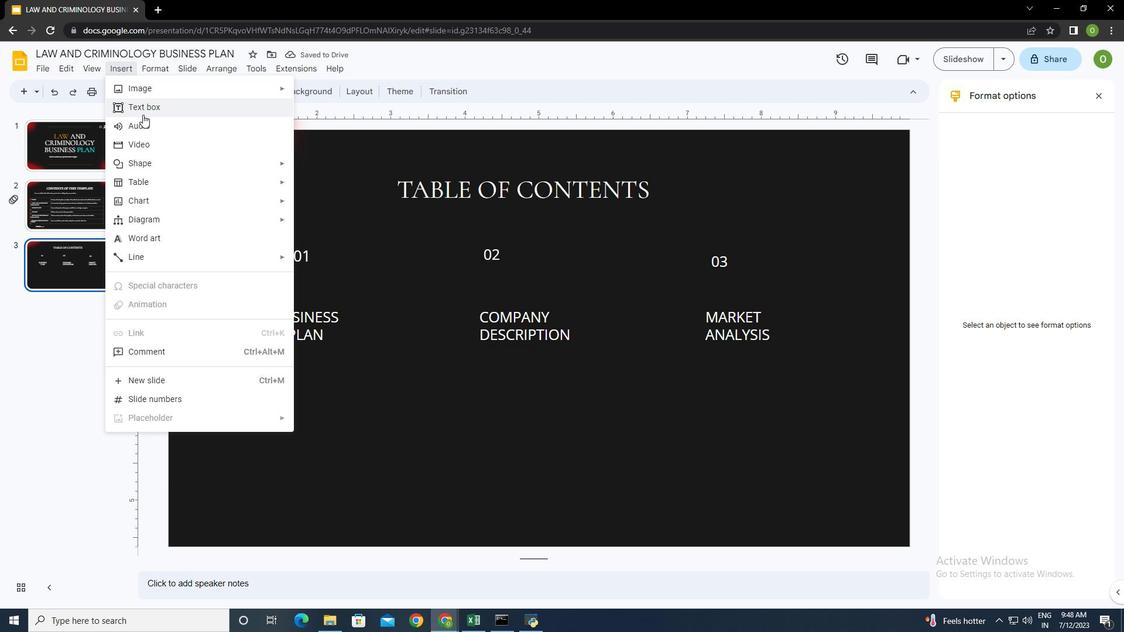 
Action: Mouse moved to (148, 108)
Screenshot: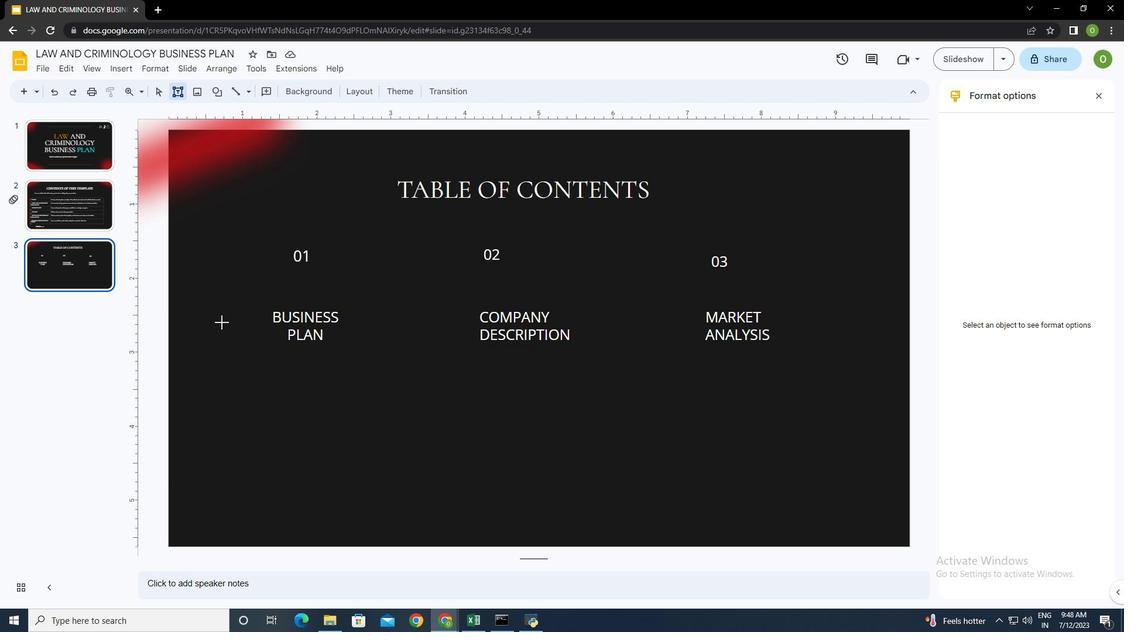 
Action: Mouse pressed left at (148, 108)
Screenshot: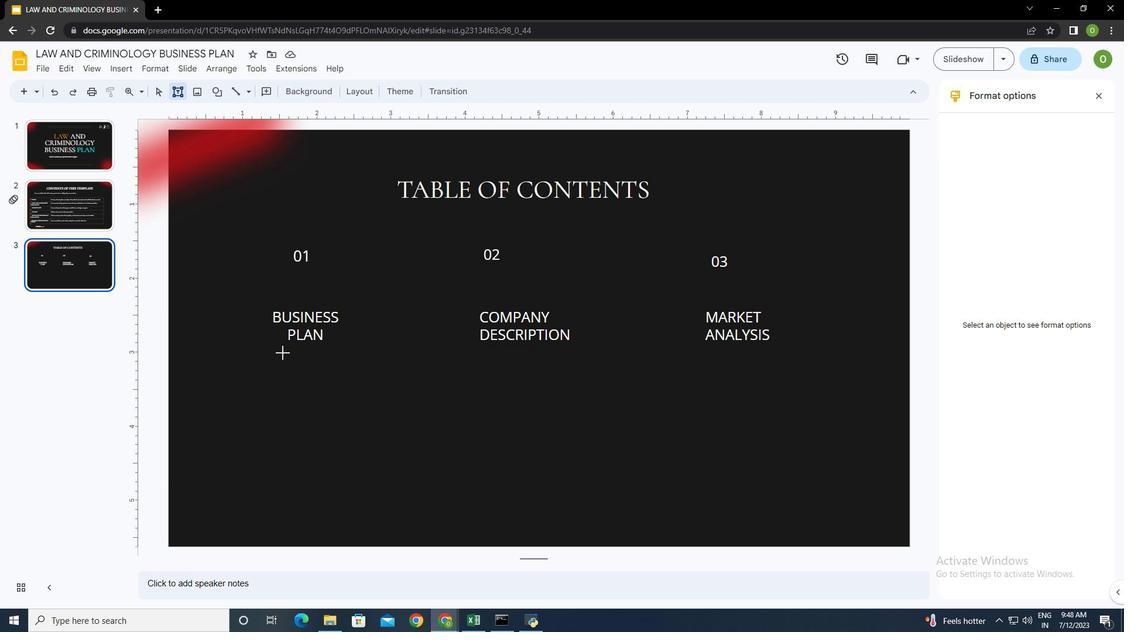 
Action: Mouse moved to (279, 383)
Screenshot: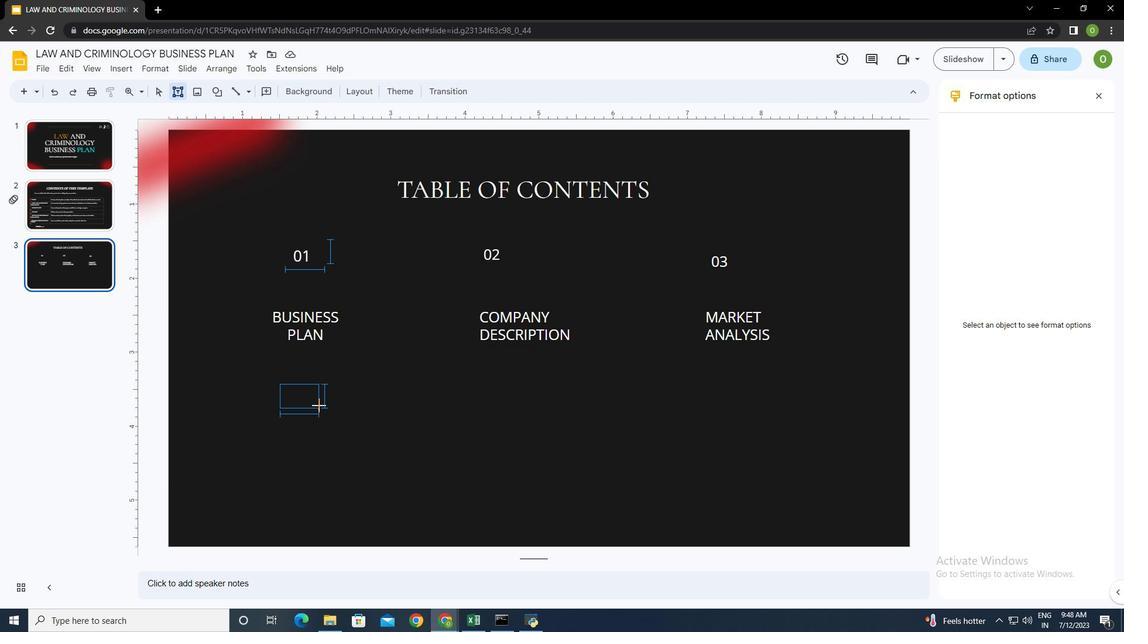 
Action: Mouse pressed left at (279, 383)
Screenshot: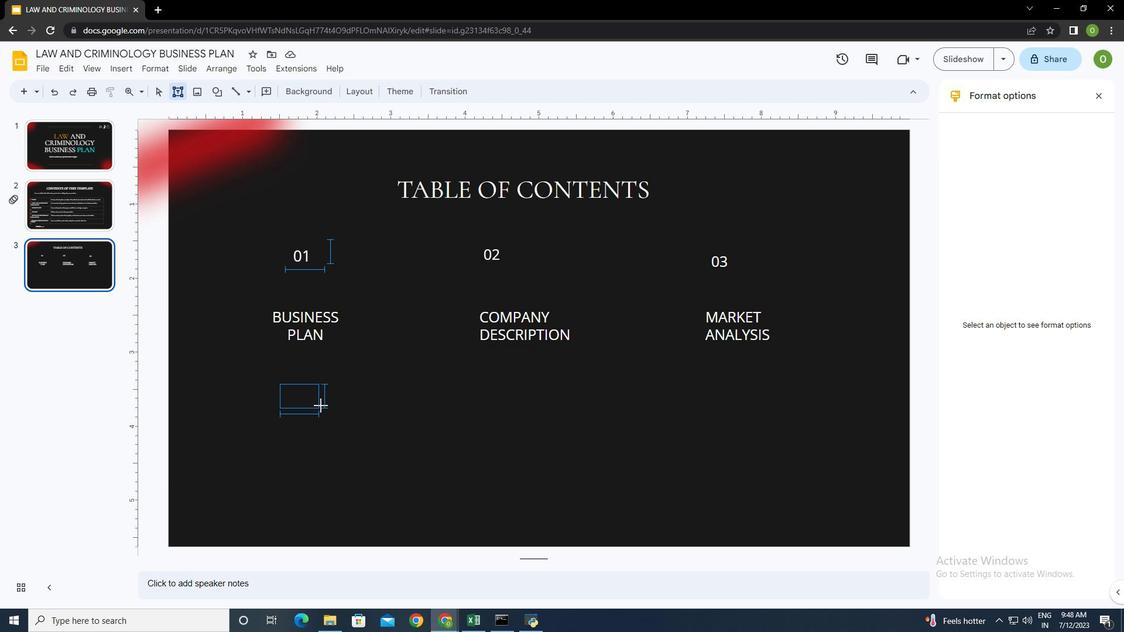 
Action: Mouse moved to (521, 93)
Screenshot: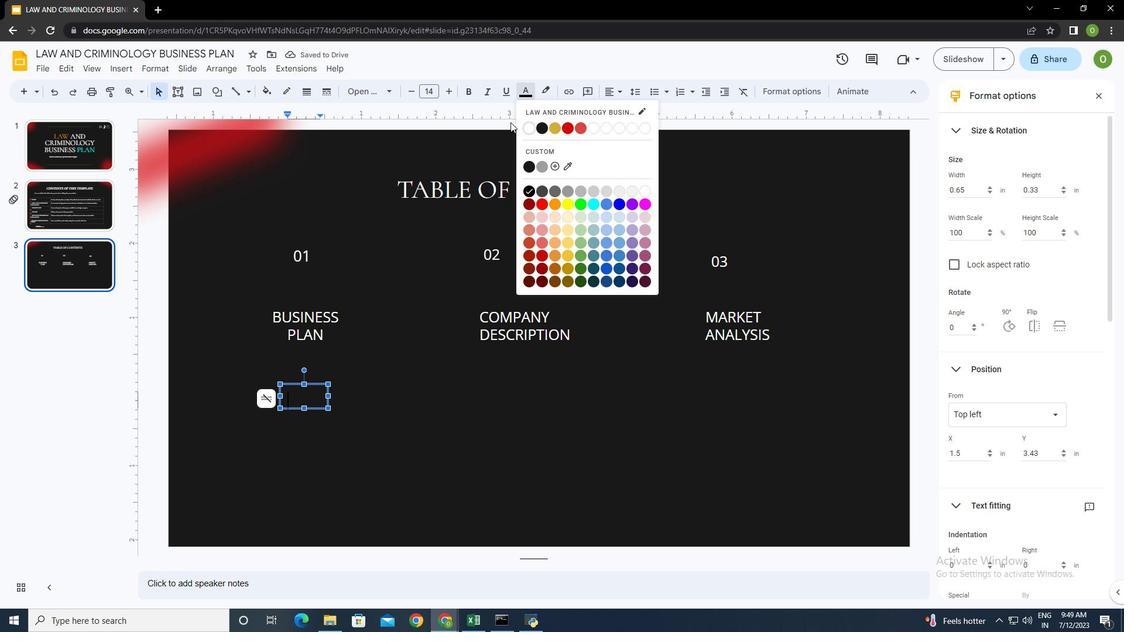 
Action: Mouse pressed left at (521, 93)
Screenshot: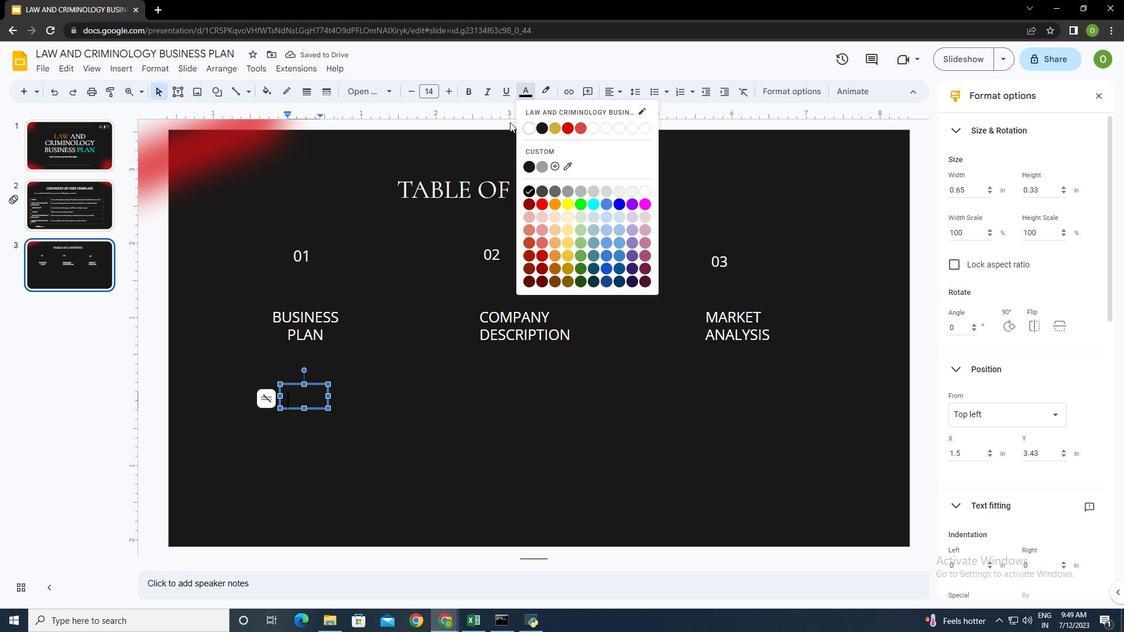 
Action: Mouse moved to (526, 127)
Screenshot: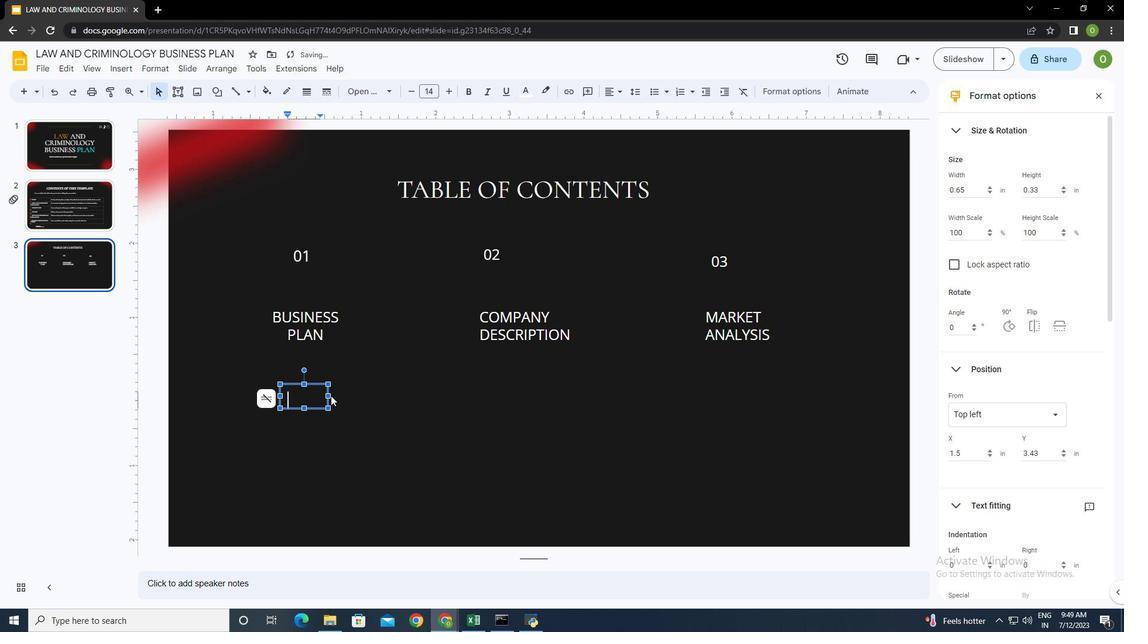 
Action: Mouse pressed left at (526, 127)
Screenshot: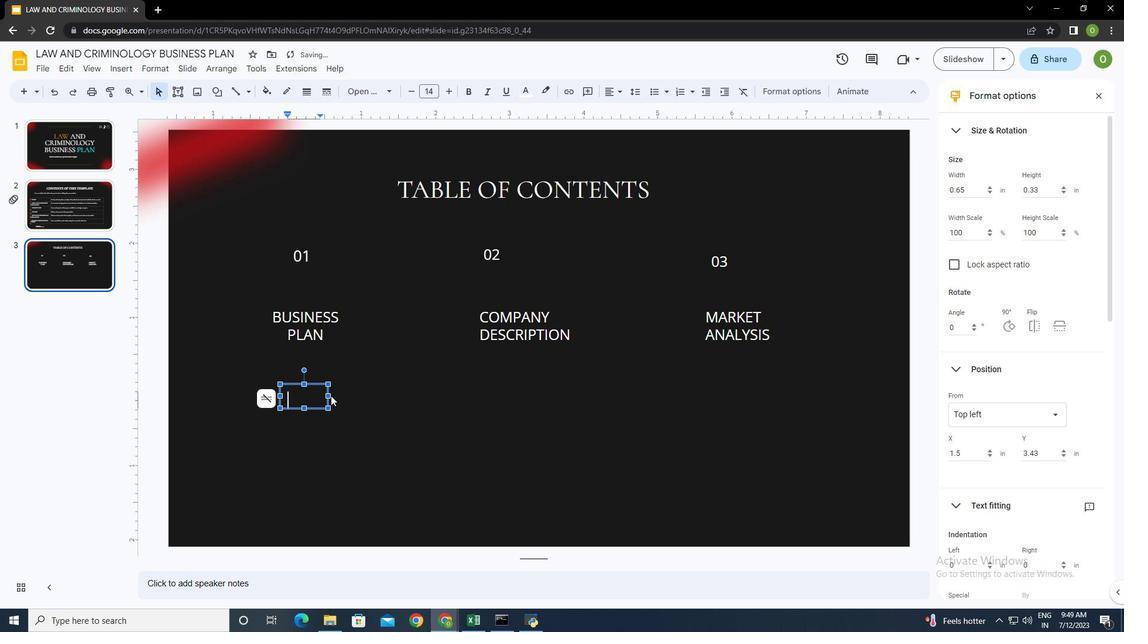 
Action: Mouse moved to (320, 390)
Screenshot: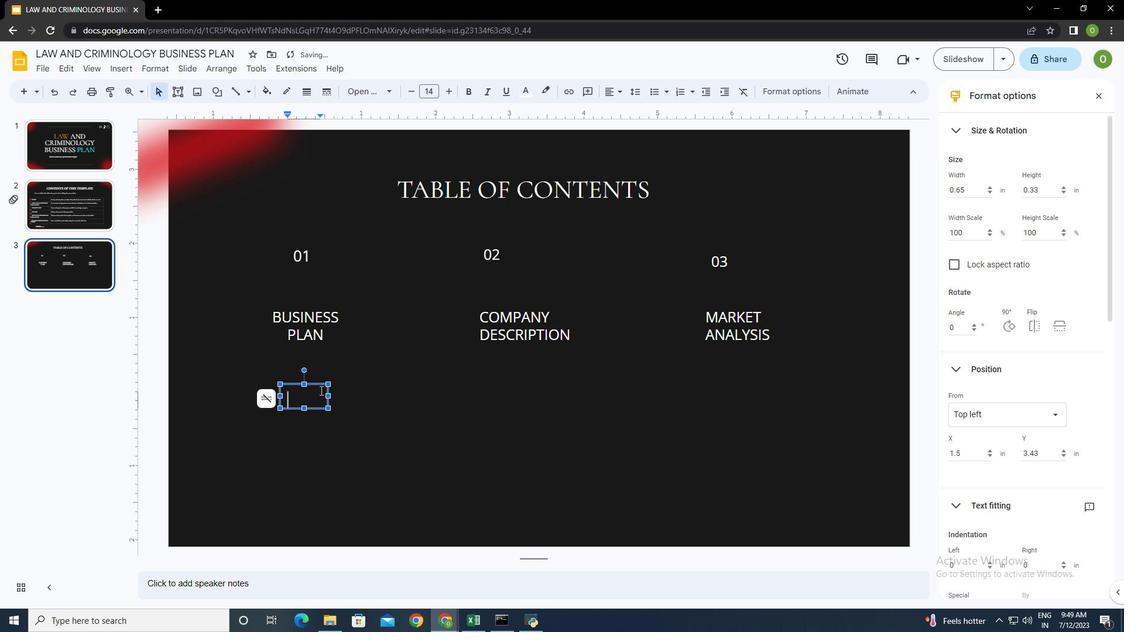 
Action: Key pressed 04
Screenshot: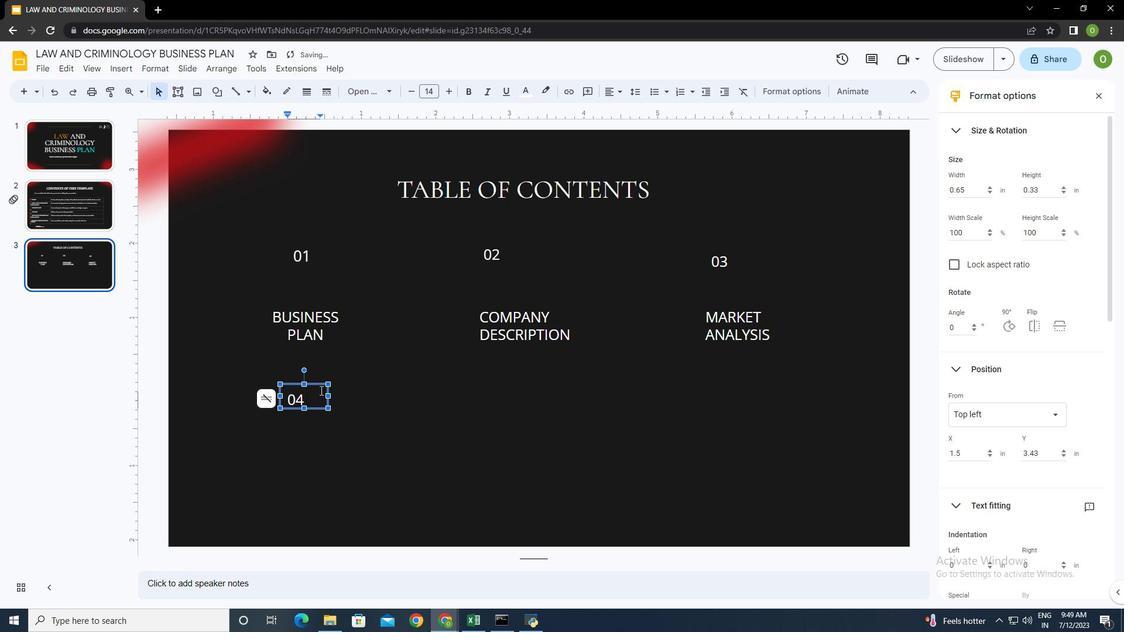 
Action: Mouse moved to (303, 429)
Screenshot: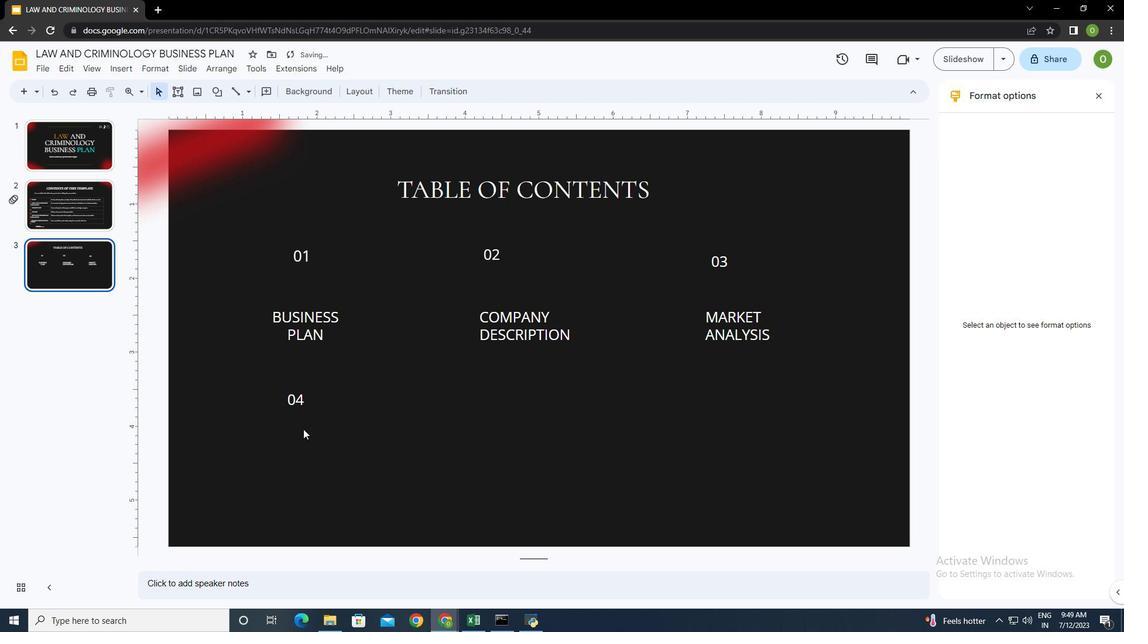 
Action: Mouse pressed left at (303, 429)
Screenshot: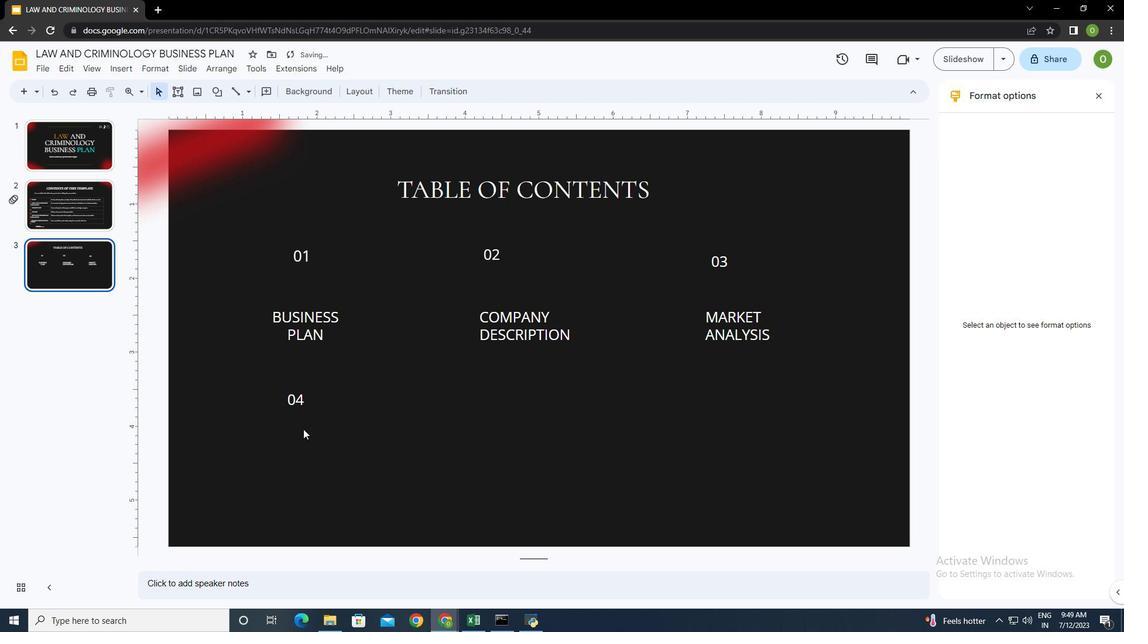 
Action: Mouse moved to (121, 67)
Screenshot: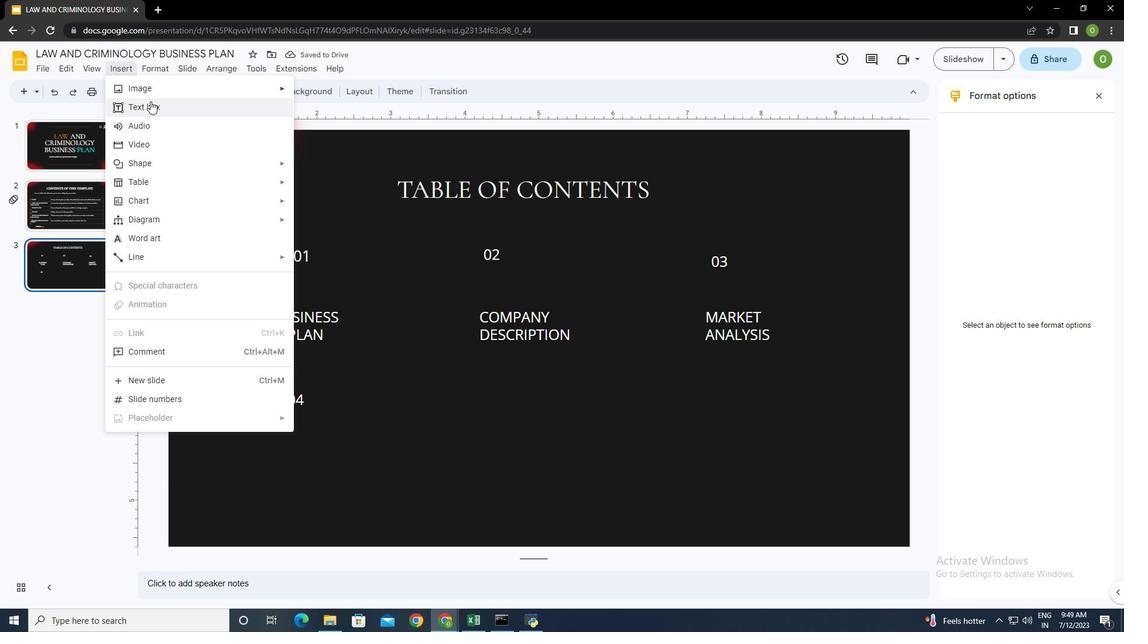 
Action: Mouse pressed left at (121, 67)
Screenshot: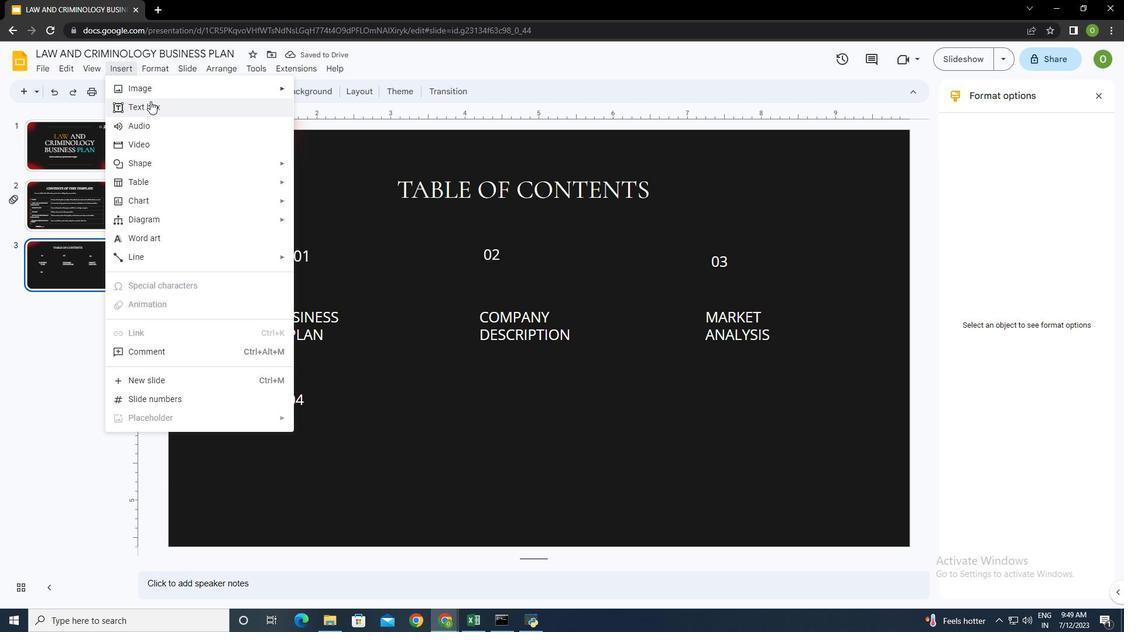 
Action: Mouse moved to (158, 104)
Screenshot: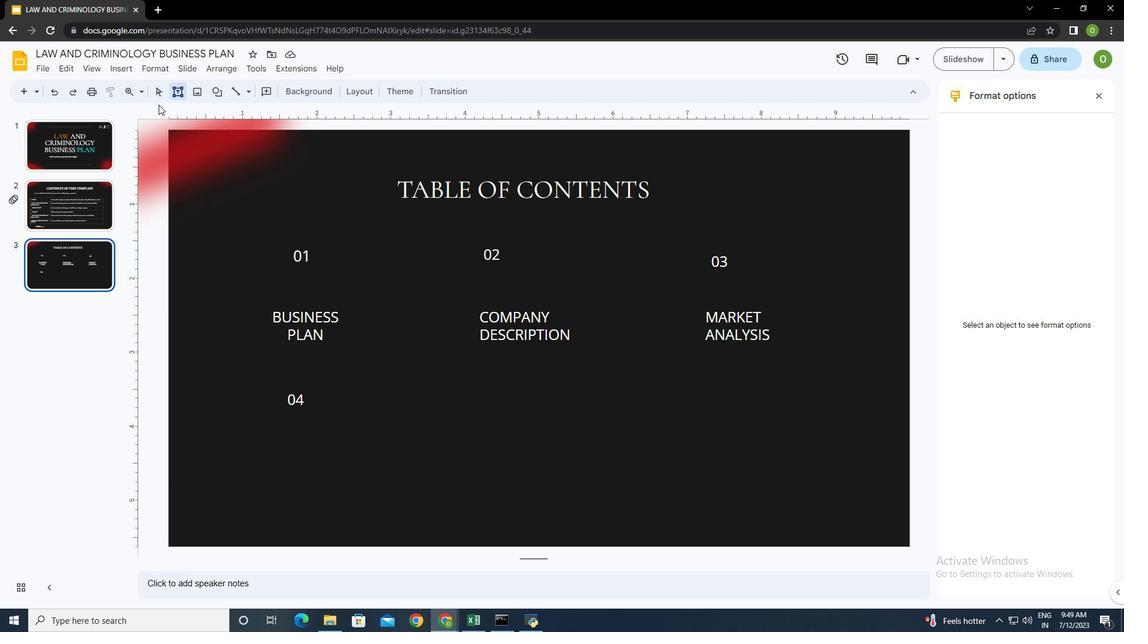 
Action: Mouse pressed left at (158, 104)
Screenshot: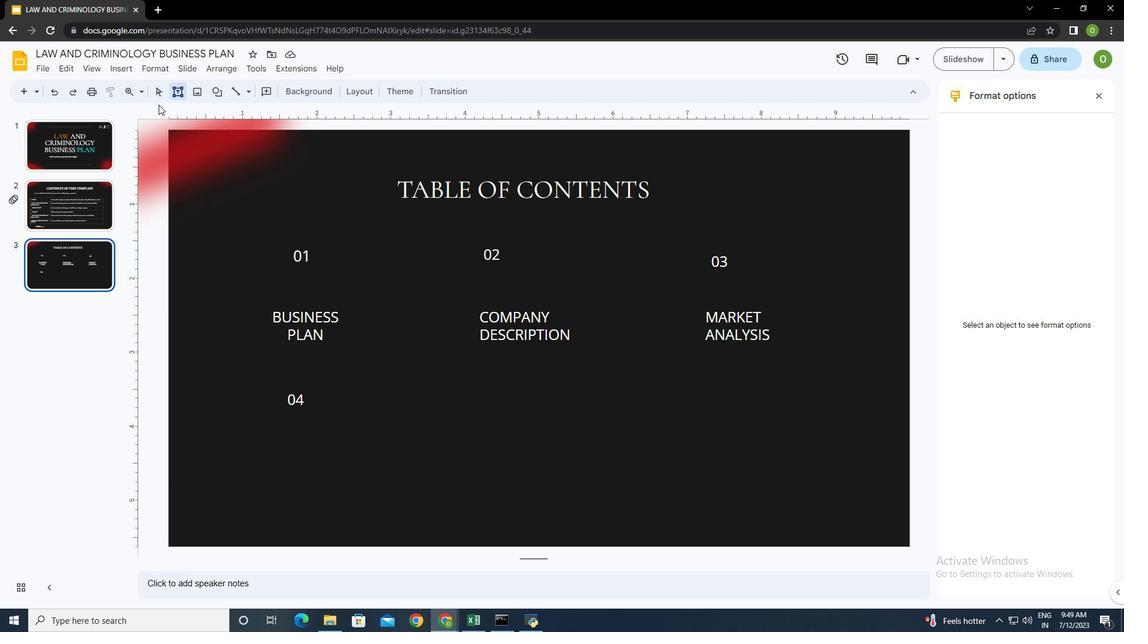 
Action: Mouse moved to (275, 432)
Screenshot: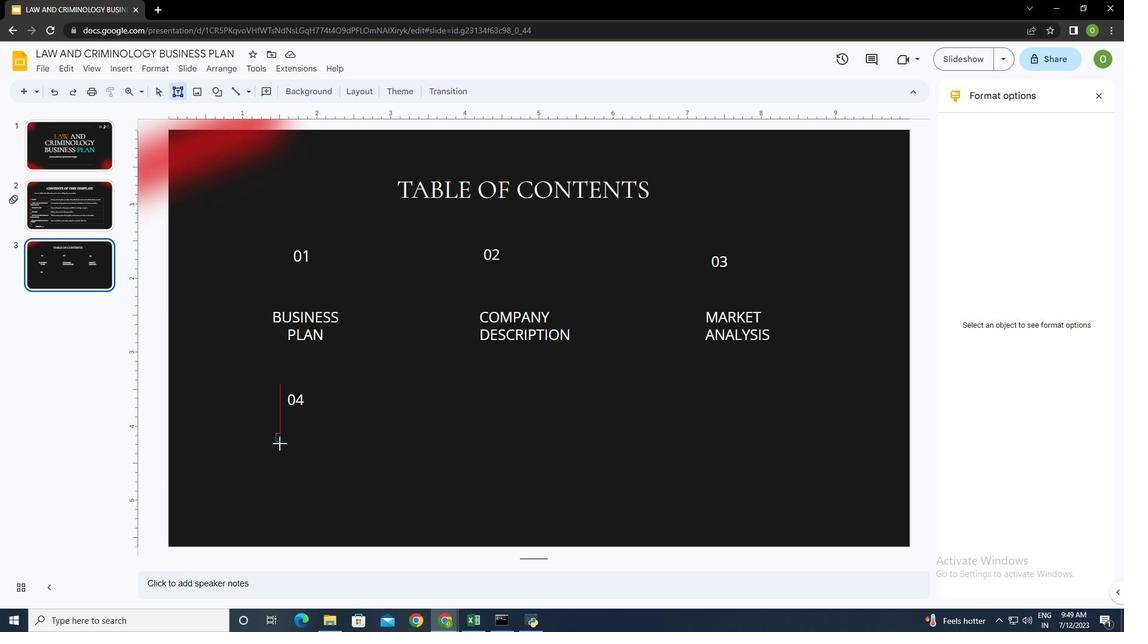 
Action: Mouse pressed left at (275, 432)
Screenshot: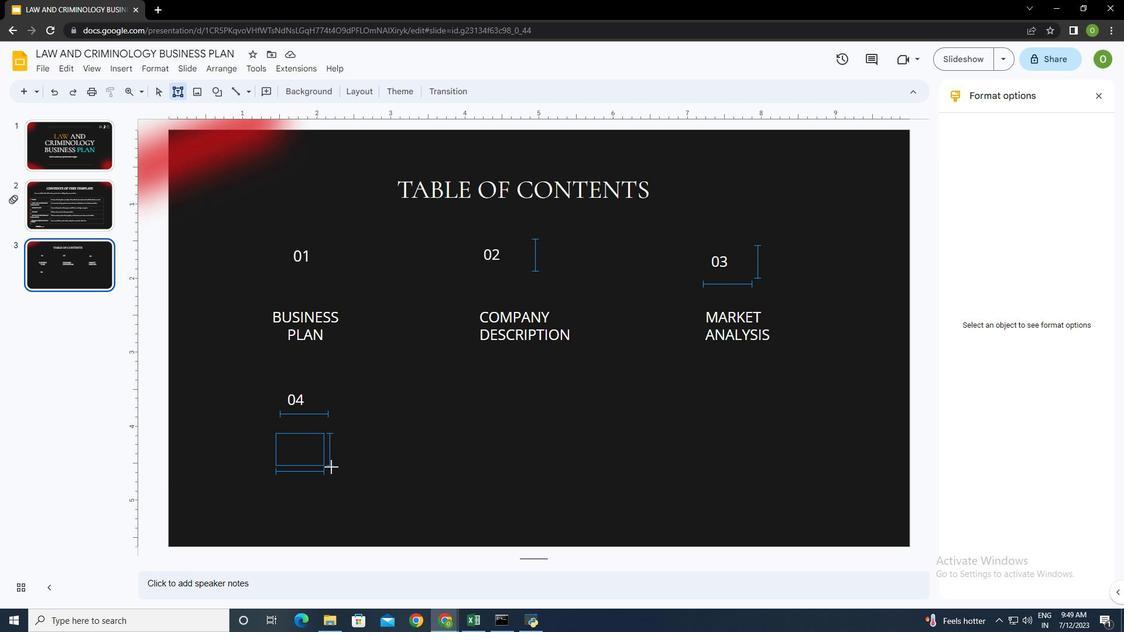 
Action: Mouse moved to (526, 94)
Screenshot: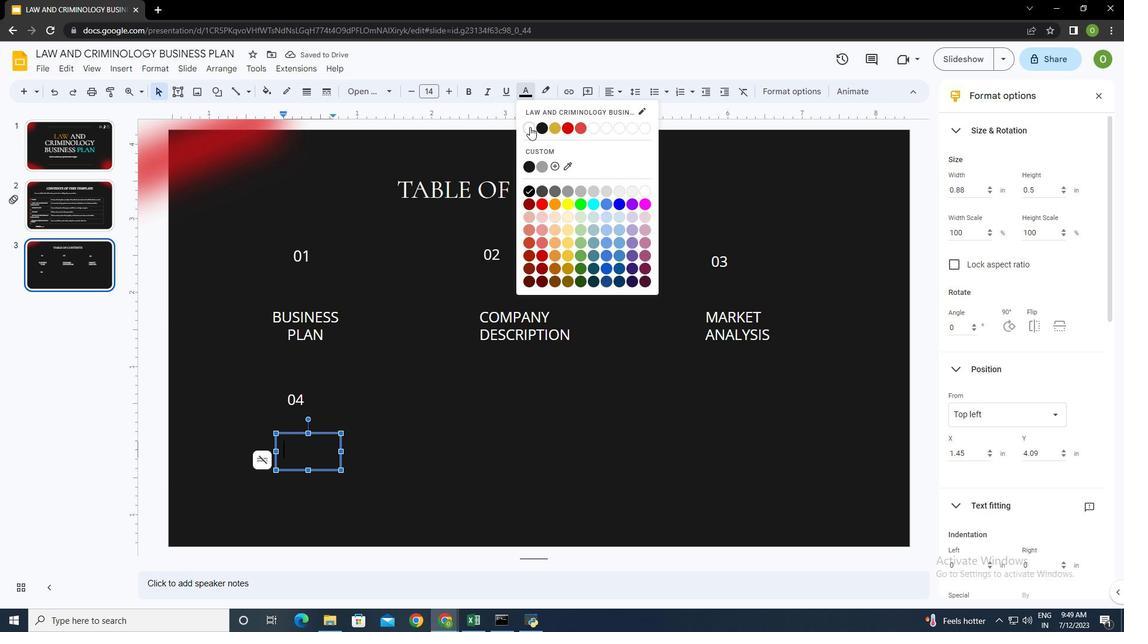 
Action: Mouse pressed left at (526, 94)
Screenshot: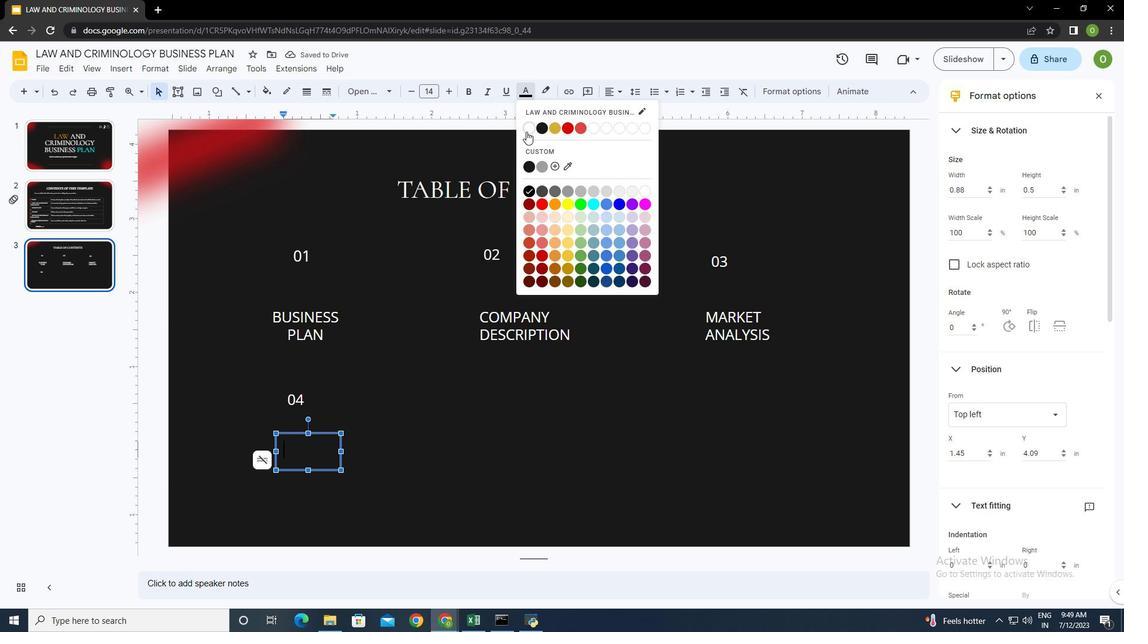 
Action: Mouse moved to (527, 128)
Screenshot: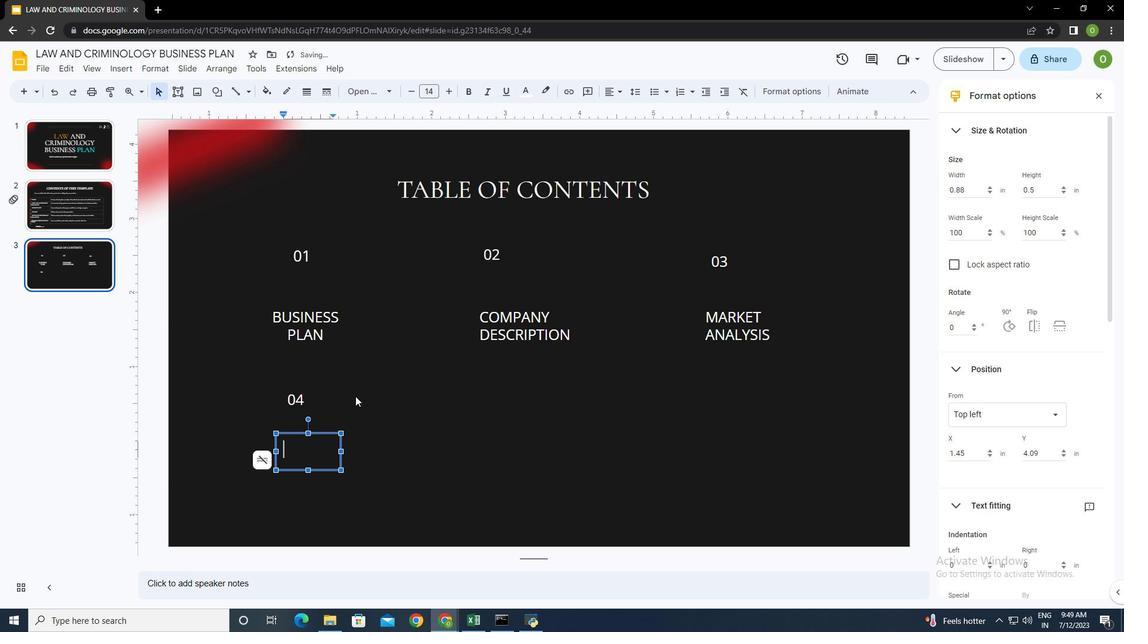 
Action: Mouse pressed left at (527, 128)
Screenshot: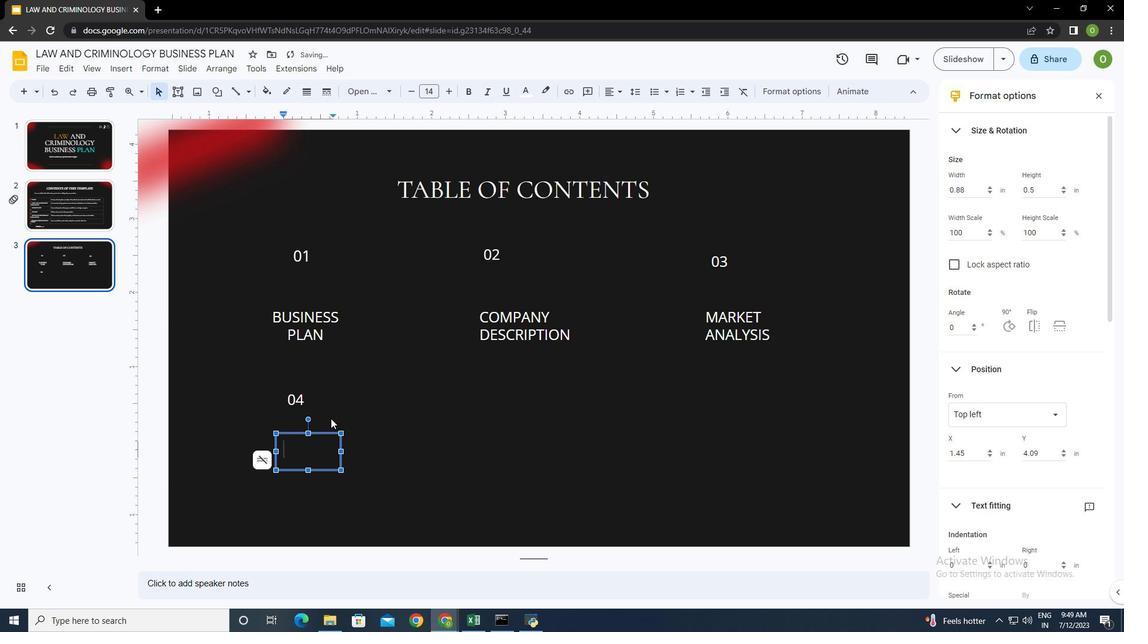 
Action: Mouse moved to (312, 441)
Screenshot: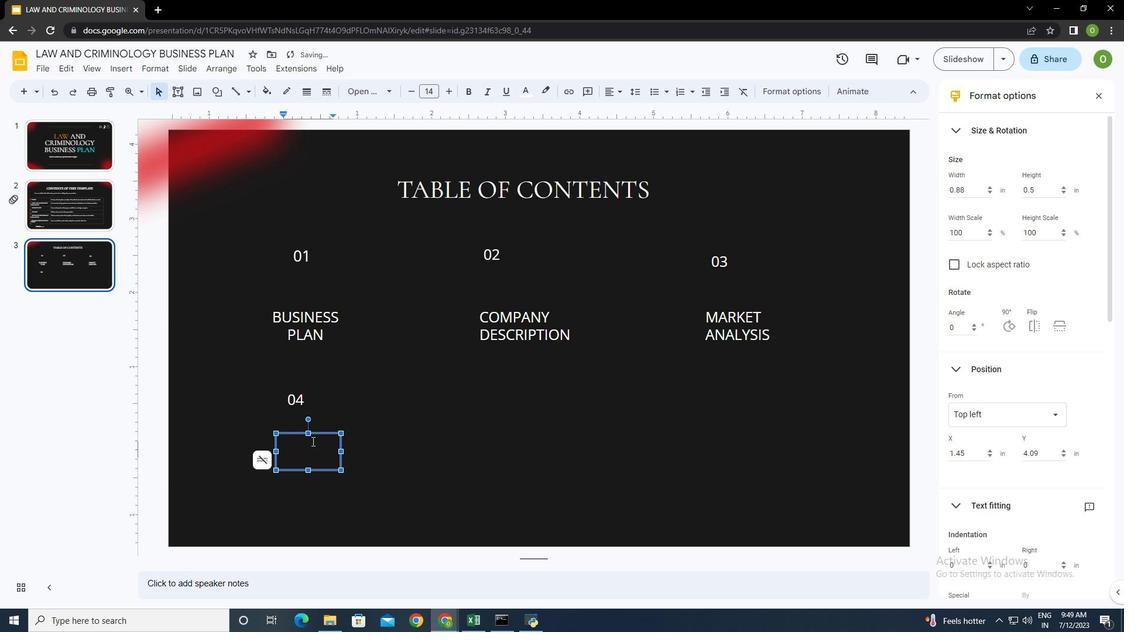 
Action: Key pressed products<Key.space>or<Key.space>services
Screenshot: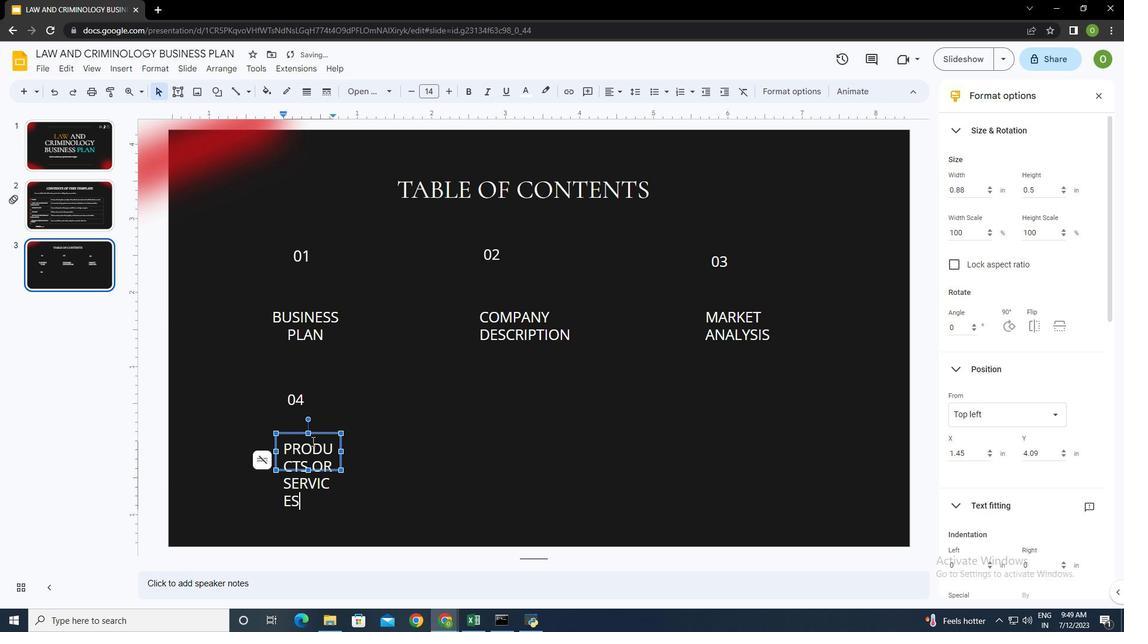 
Action: Mouse moved to (341, 452)
Screenshot: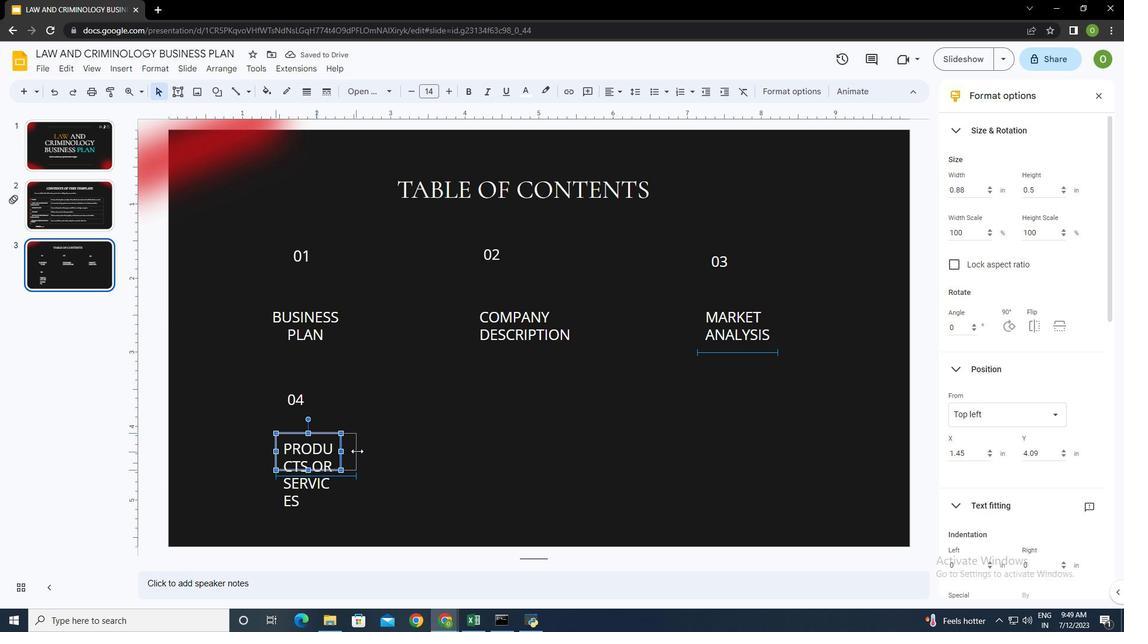 
Action: Mouse pressed left at (341, 452)
Screenshot: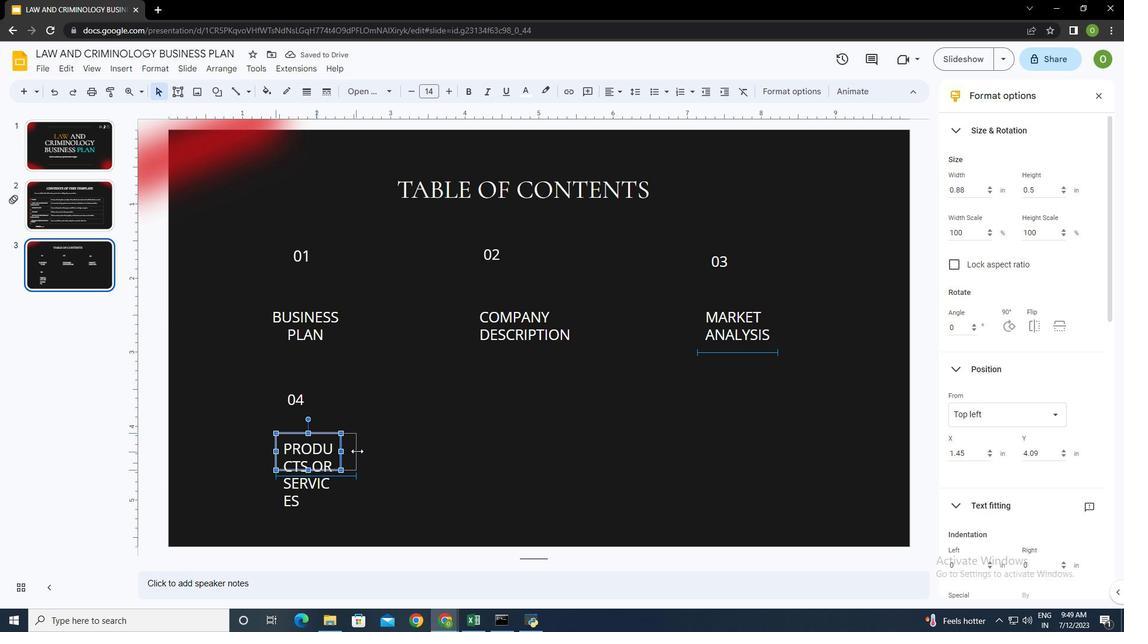 
Action: Mouse moved to (276, 450)
Screenshot: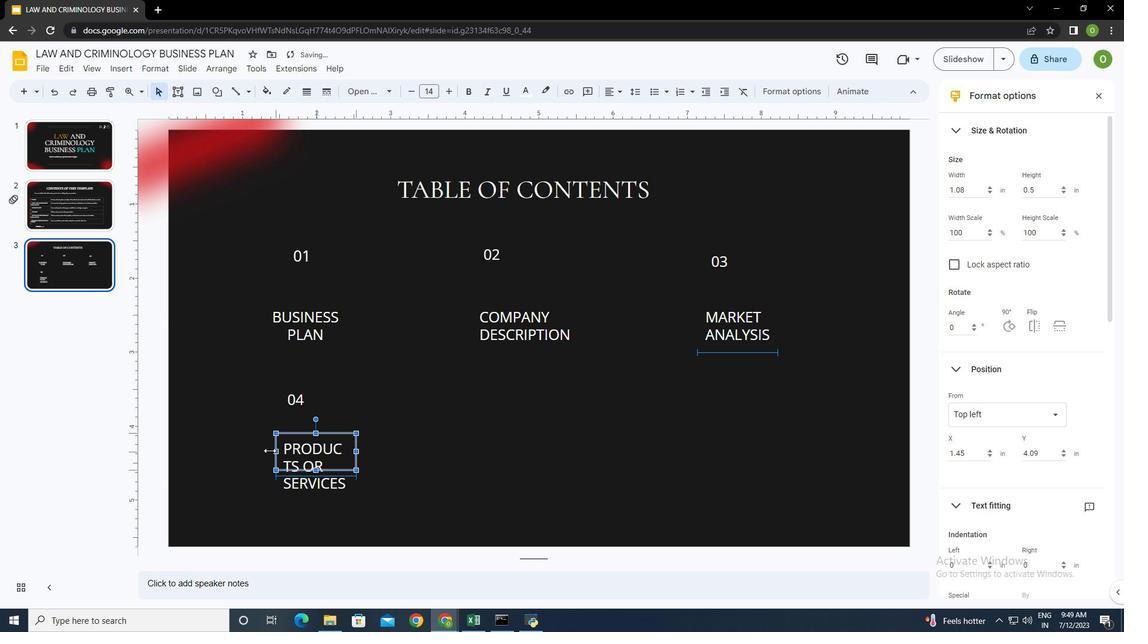 
Action: Mouse pressed left at (276, 450)
Screenshot: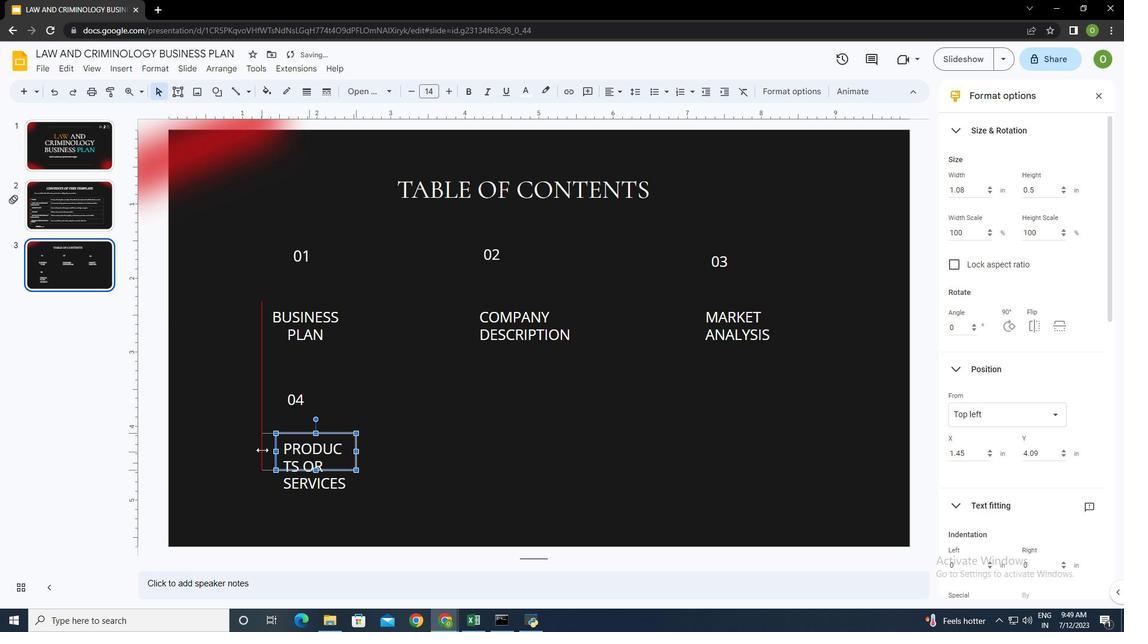
Action: Mouse moved to (310, 467)
Screenshot: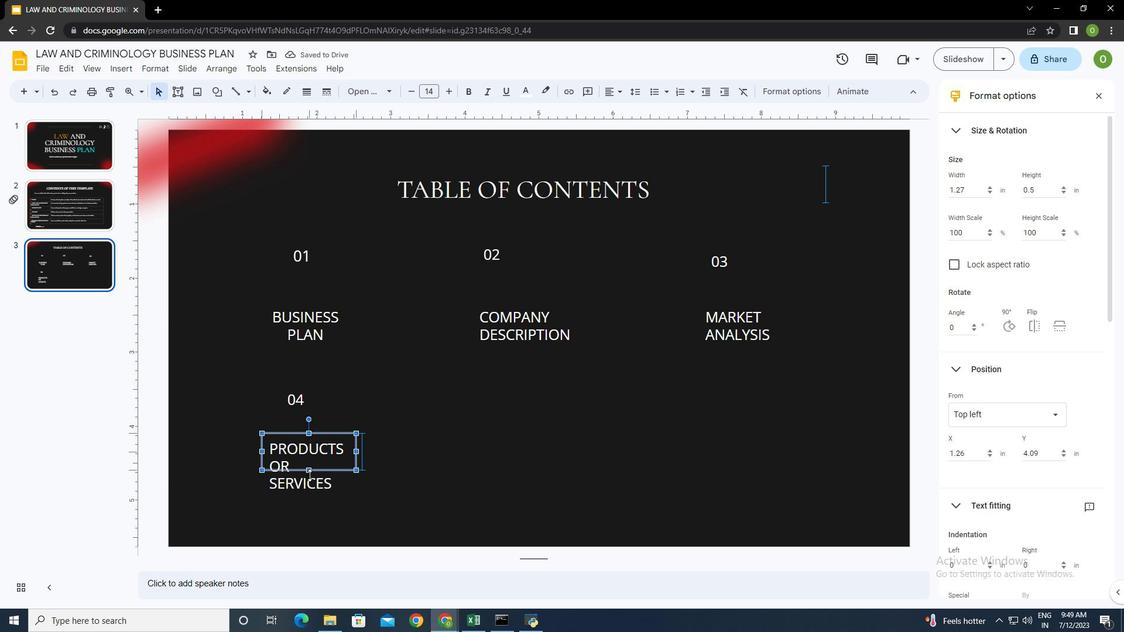 
Action: Mouse pressed left at (310, 467)
Screenshot: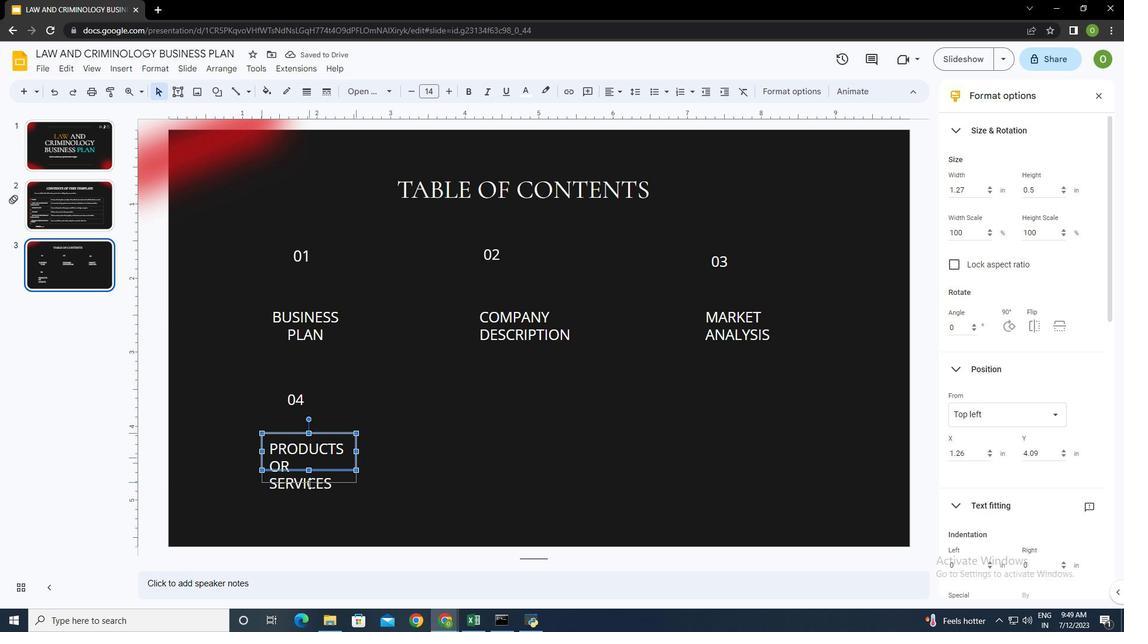 
Action: Mouse moved to (357, 458)
Screenshot: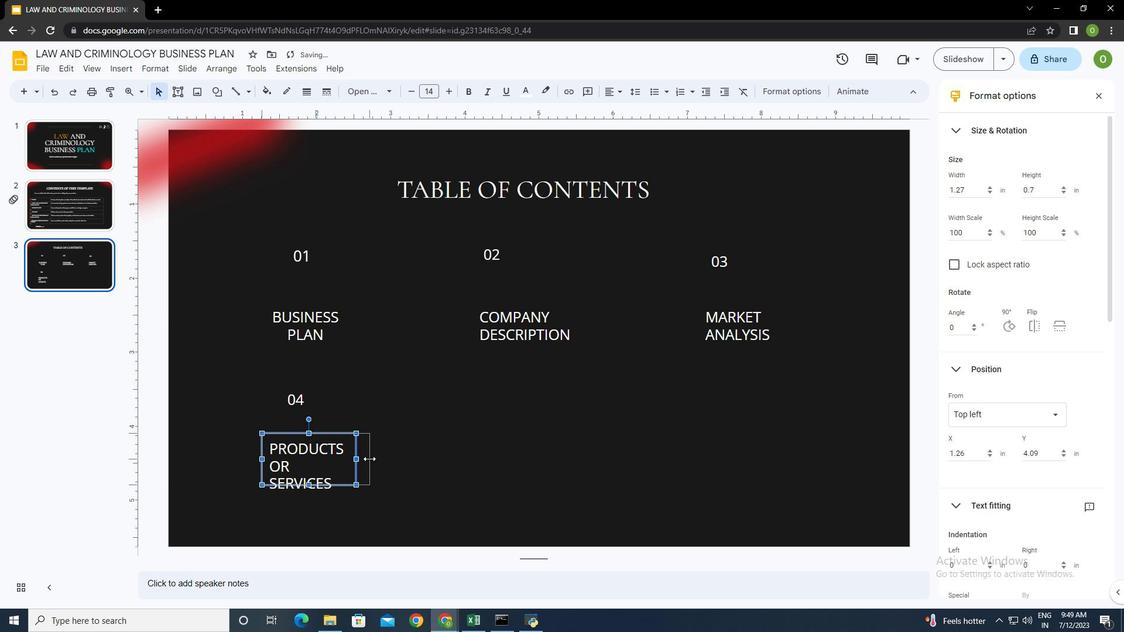 
Action: Mouse pressed left at (357, 458)
Screenshot: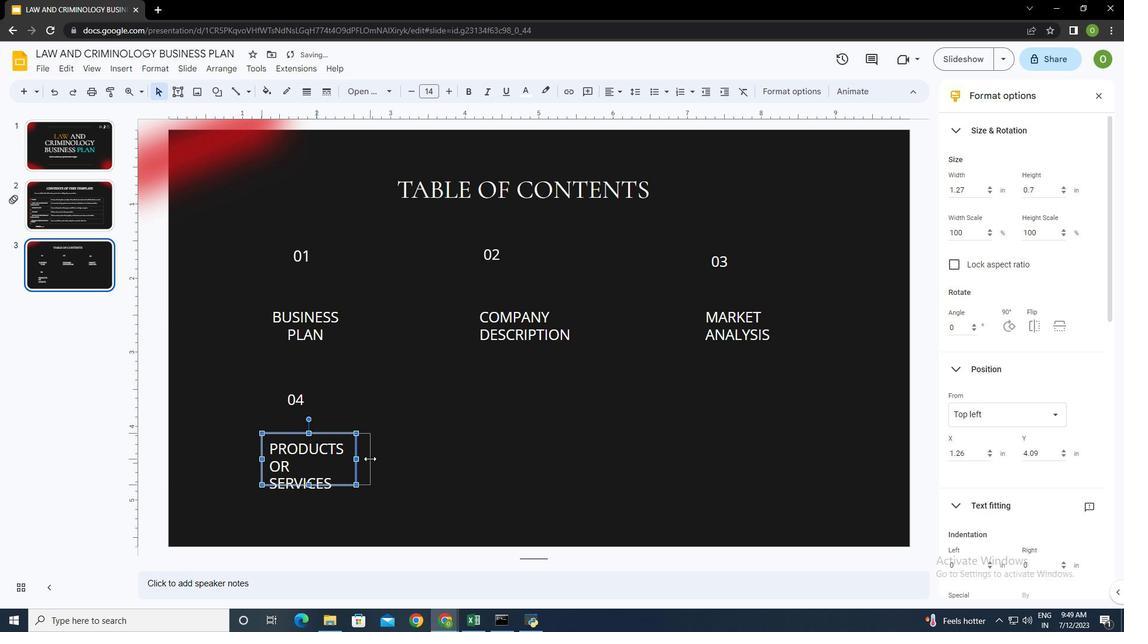 
Action: Mouse moved to (533, 433)
Screenshot: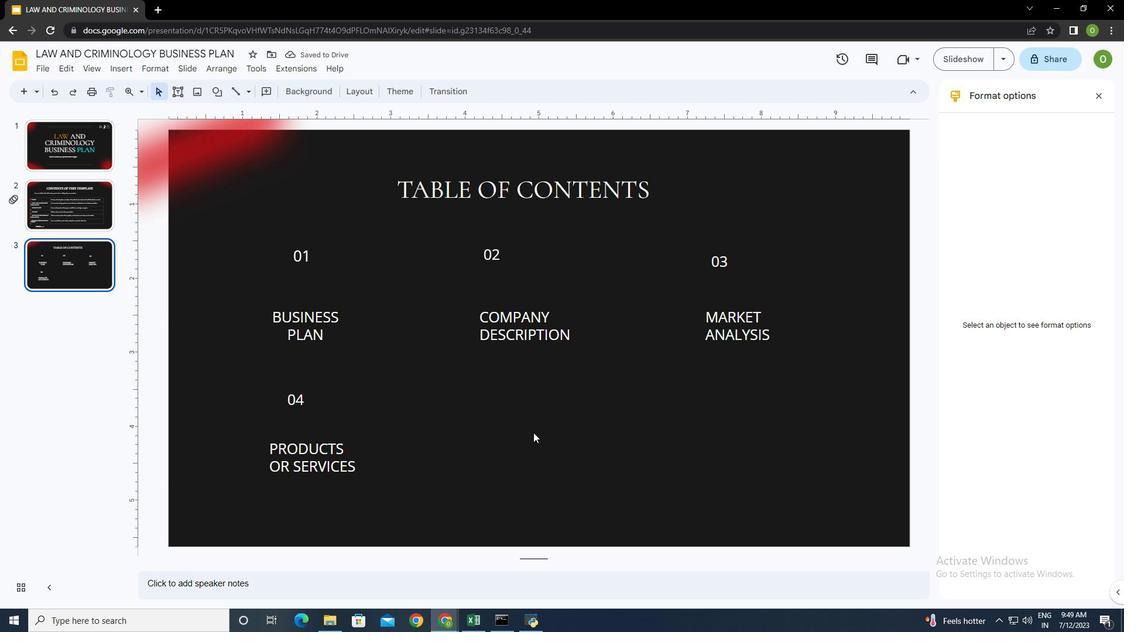 
Action: Mouse pressed left at (533, 433)
Screenshot: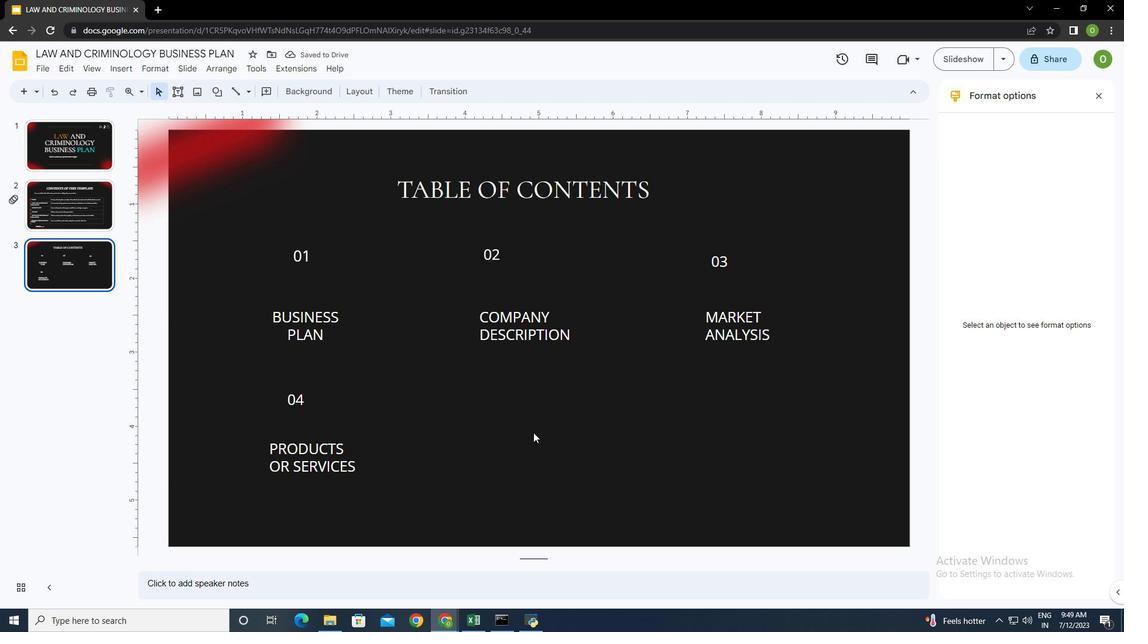 
Action: Mouse moved to (182, 90)
Screenshot: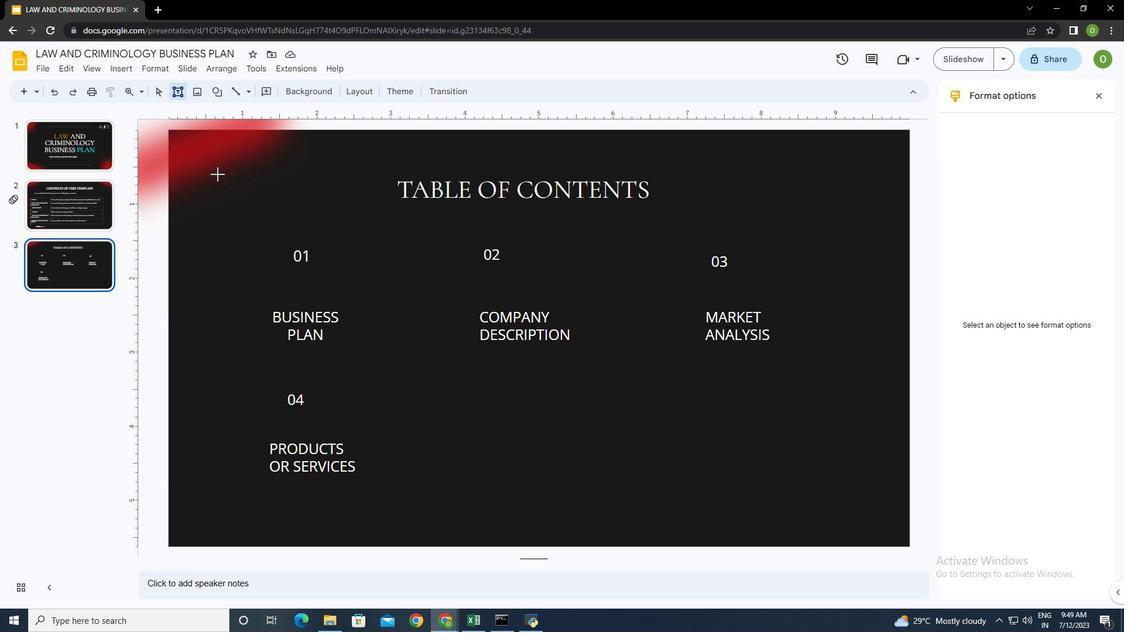 
Action: Mouse pressed left at (182, 90)
Screenshot: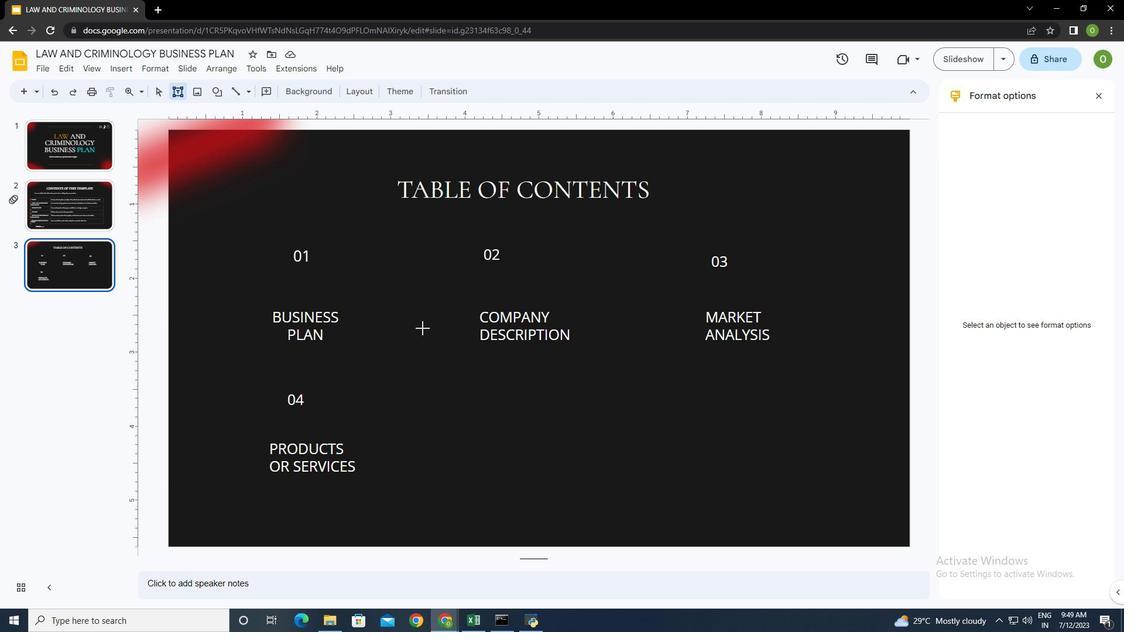 
Action: Mouse moved to (481, 370)
Screenshot: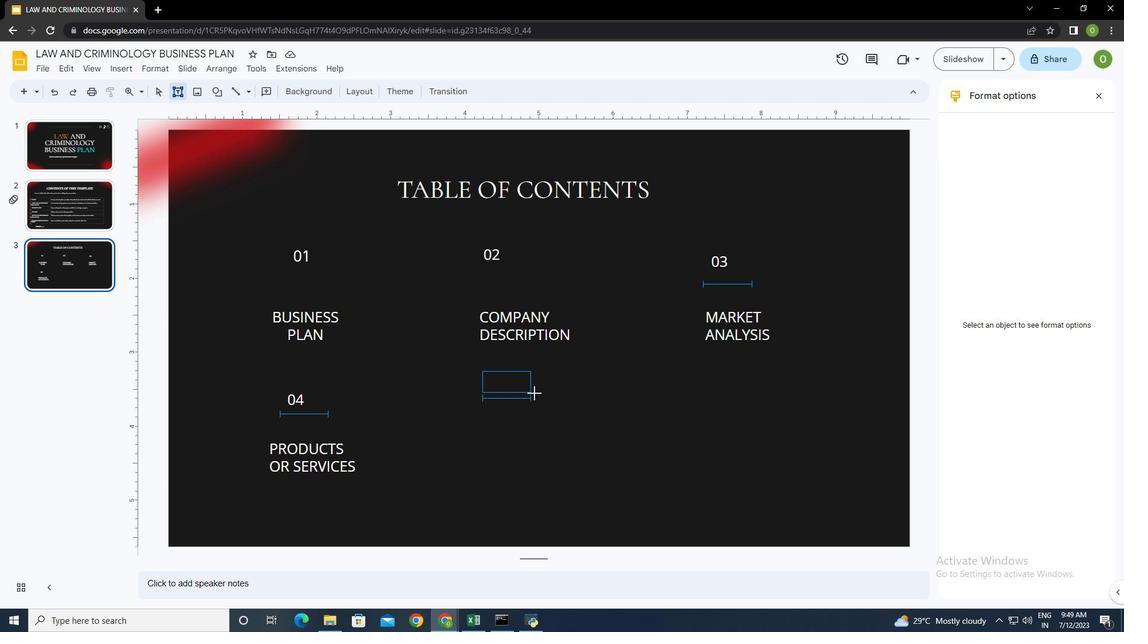 
Action: Mouse pressed left at (481, 370)
Screenshot: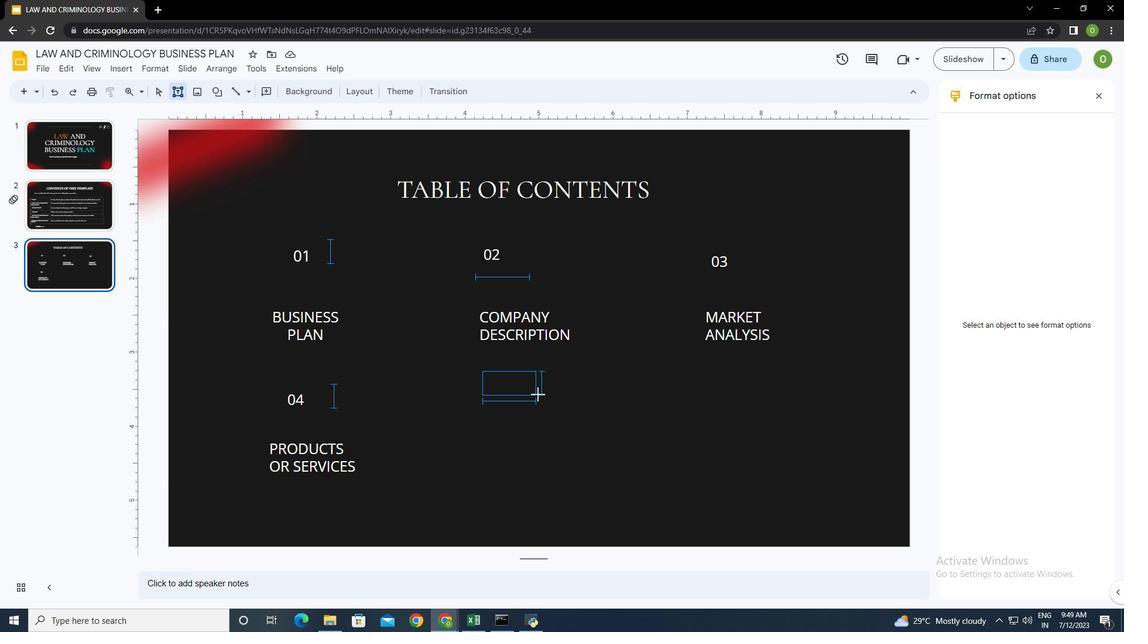 
Action: Mouse moved to (529, 93)
Screenshot: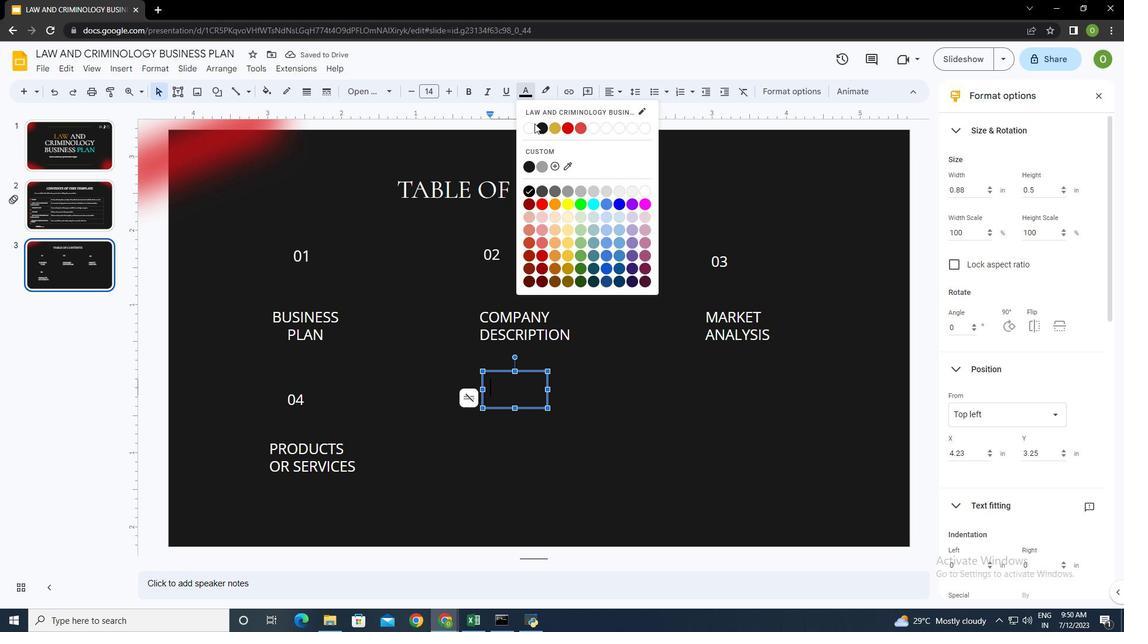 
Action: Mouse pressed left at (529, 93)
Screenshot: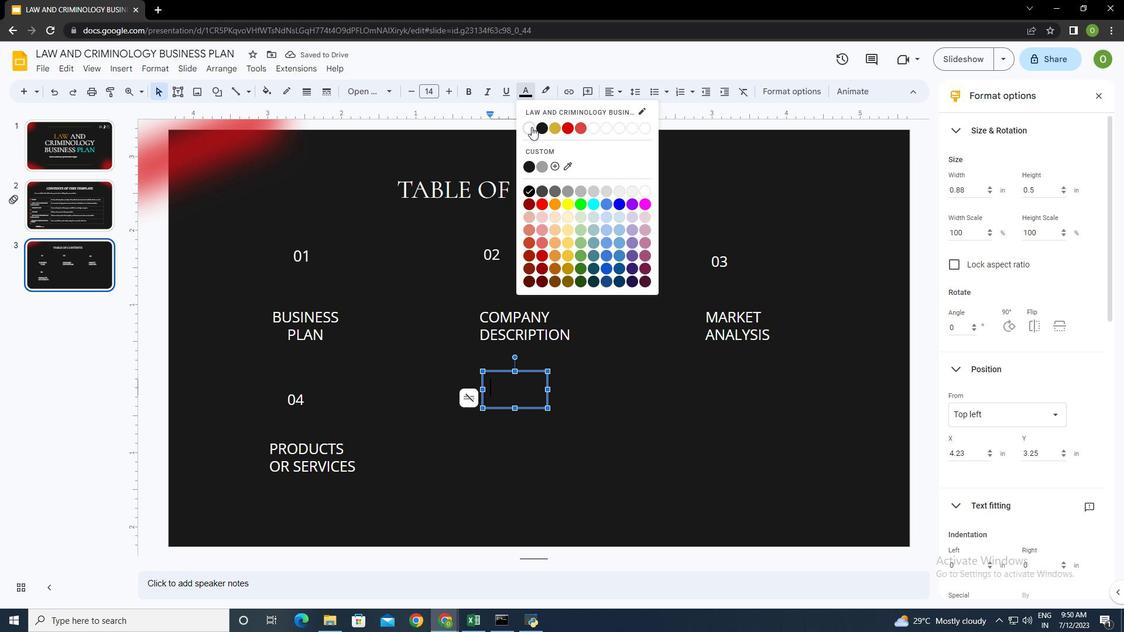 
Action: Mouse moved to (531, 125)
Screenshot: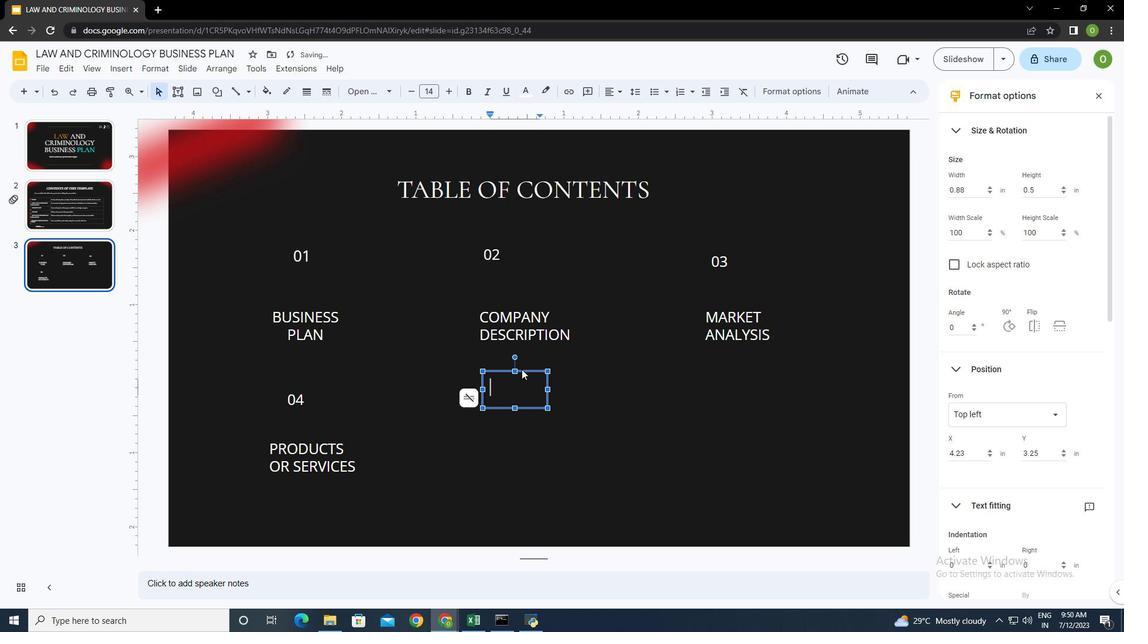 
Action: Mouse pressed left at (531, 125)
Screenshot: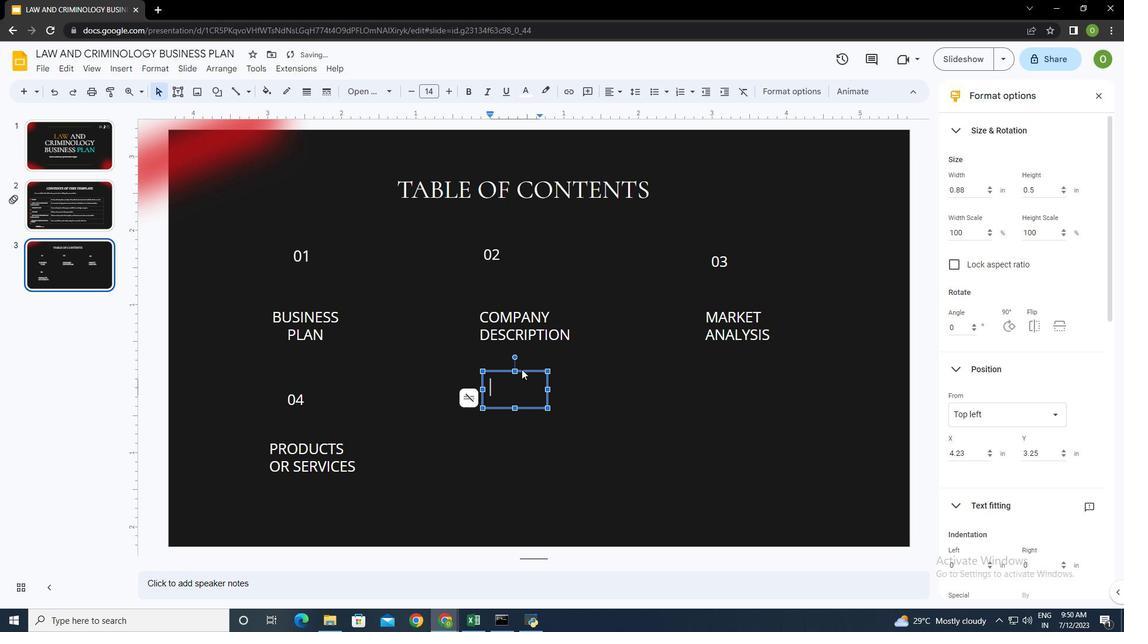 
Action: Mouse moved to (495, 392)
Screenshot: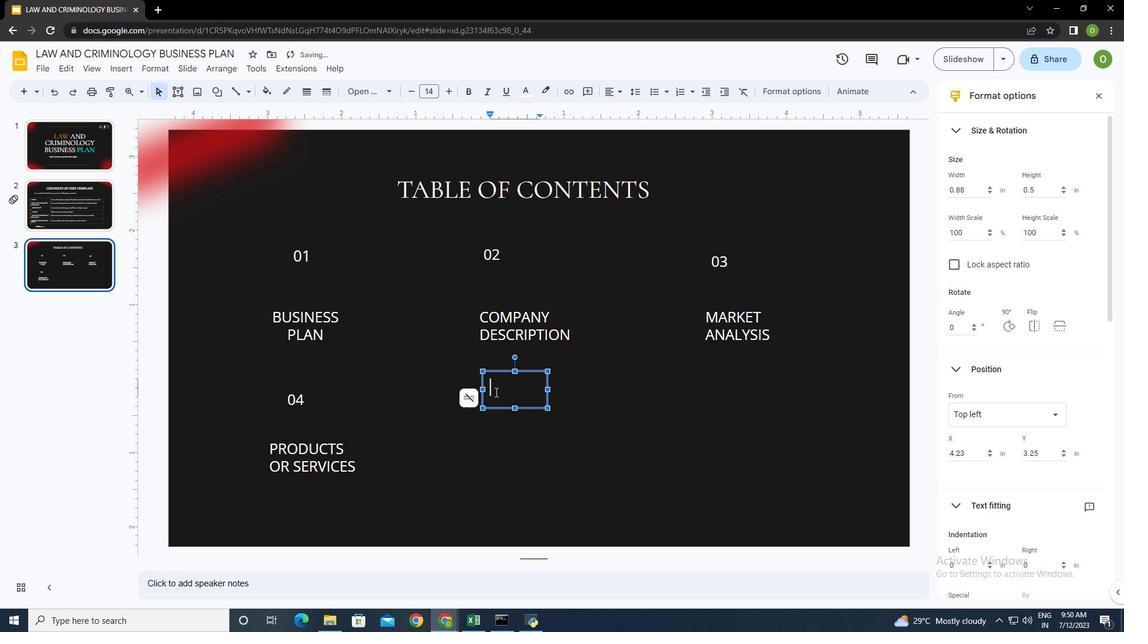 
Action: Key pressed 05
Screenshot: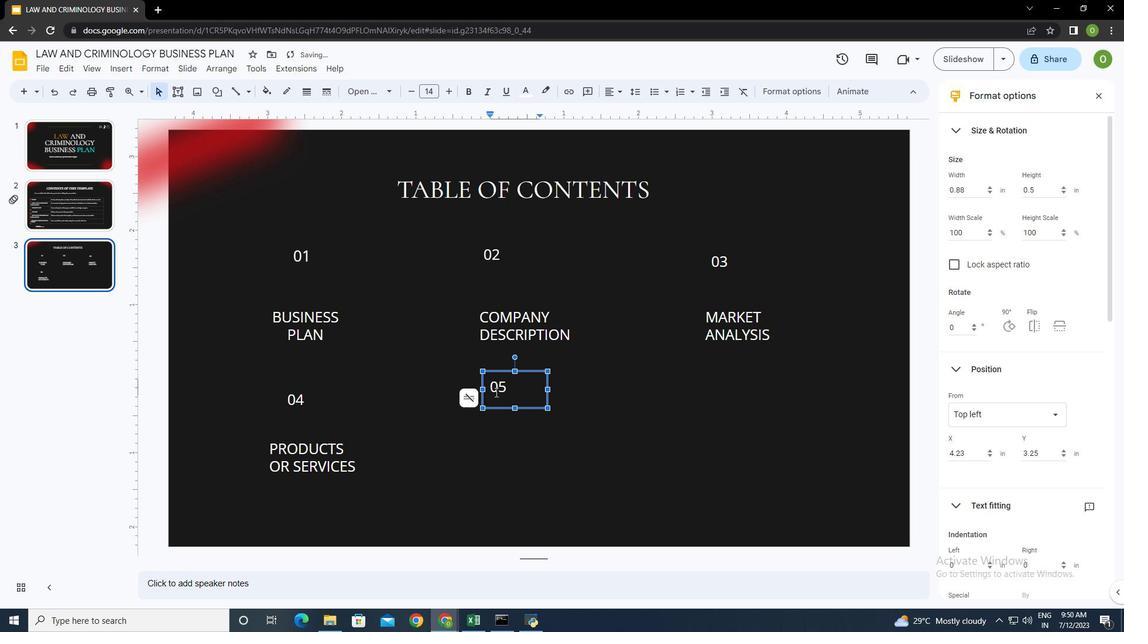 
Action: Mouse moved to (501, 439)
Screenshot: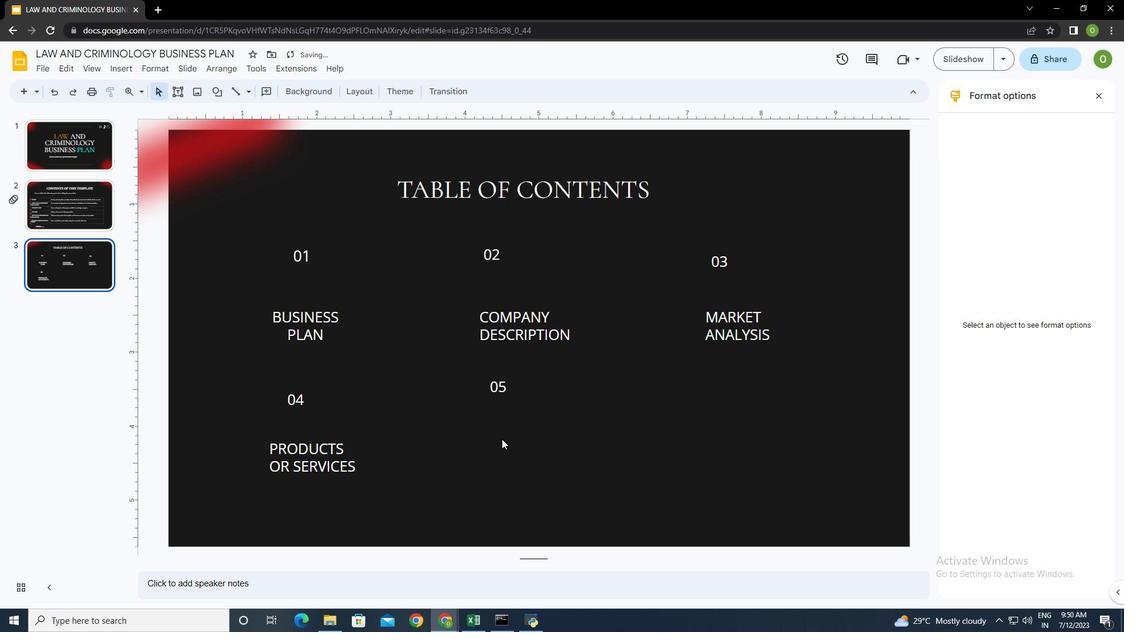 
Action: Mouse pressed left at (501, 439)
Screenshot: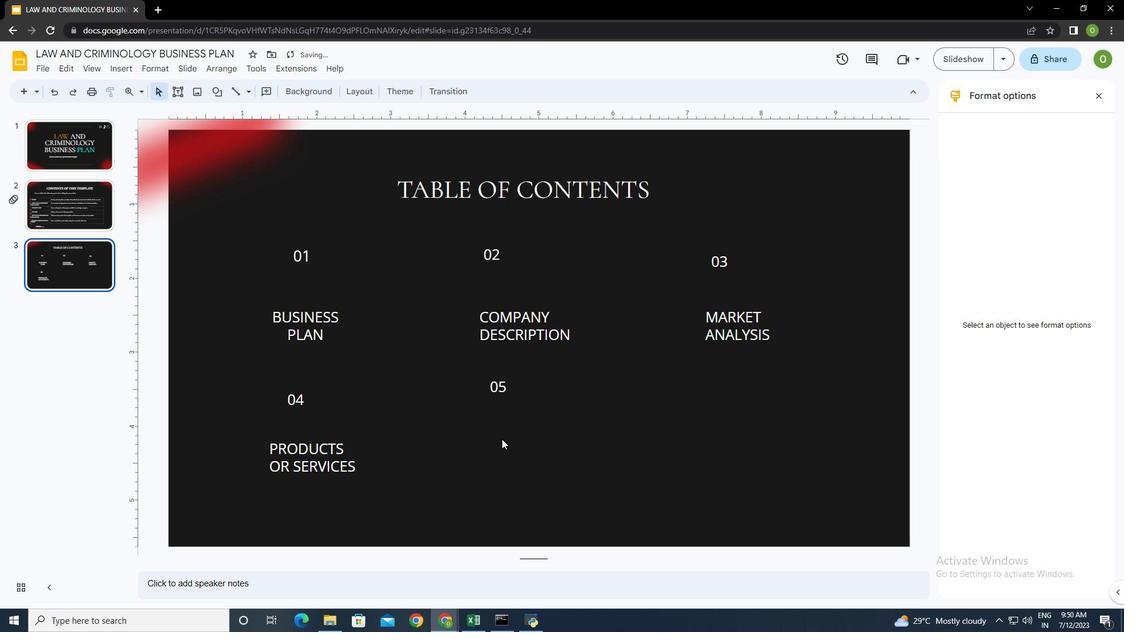 
Action: Mouse moved to (180, 89)
Screenshot: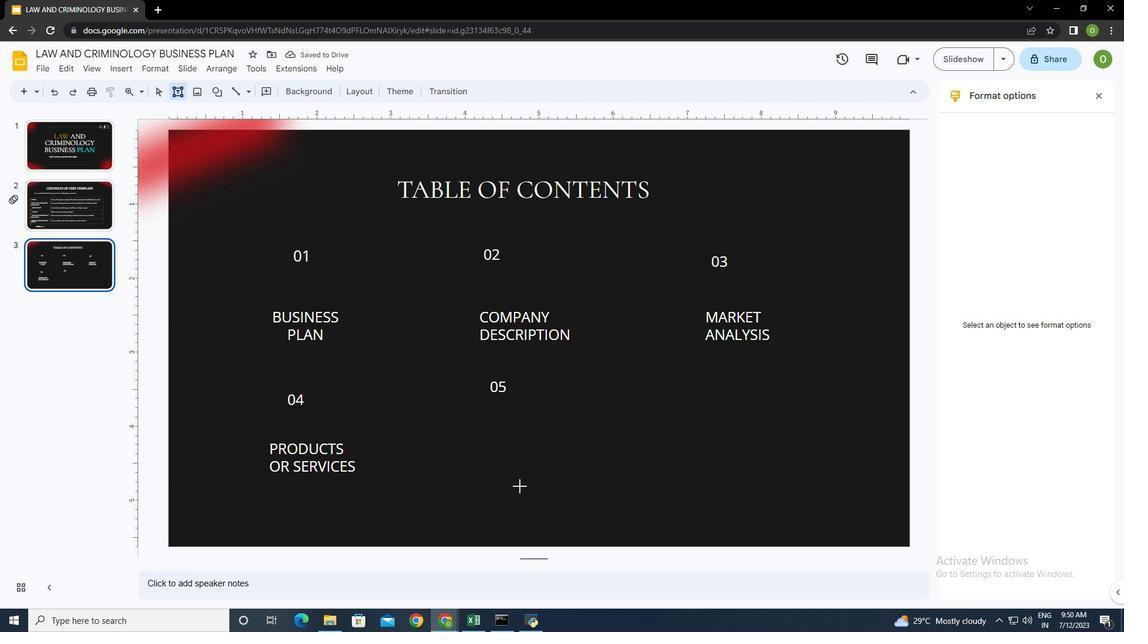 
Action: Mouse pressed left at (180, 89)
Screenshot: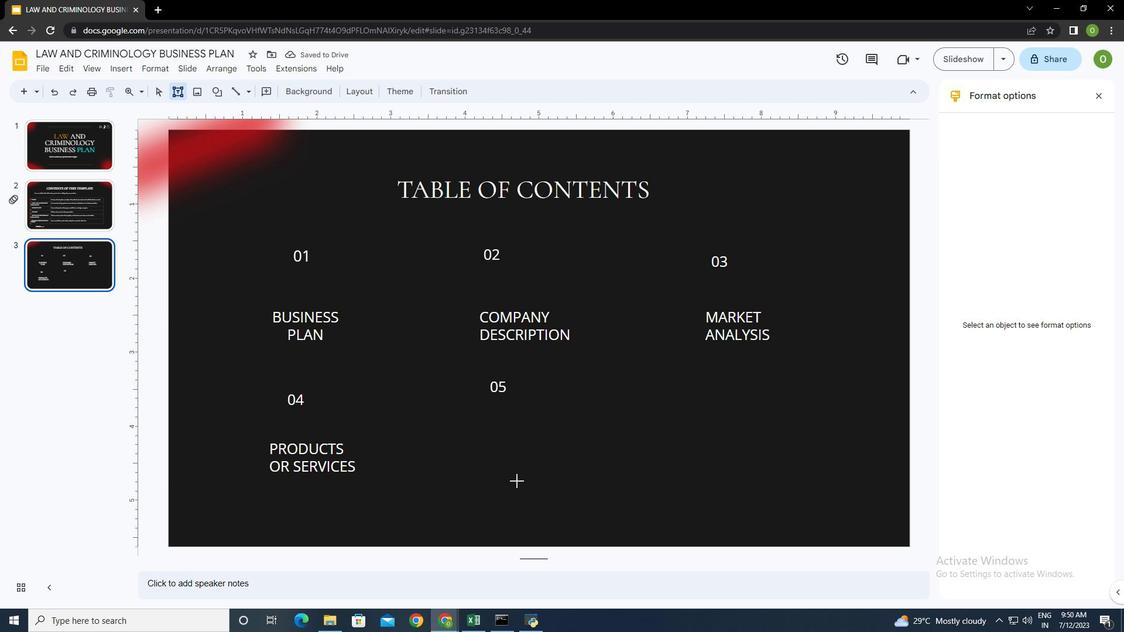 
Action: Mouse moved to (469, 427)
Screenshot: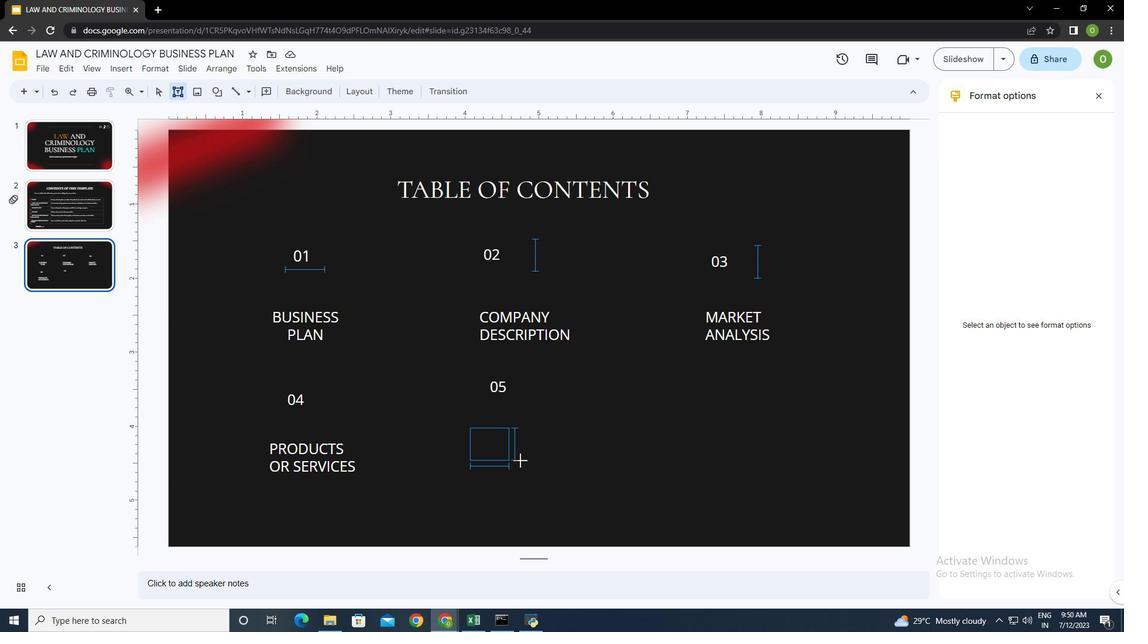 
Action: Mouse pressed left at (469, 427)
Screenshot: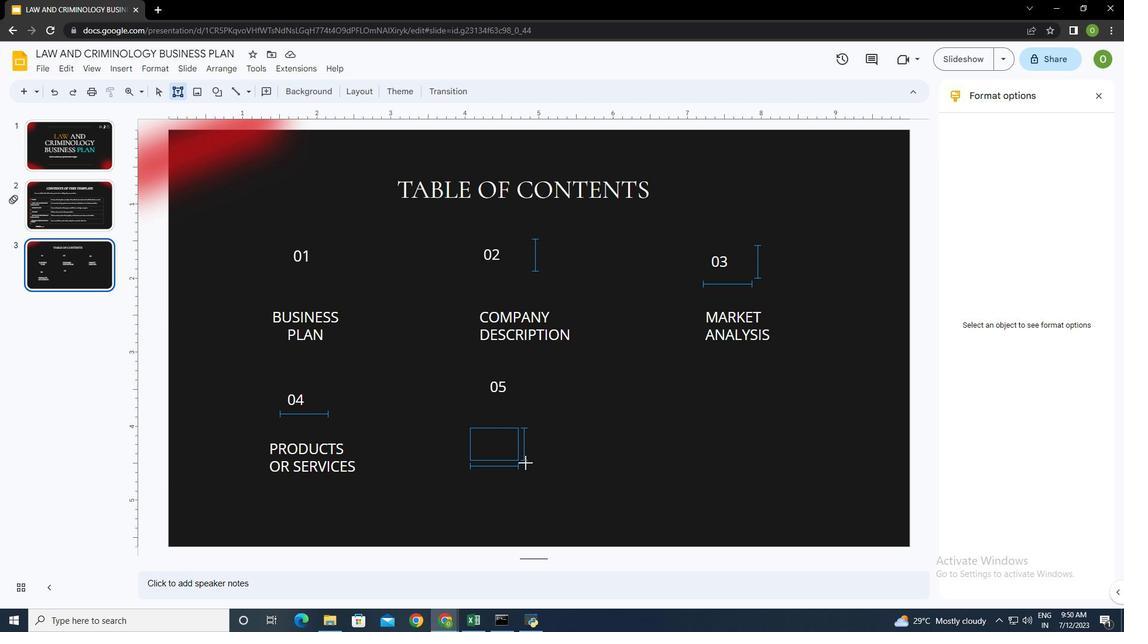 
Action: Mouse moved to (526, 91)
